 Task: Buy 5 Ice Cream Machines from Small Appliances section under best seller category for shipping address: Caleb Scott, 2431 August Lane, Shreveport, Louisiana 71101, Cell Number 3184332610. Pay from credit card ending with 7965, CVV 549
Action: Mouse moved to (106, 96)
Screenshot: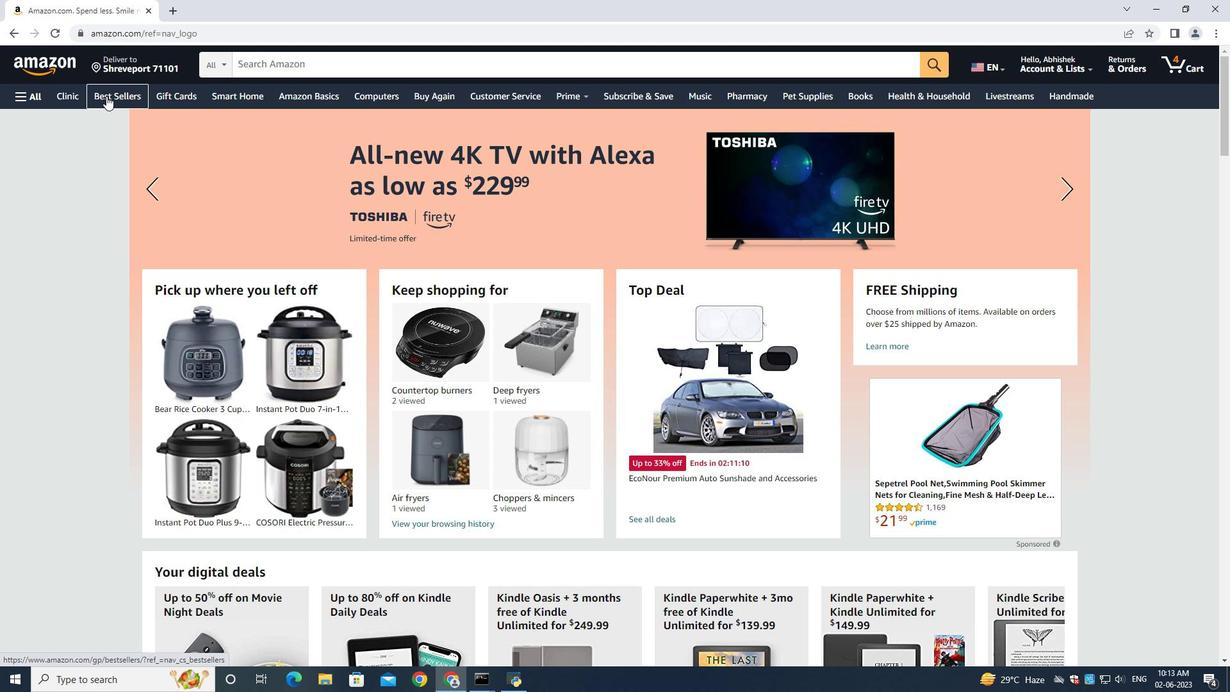 
Action: Mouse pressed left at (106, 96)
Screenshot: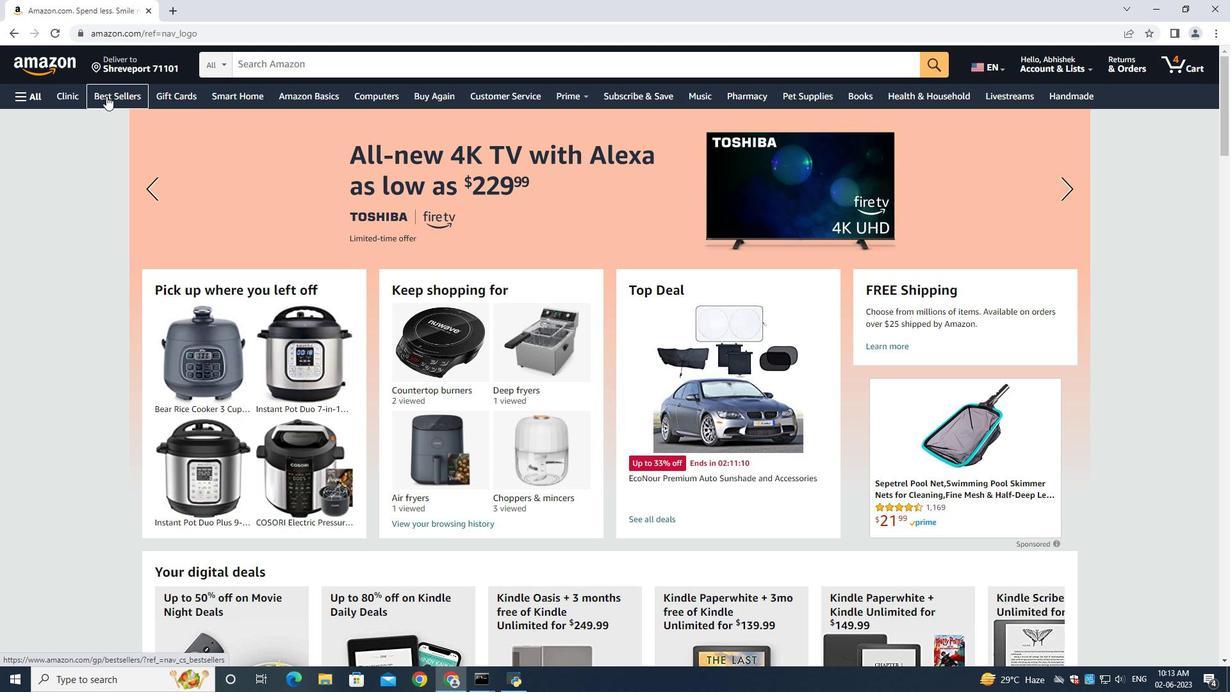 
Action: Mouse moved to (1206, 267)
Screenshot: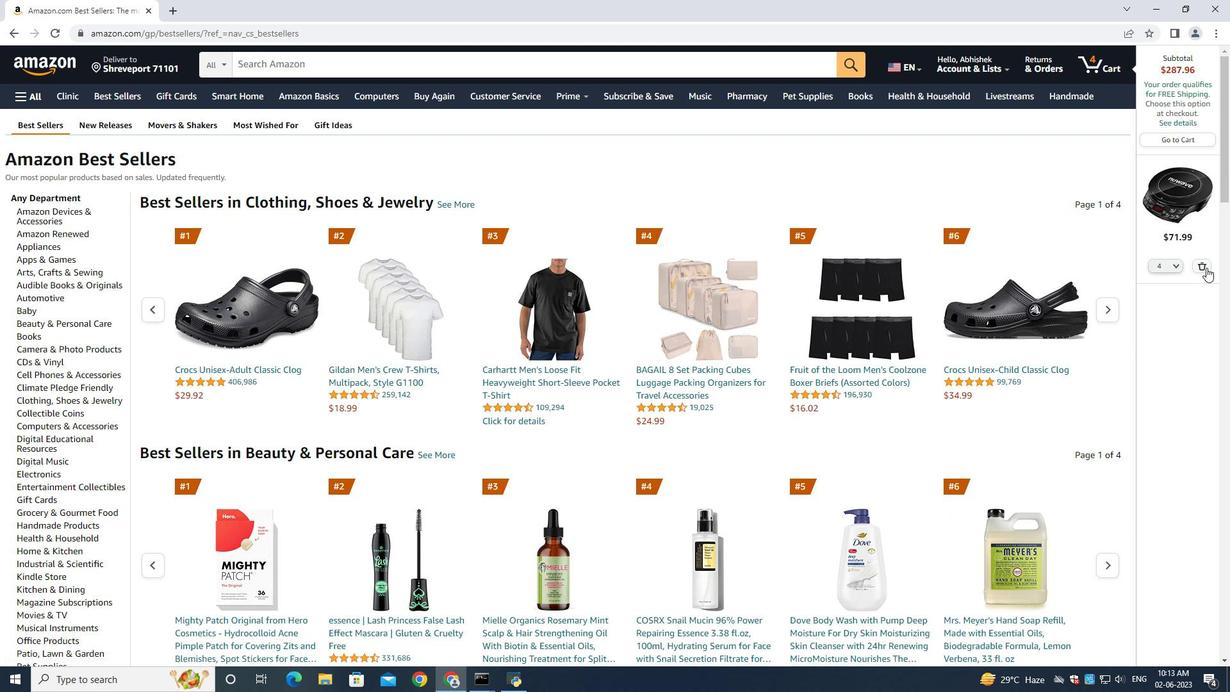 
Action: Mouse pressed left at (1206, 267)
Screenshot: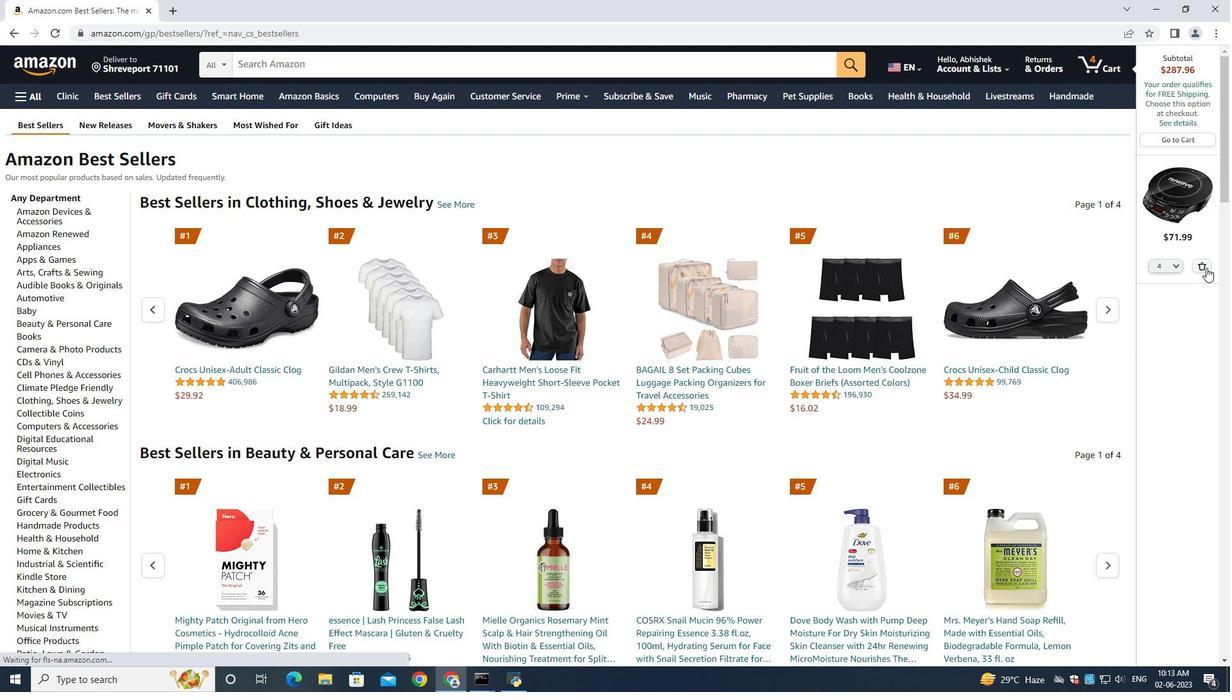 
Action: Mouse moved to (293, 62)
Screenshot: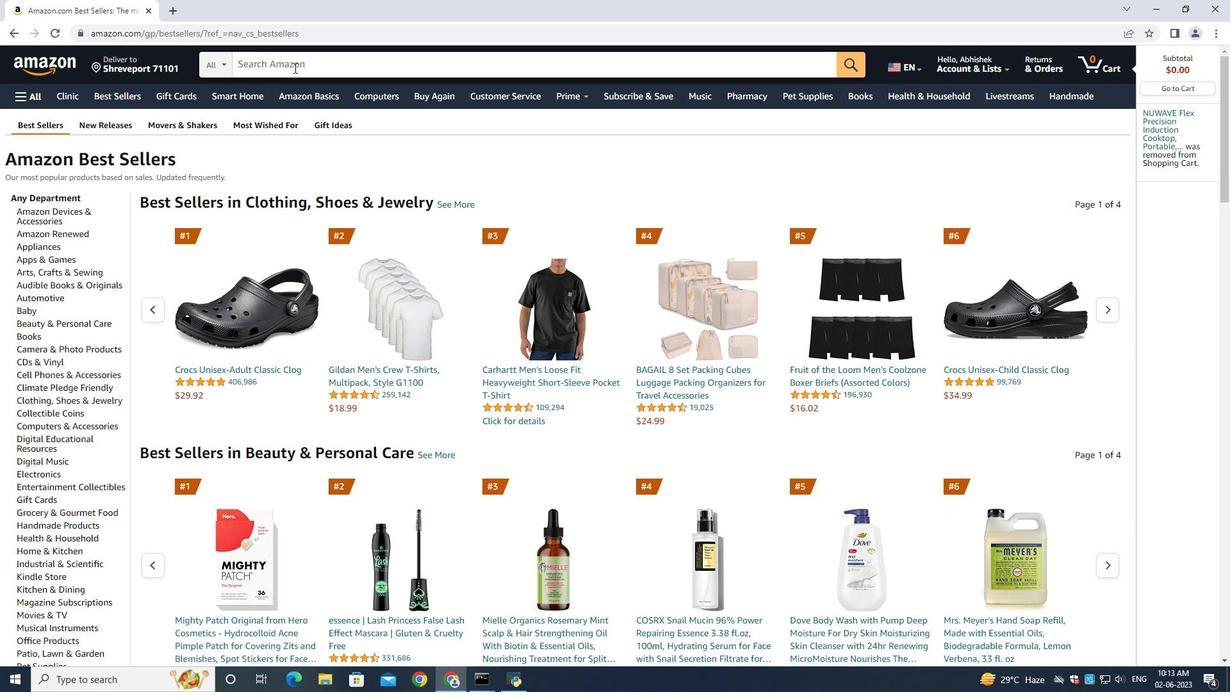 
Action: Mouse pressed left at (293, 62)
Screenshot: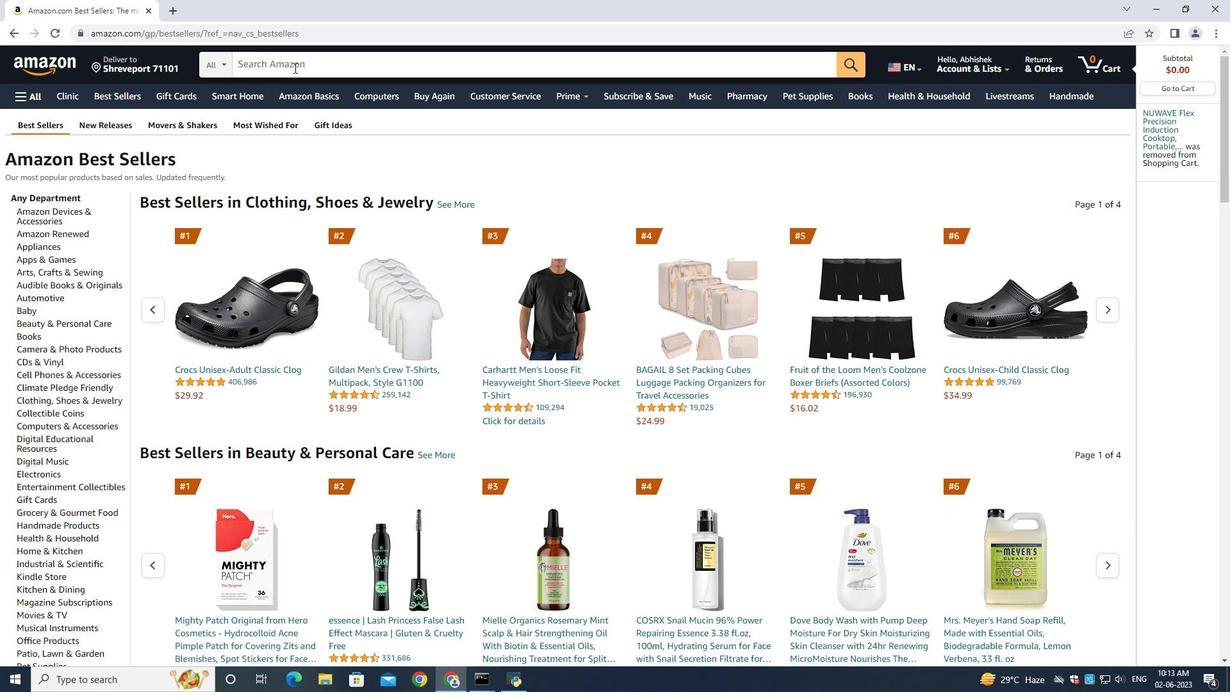 
Action: Mouse moved to (294, 63)
Screenshot: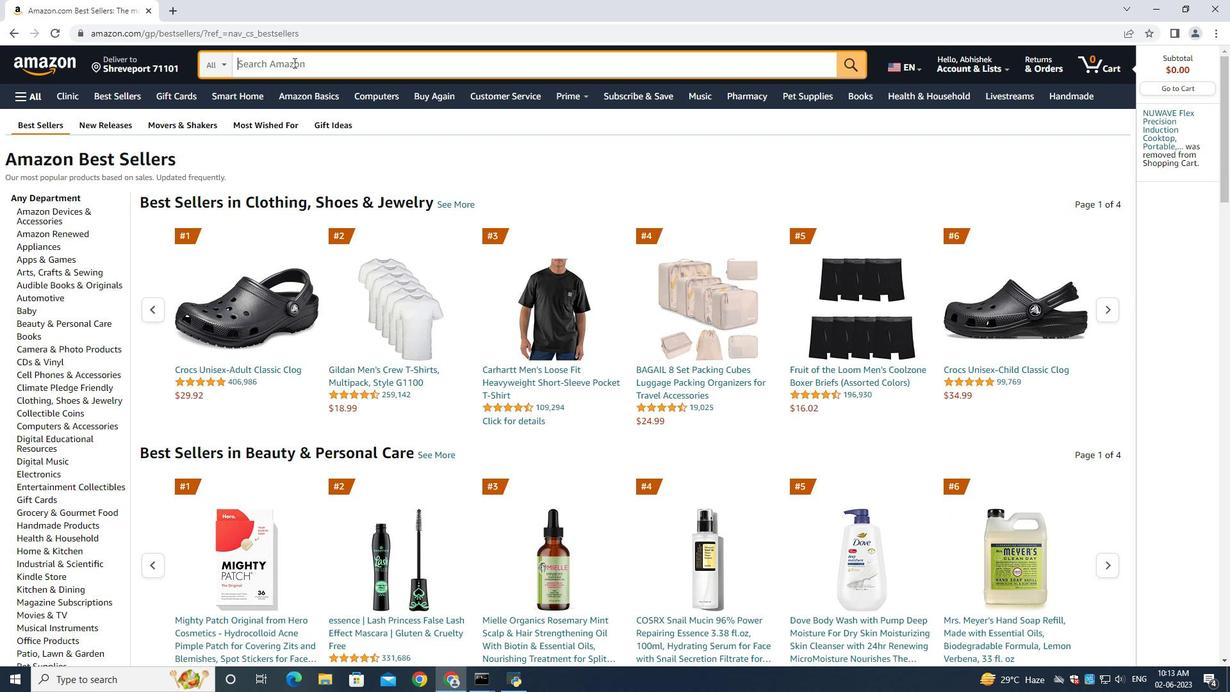 
Action: Key pressed <Key.shift>Ice<Key.space><Key.shift>P<Key.backspace><Key.shift>Cream<Key.enter>
Screenshot: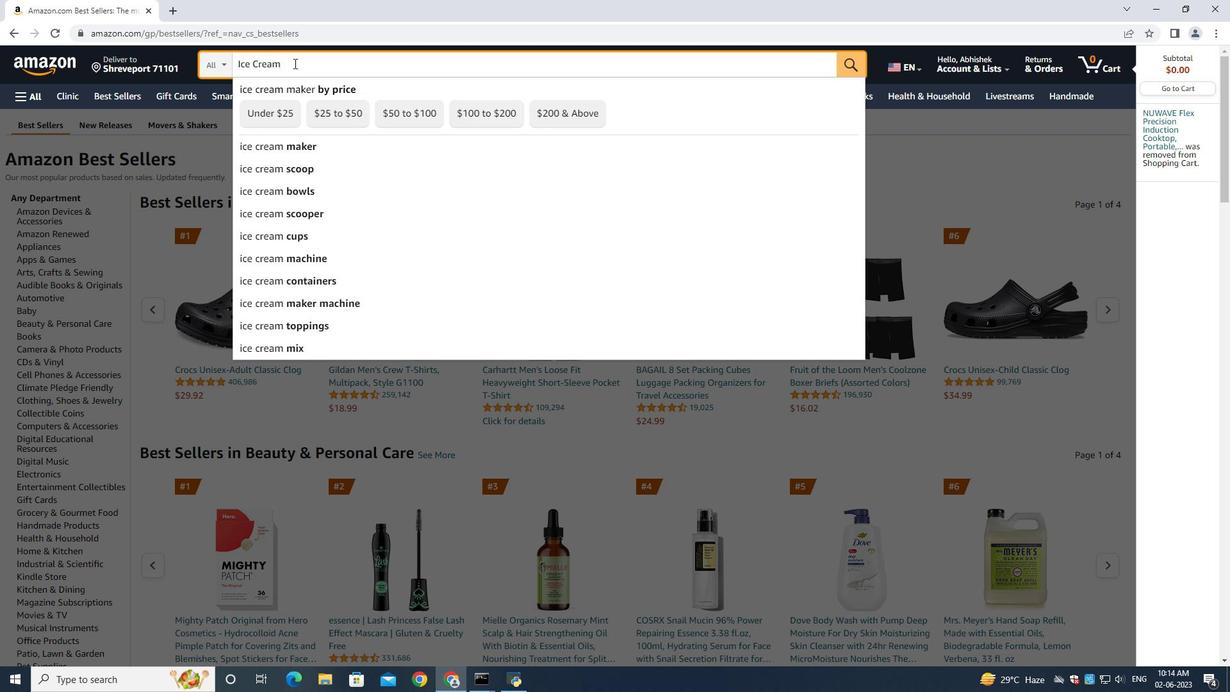 
Action: Mouse moved to (323, 64)
Screenshot: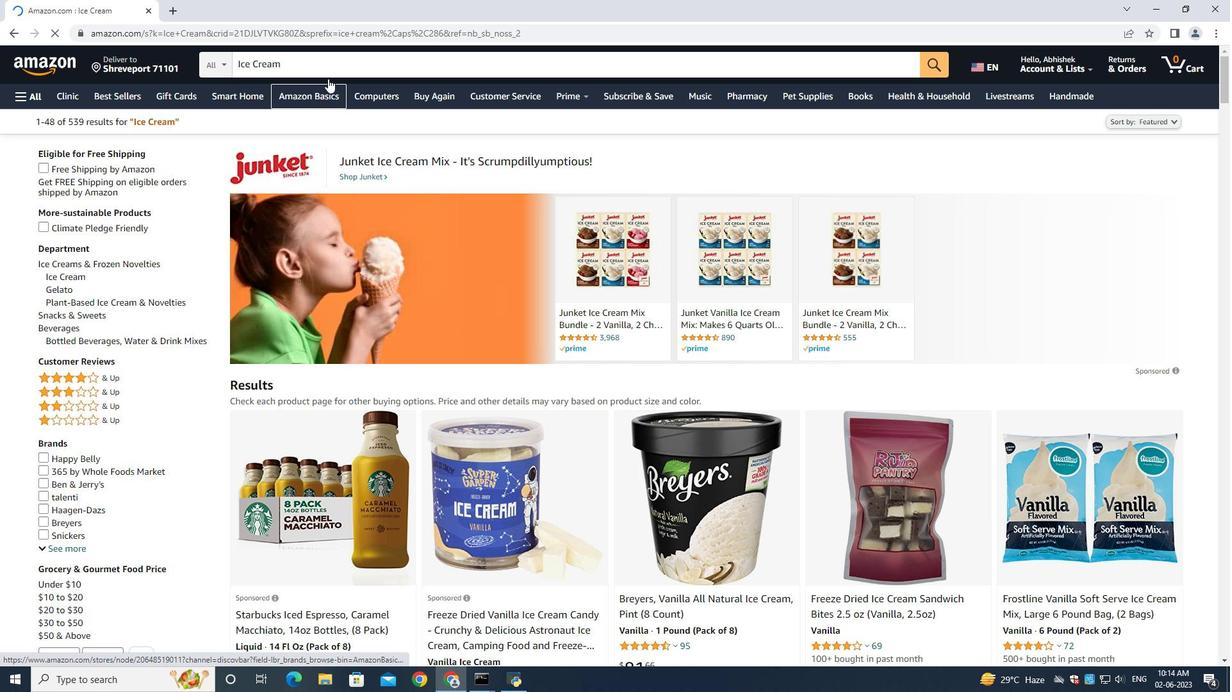 
Action: Mouse pressed left at (323, 64)
Screenshot: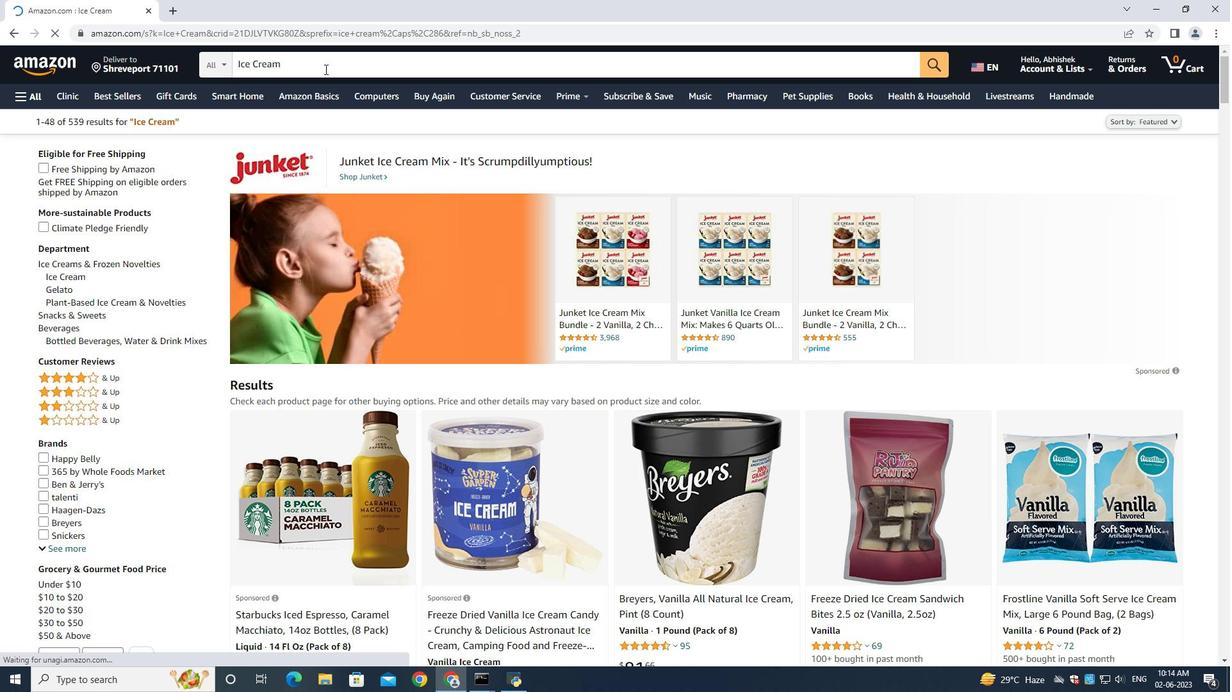 
Action: Mouse moved to (323, 64)
Screenshot: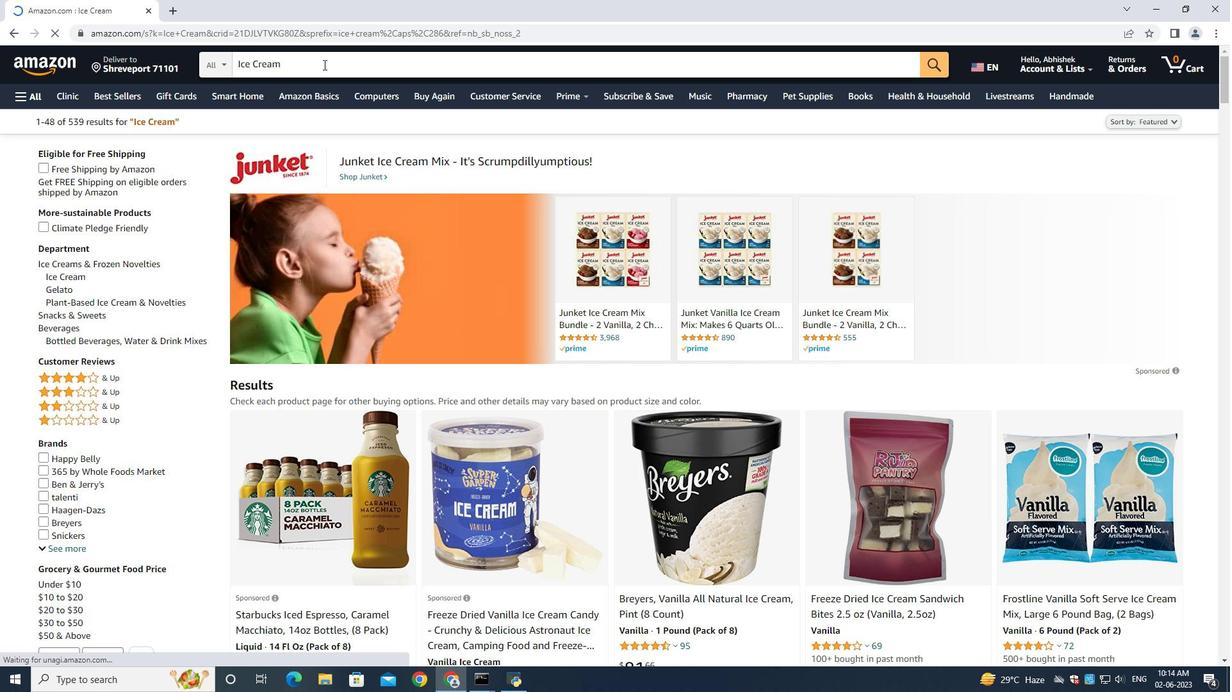
Action: Key pressed <Key.space><Key.shift>Machines<Key.enter>
Screenshot: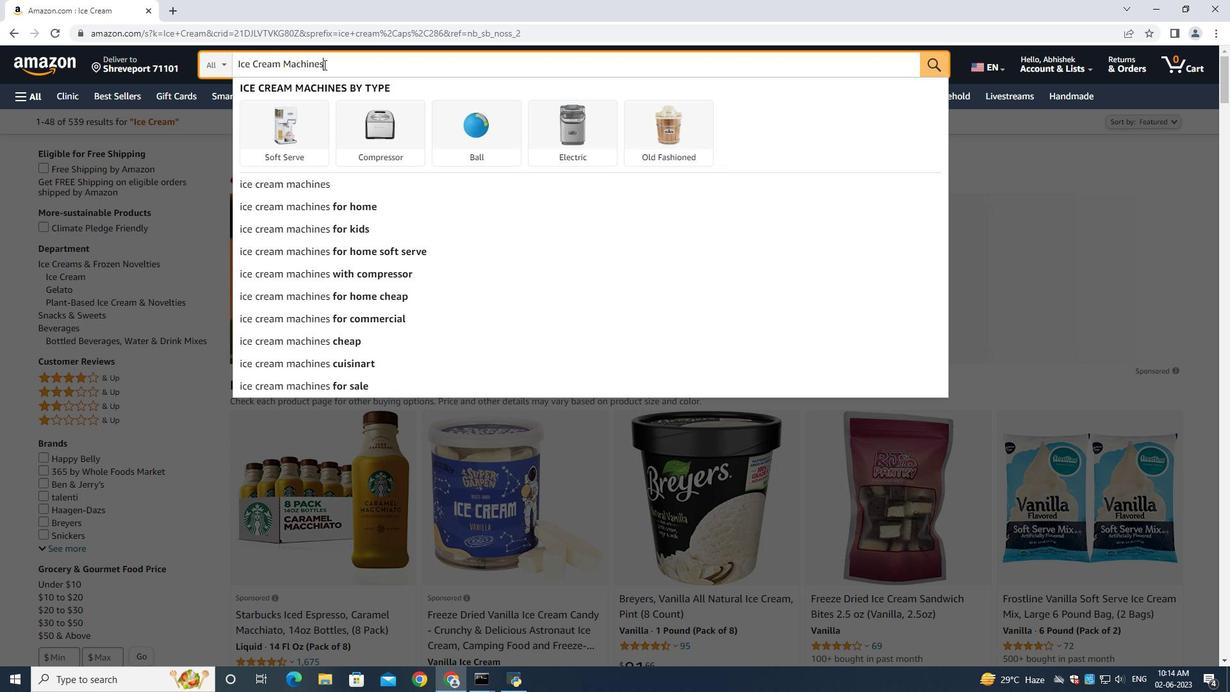 
Action: Mouse moved to (71, 226)
Screenshot: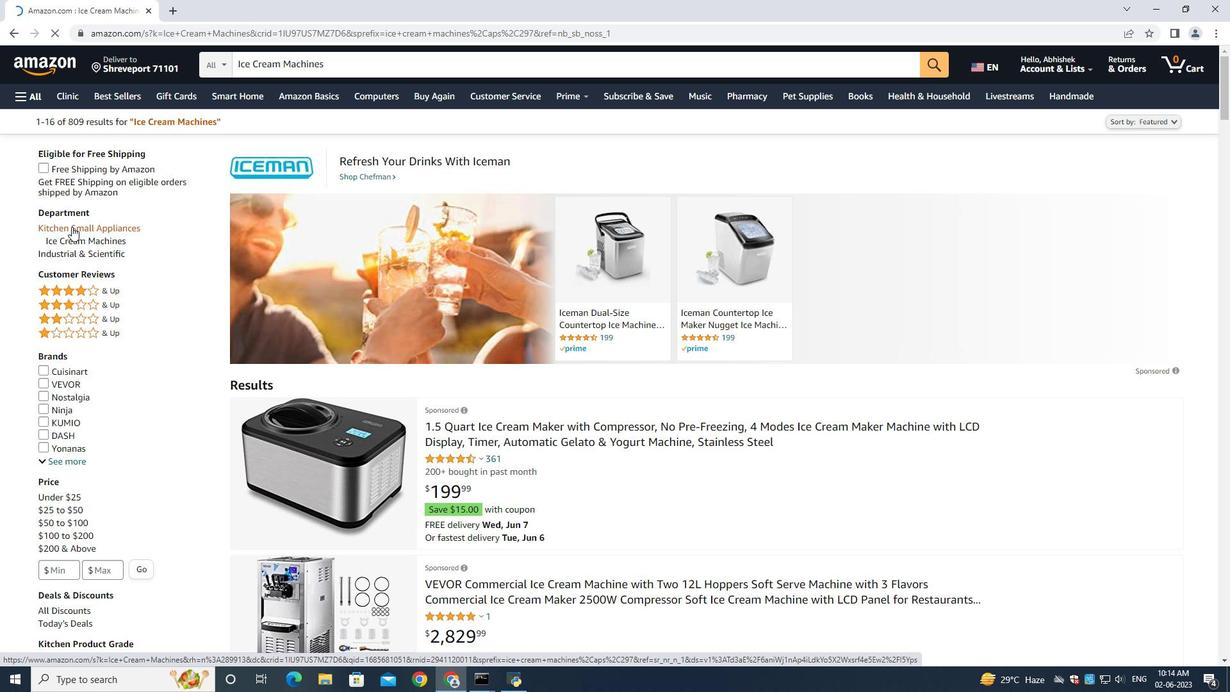 
Action: Mouse pressed left at (71, 226)
Screenshot: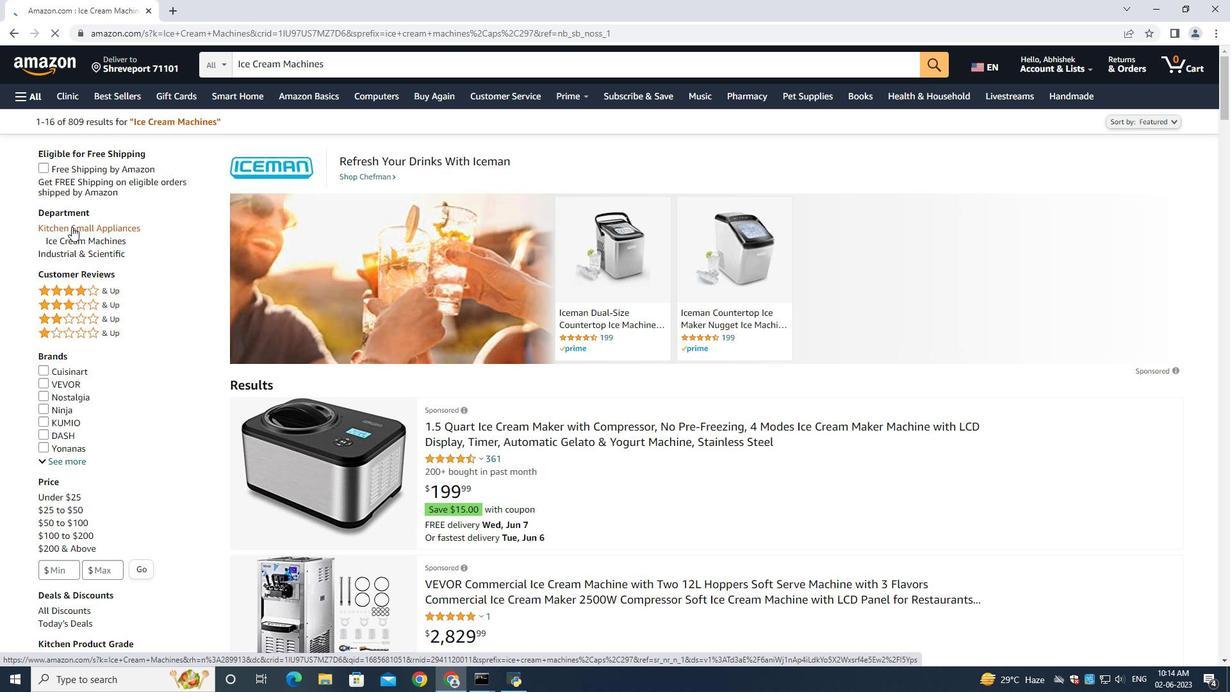 
Action: Mouse moved to (575, 356)
Screenshot: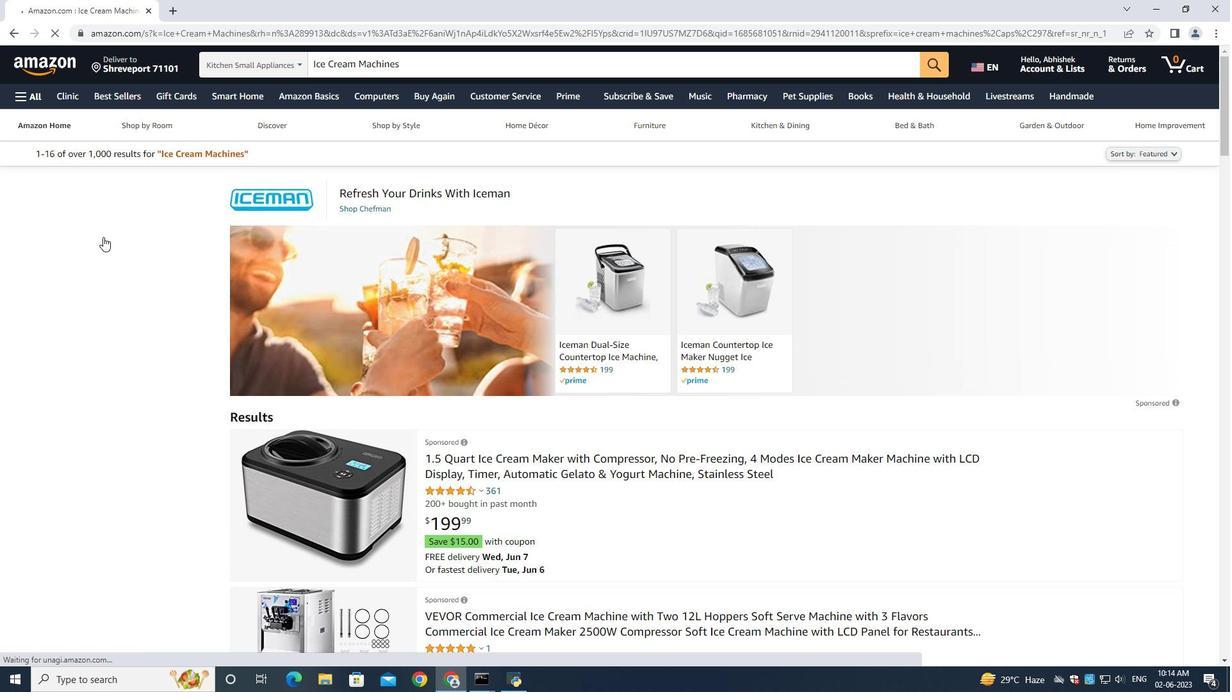 
Action: Mouse scrolled (575, 355) with delta (0, 0)
Screenshot: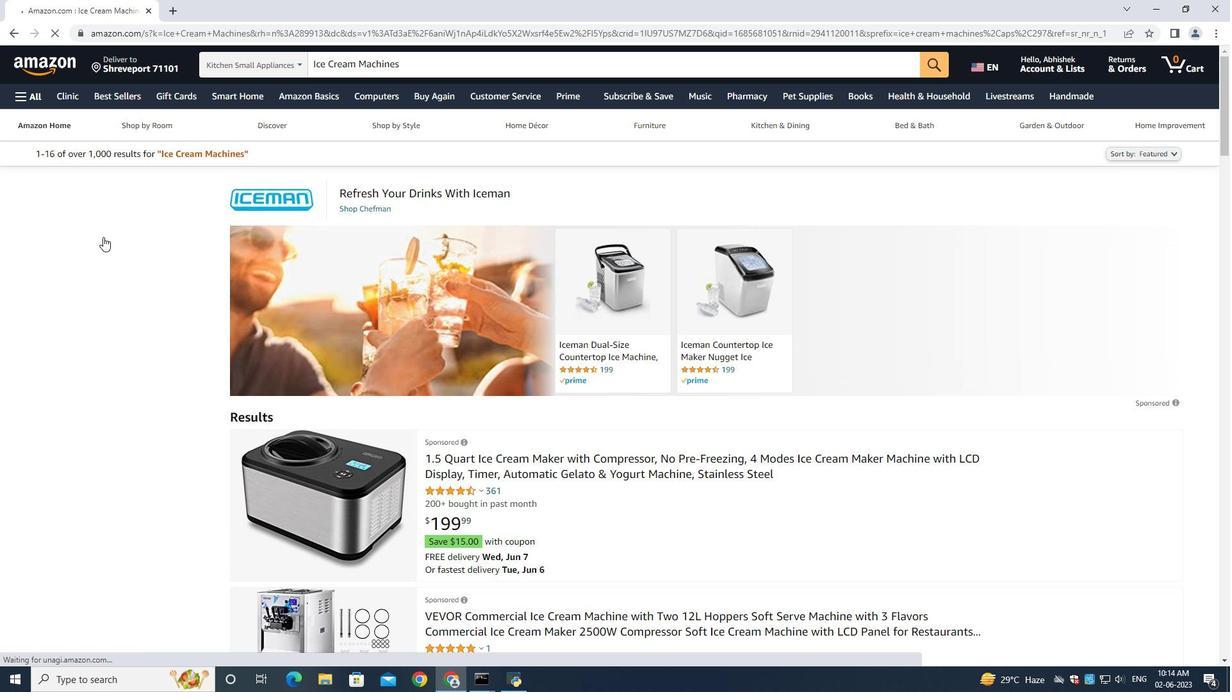 
Action: Mouse scrolled (575, 356) with delta (0, 0)
Screenshot: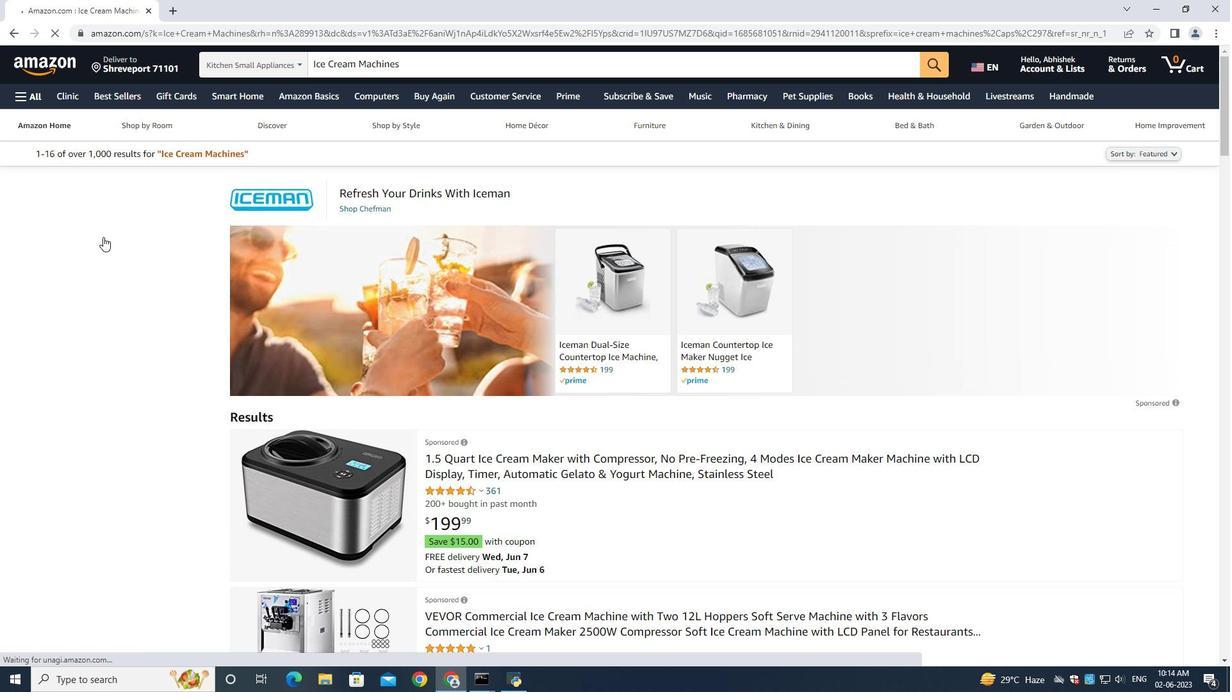 
Action: Mouse scrolled (575, 356) with delta (0, 0)
Screenshot: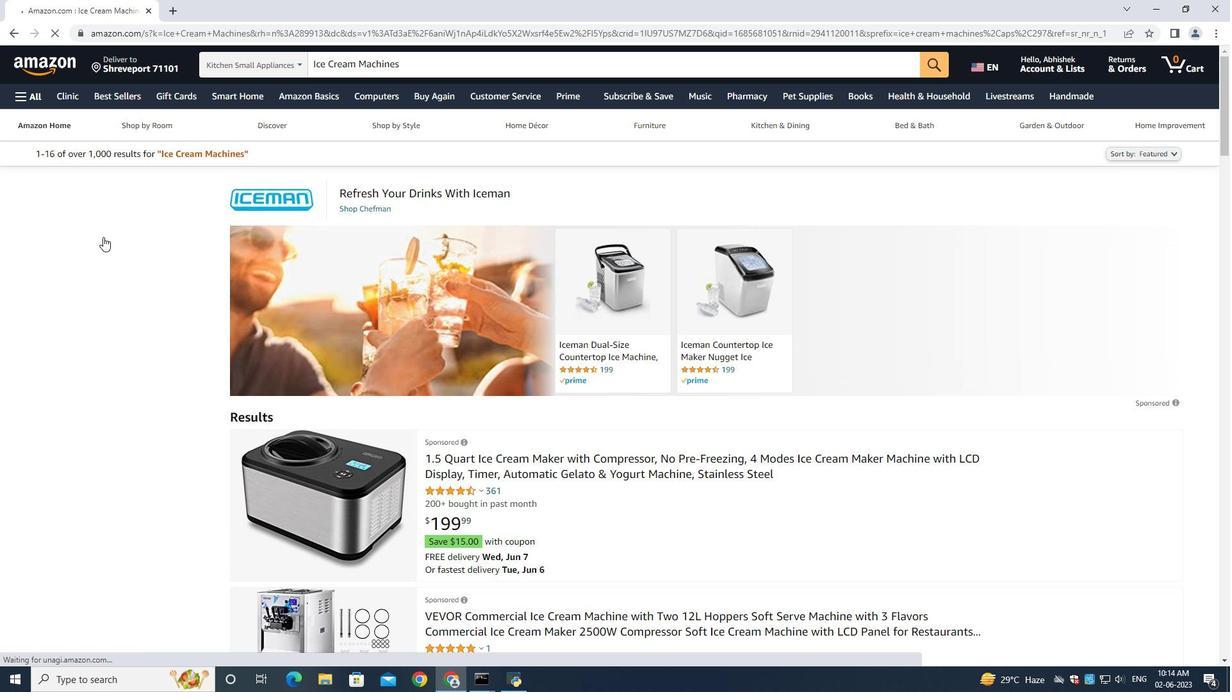 
Action: Mouse scrolled (575, 356) with delta (0, 0)
Screenshot: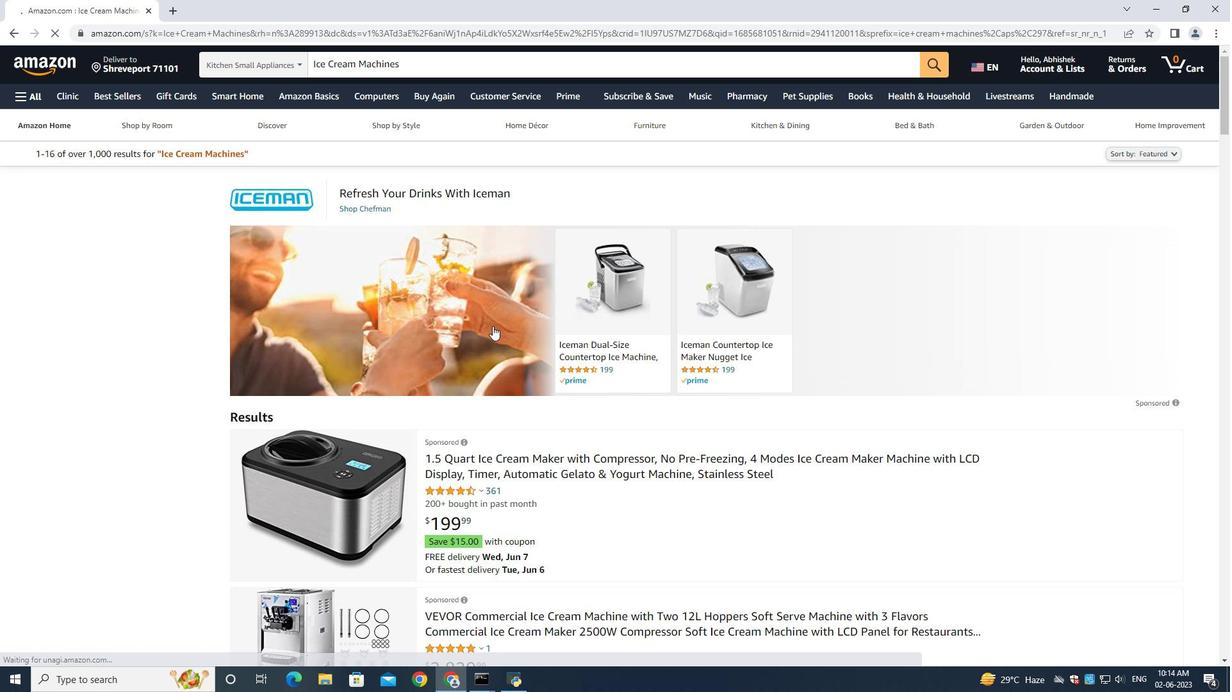 
Action: Mouse scrolled (575, 356) with delta (0, 0)
Screenshot: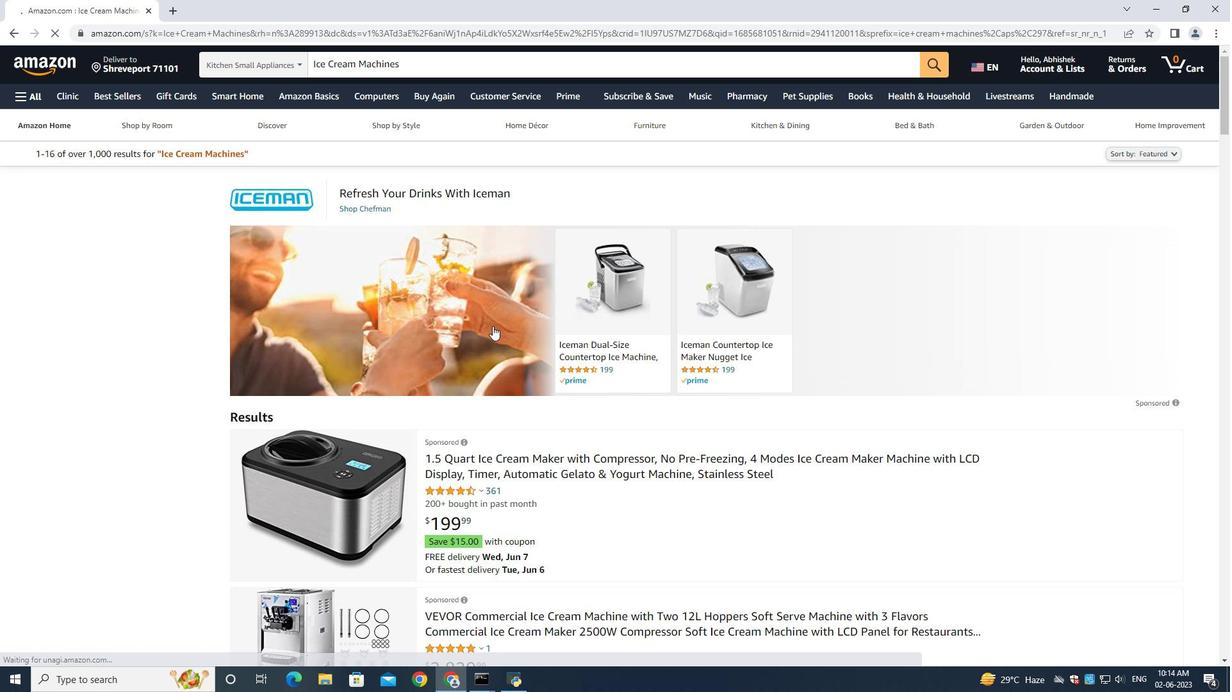 
Action: Mouse scrolled (575, 356) with delta (0, 0)
Screenshot: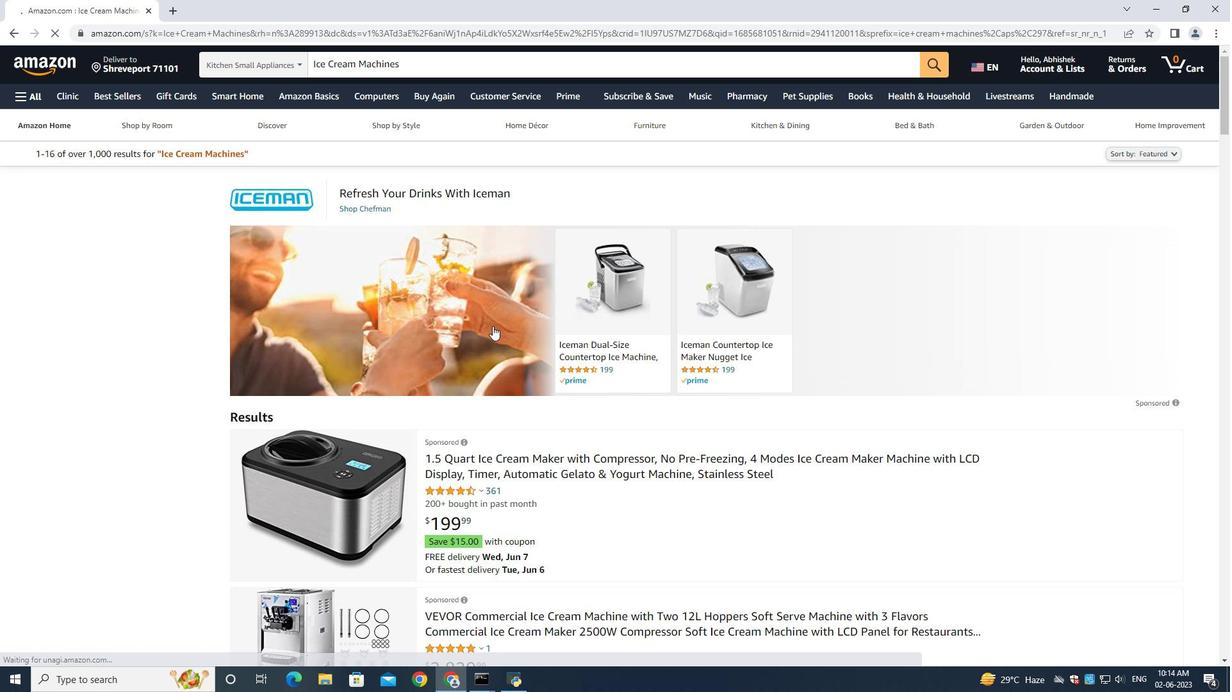 
Action: Mouse moved to (552, 256)
Screenshot: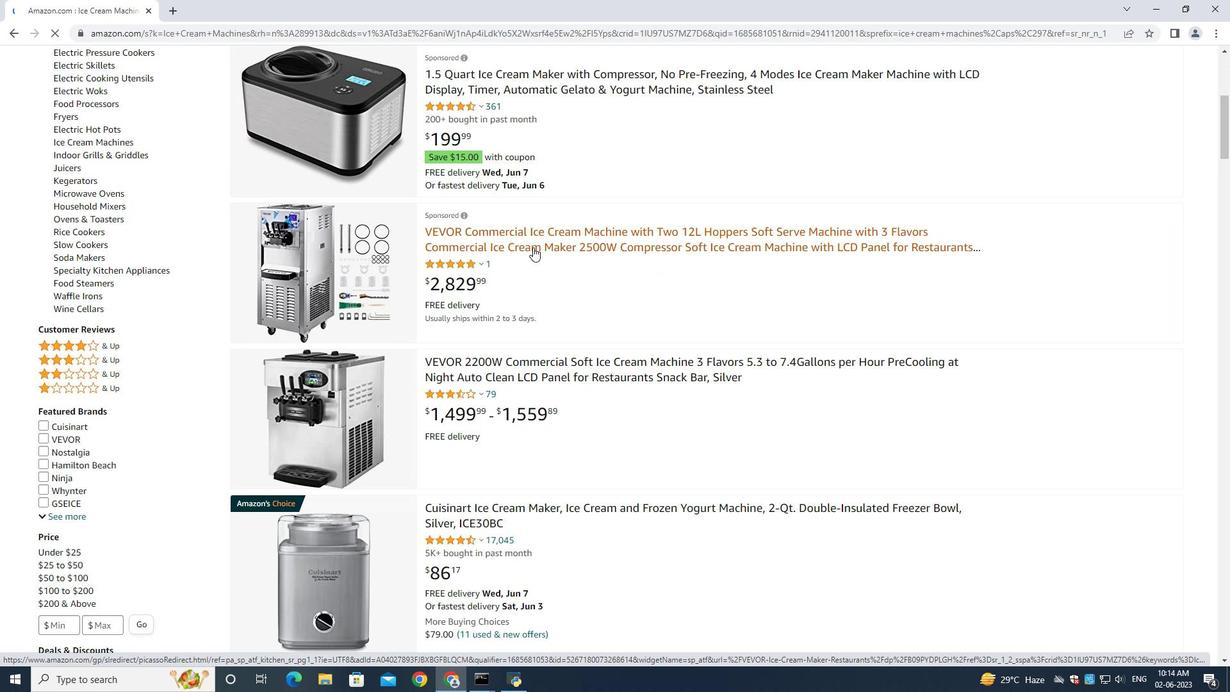 
Action: Mouse scrolled (552, 257) with delta (0, 0)
Screenshot: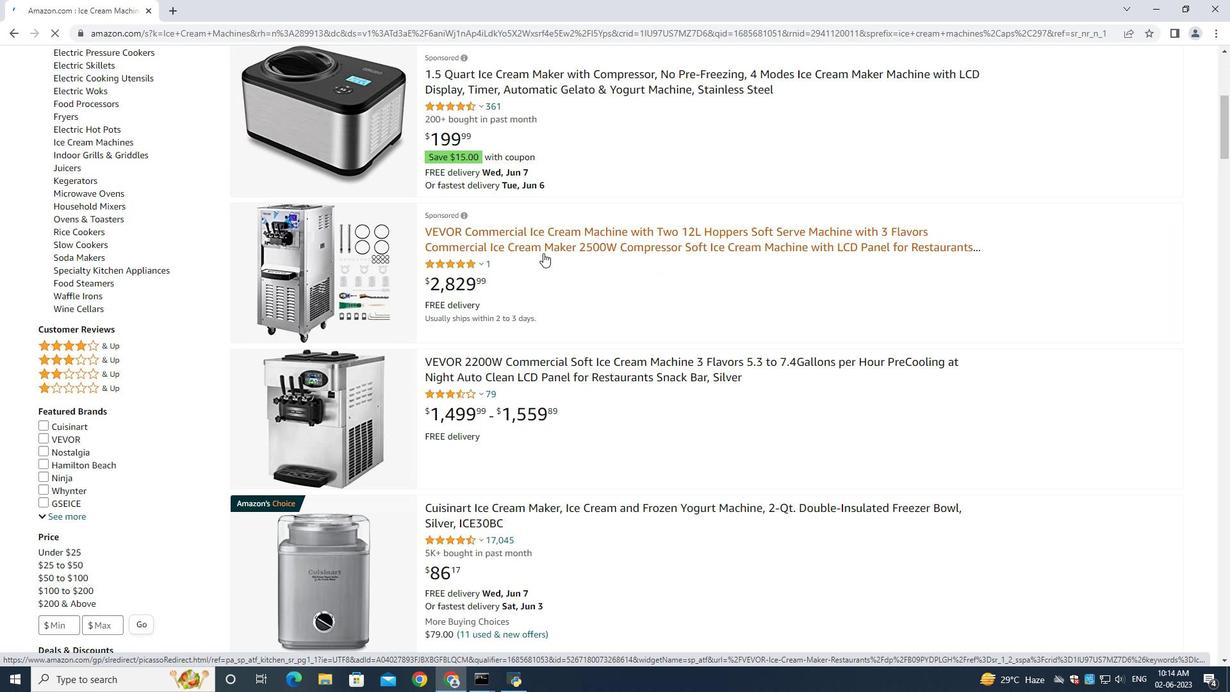 
Action: Mouse scrolled (552, 257) with delta (0, 0)
Screenshot: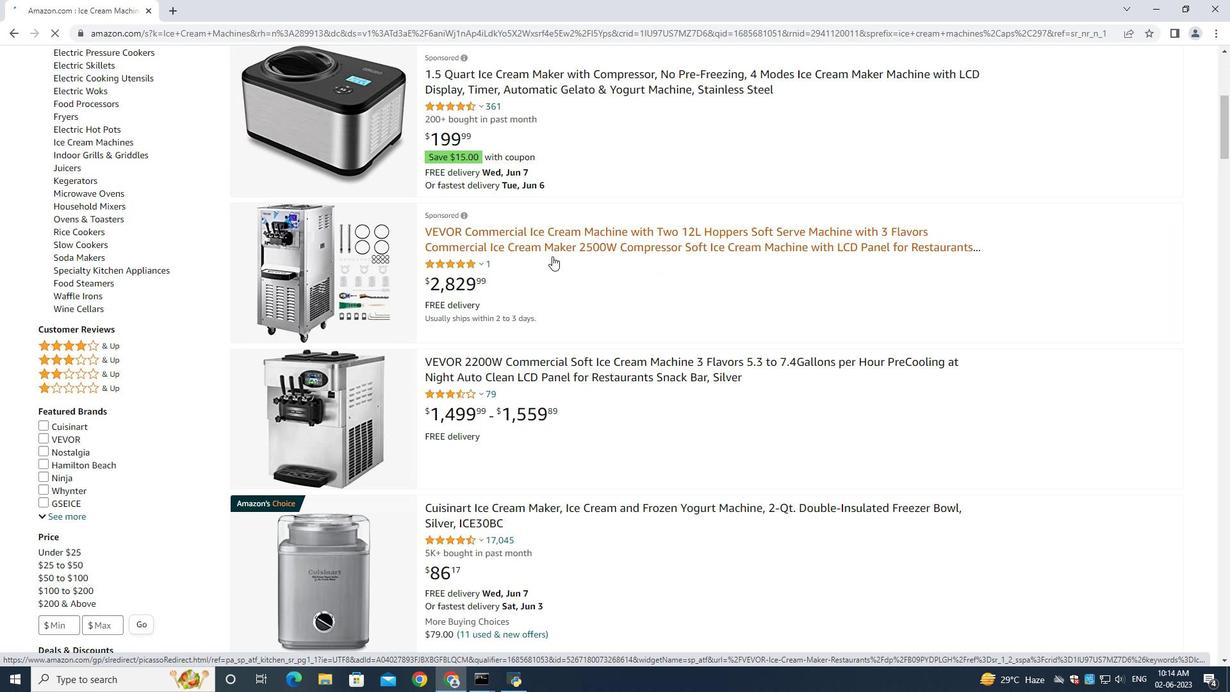 
Action: Mouse scrolled (552, 257) with delta (0, 0)
Screenshot: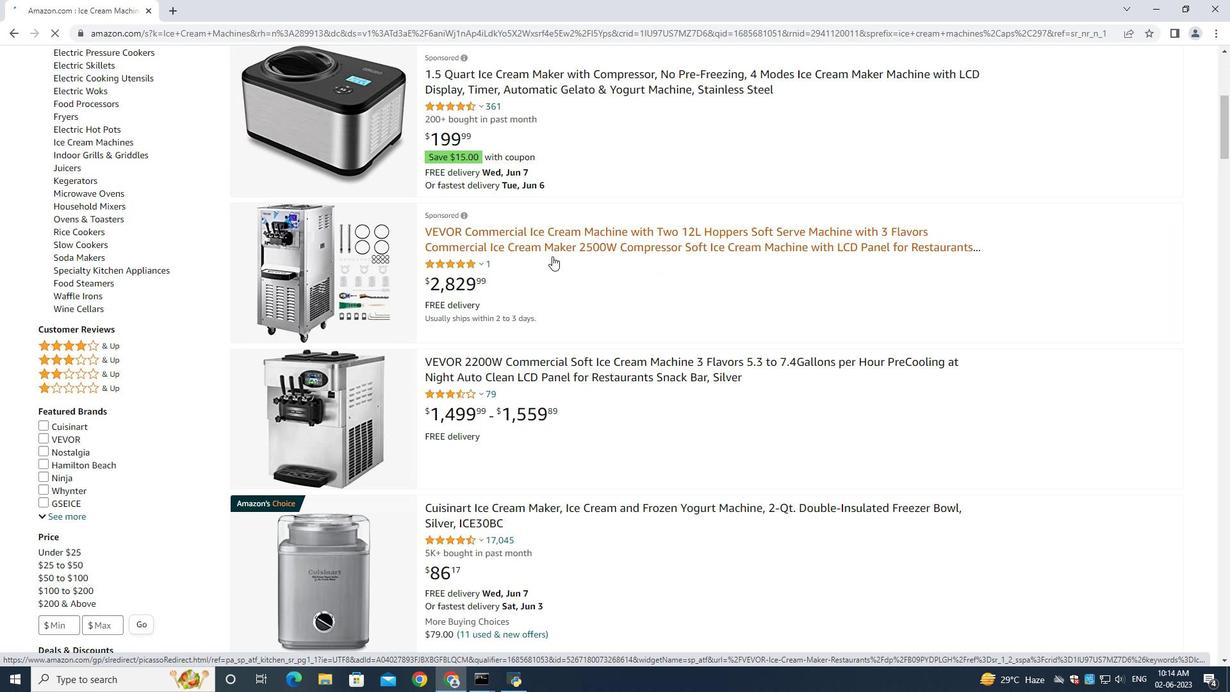 
Action: Mouse moved to (617, 424)
Screenshot: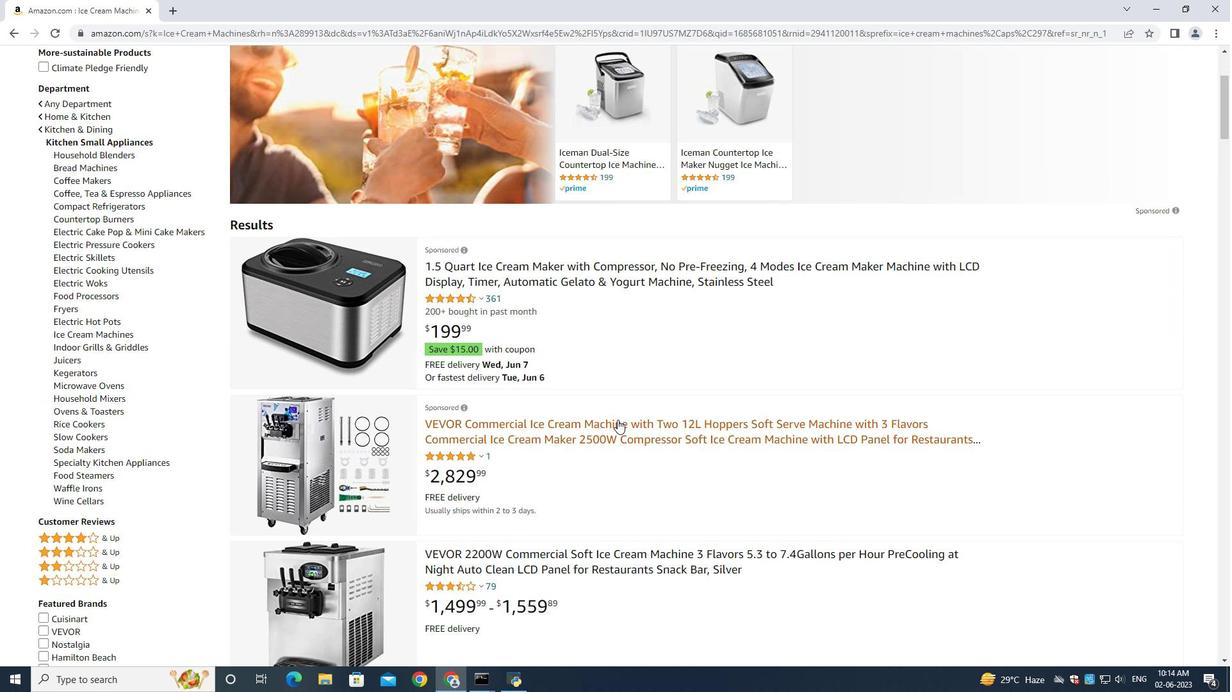 
Action: Mouse pressed left at (617, 424)
Screenshot: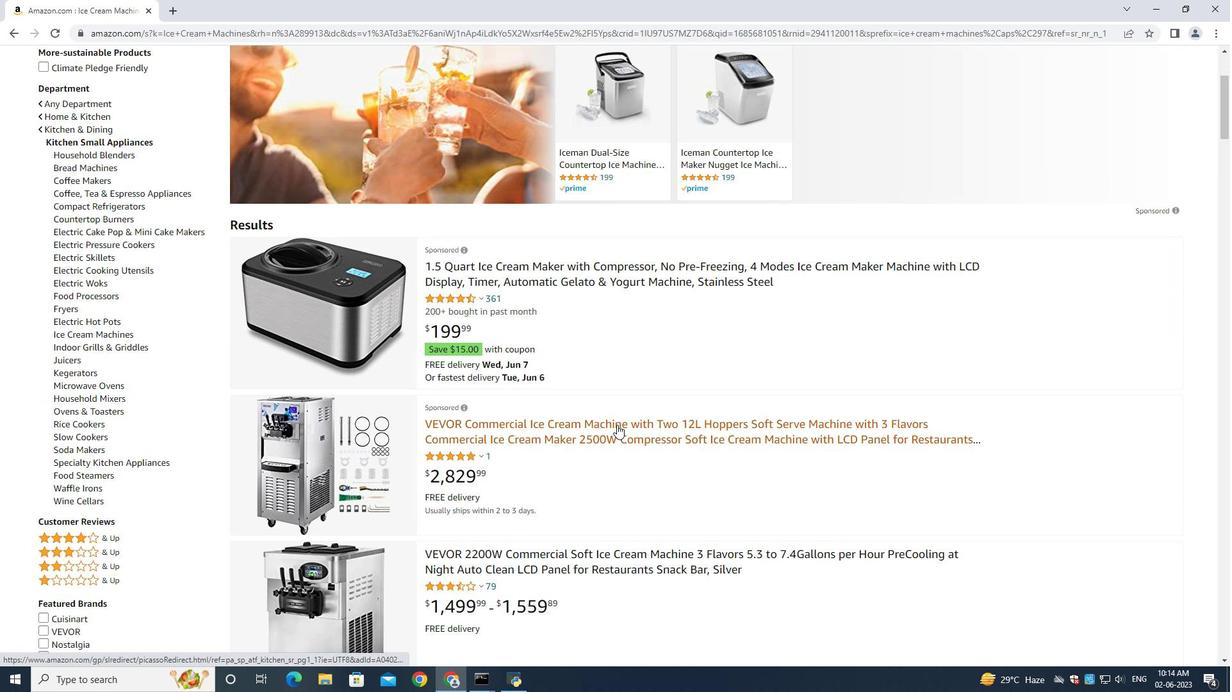 
Action: Mouse moved to (11, 35)
Screenshot: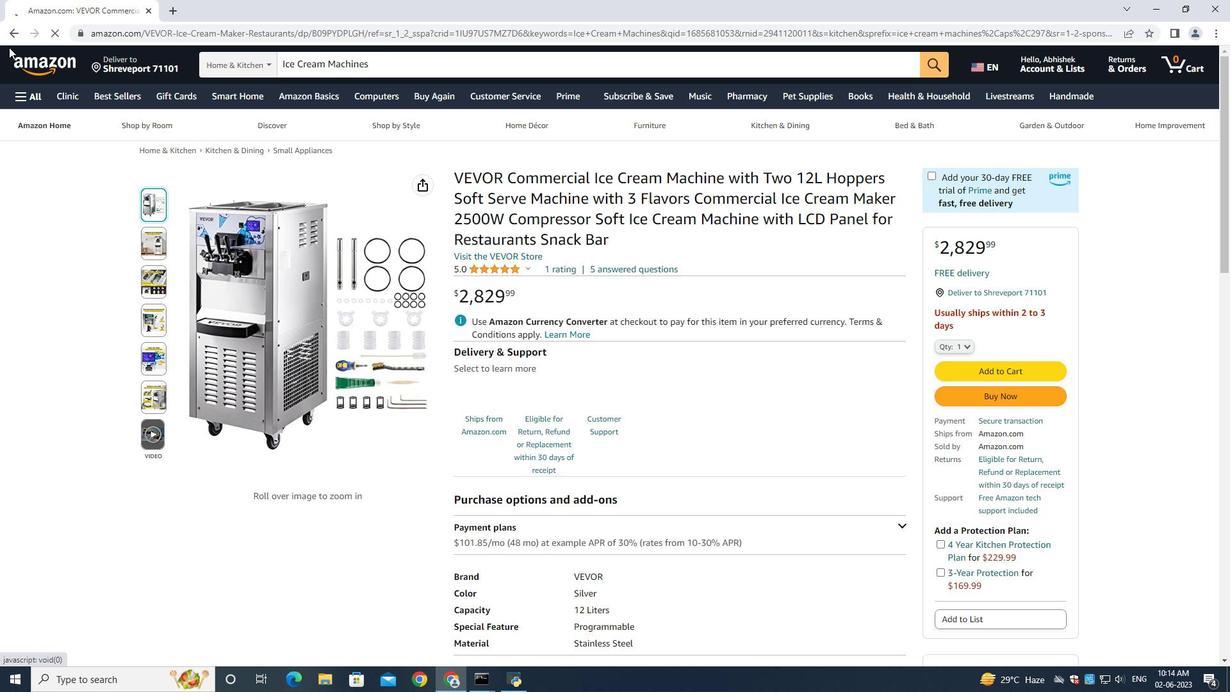 
Action: Mouse pressed left at (11, 35)
Screenshot: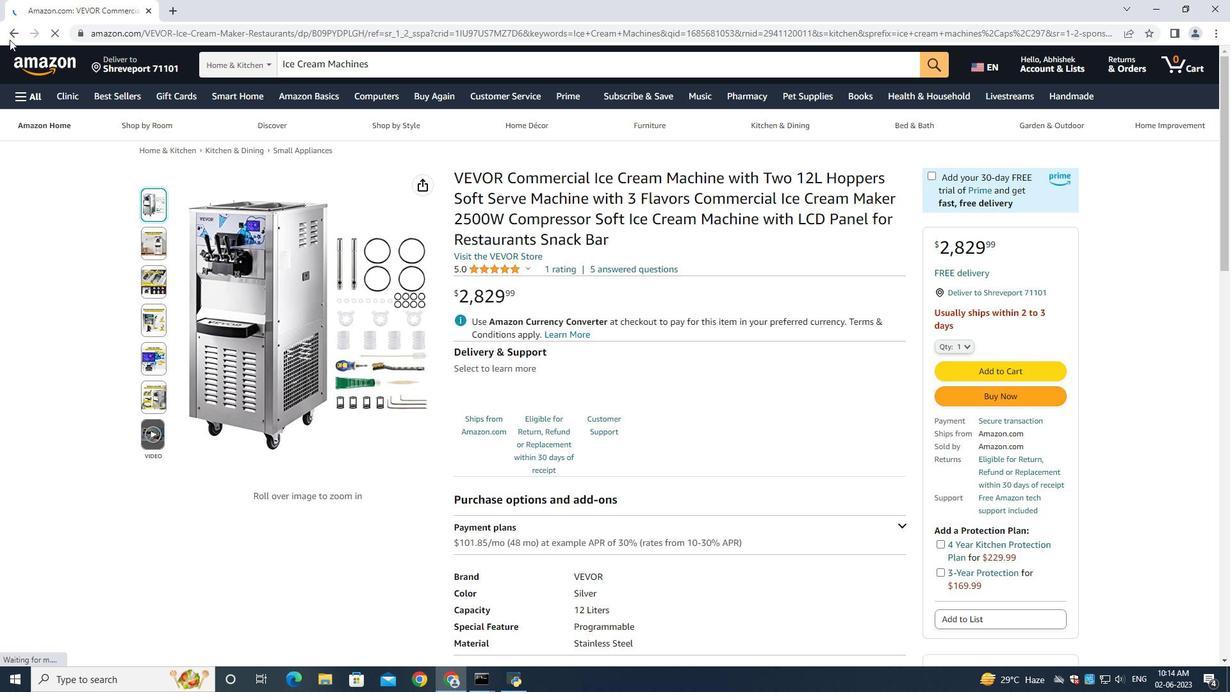 
Action: Mouse moved to (517, 417)
Screenshot: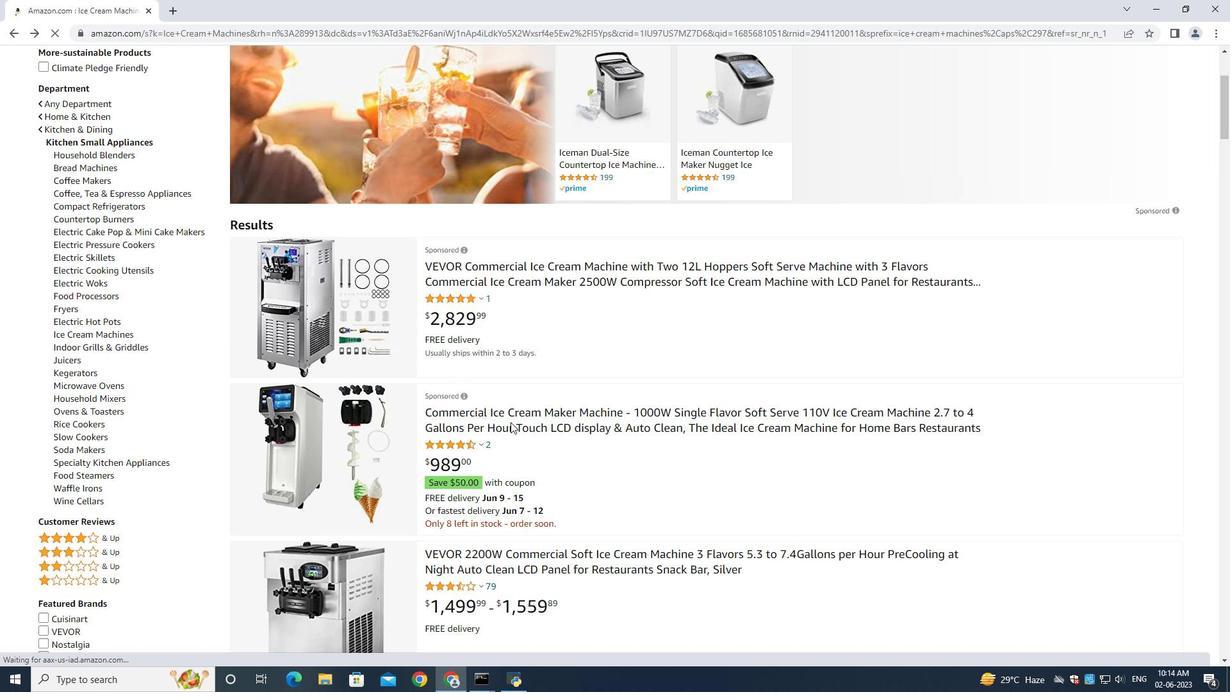 
Action: Mouse scrolled (517, 416) with delta (0, 0)
Screenshot: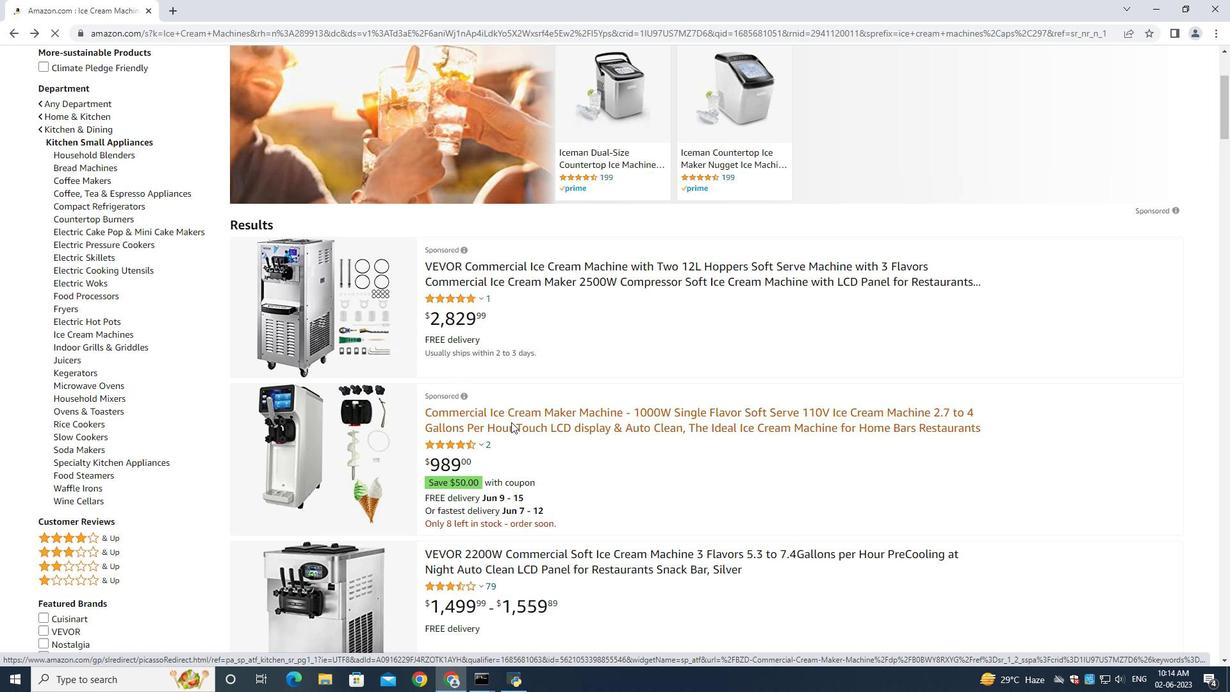 
Action: Mouse scrolled (517, 416) with delta (0, 0)
Screenshot: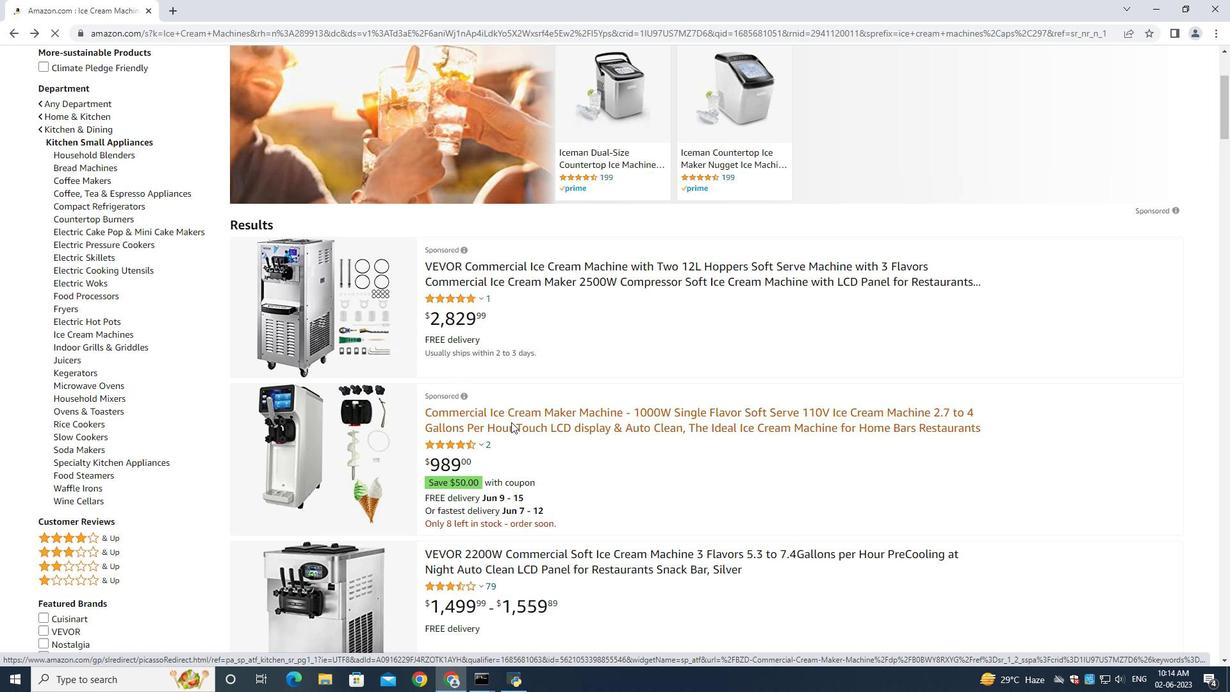 
Action: Mouse scrolled (517, 416) with delta (0, 0)
Screenshot: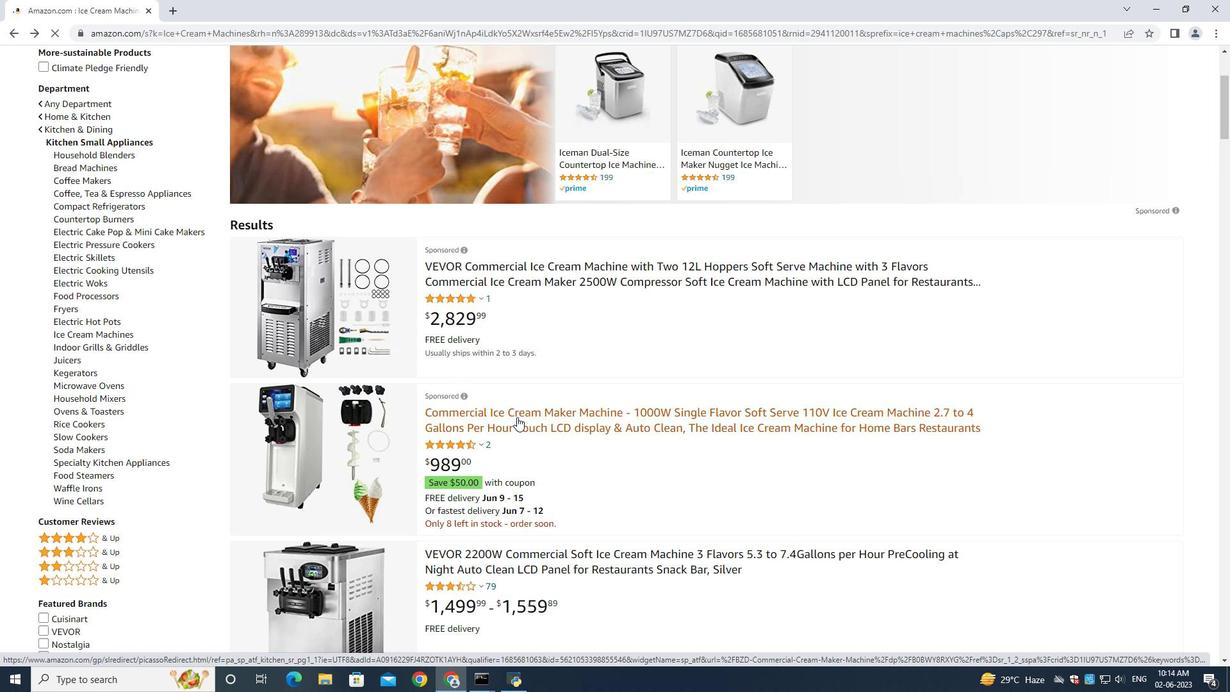 
Action: Mouse moved to (514, 412)
Screenshot: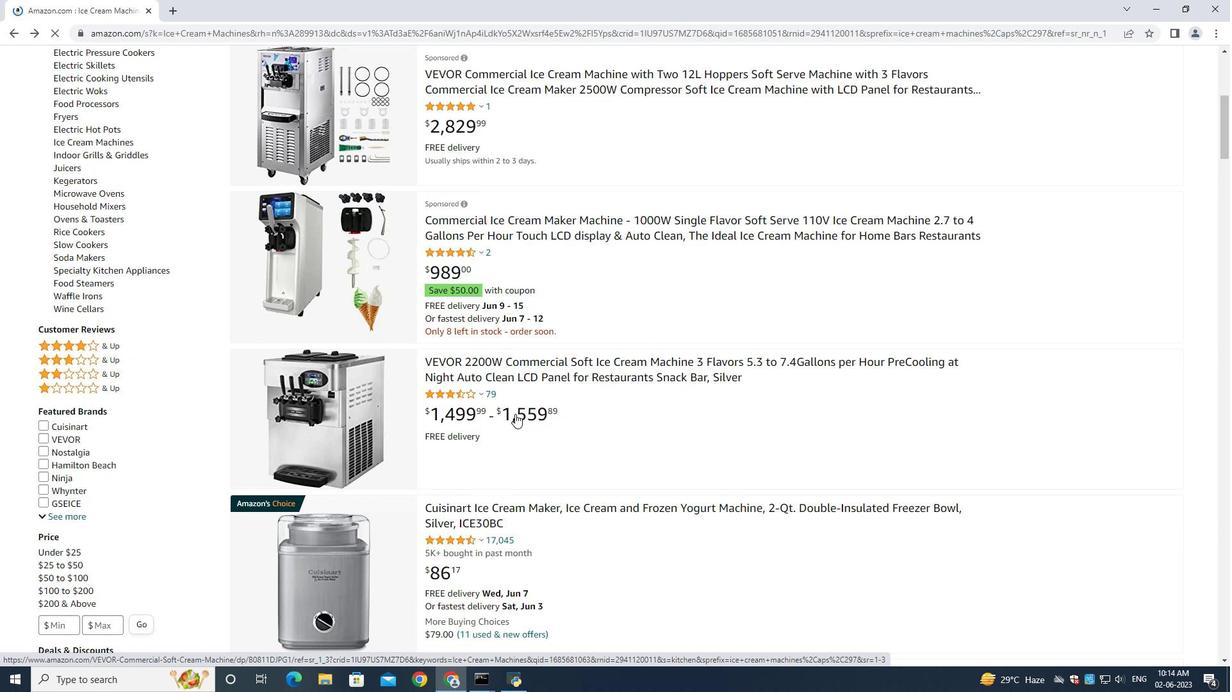 
Action: Mouse scrolled (514, 412) with delta (0, 0)
Screenshot: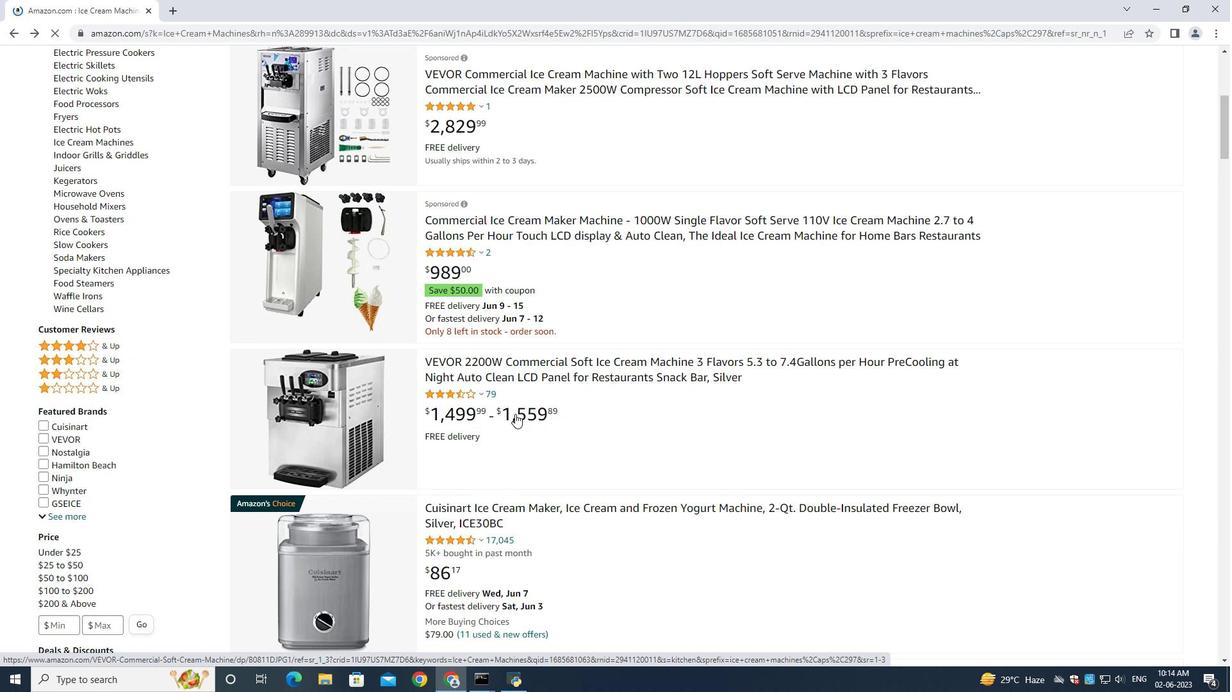
Action: Mouse scrolled (514, 412) with delta (0, 0)
Screenshot: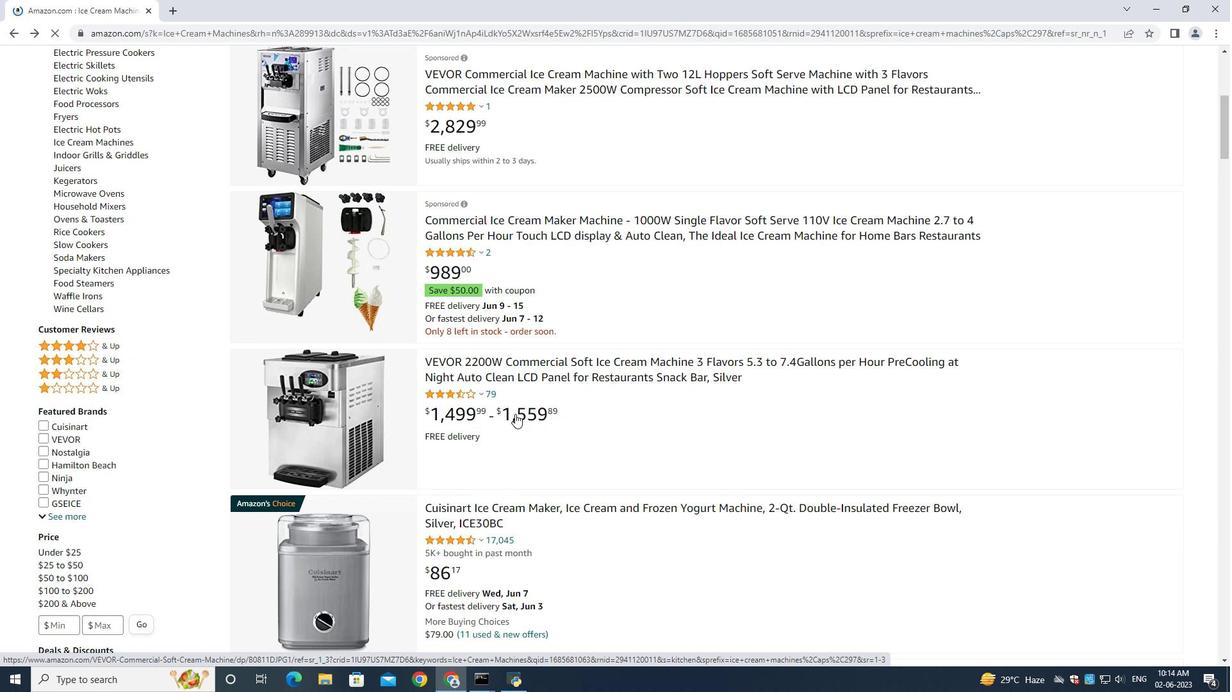 
Action: Mouse scrolled (514, 412) with delta (0, 0)
Screenshot: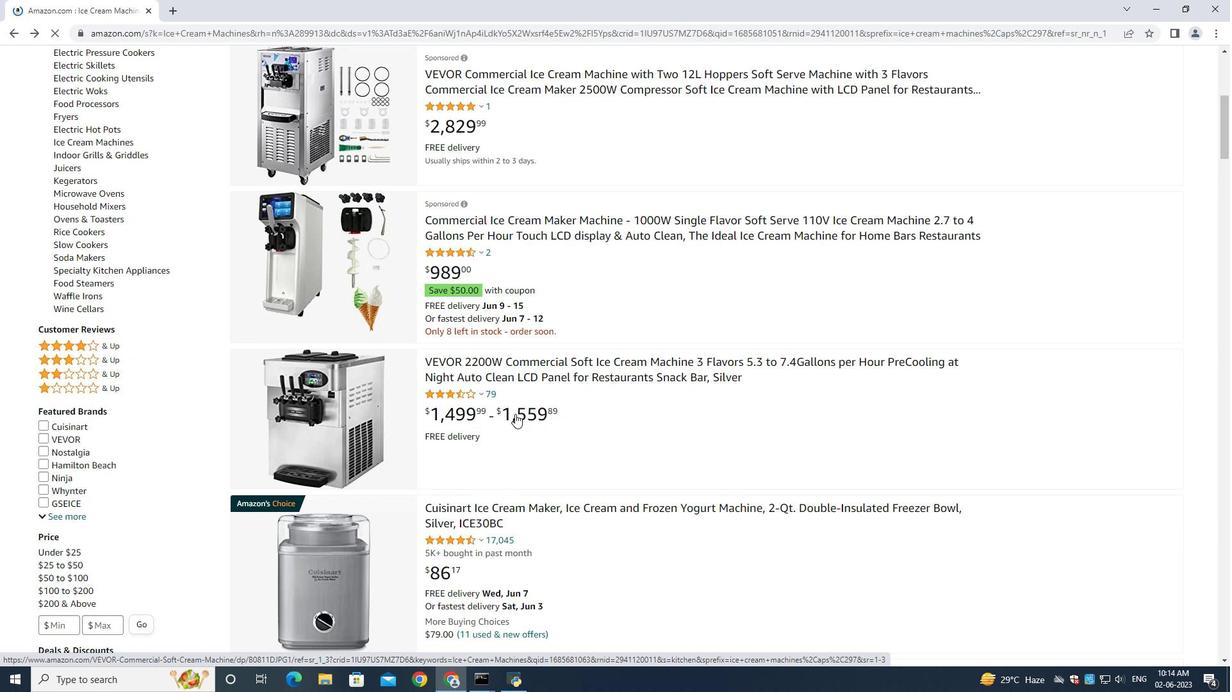 
Action: Mouse scrolled (514, 412) with delta (0, 0)
Screenshot: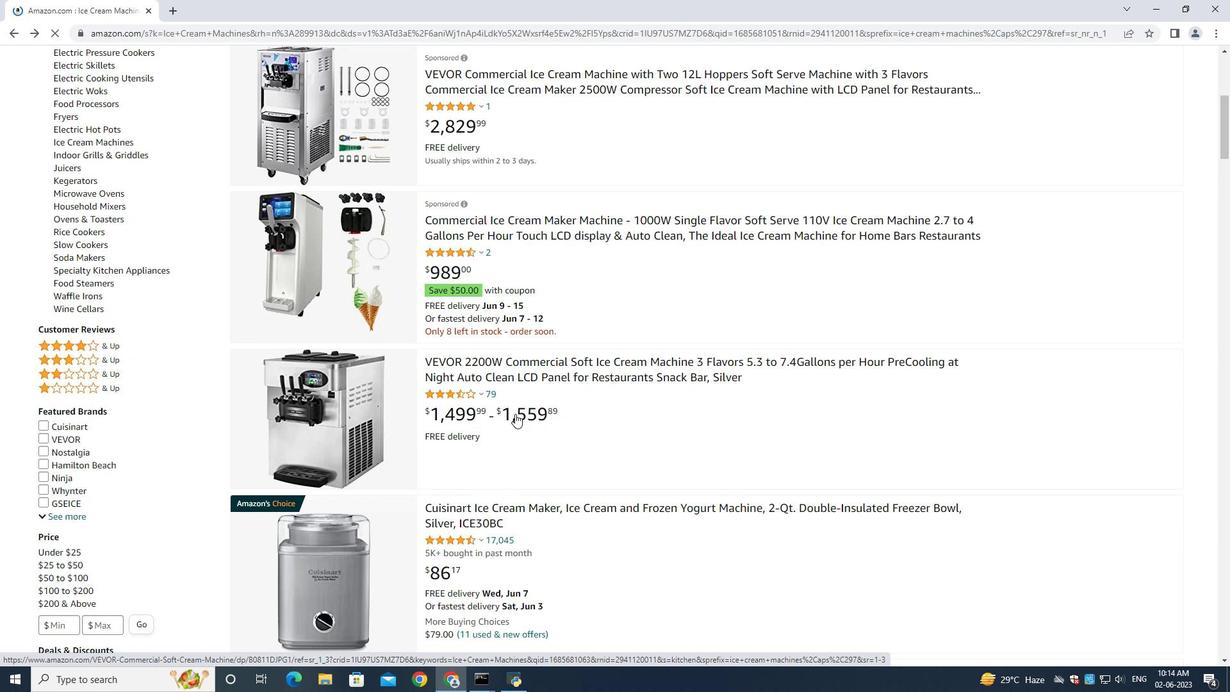 
Action: Mouse scrolled (514, 412) with delta (0, 0)
Screenshot: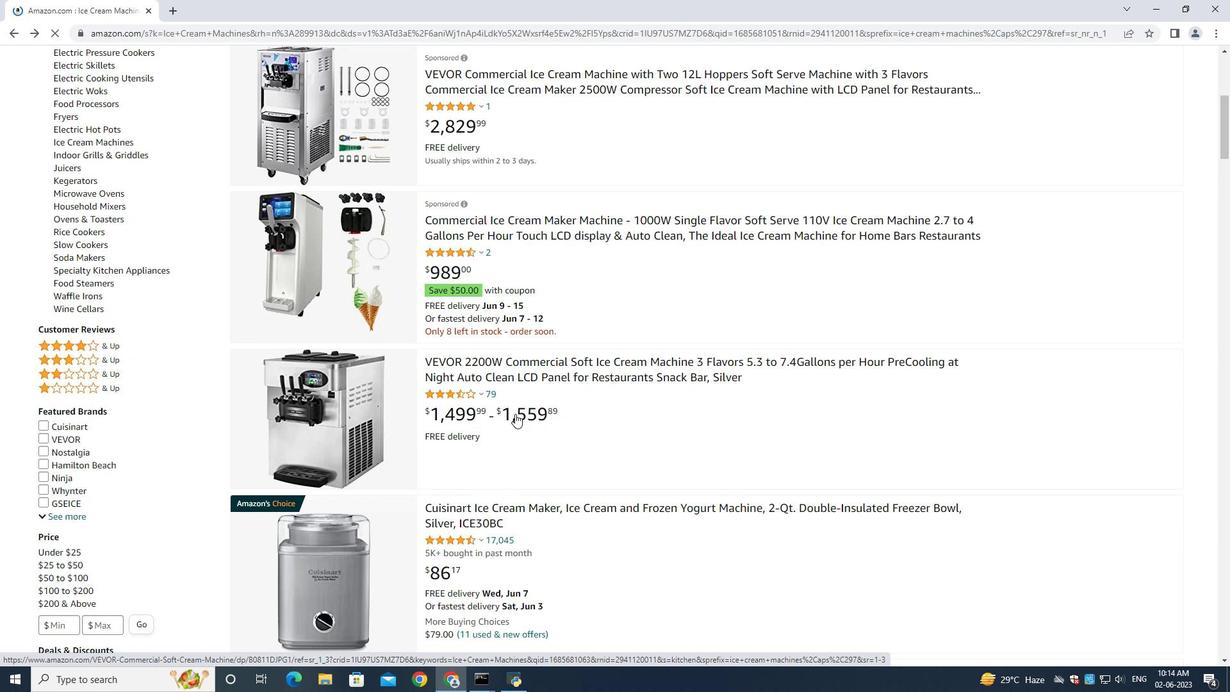 
Action: Mouse scrolled (514, 412) with delta (0, 0)
Screenshot: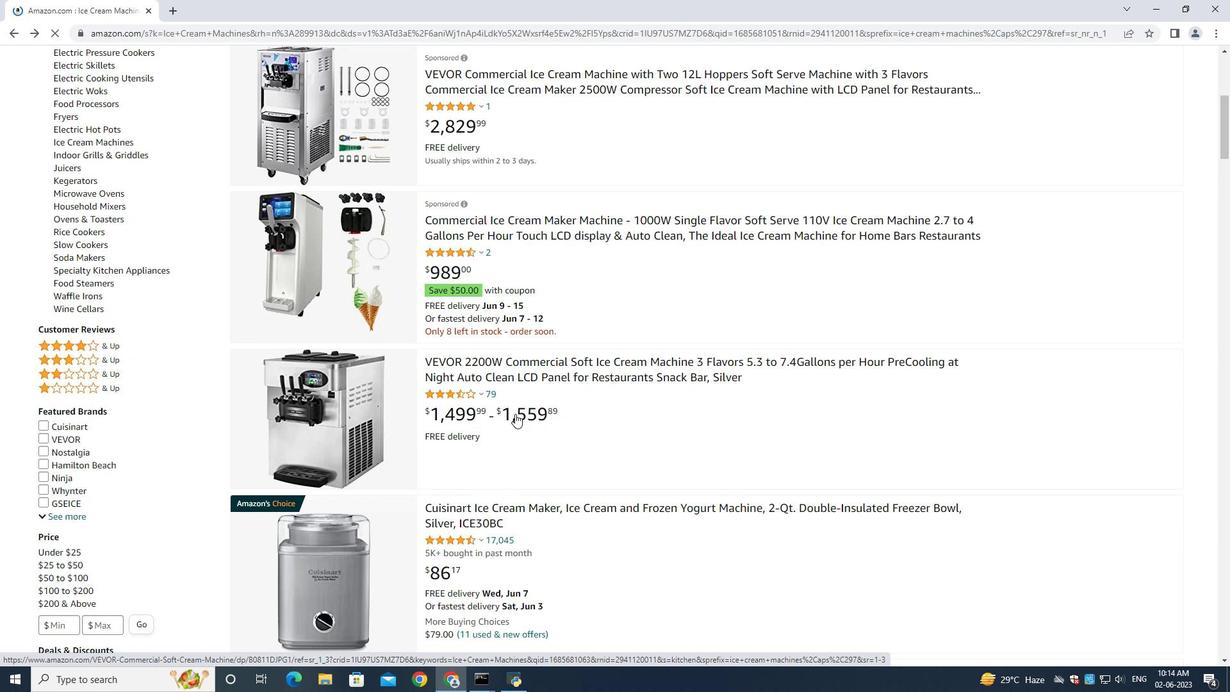 
Action: Mouse scrolled (514, 412) with delta (0, 0)
Screenshot: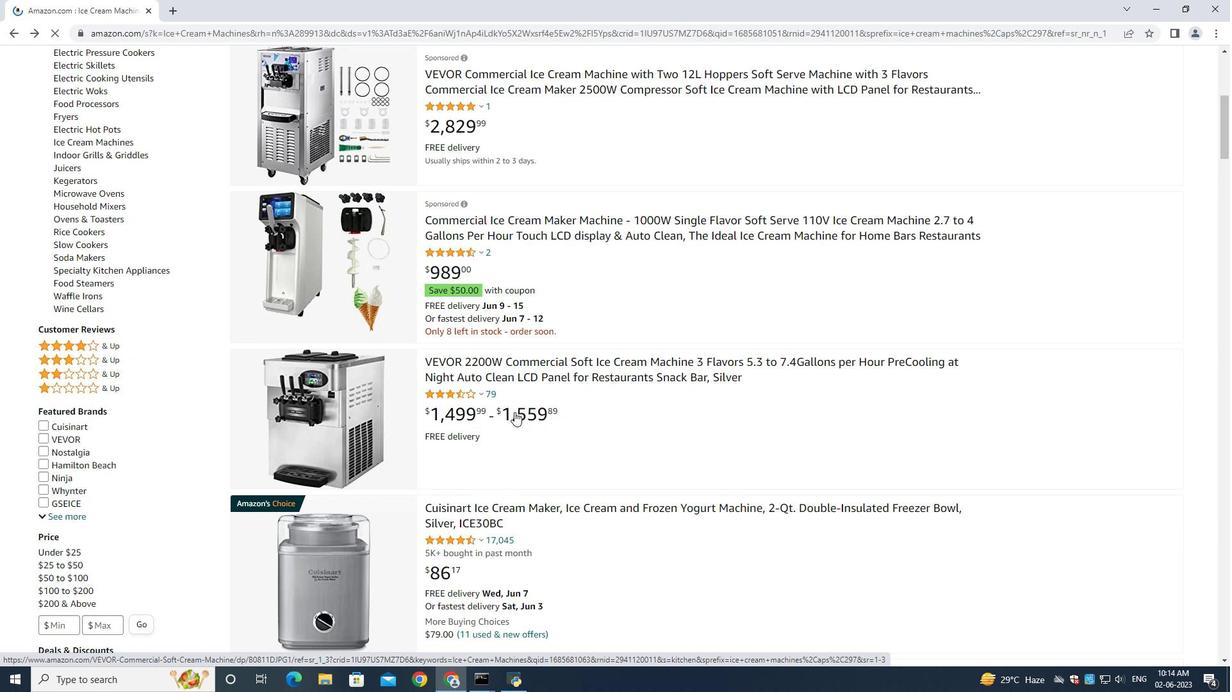 
Action: Mouse scrolled (514, 412) with delta (0, 0)
Screenshot: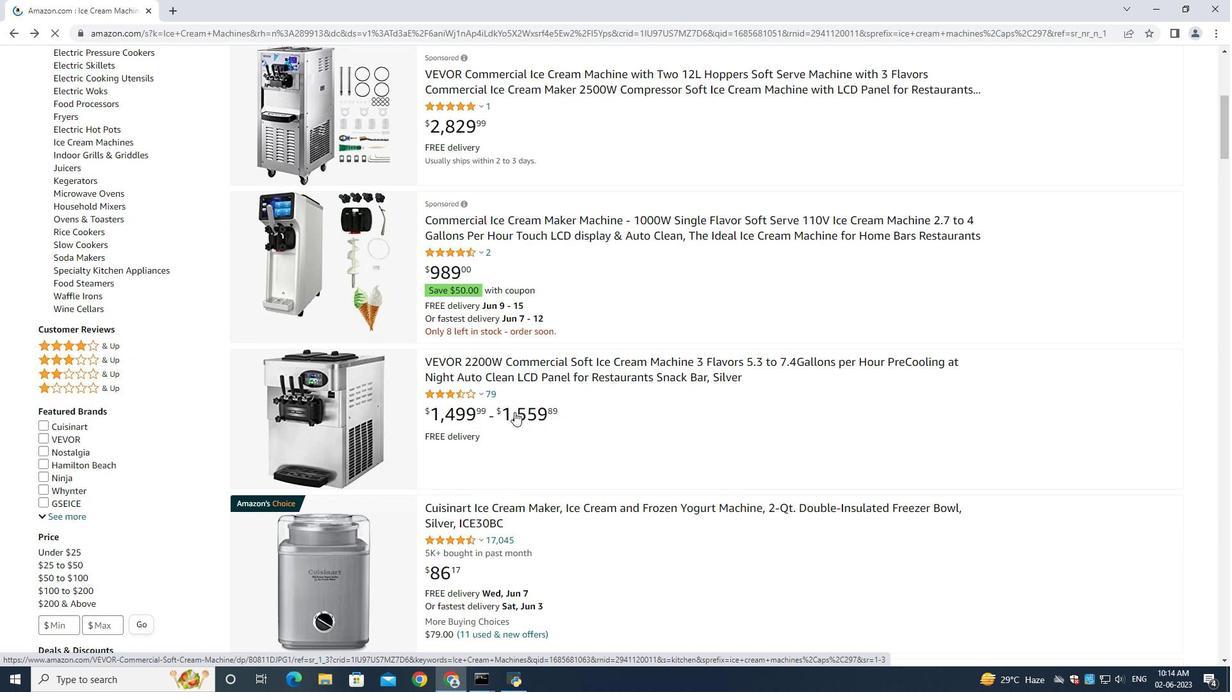 
Action: Mouse scrolled (514, 411) with delta (0, 0)
Screenshot: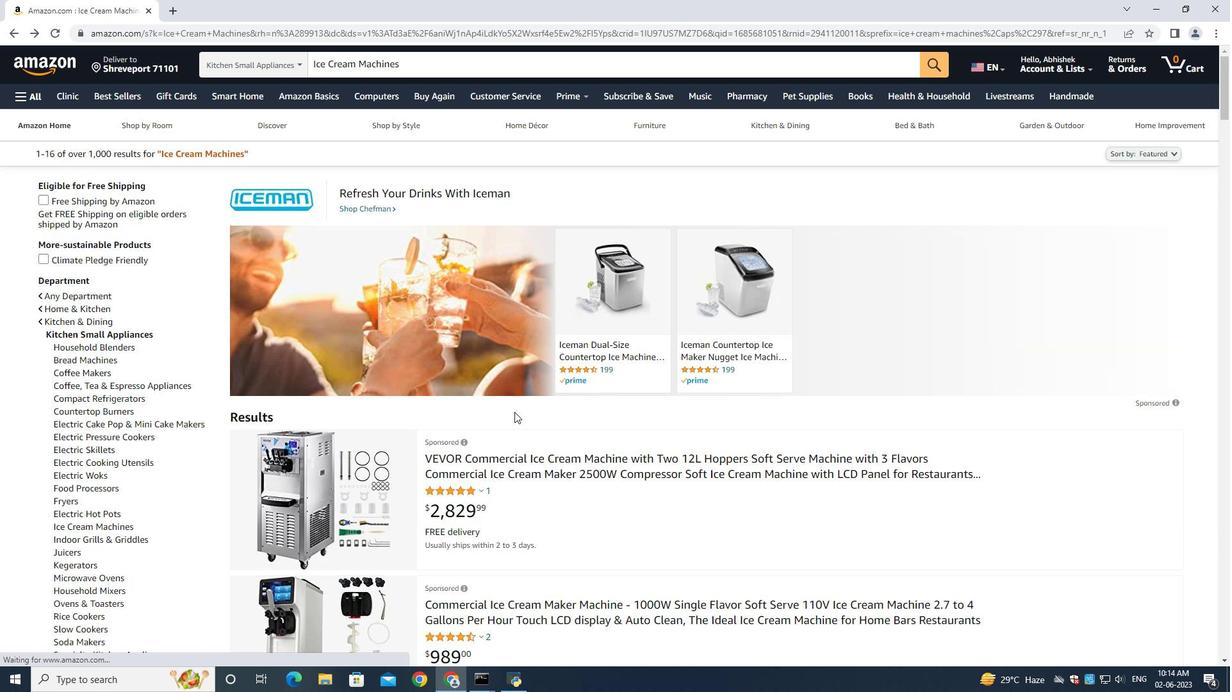 
Action: Mouse scrolled (514, 411) with delta (0, 0)
Screenshot: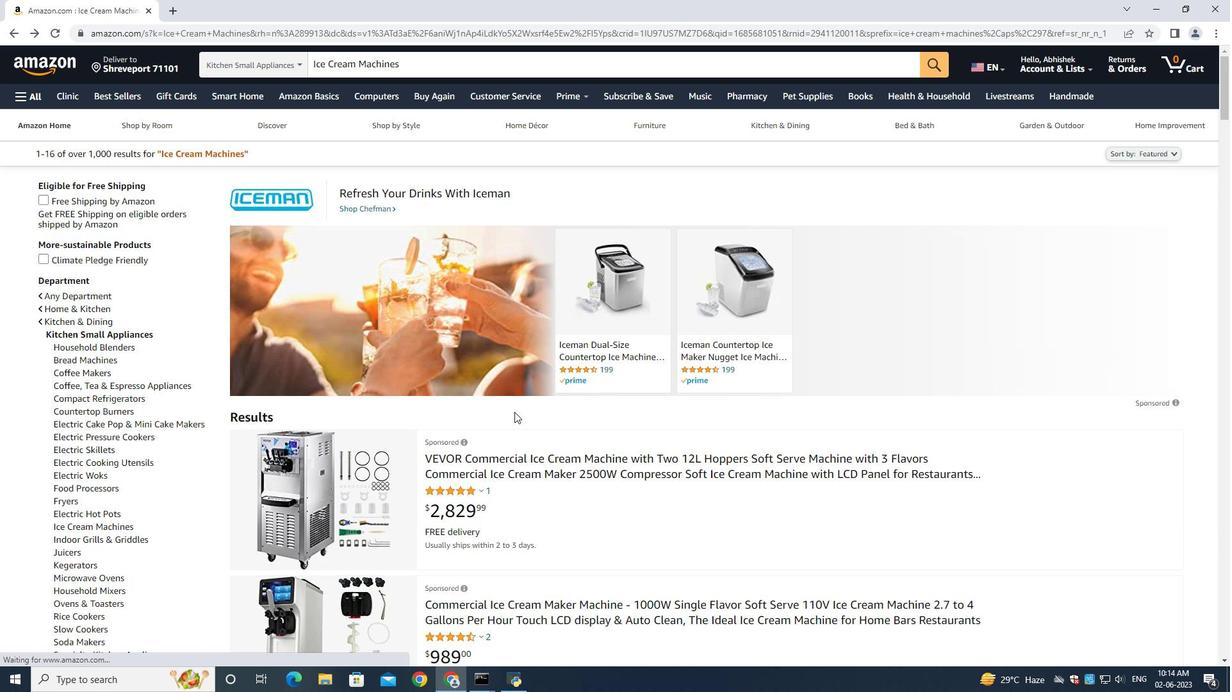 
Action: Mouse scrolled (514, 411) with delta (0, 0)
Screenshot: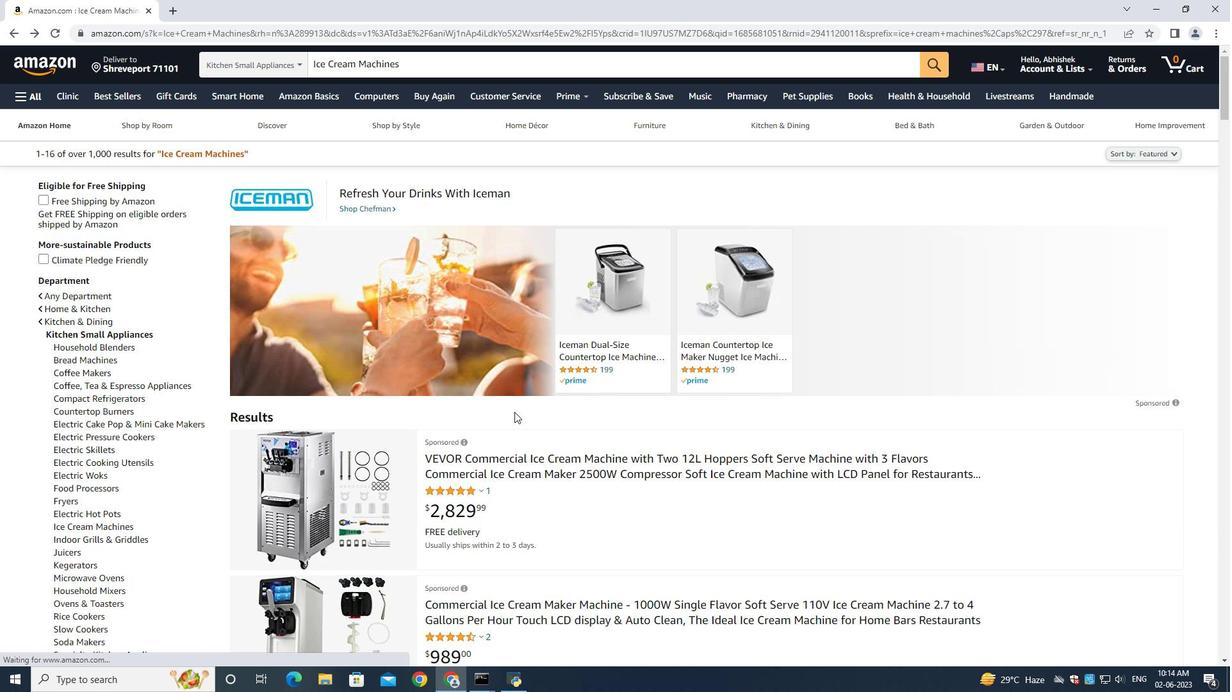 
Action: Mouse scrolled (514, 411) with delta (0, 0)
Screenshot: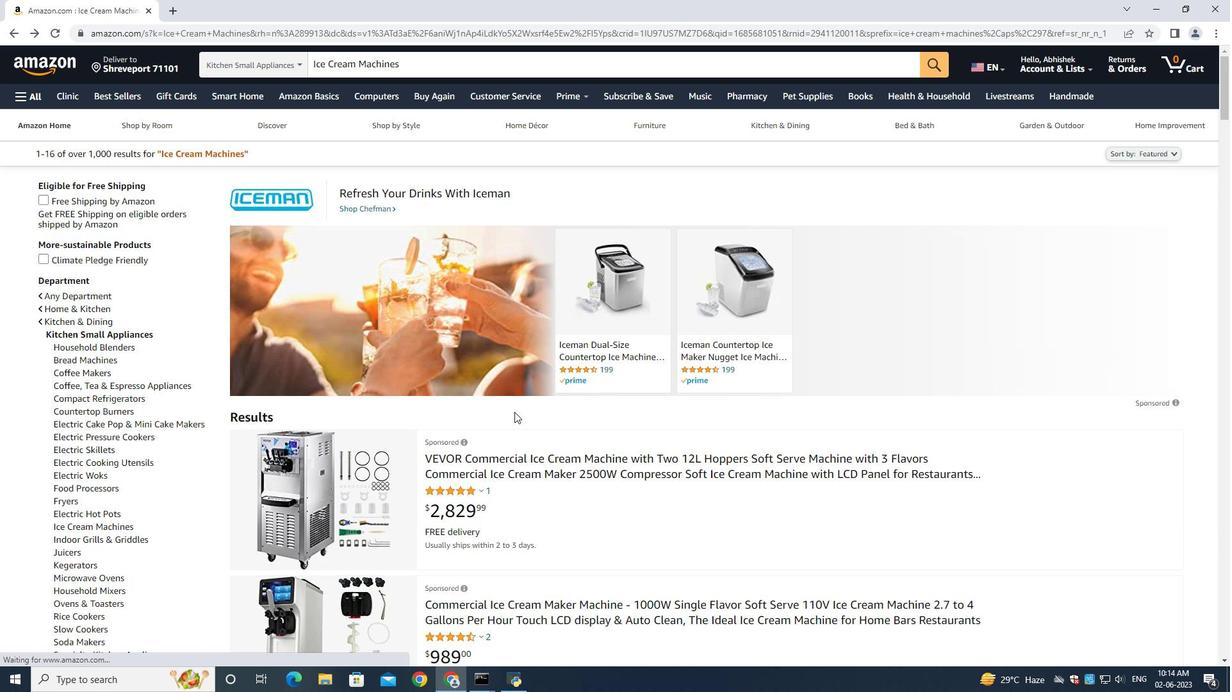 
Action: Mouse scrolled (514, 411) with delta (0, 0)
Screenshot: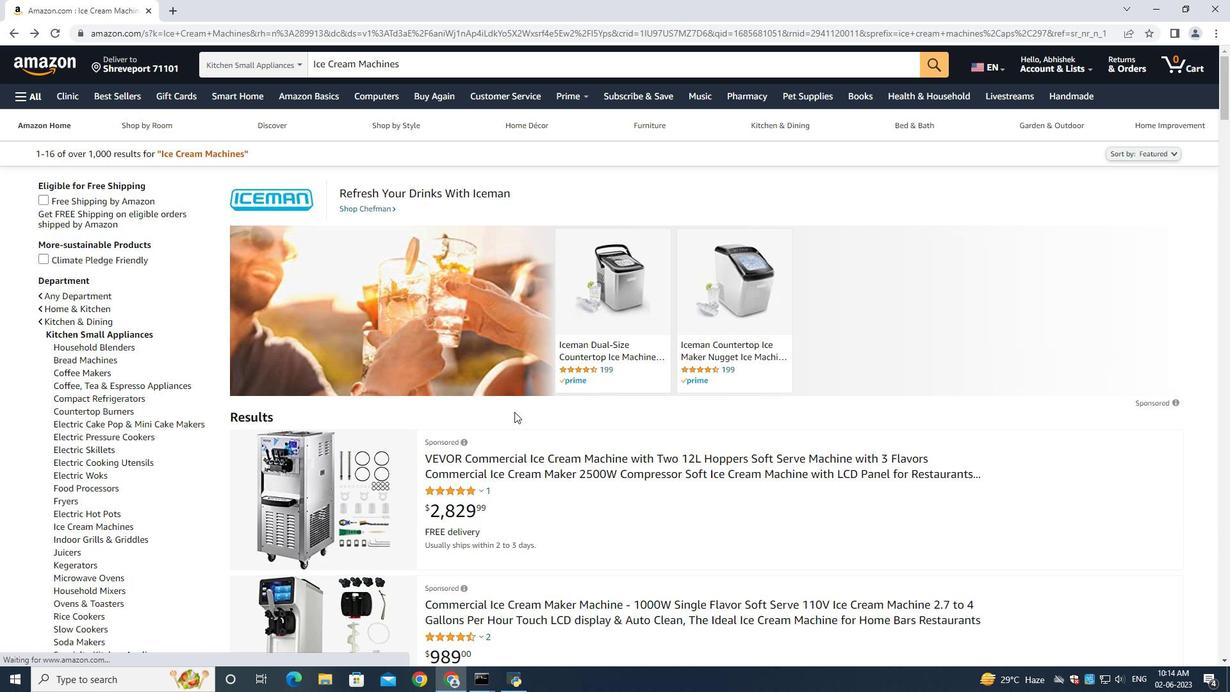 
Action: Mouse scrolled (514, 411) with delta (0, 0)
Screenshot: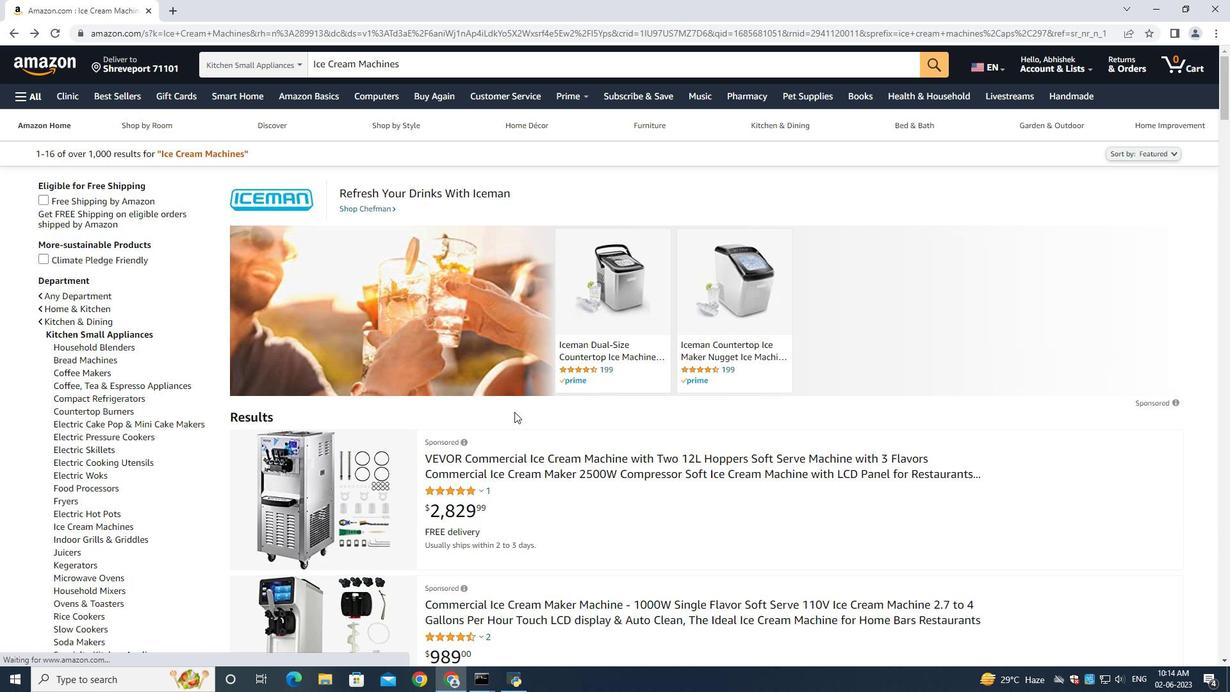 
Action: Mouse scrolled (514, 411) with delta (0, 0)
Screenshot: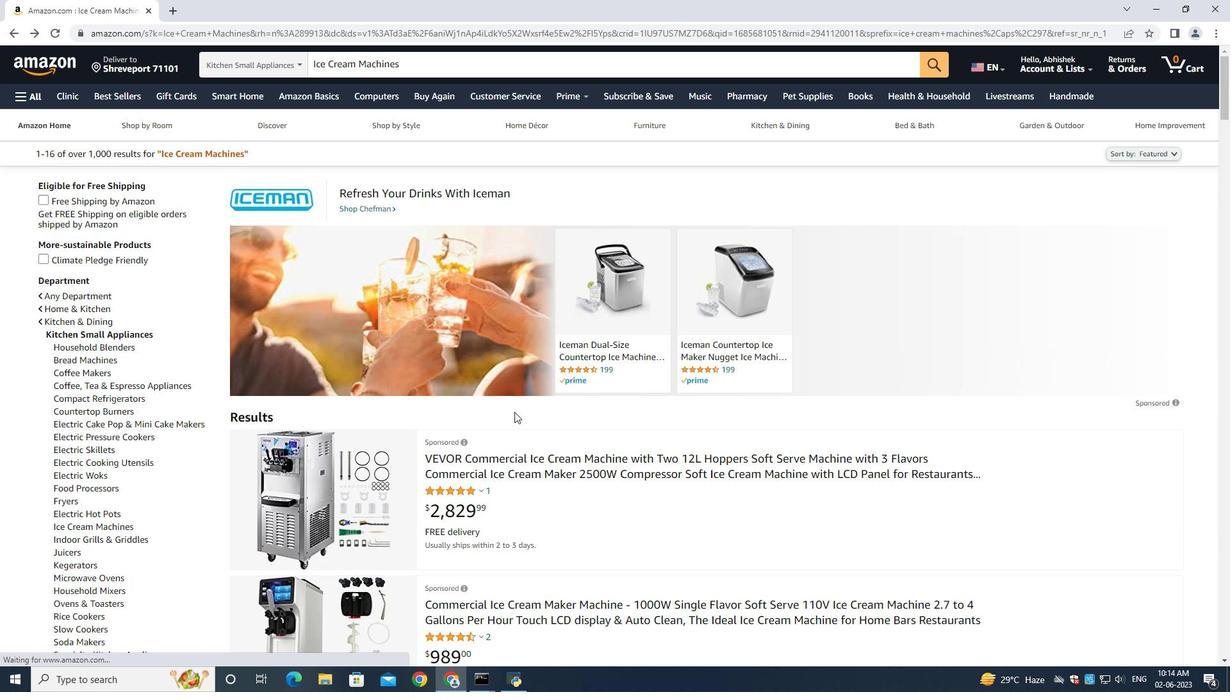 
Action: Mouse scrolled (514, 411) with delta (0, 0)
Screenshot: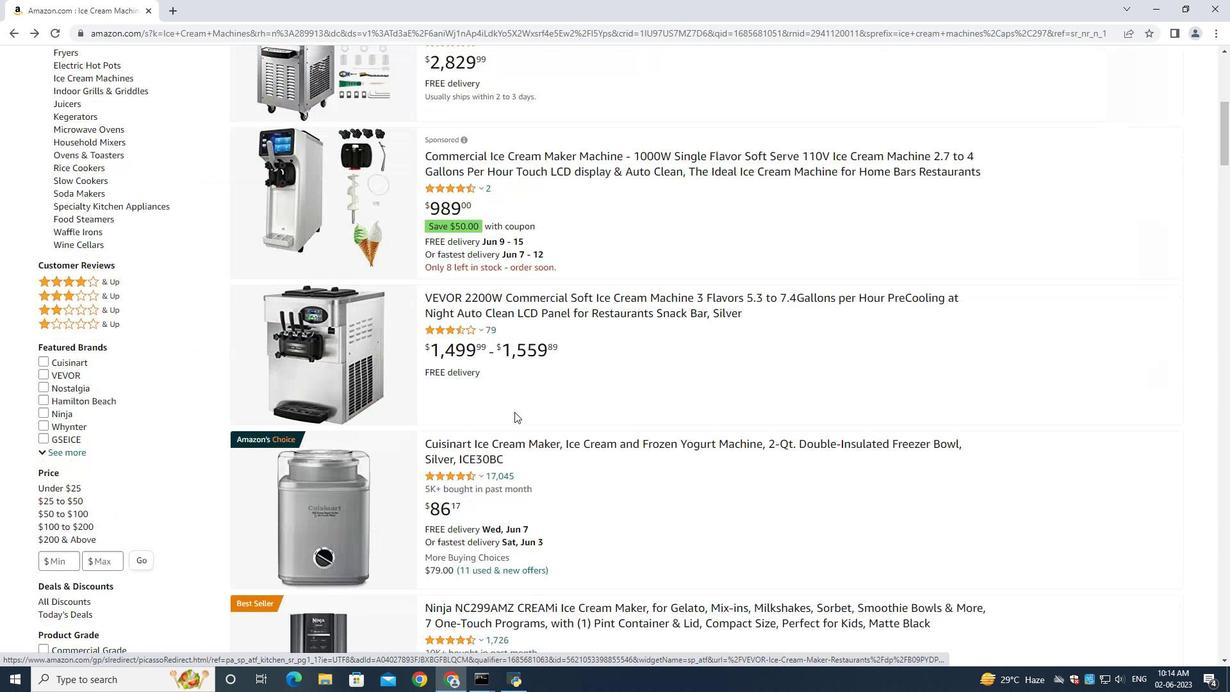 
Action: Mouse scrolled (514, 411) with delta (0, 0)
Screenshot: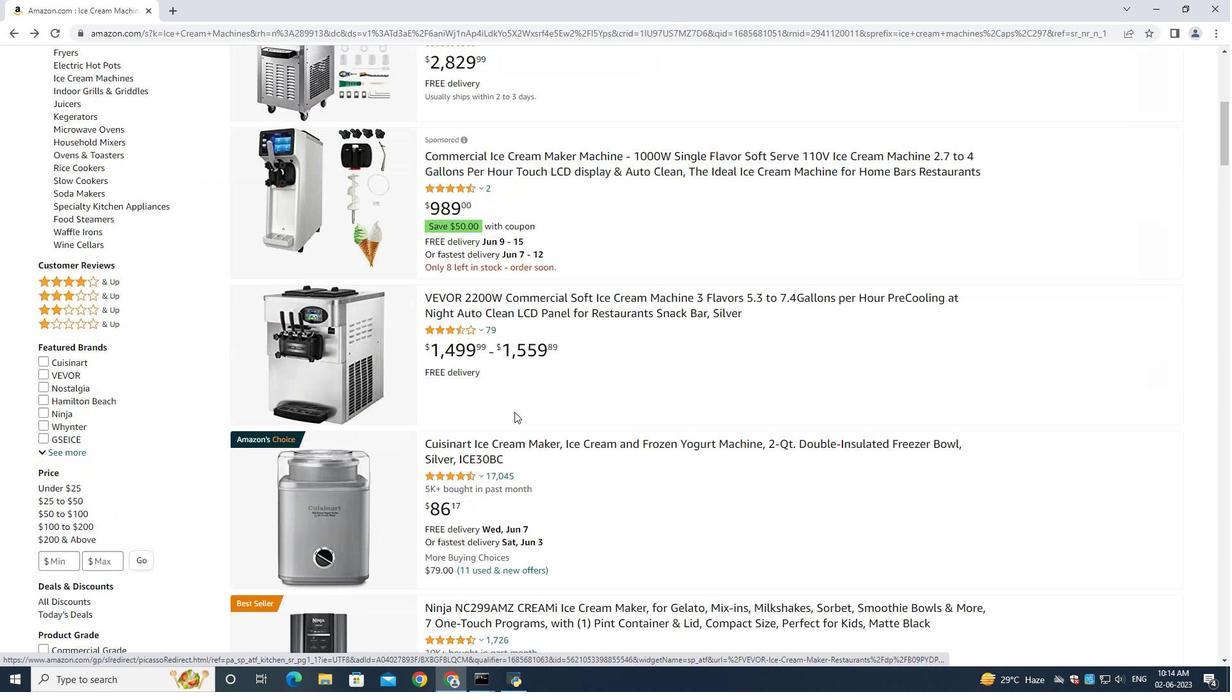 
Action: Mouse scrolled (514, 411) with delta (0, 0)
Screenshot: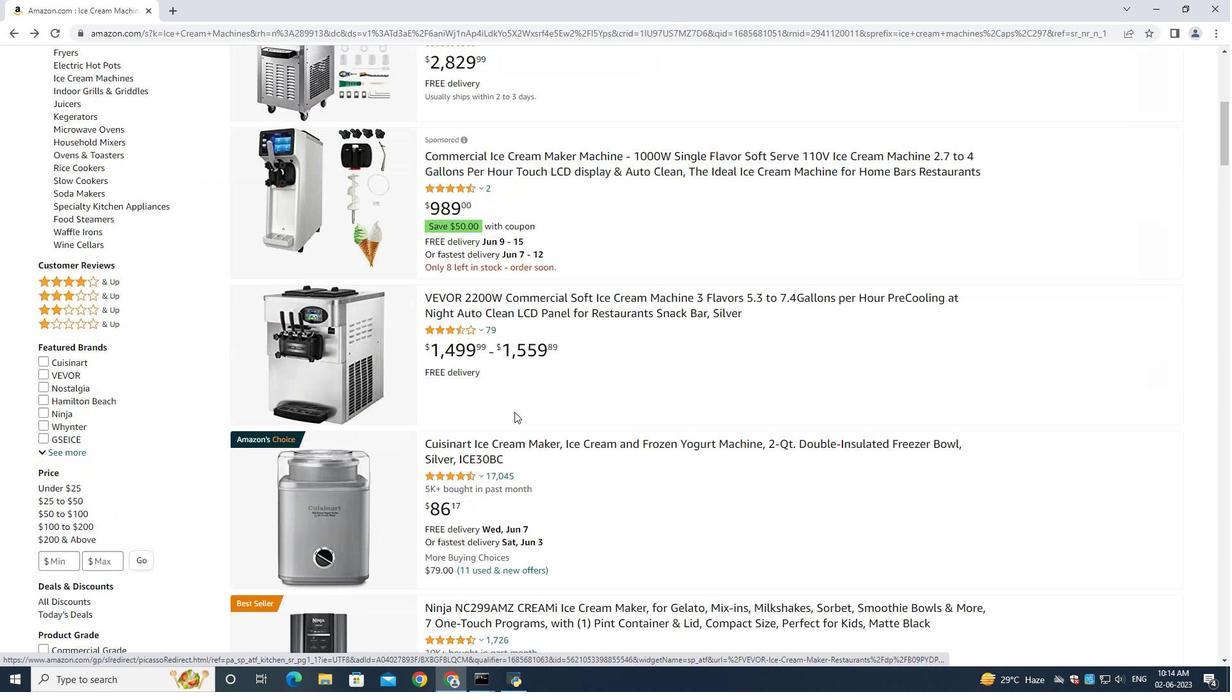 
Action: Mouse scrolled (514, 411) with delta (0, 0)
Screenshot: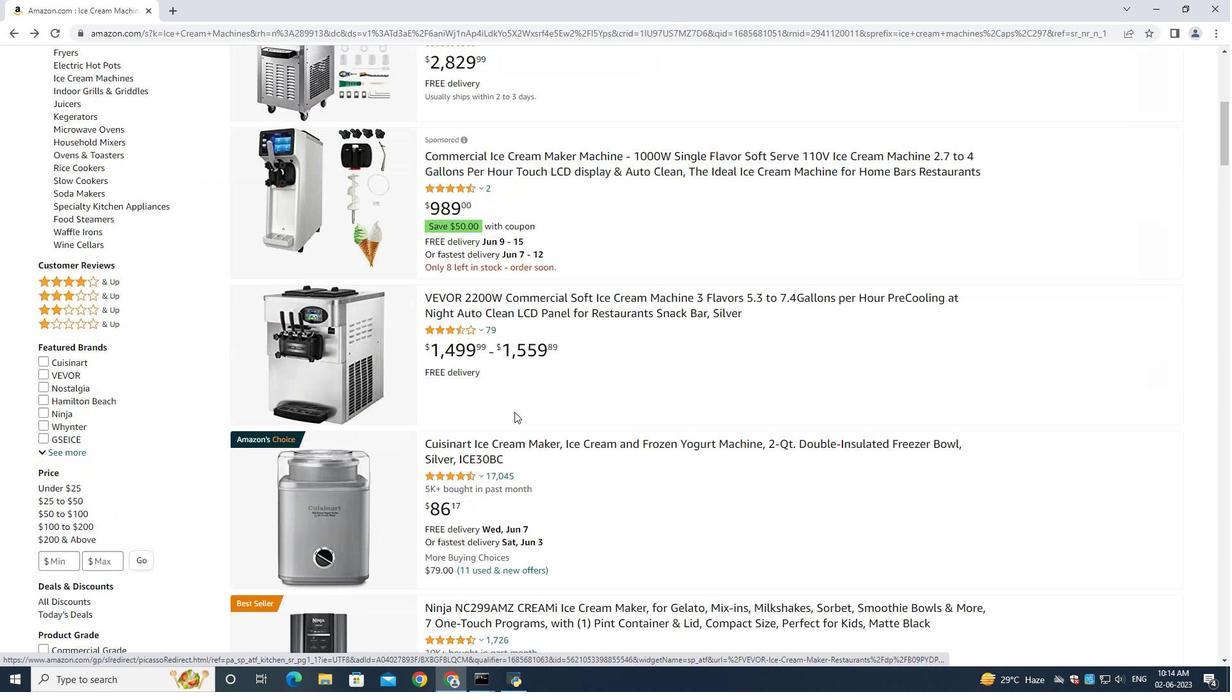 
Action: Mouse scrolled (514, 411) with delta (0, 0)
Screenshot: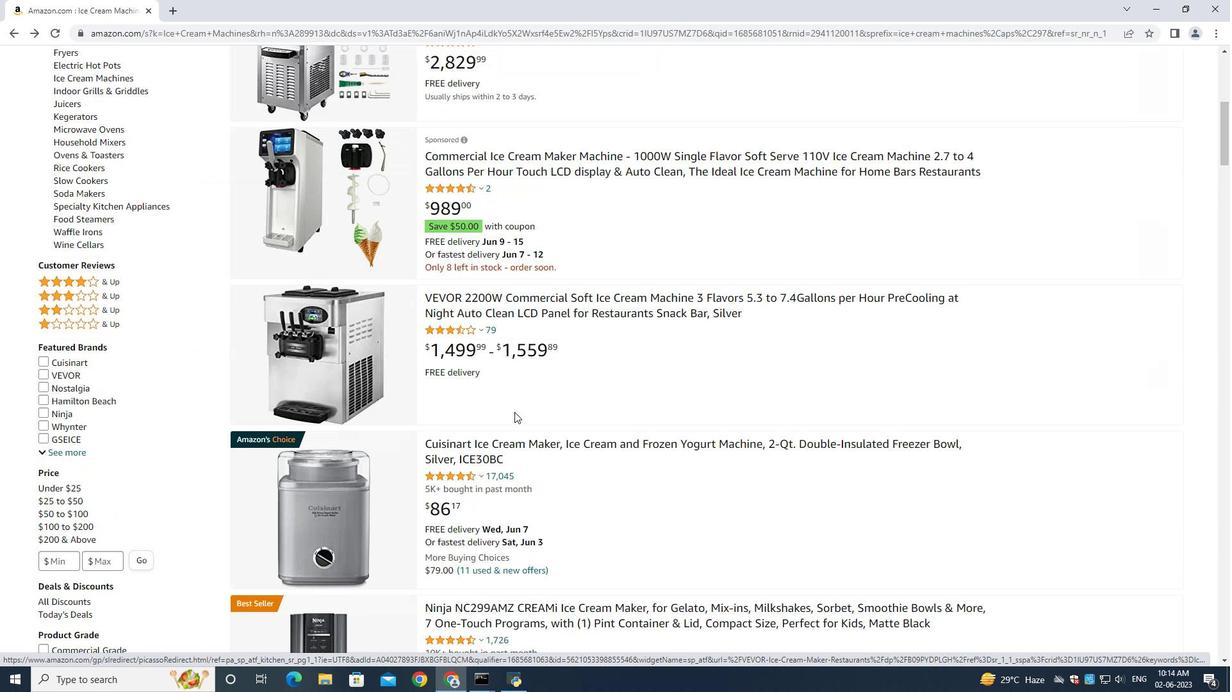 
Action: Mouse moved to (542, 298)
Screenshot: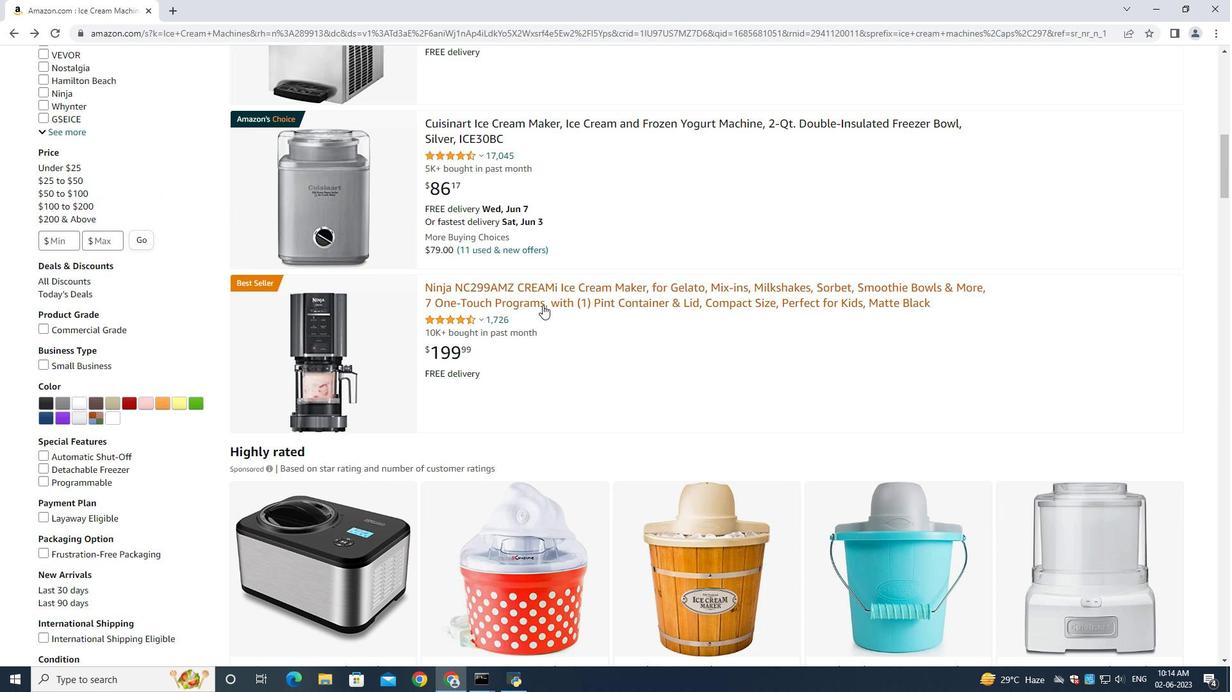 
Action: Mouse pressed left at (542, 298)
Screenshot: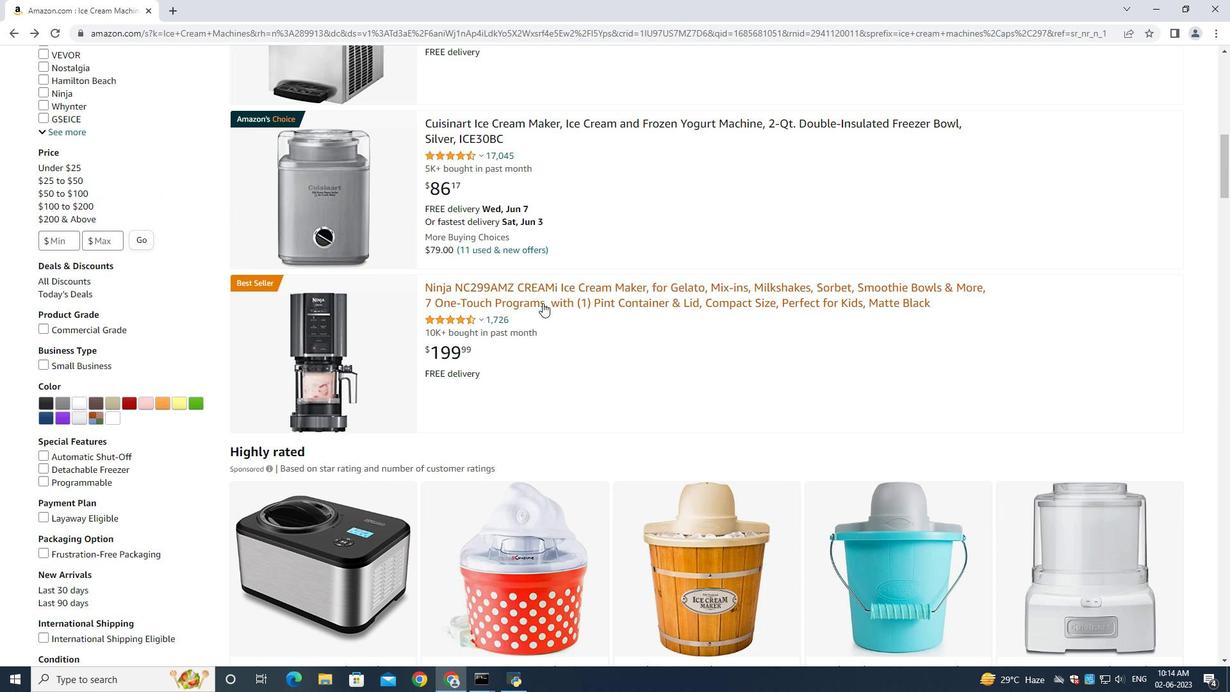 
Action: Mouse moved to (948, 447)
Screenshot: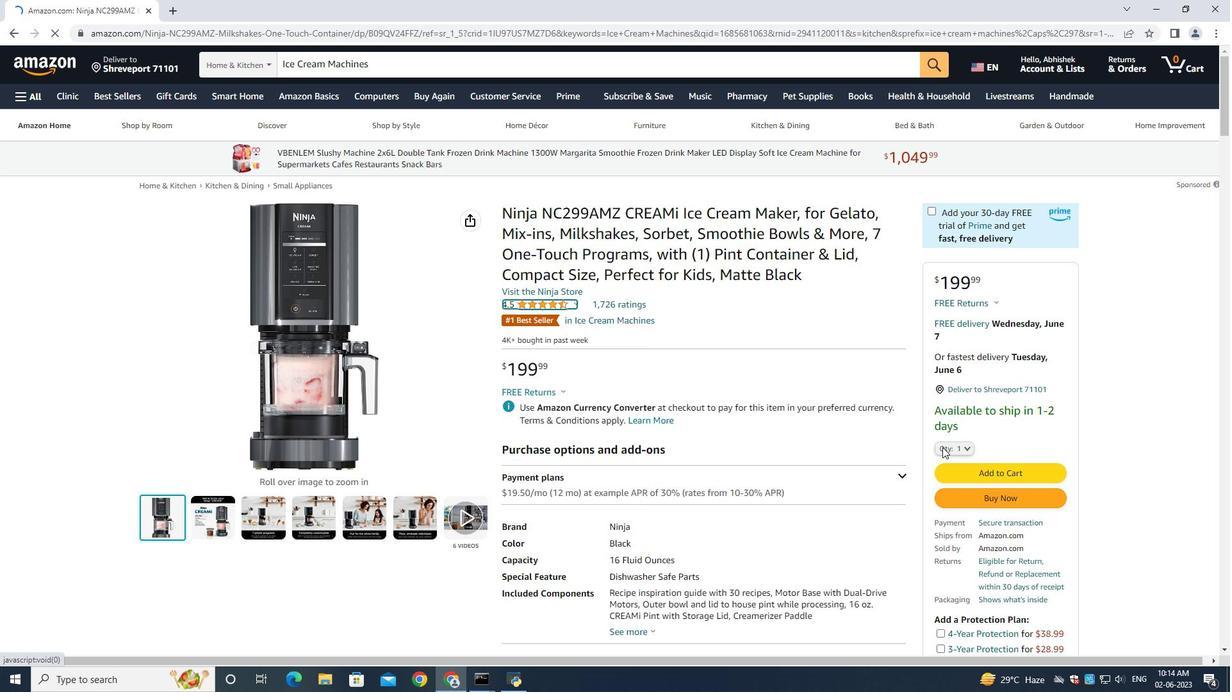 
Action: Mouse pressed left at (948, 447)
Screenshot: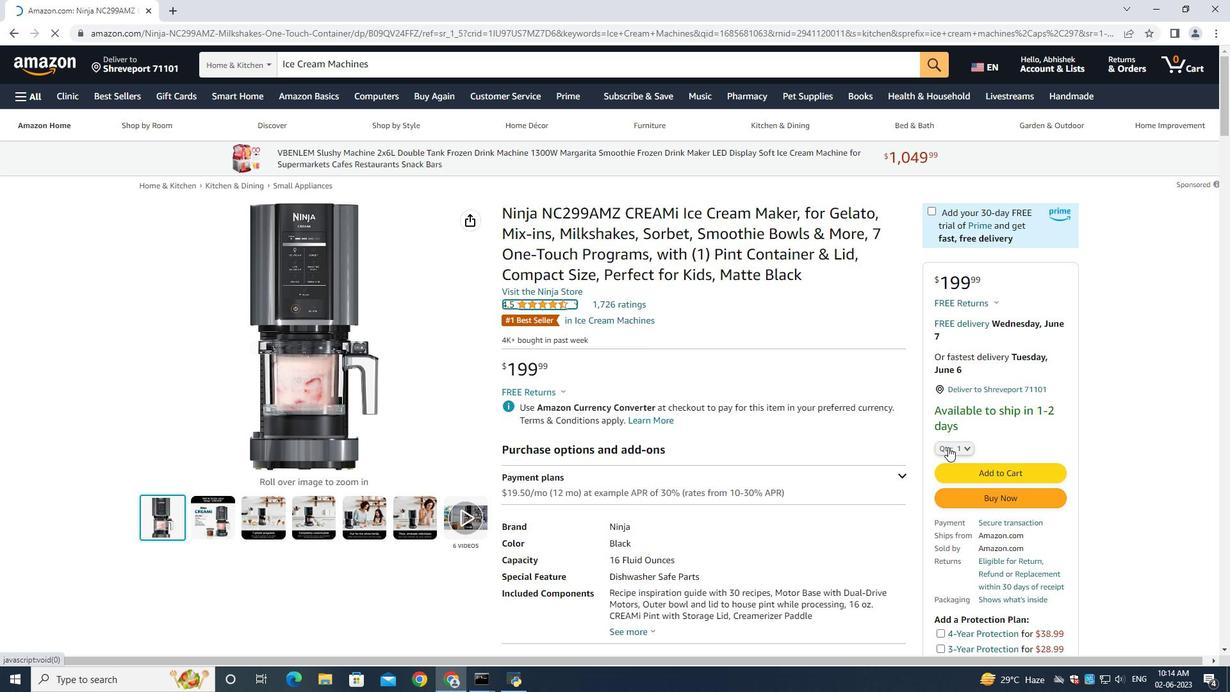 
Action: Mouse moved to (949, 520)
Screenshot: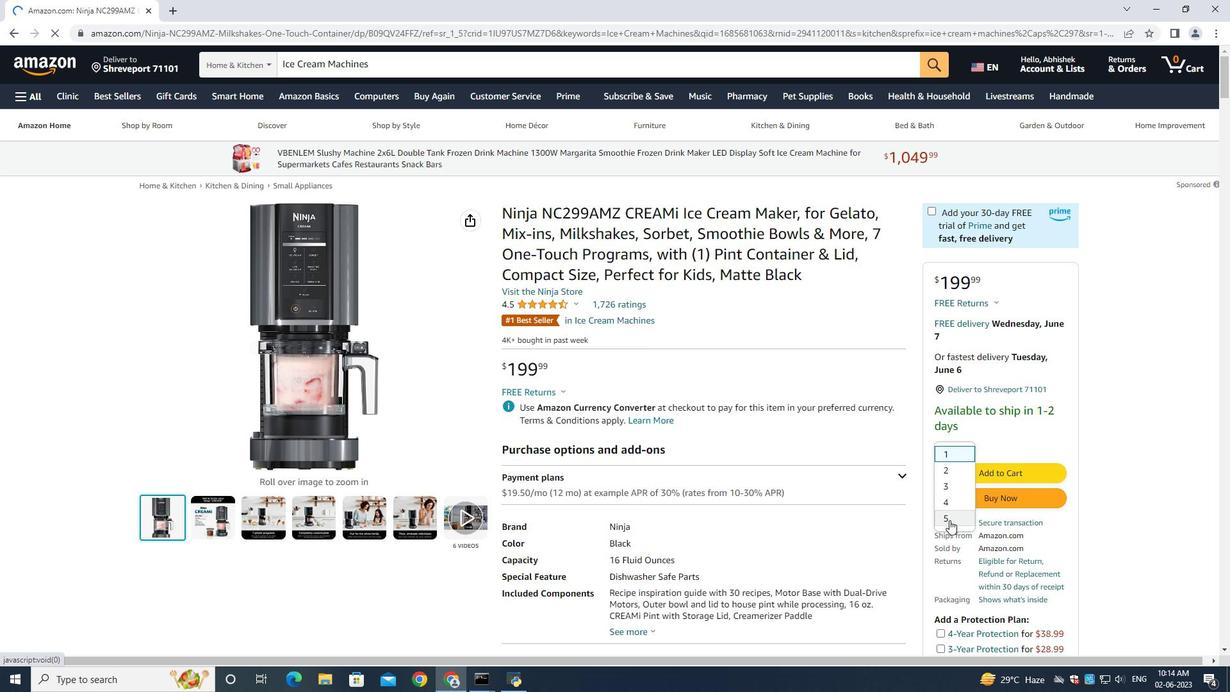 
Action: Mouse pressed left at (949, 520)
Screenshot: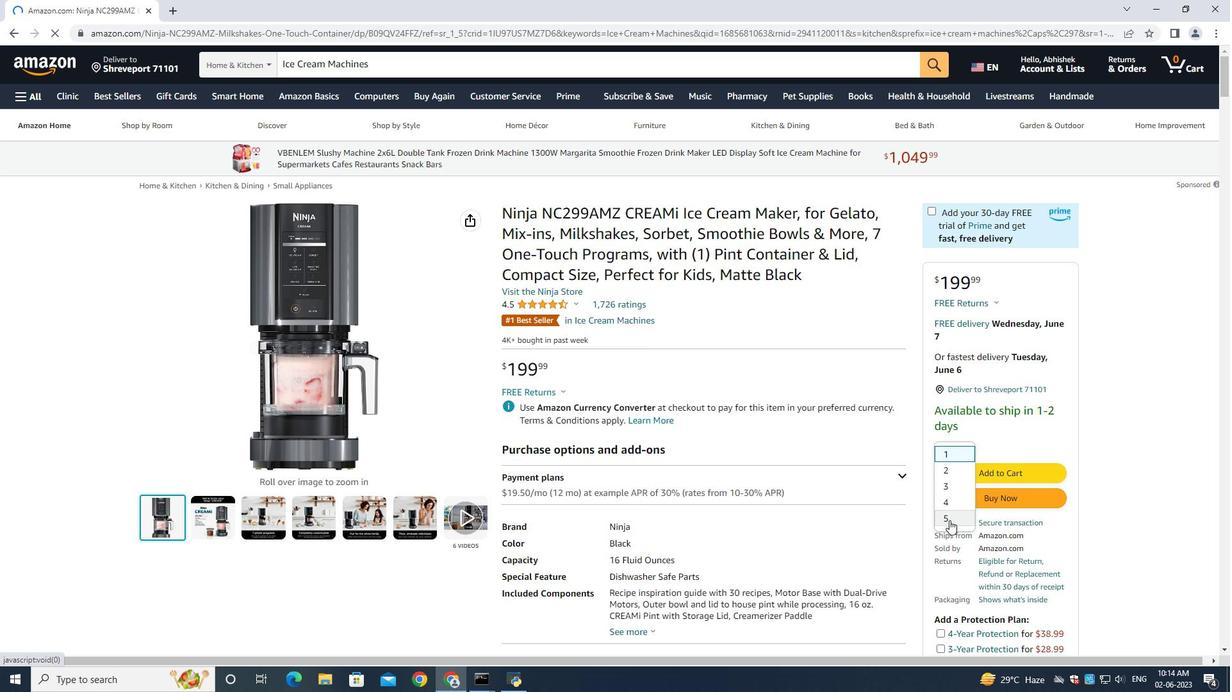 
Action: Mouse moved to (999, 501)
Screenshot: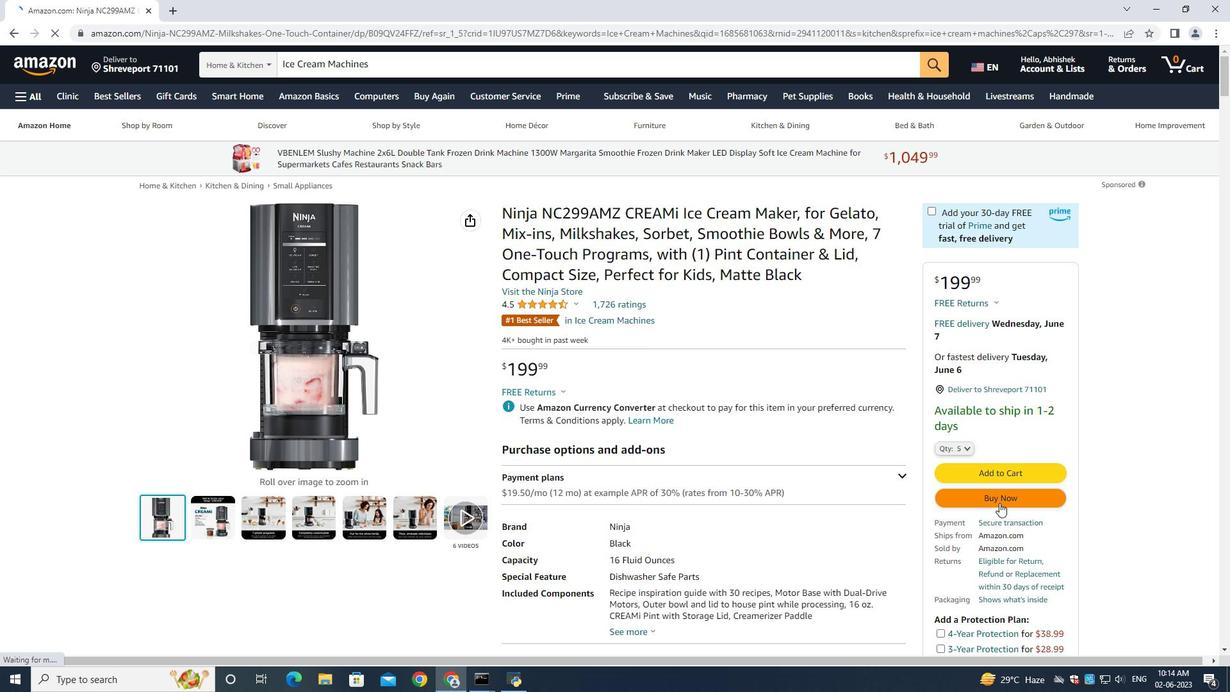 
Action: Mouse pressed left at (999, 501)
Screenshot: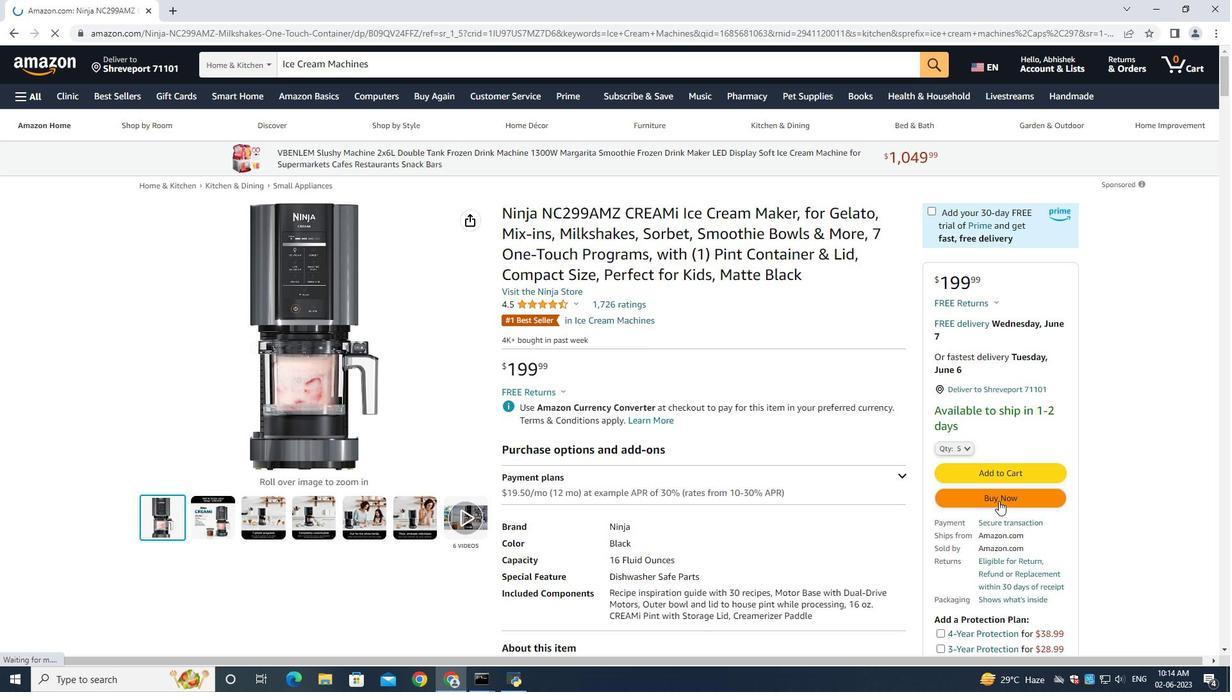 
Action: Mouse moved to (738, 404)
Screenshot: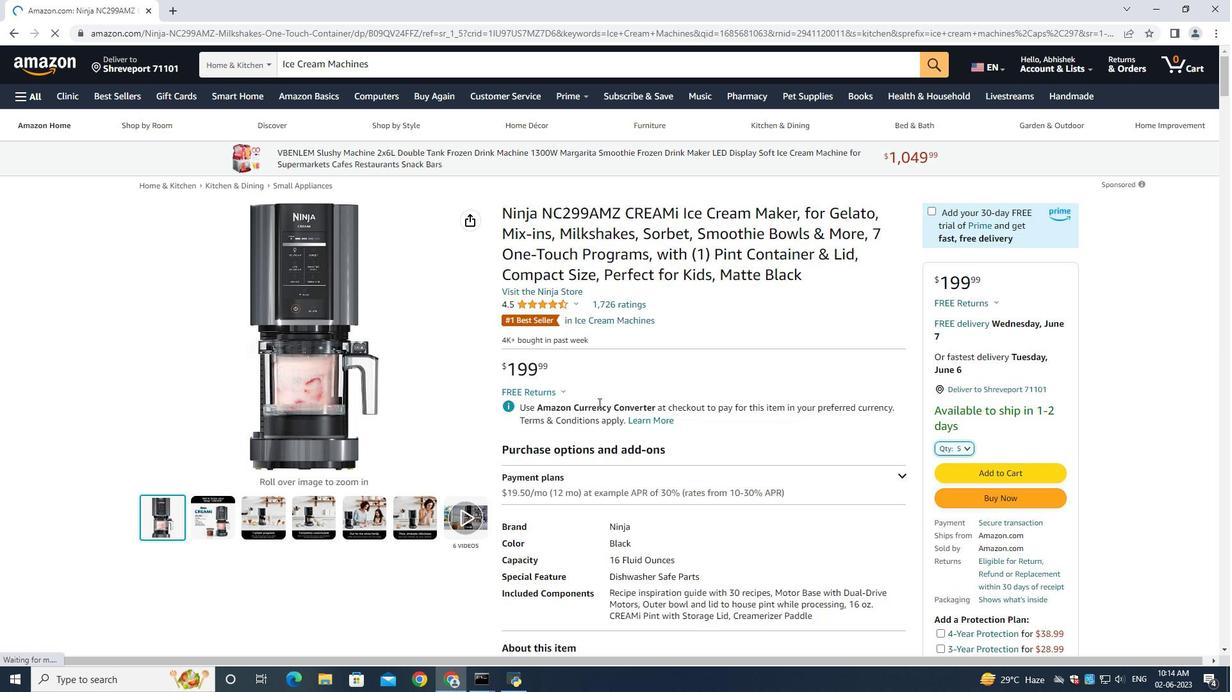 
Action: Mouse scrolled (738, 403) with delta (0, 0)
Screenshot: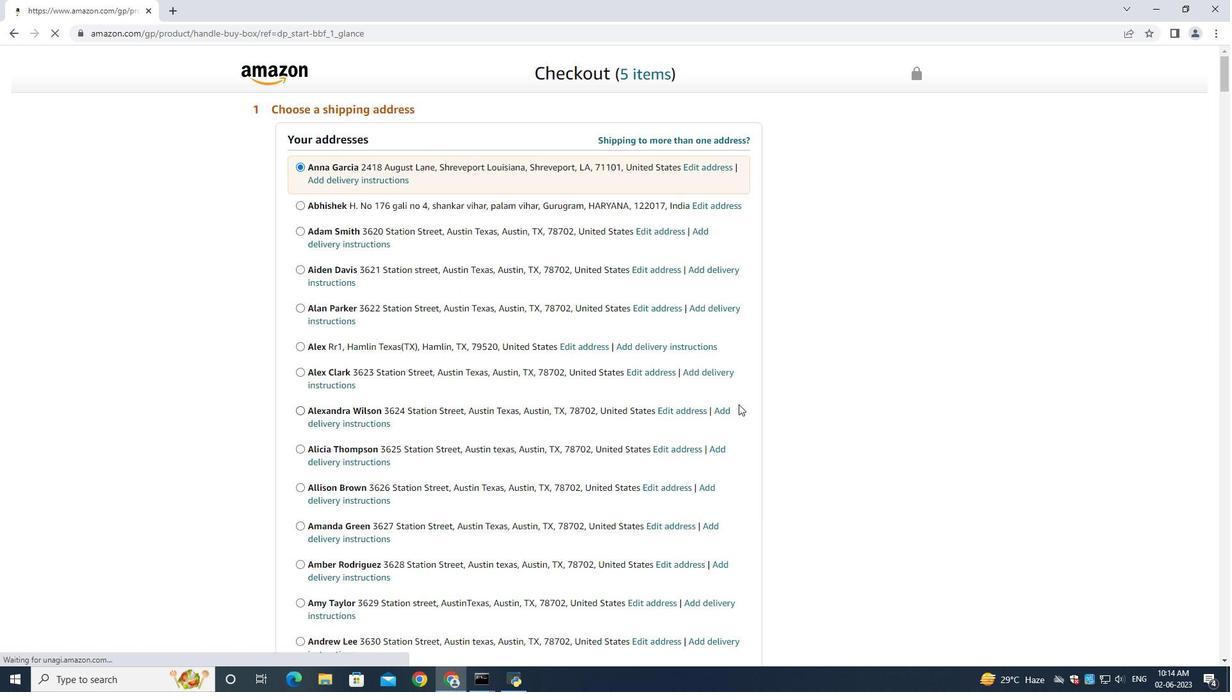 
Action: Mouse scrolled (738, 403) with delta (0, 0)
Screenshot: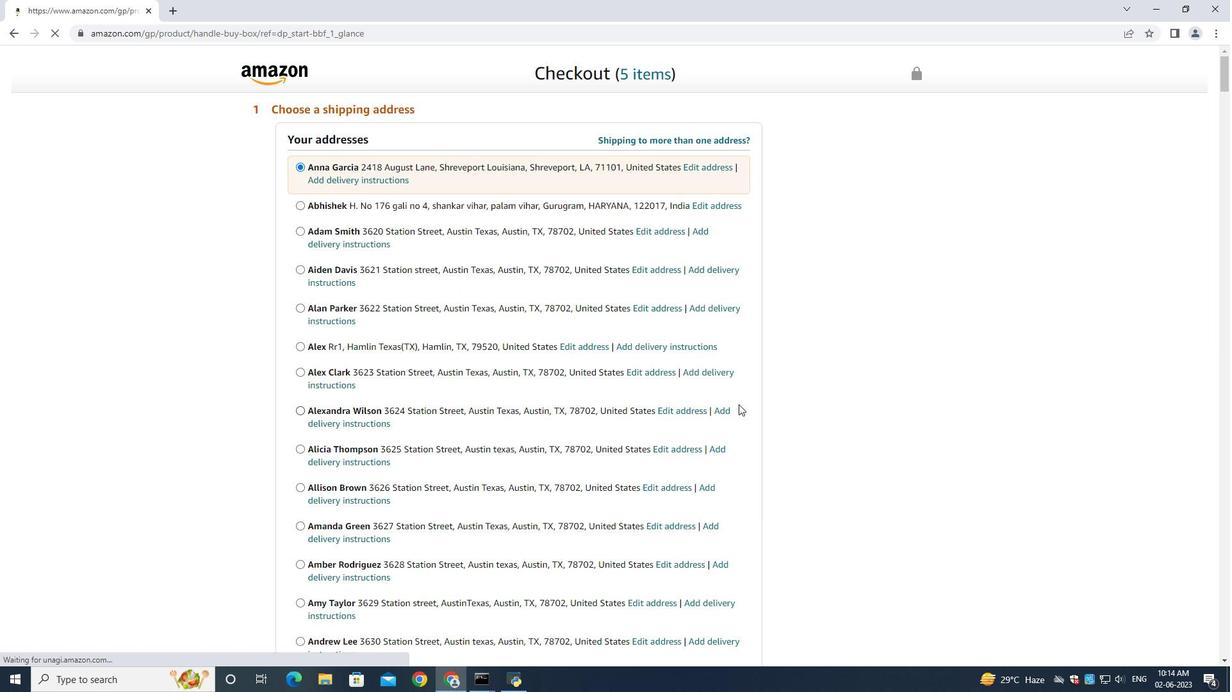 
Action: Mouse moved to (738, 404)
Screenshot: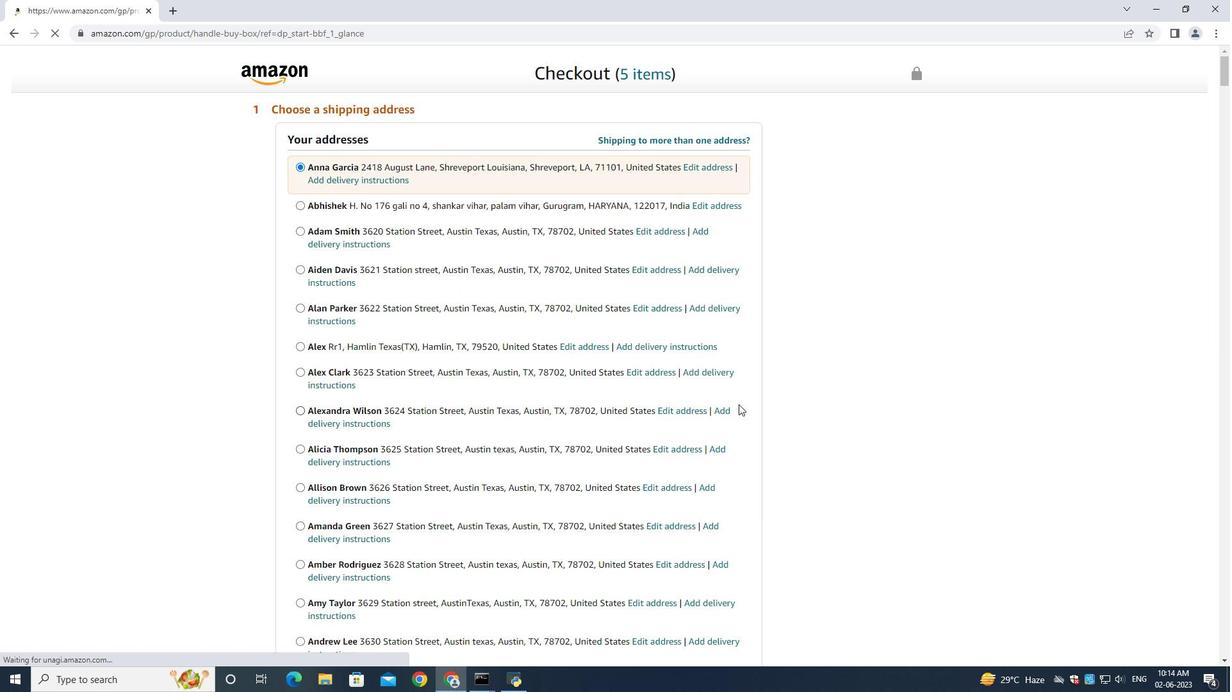
Action: Mouse scrolled (738, 403) with delta (0, 0)
Screenshot: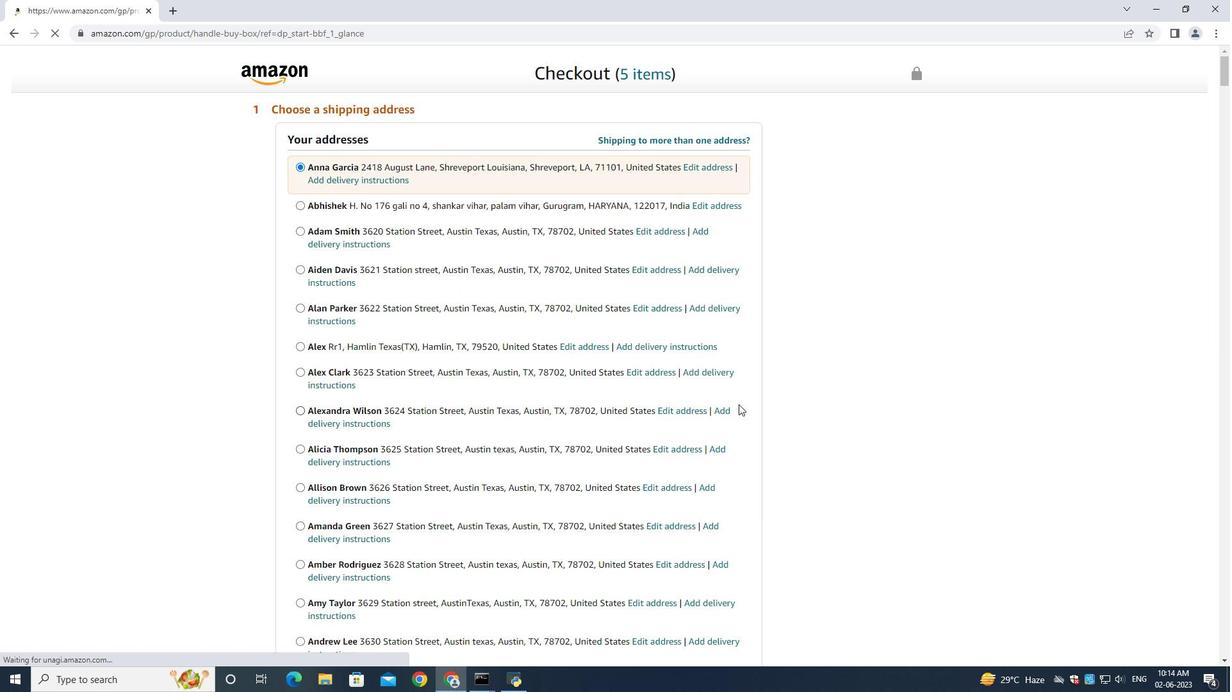 
Action: Mouse moved to (733, 404)
Screenshot: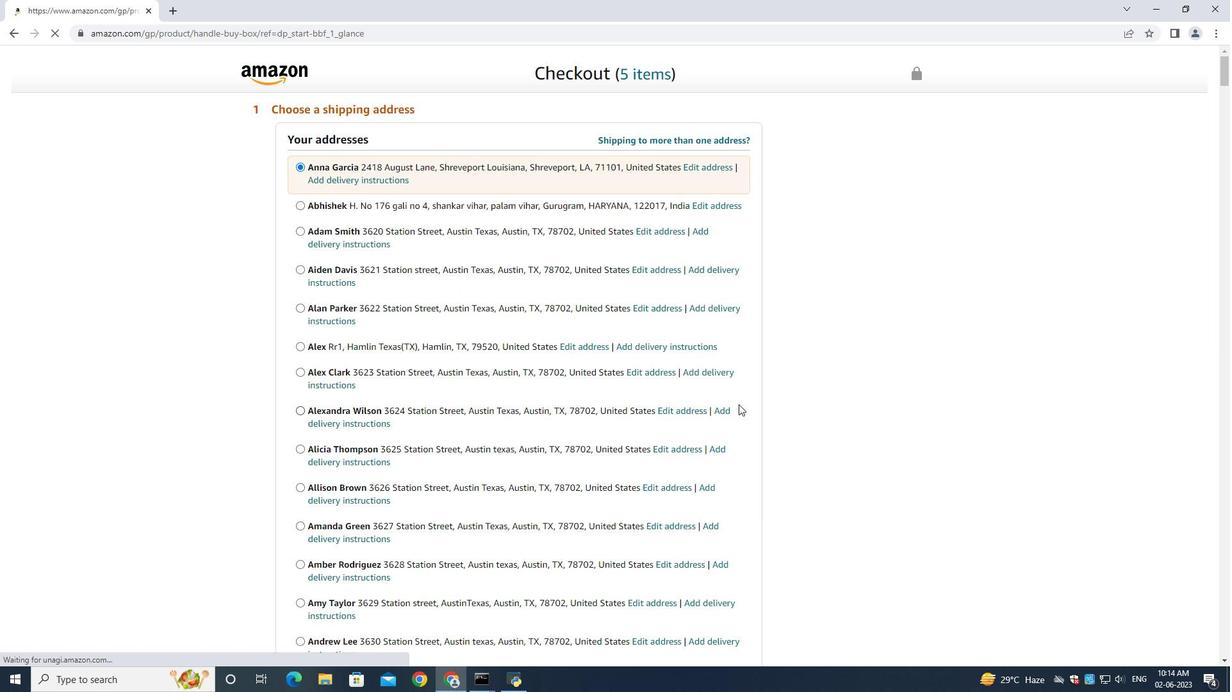 
Action: Mouse scrolled (738, 403) with delta (0, 0)
Screenshot: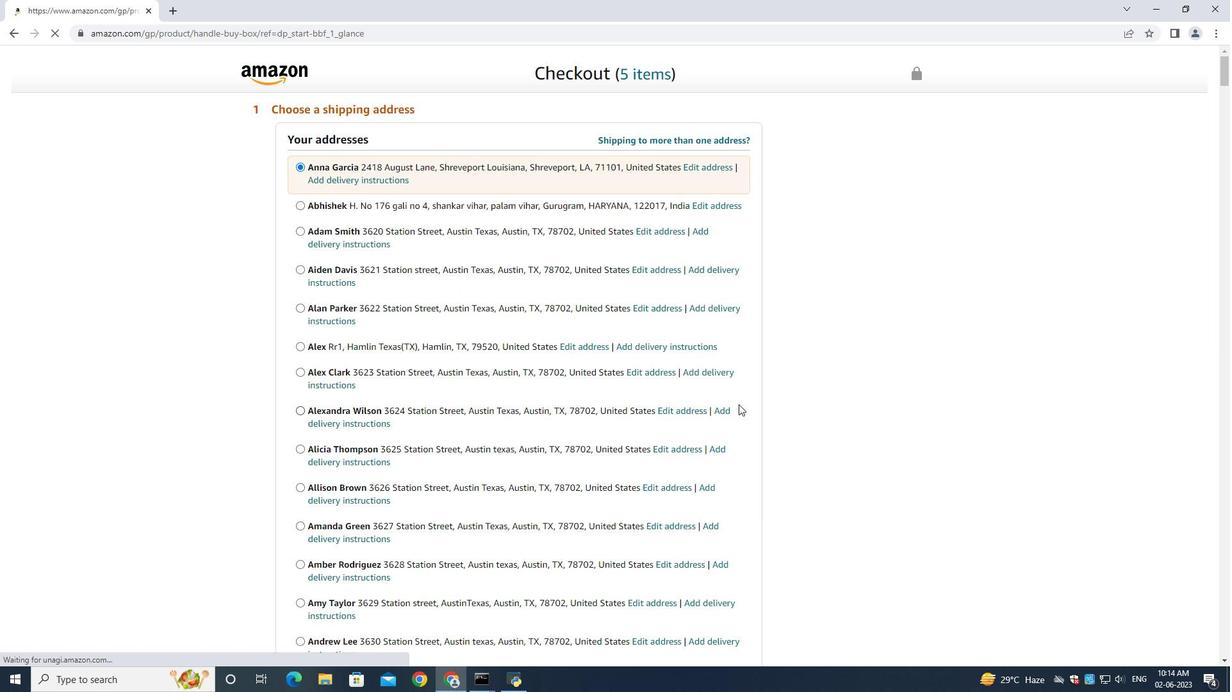 
Action: Mouse moved to (733, 404)
Screenshot: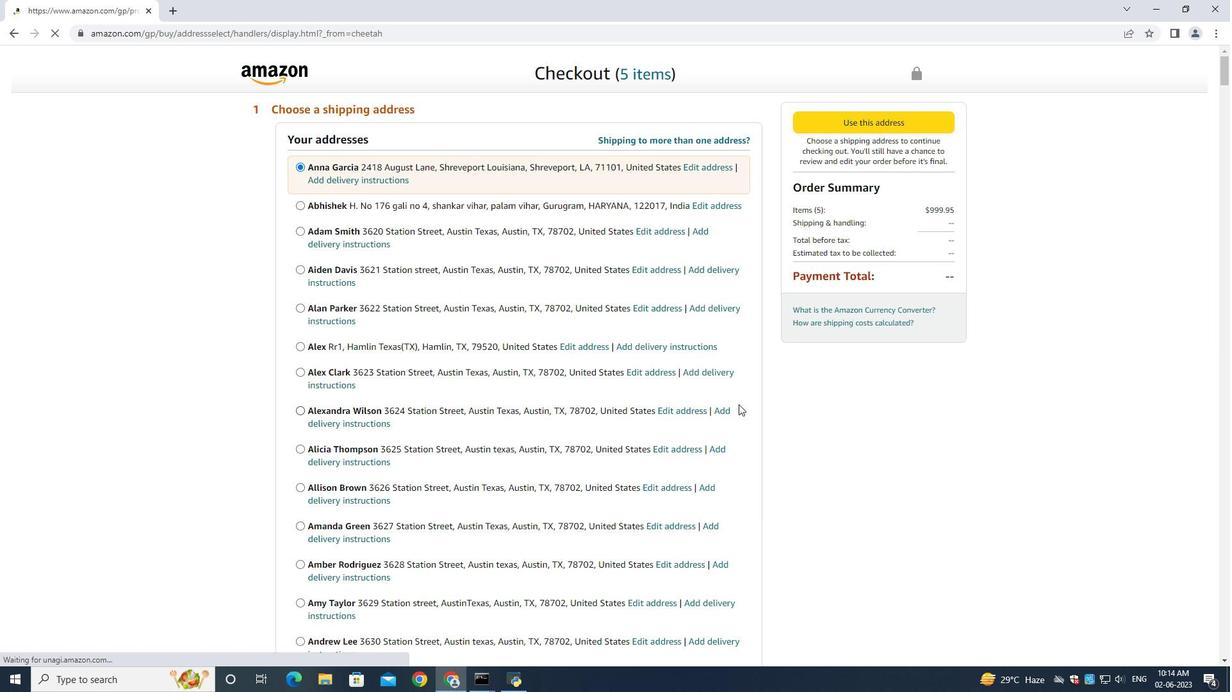 
Action: Mouse scrolled (738, 403) with delta (0, 0)
Screenshot: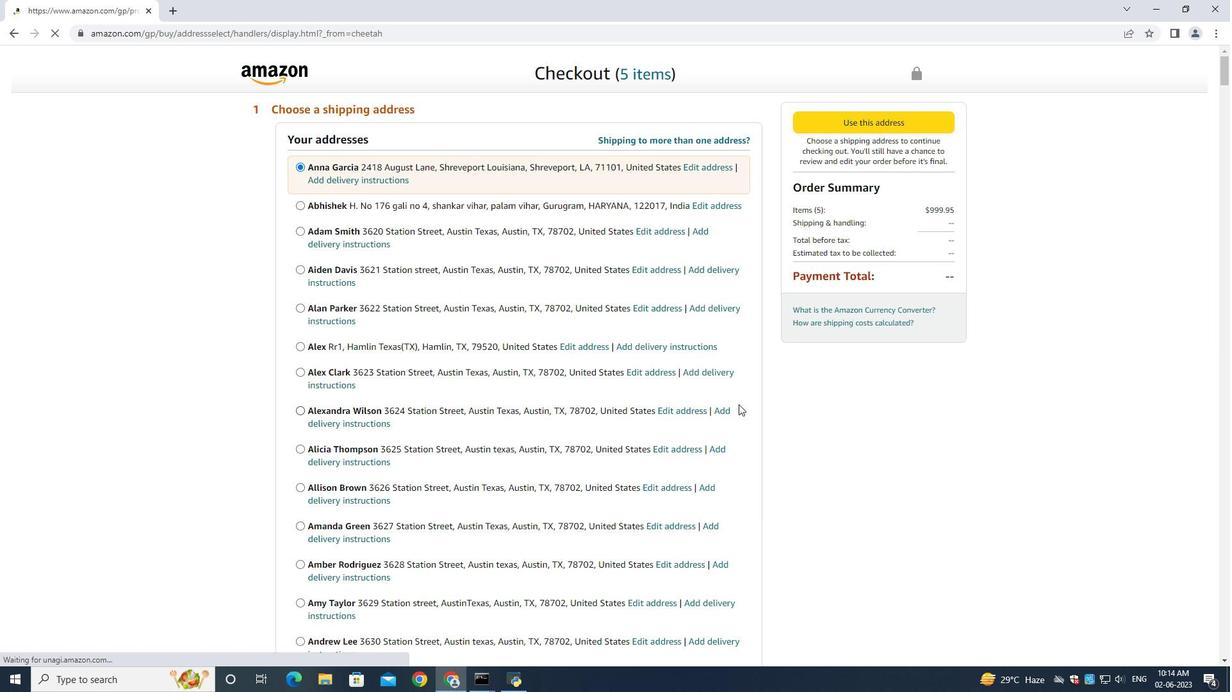 
Action: Mouse moved to (732, 404)
Screenshot: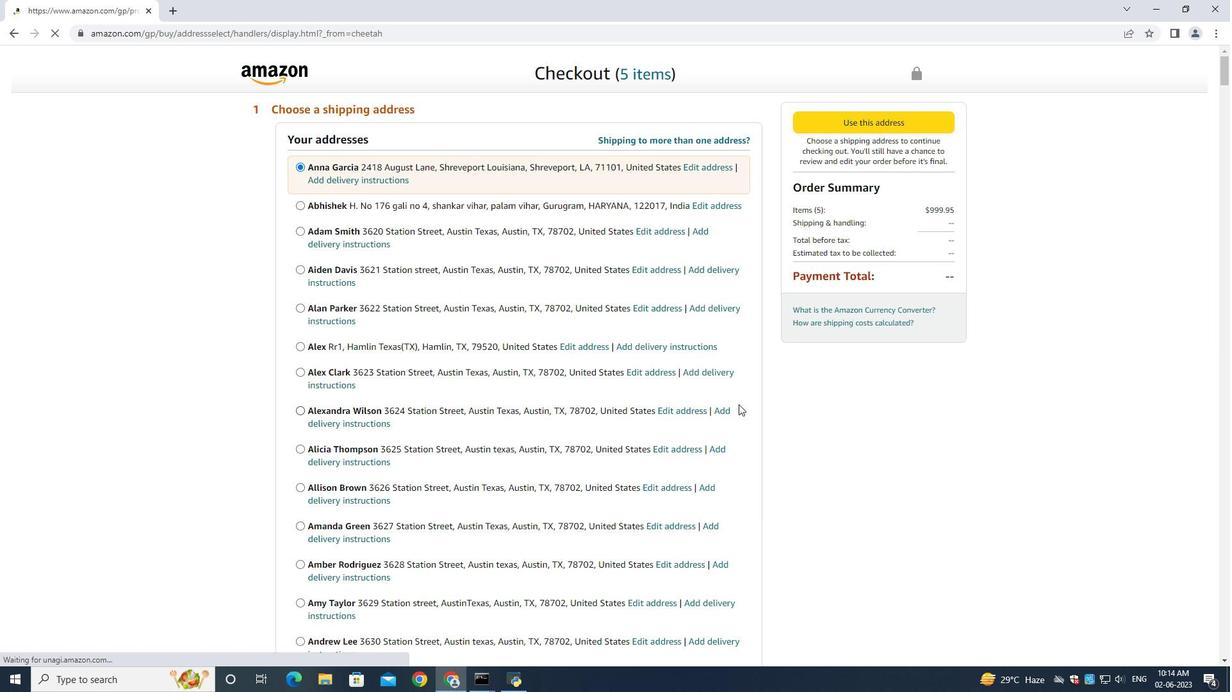 
Action: Mouse scrolled (738, 403) with delta (0, 0)
Screenshot: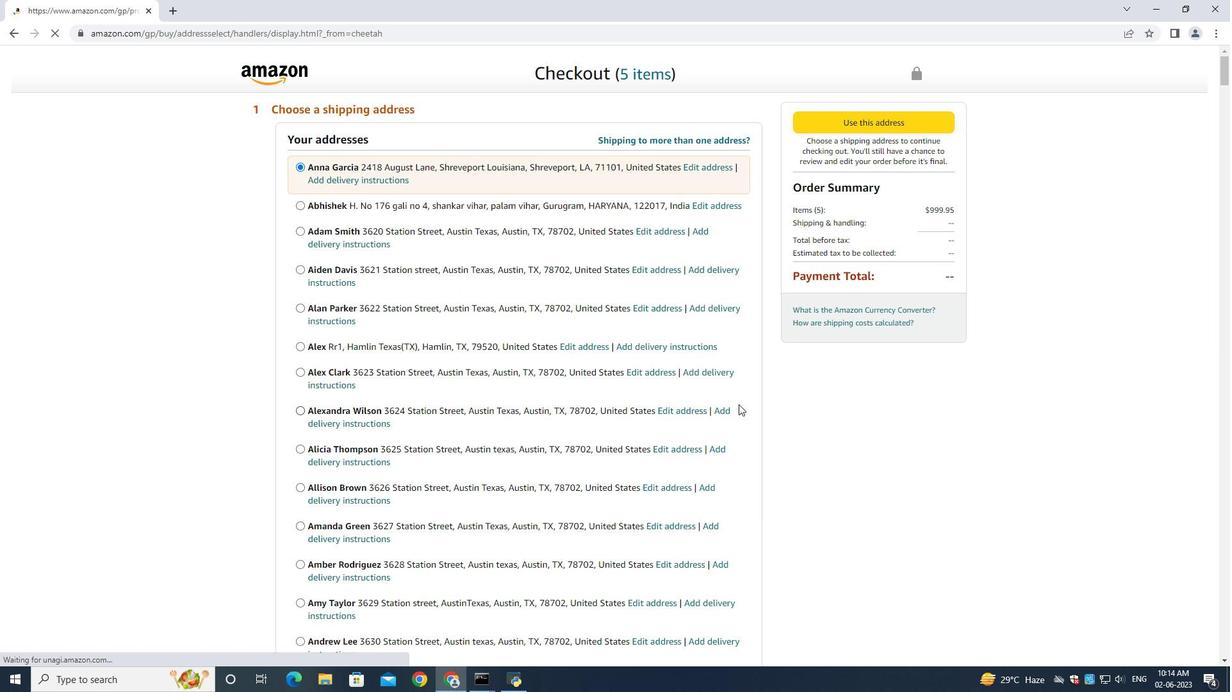 
Action: Mouse scrolled (738, 403) with delta (0, 0)
Screenshot: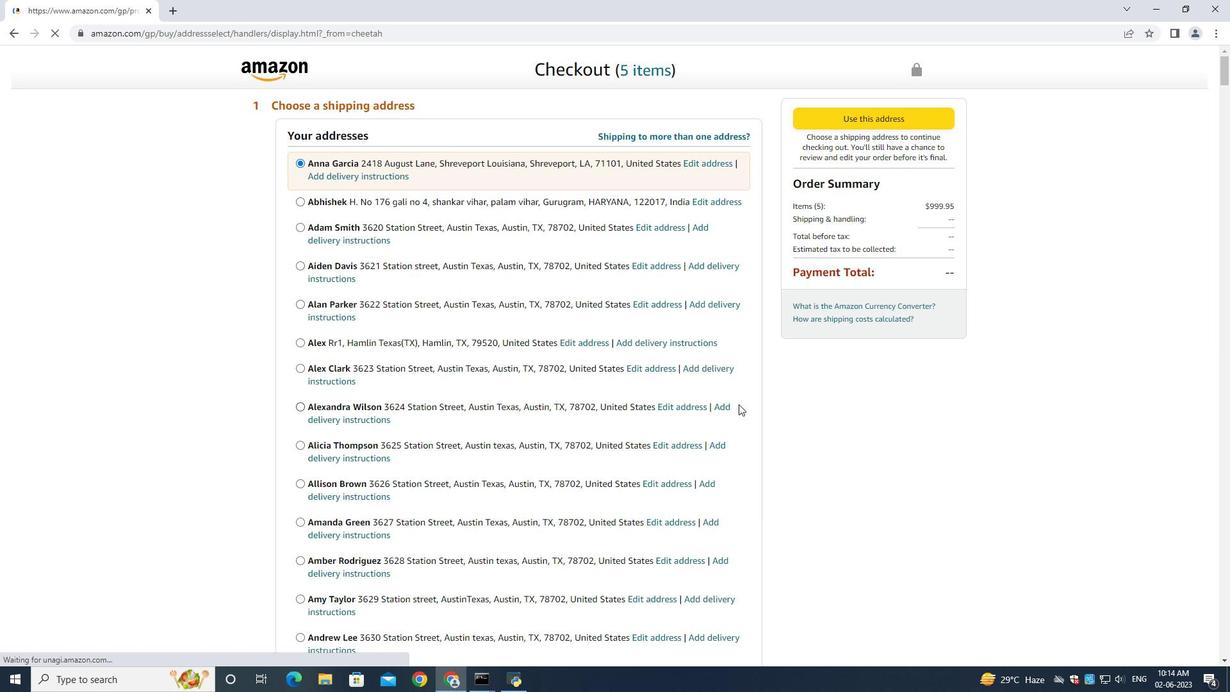 
Action: Mouse moved to (724, 410)
Screenshot: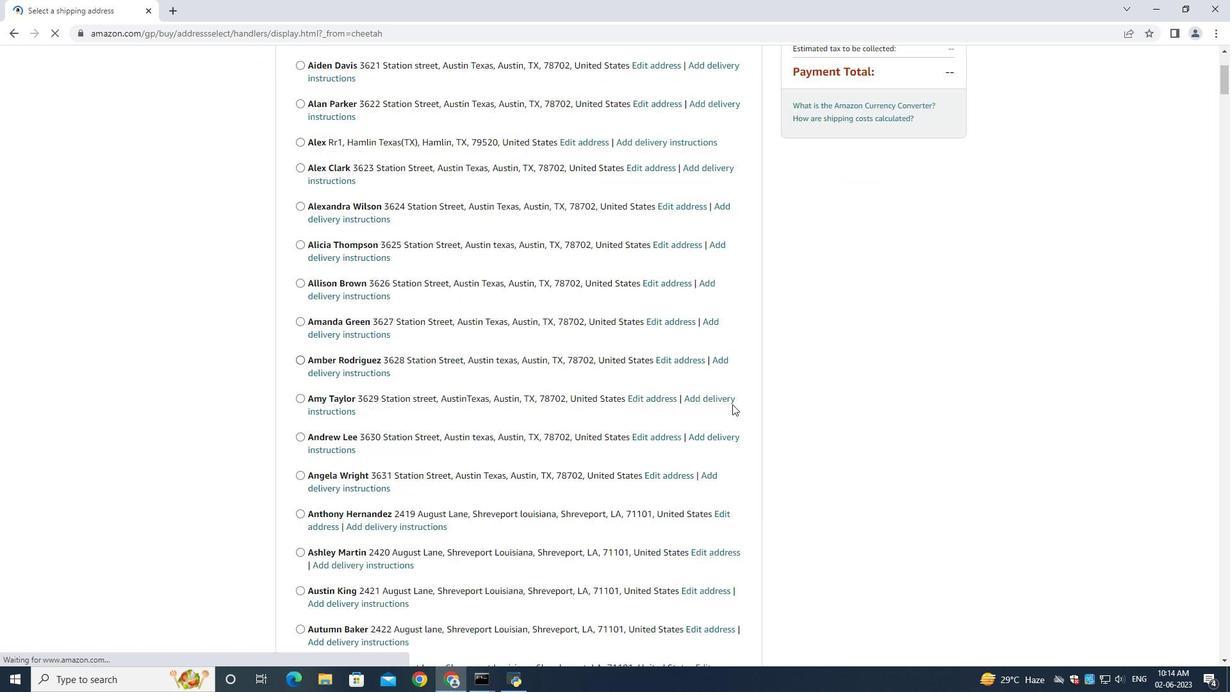 
Action: Mouse scrolled (727, 407) with delta (0, 0)
Screenshot: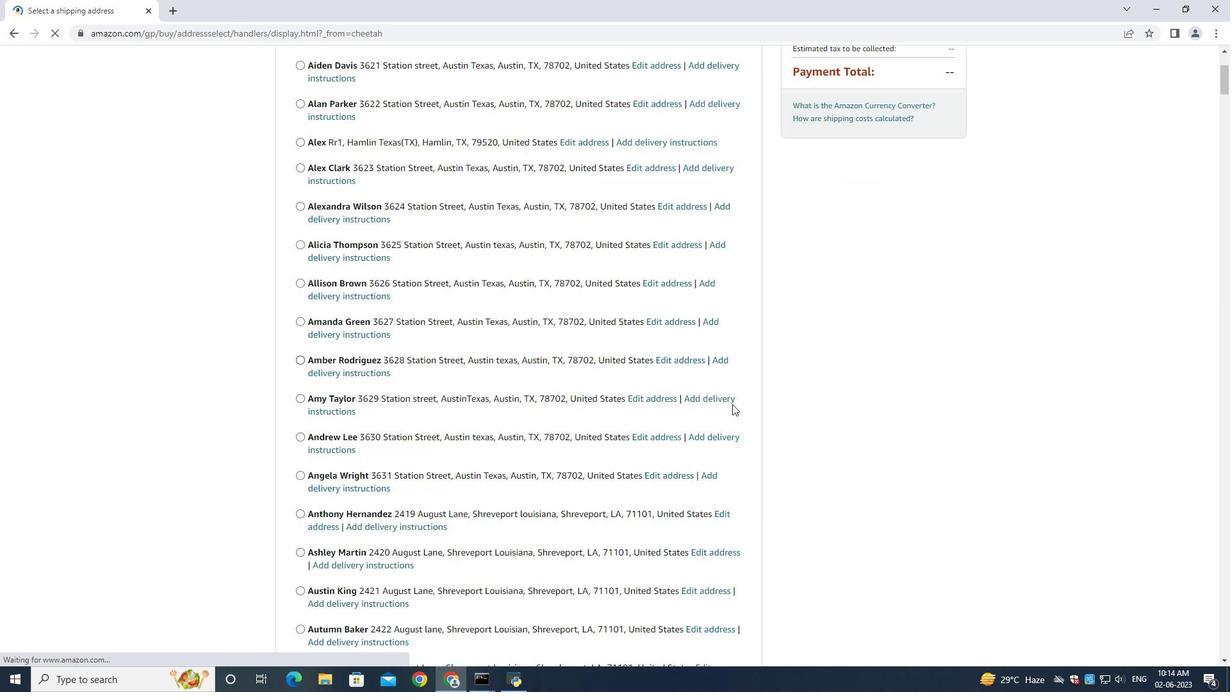 
Action: Mouse moved to (723, 410)
Screenshot: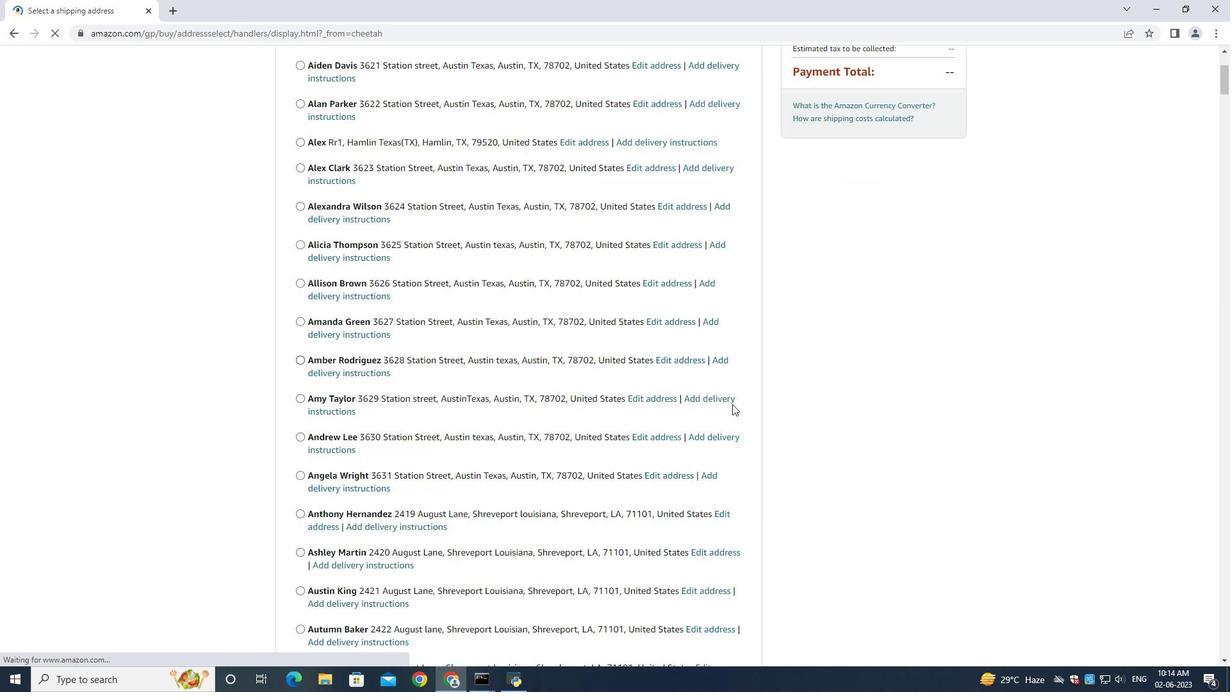 
Action: Mouse scrolled (726, 408) with delta (0, 0)
Screenshot: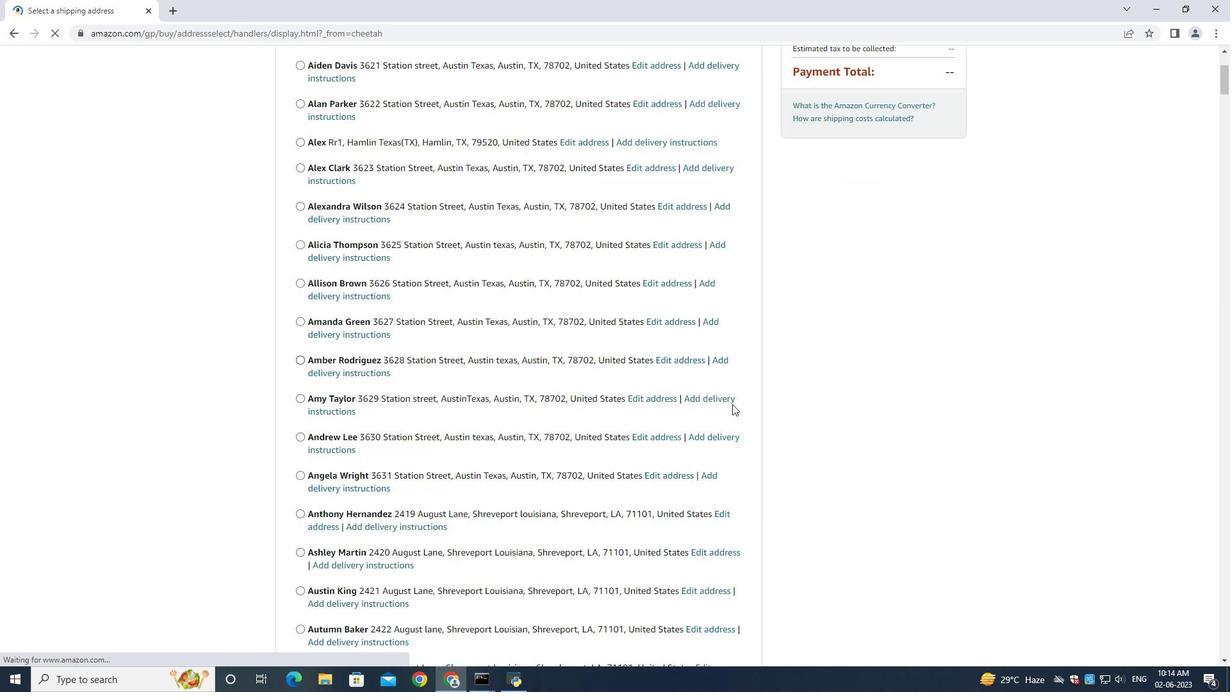 
Action: Mouse moved to (722, 411)
Screenshot: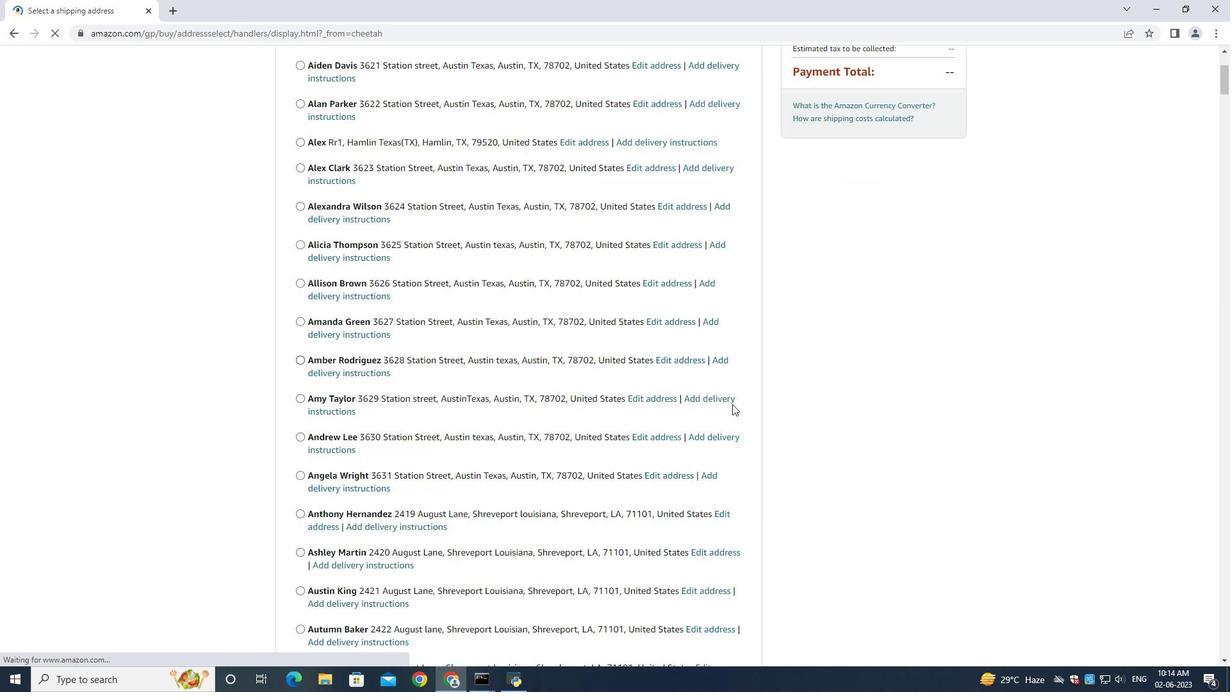 
Action: Mouse scrolled (723, 410) with delta (0, 0)
Screenshot: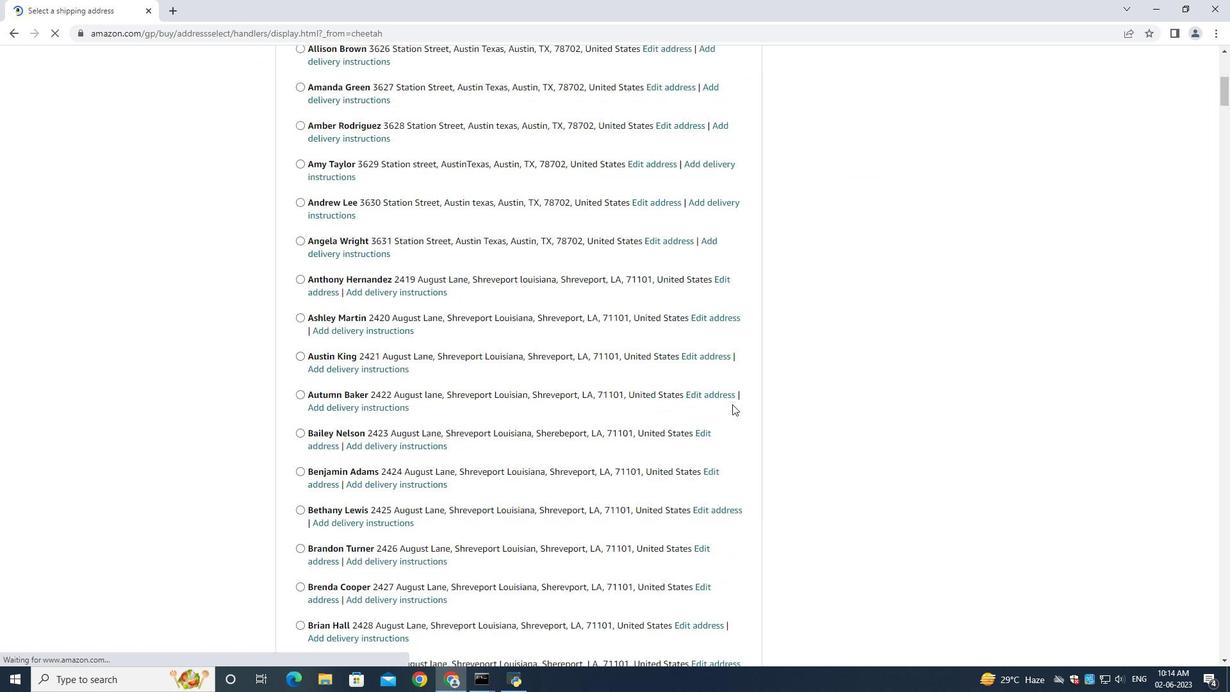 
Action: Mouse moved to (722, 411)
Screenshot: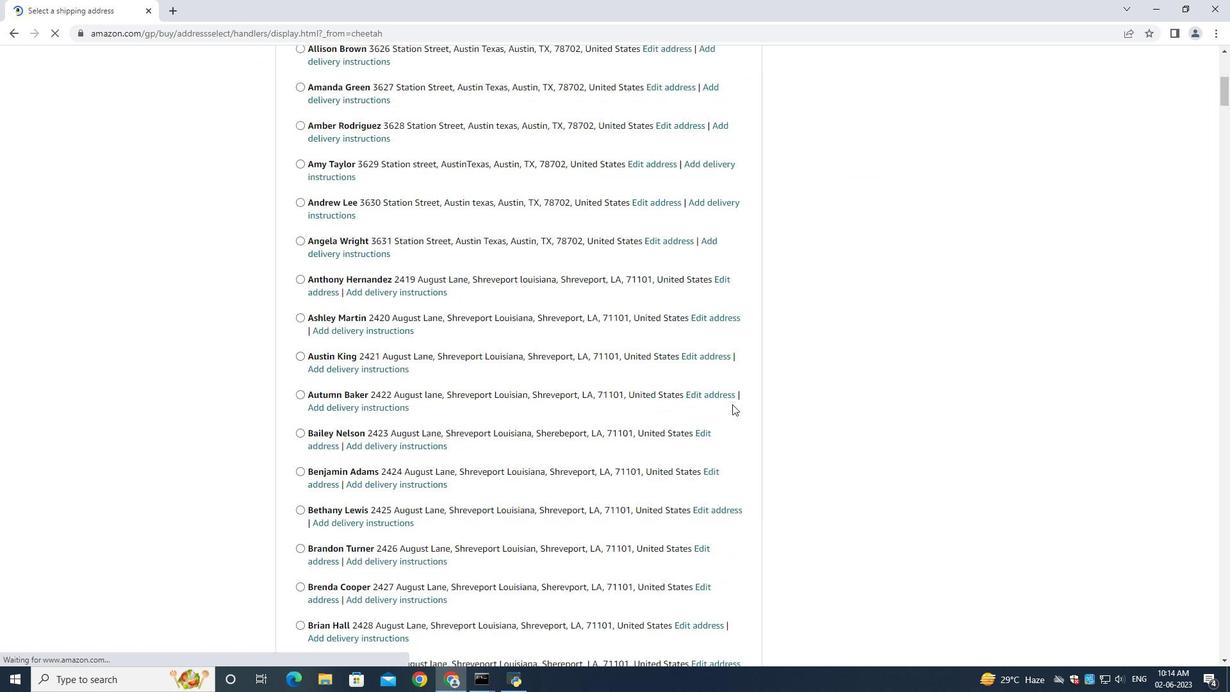 
Action: Mouse scrolled (722, 410) with delta (0, 0)
Screenshot: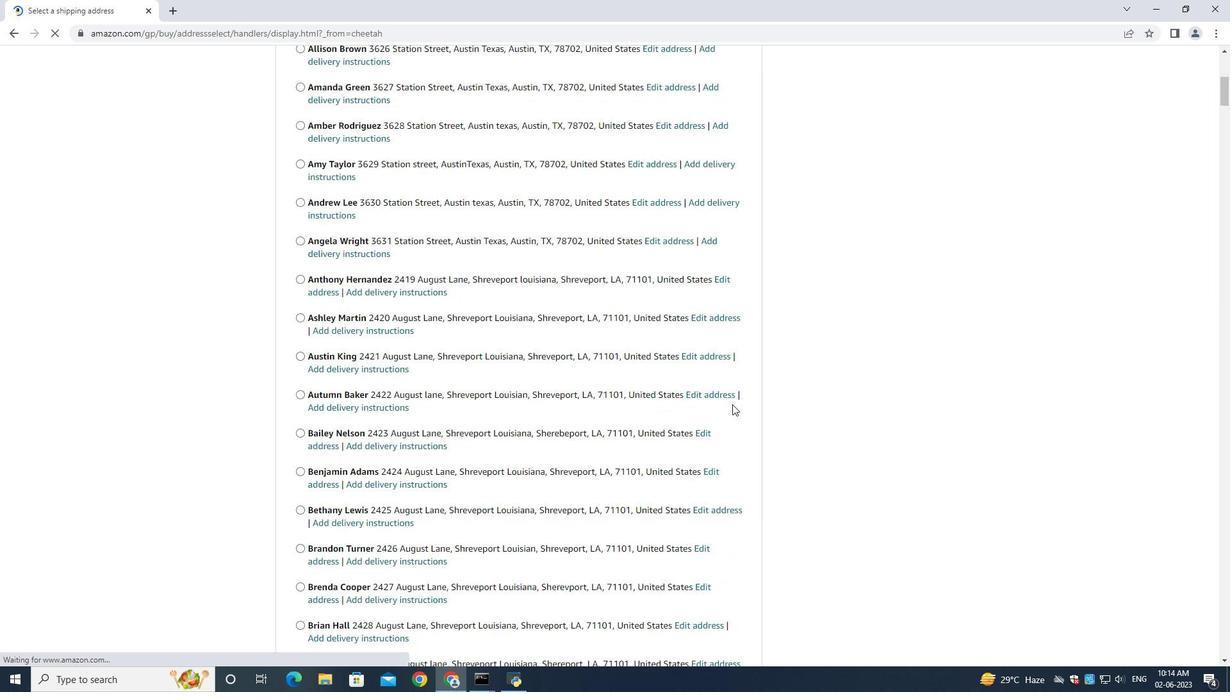 
Action: Mouse moved to (721, 411)
Screenshot: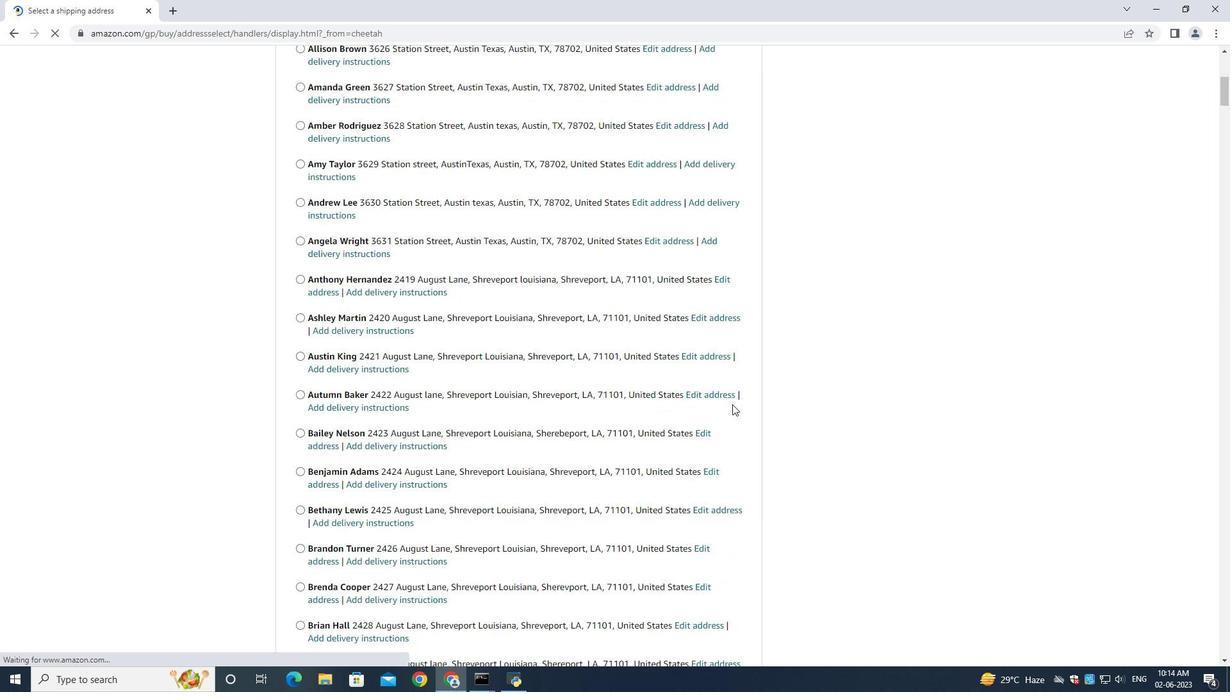 
Action: Mouse scrolled (722, 410) with delta (0, 0)
Screenshot: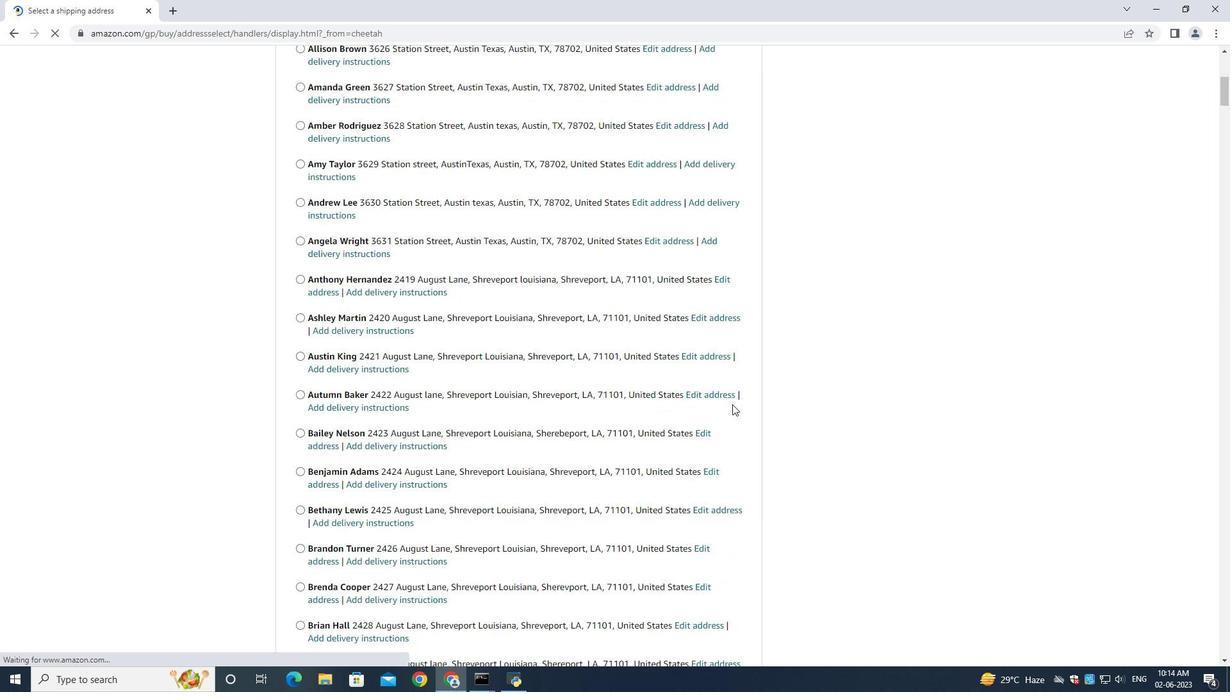 
Action: Mouse moved to (707, 410)
Screenshot: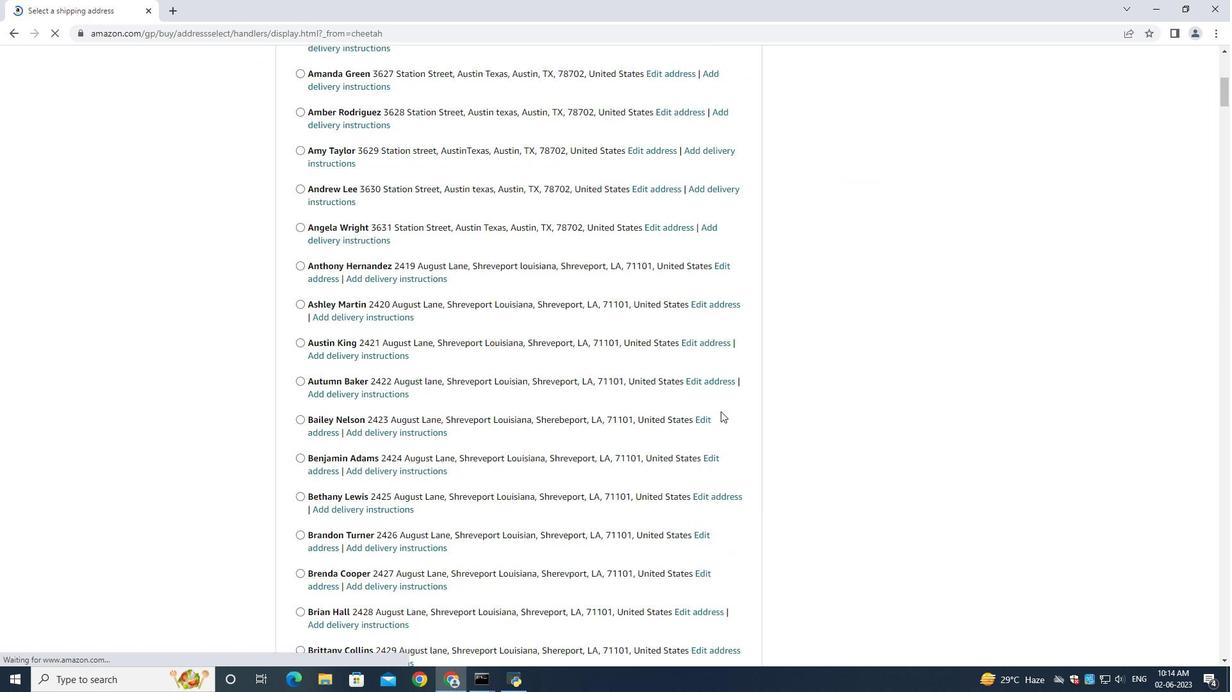 
Action: Mouse scrolled (719, 410) with delta (0, 0)
Screenshot: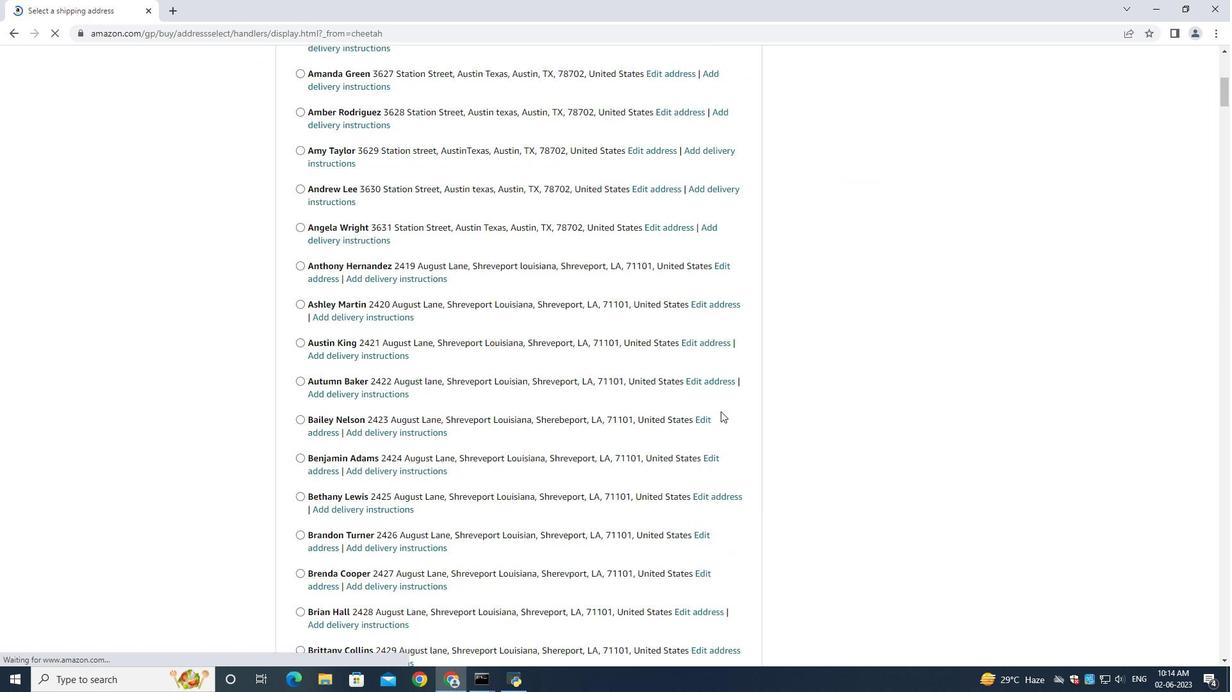 
Action: Mouse moved to (706, 410)
Screenshot: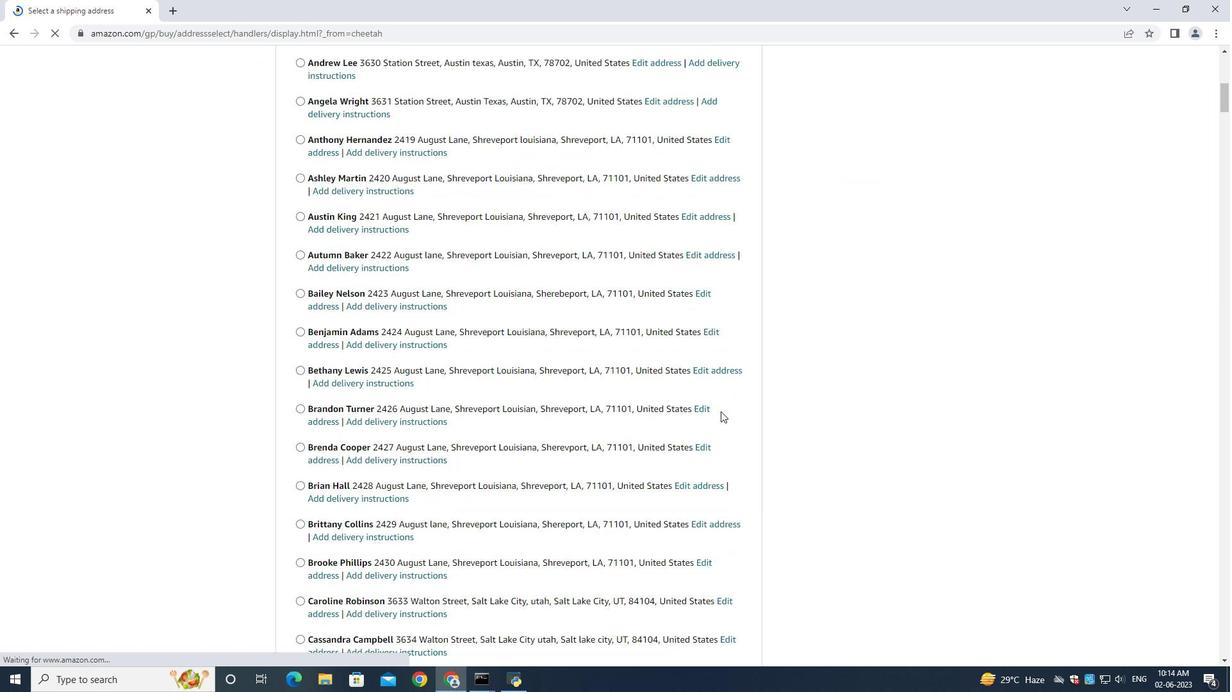 
Action: Mouse scrolled (716, 410) with delta (0, 0)
Screenshot: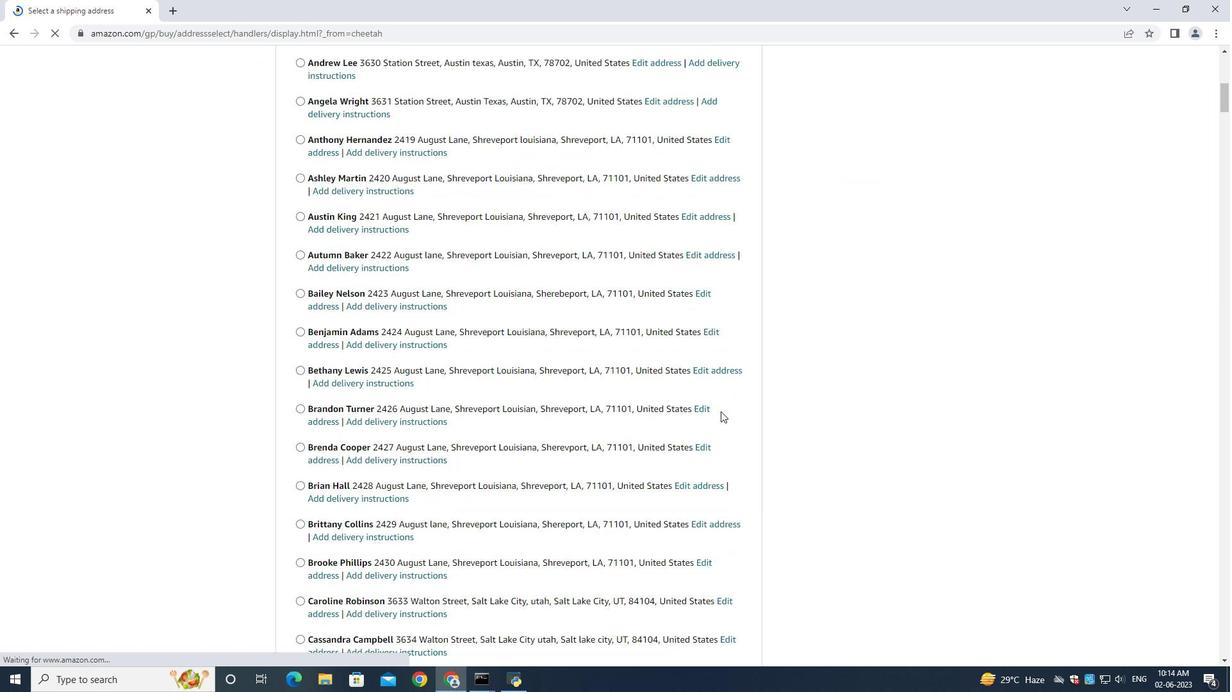 
Action: Mouse scrolled (707, 409) with delta (0, 0)
Screenshot: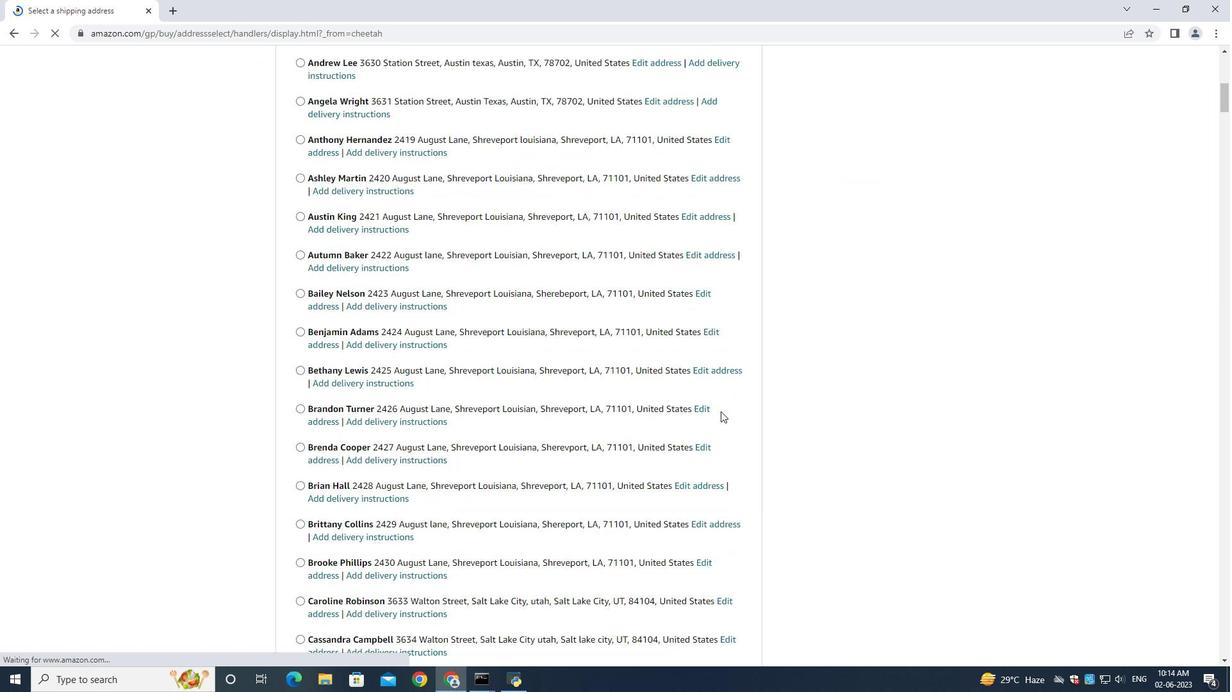 
Action: Mouse scrolled (707, 409) with delta (0, 0)
Screenshot: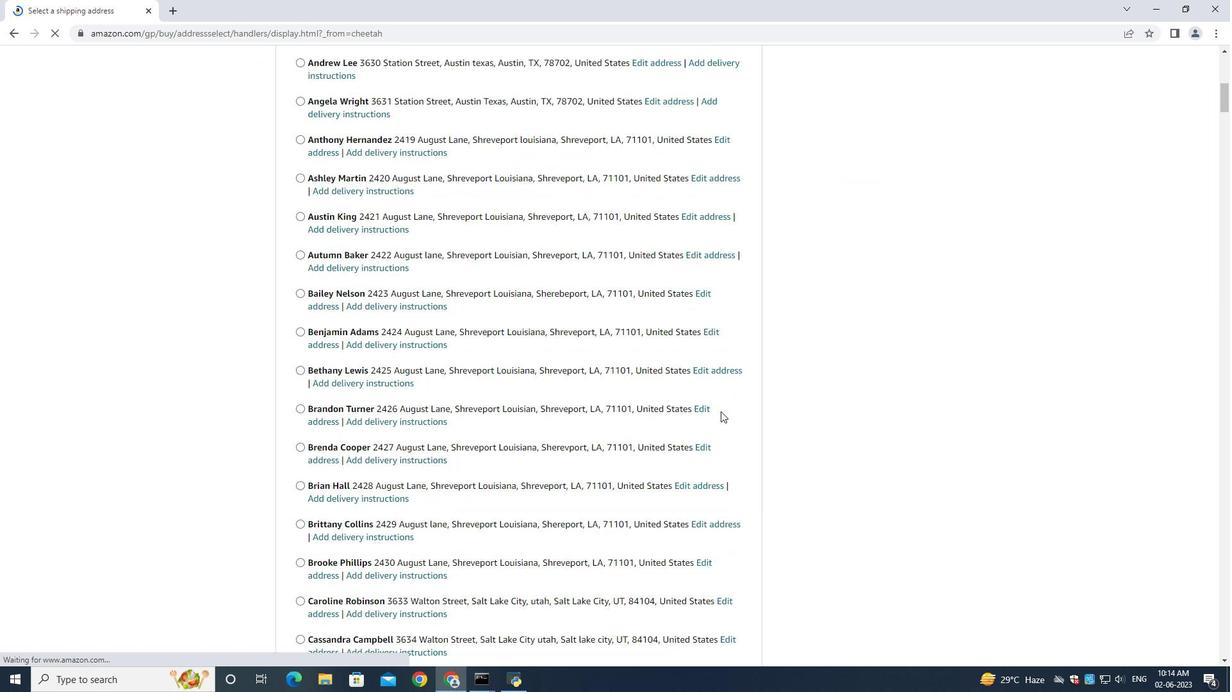 
Action: Mouse scrolled (706, 409) with delta (0, 0)
Screenshot: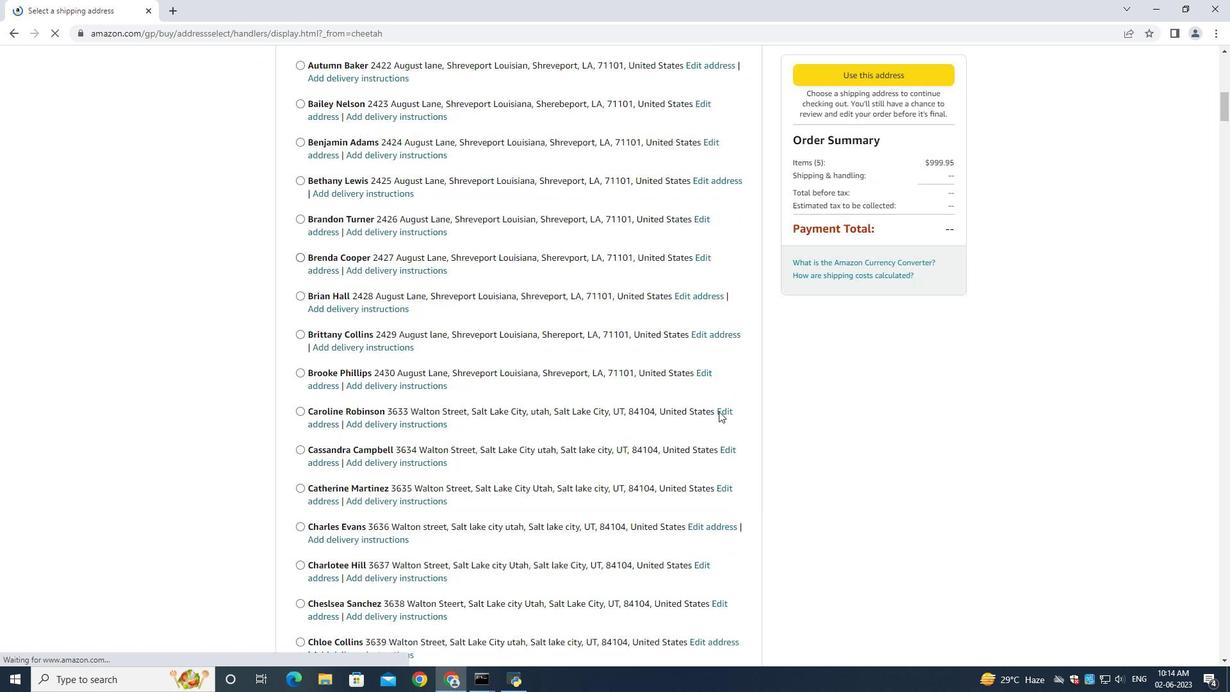 
Action: Mouse scrolled (706, 409) with delta (0, 0)
Screenshot: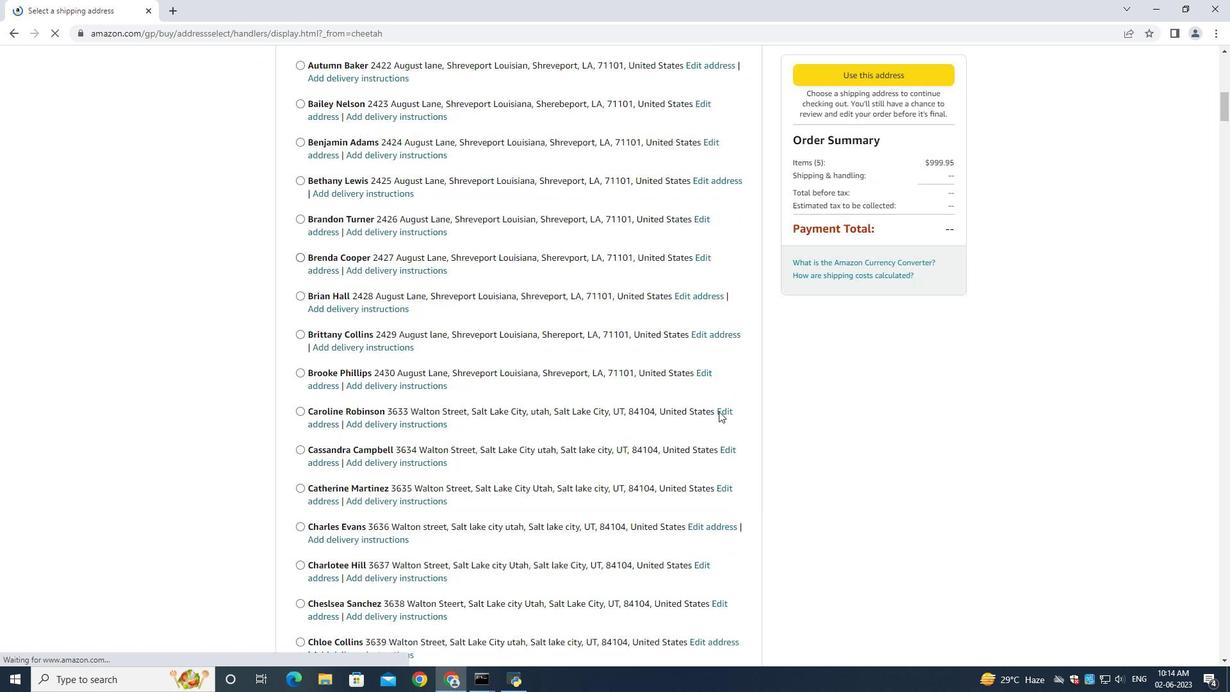 
Action: Mouse scrolled (706, 409) with delta (0, 0)
Screenshot: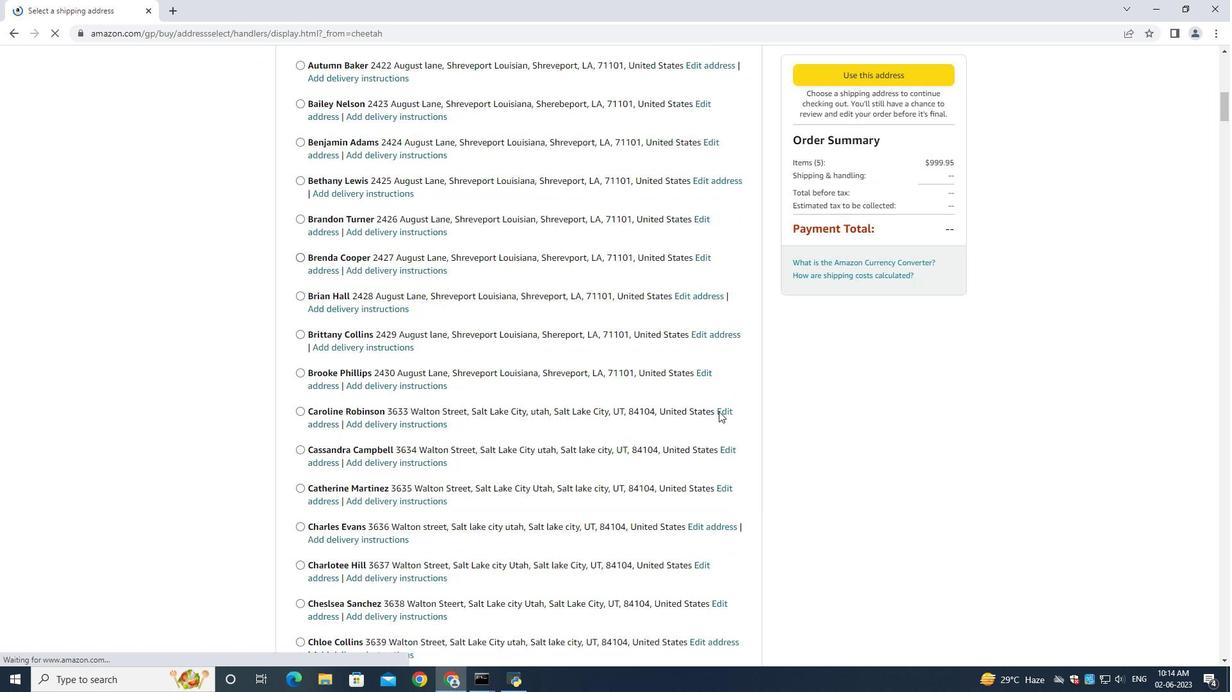 
Action: Mouse scrolled (706, 409) with delta (0, 0)
Screenshot: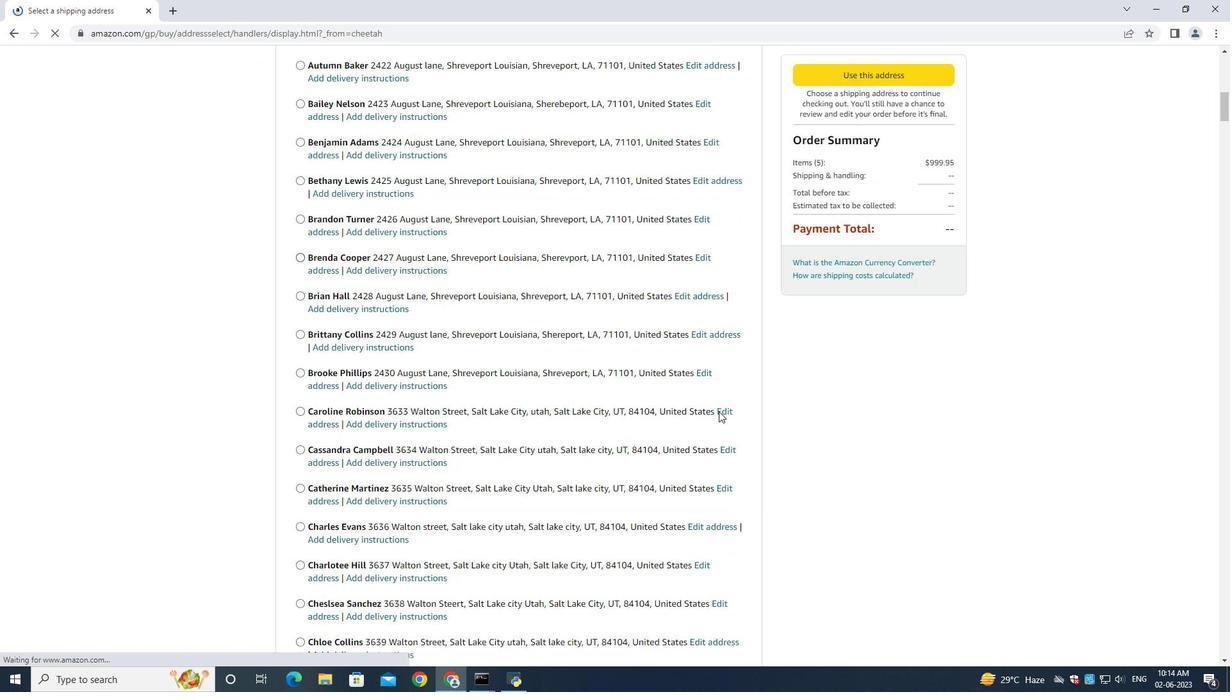 
Action: Mouse scrolled (706, 409) with delta (0, 0)
Screenshot: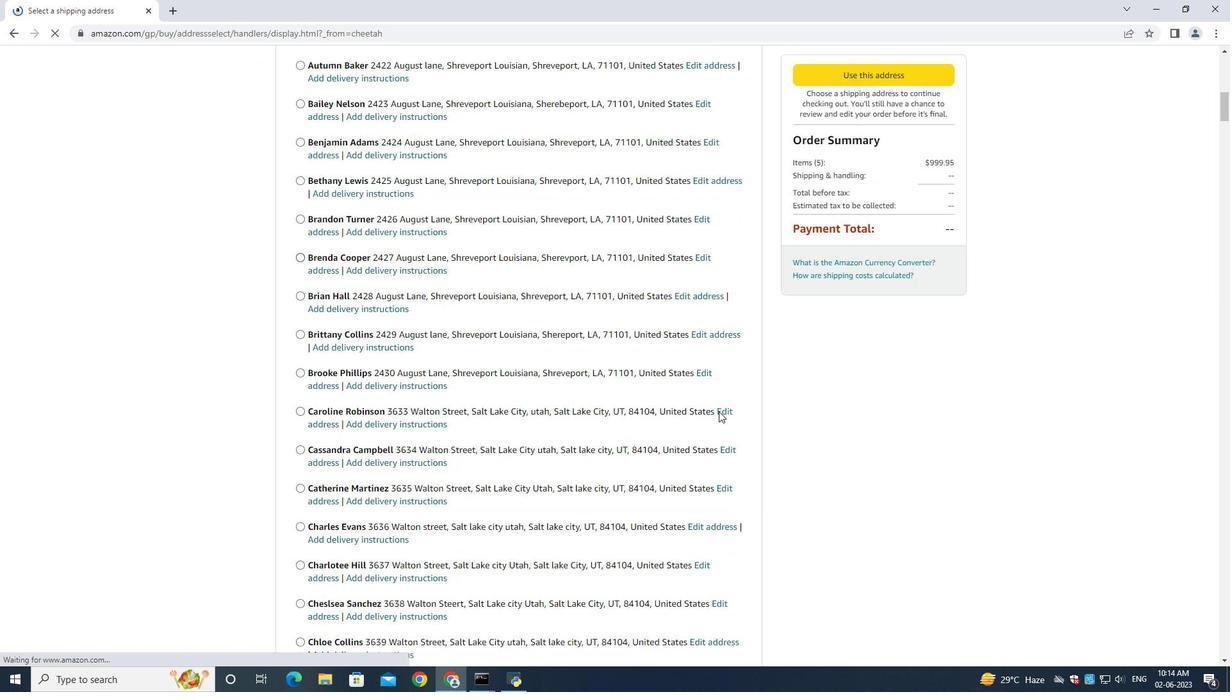 
Action: Mouse scrolled (706, 409) with delta (0, 0)
Screenshot: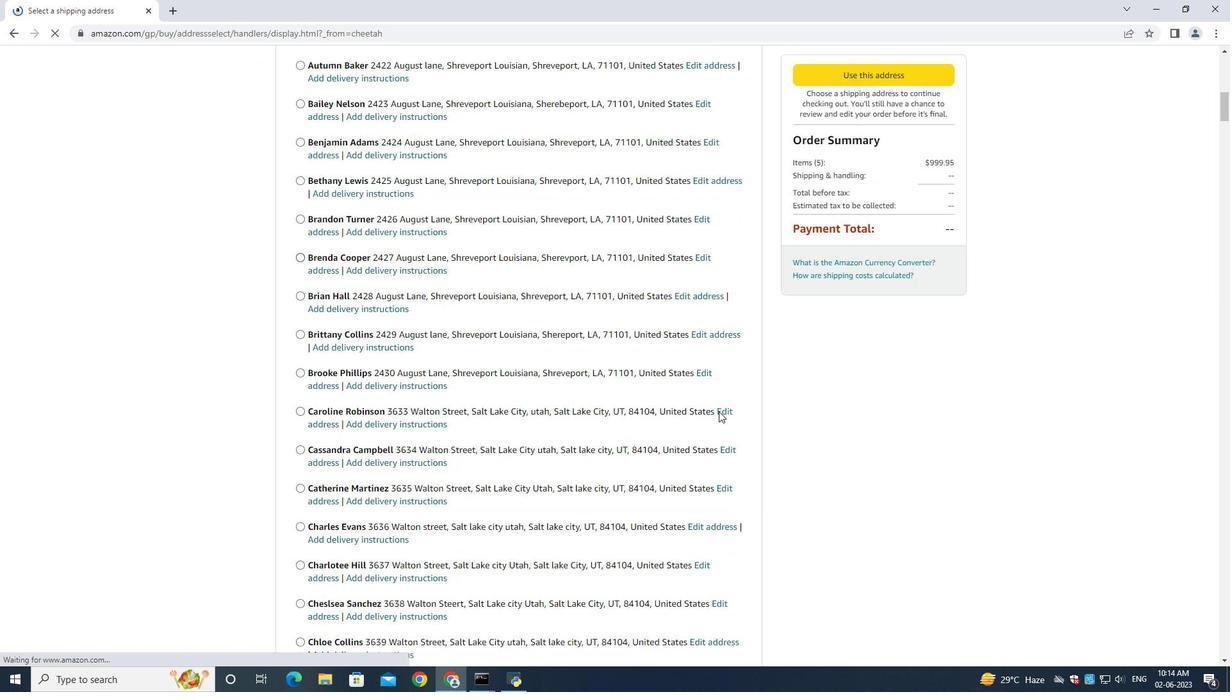 
Action: Mouse moved to (699, 408)
Screenshot: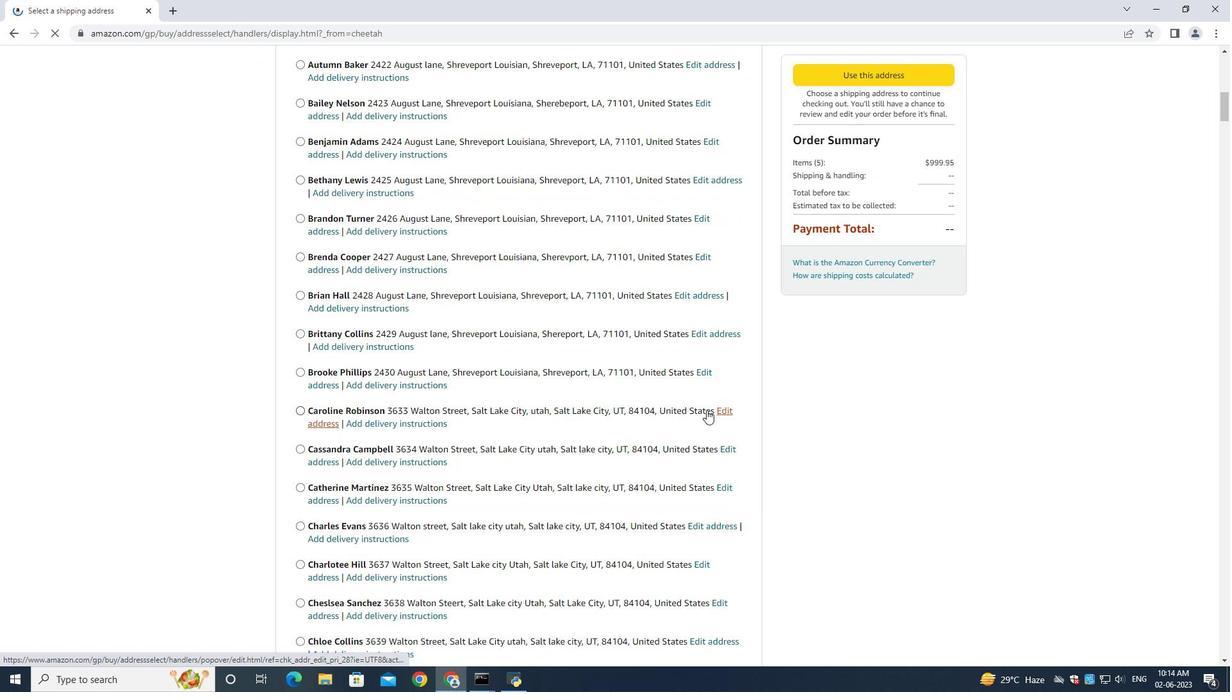 
Action: Mouse scrolled (699, 407) with delta (0, 0)
Screenshot: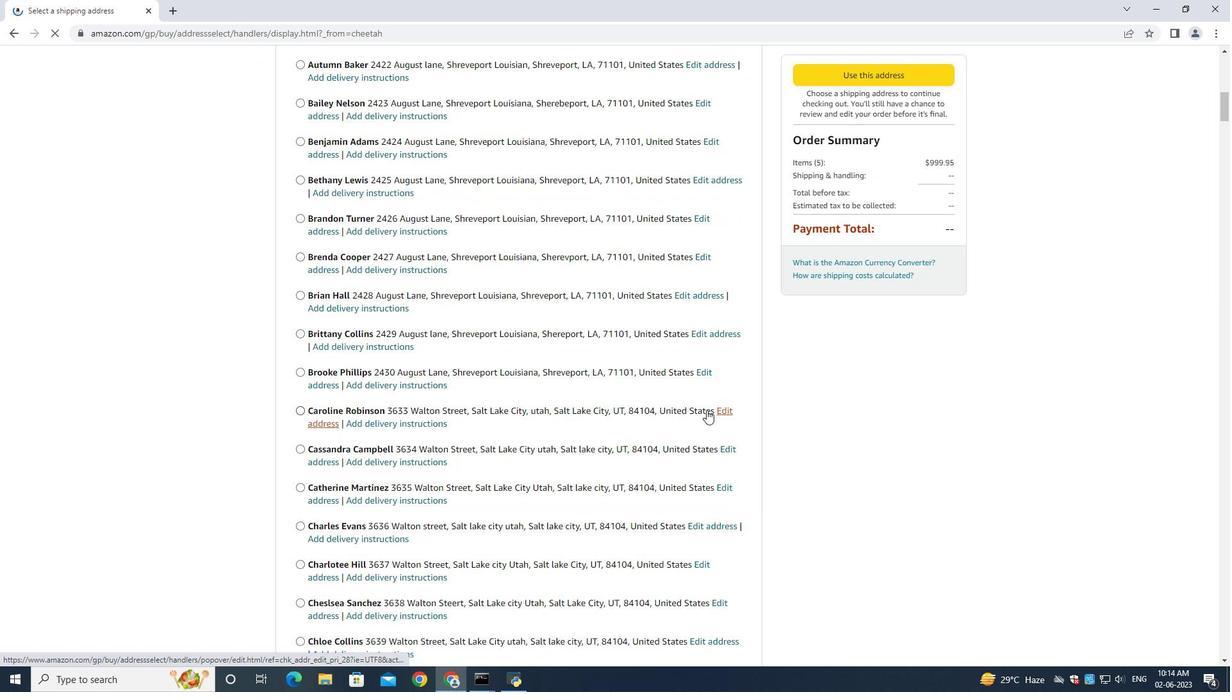 
Action: Mouse scrolled (699, 407) with delta (0, 0)
Screenshot: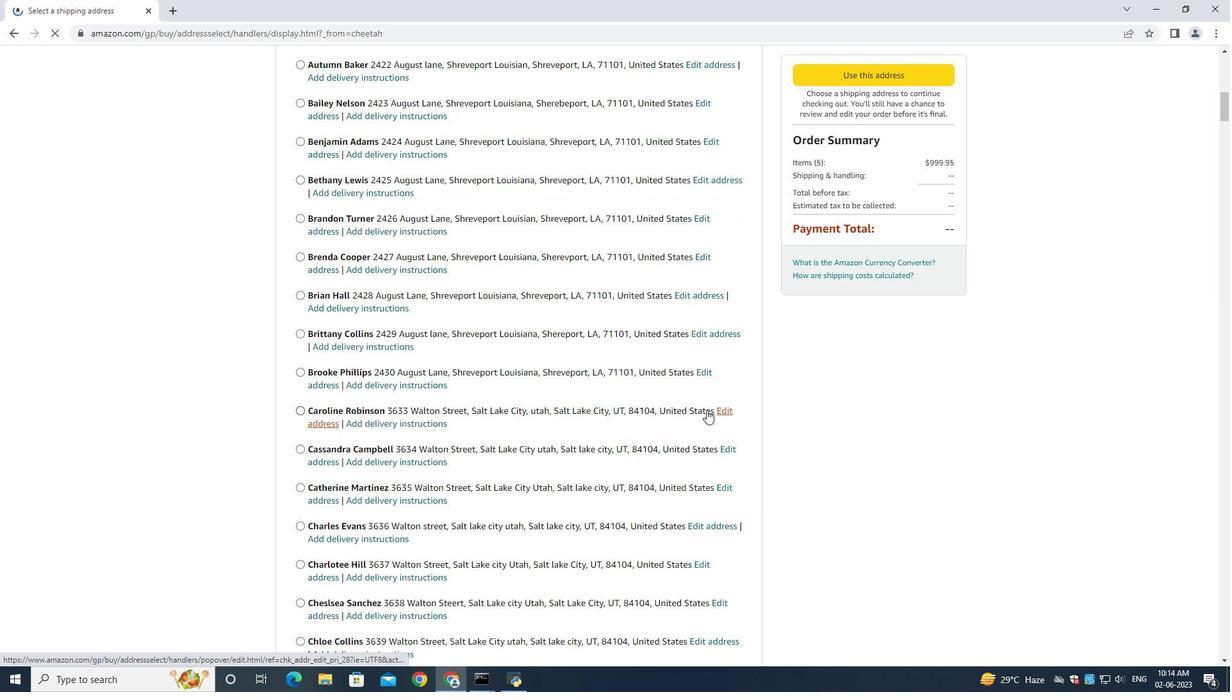 
Action: Mouse scrolled (699, 406) with delta (0, -1)
Screenshot: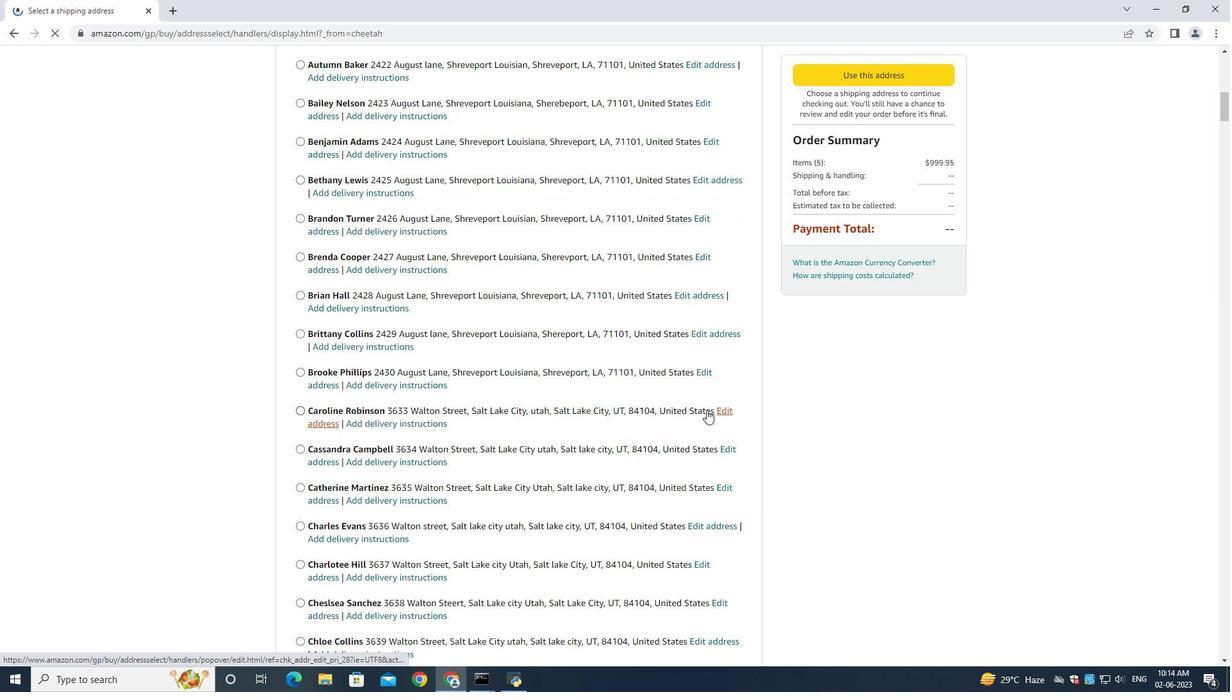 
Action: Mouse moved to (696, 407)
Screenshot: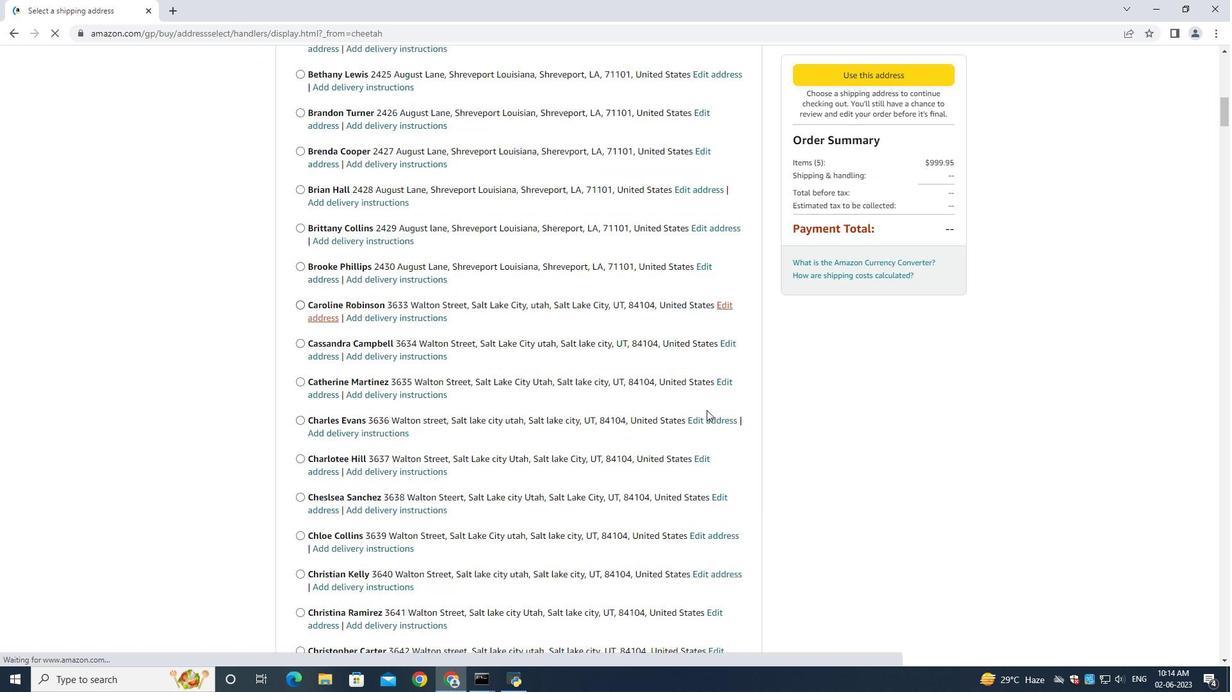 
Action: Mouse scrolled (696, 406) with delta (0, -1)
Screenshot: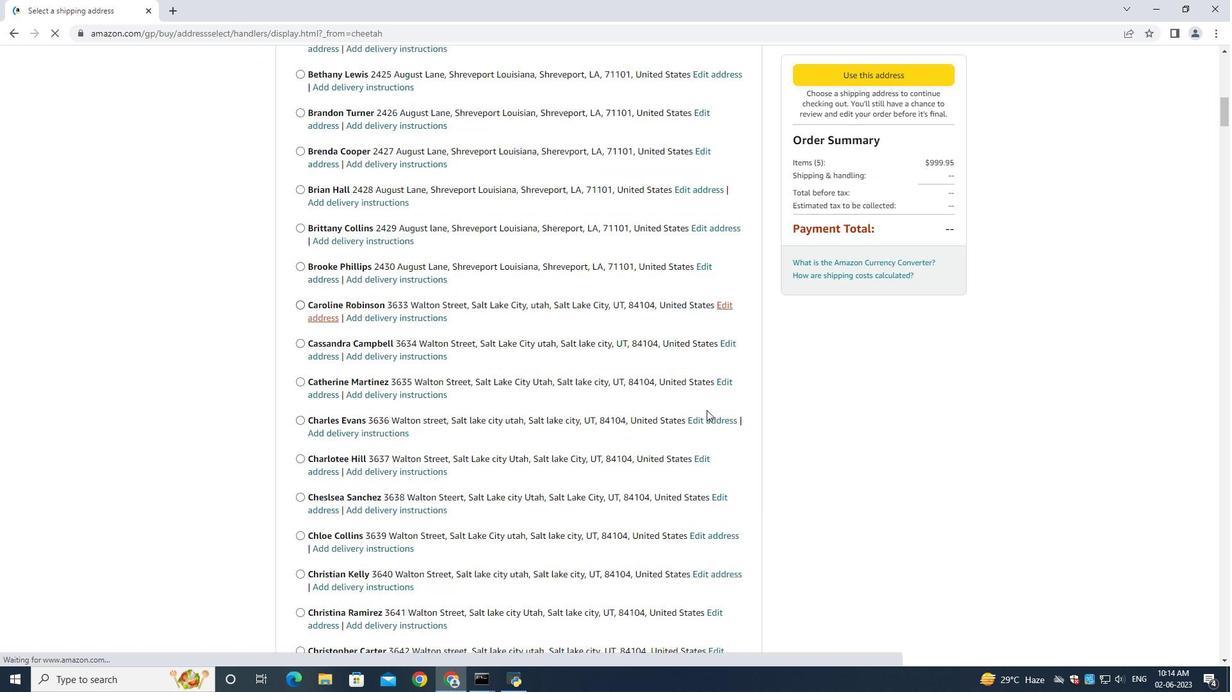 
Action: Mouse moved to (615, 392)
Screenshot: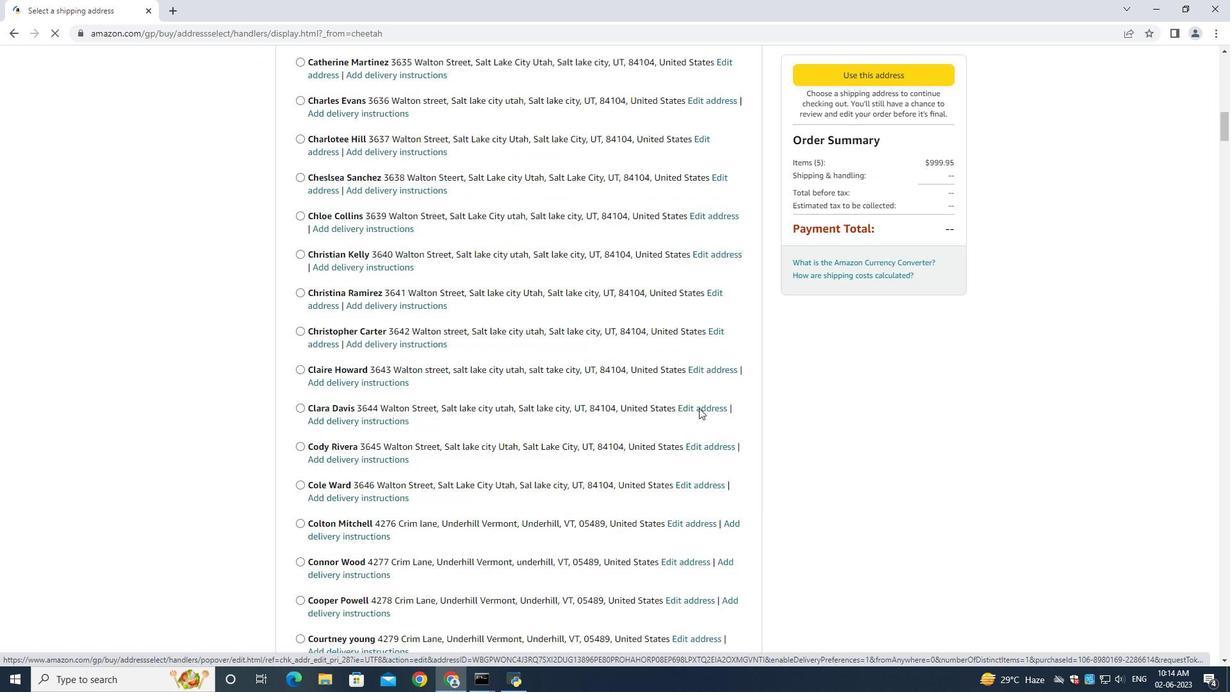 
Action: Mouse scrolled (674, 398) with delta (0, 0)
Screenshot: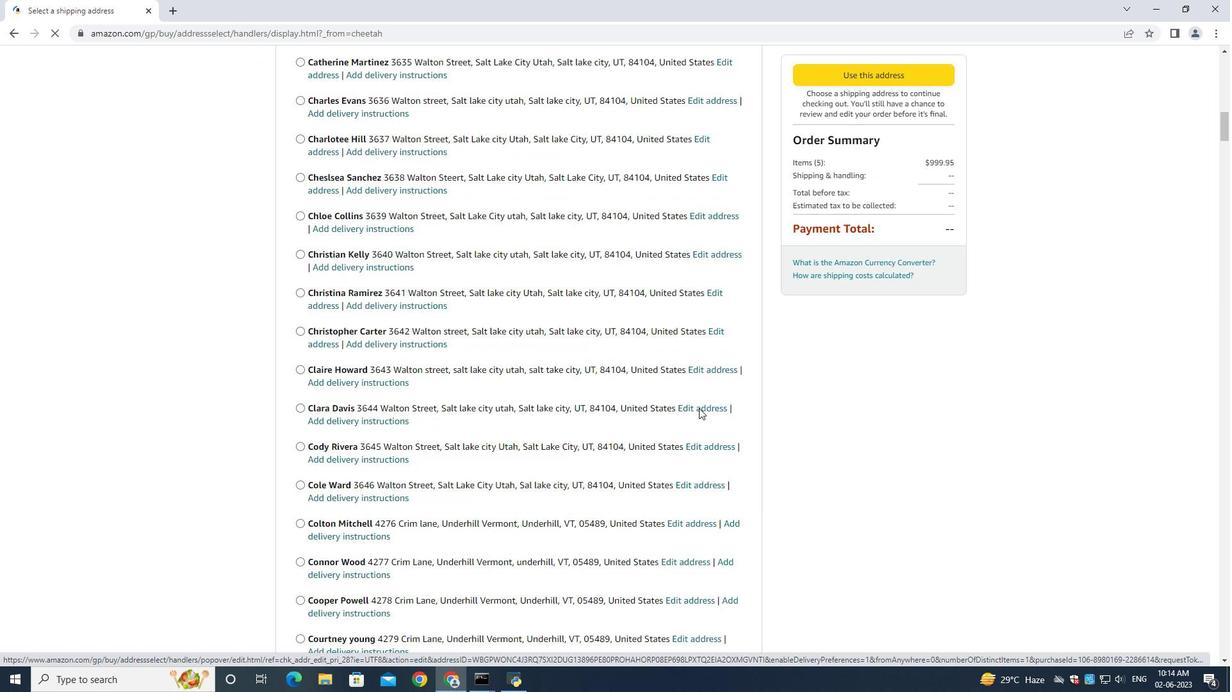 
Action: Mouse moved to (608, 390)
Screenshot: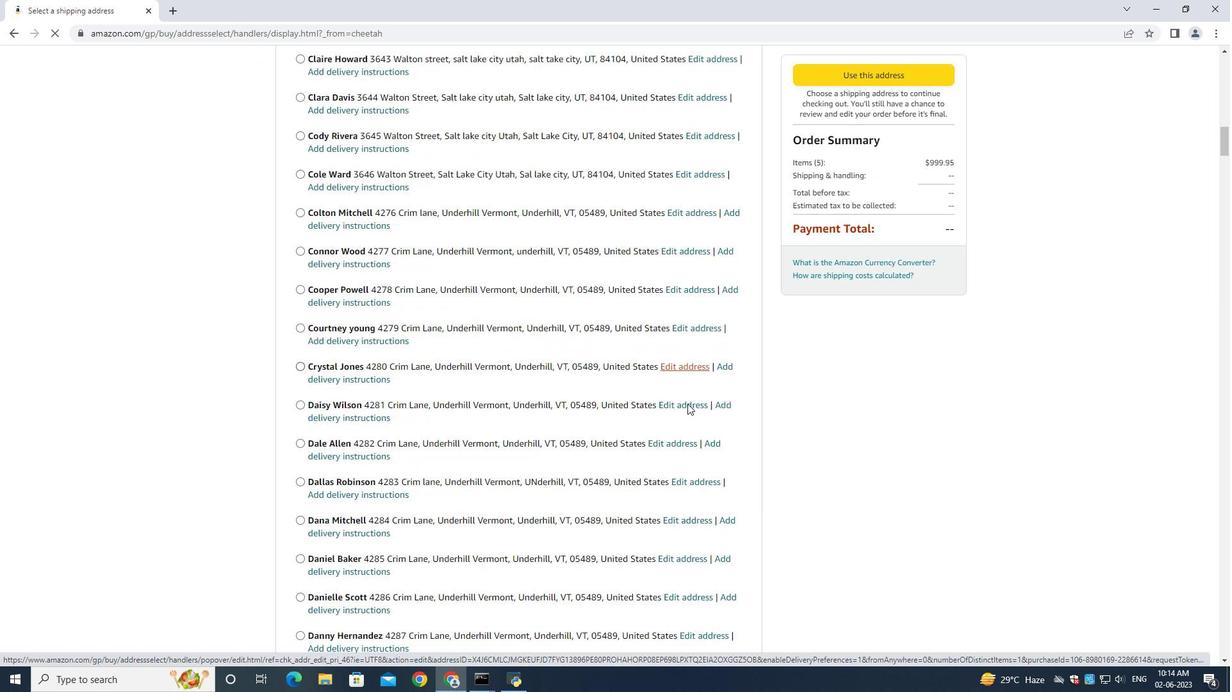 
Action: Mouse scrolled (638, 395) with delta (0, 0)
Screenshot: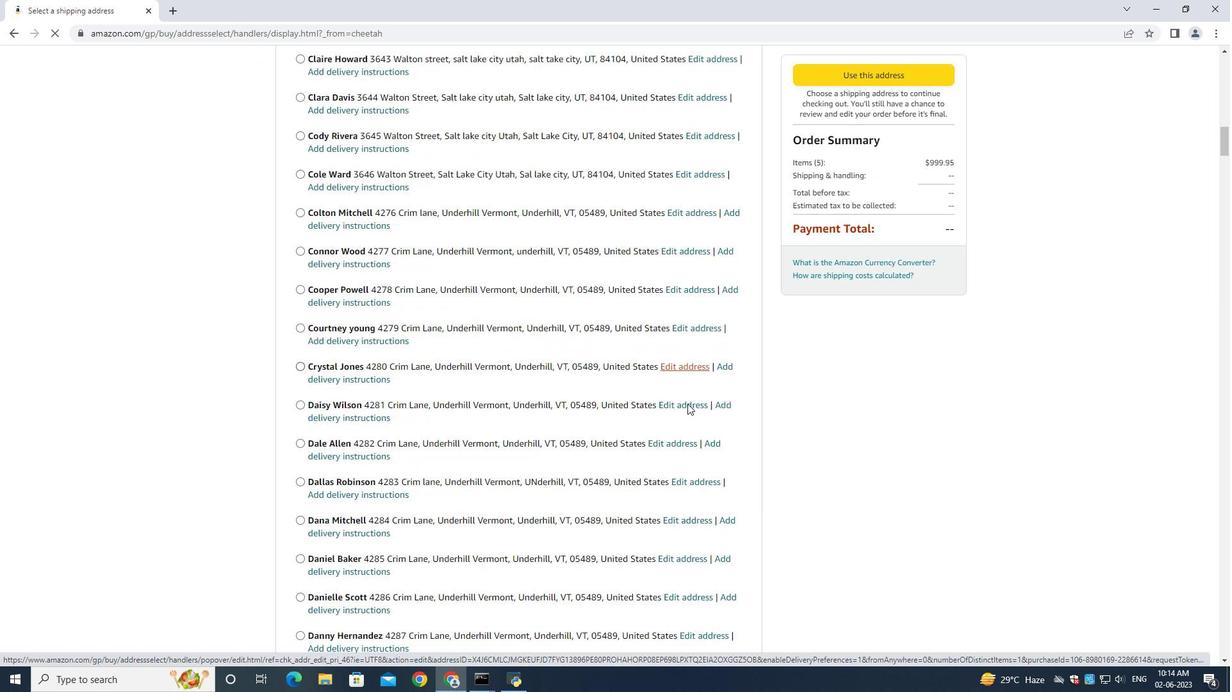 
Action: Mouse moved to (591, 388)
Screenshot: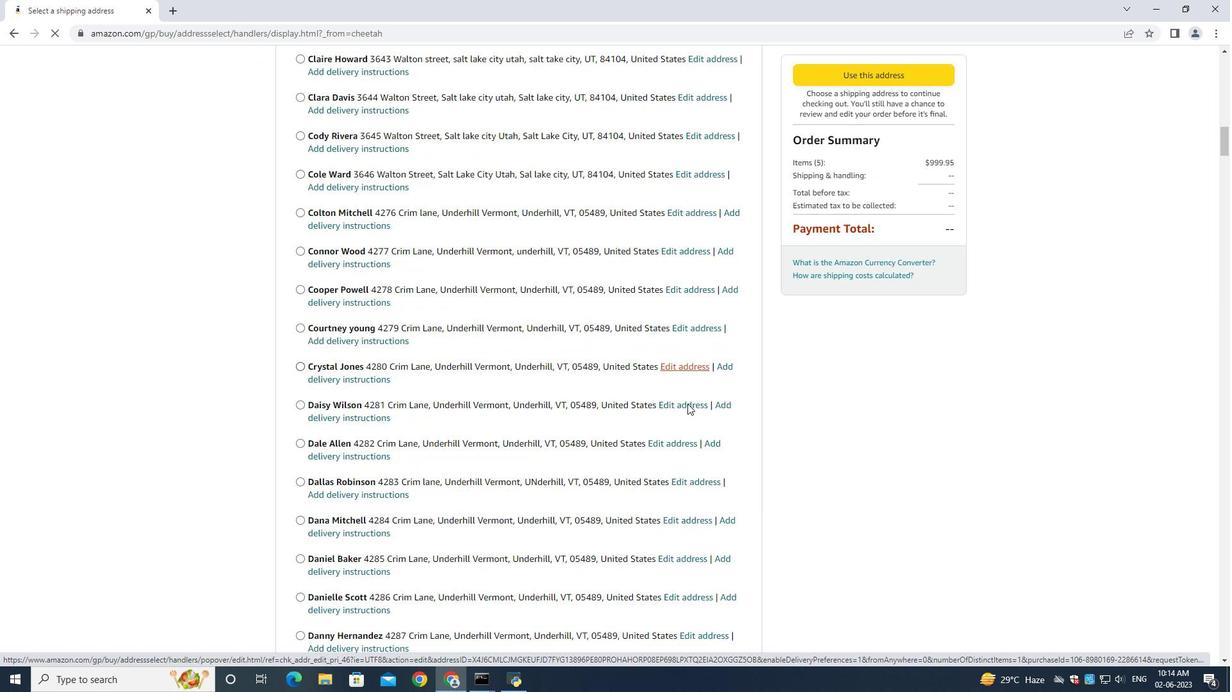 
Action: Mouse scrolled (591, 387) with delta (0, 0)
Screenshot: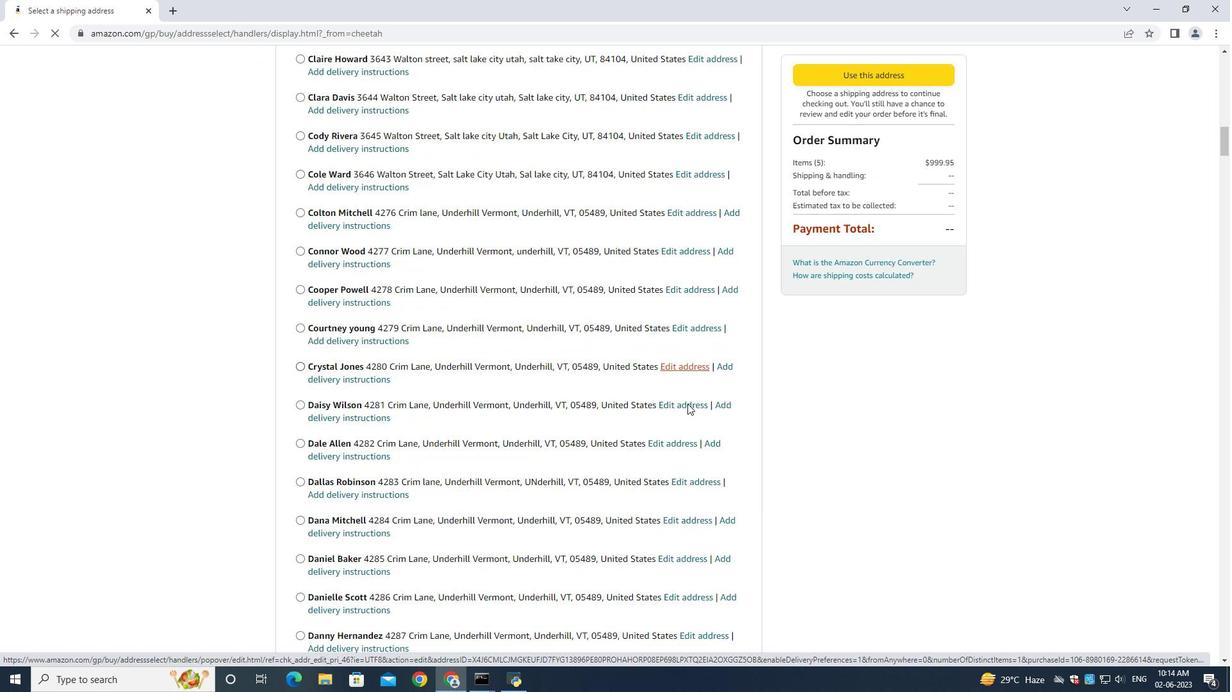 
Action: Mouse moved to (590, 388)
Screenshot: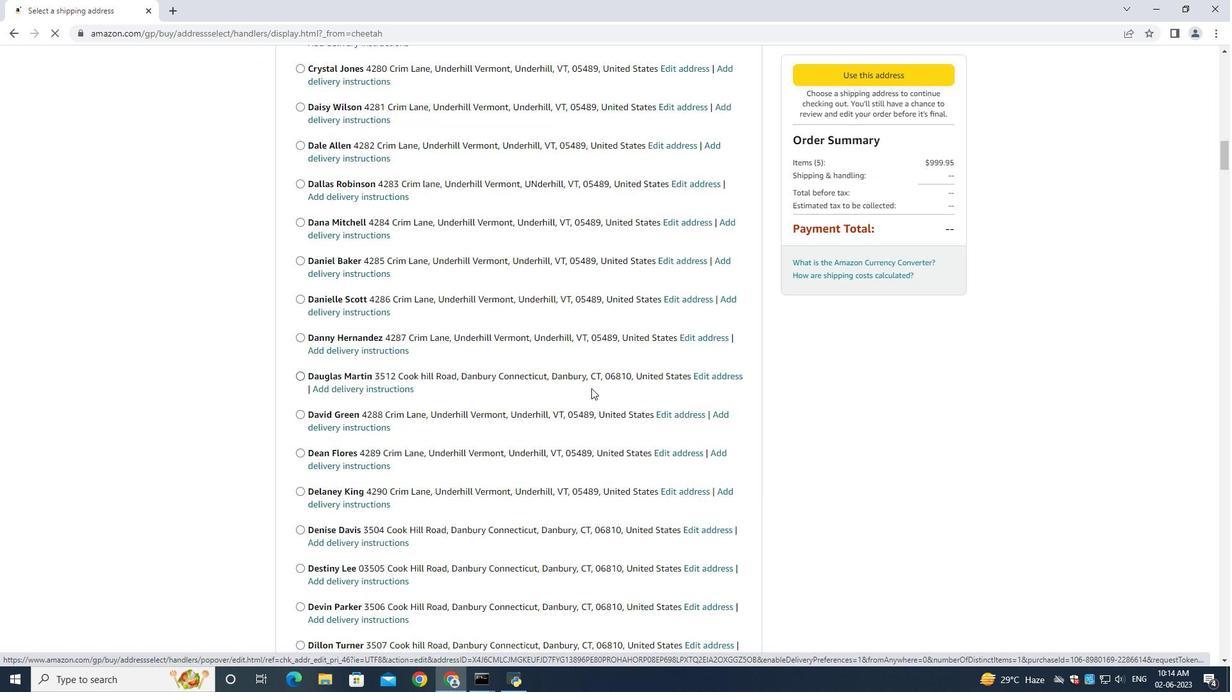 
Action: Mouse scrolled (591, 387) with delta (0, 0)
Screenshot: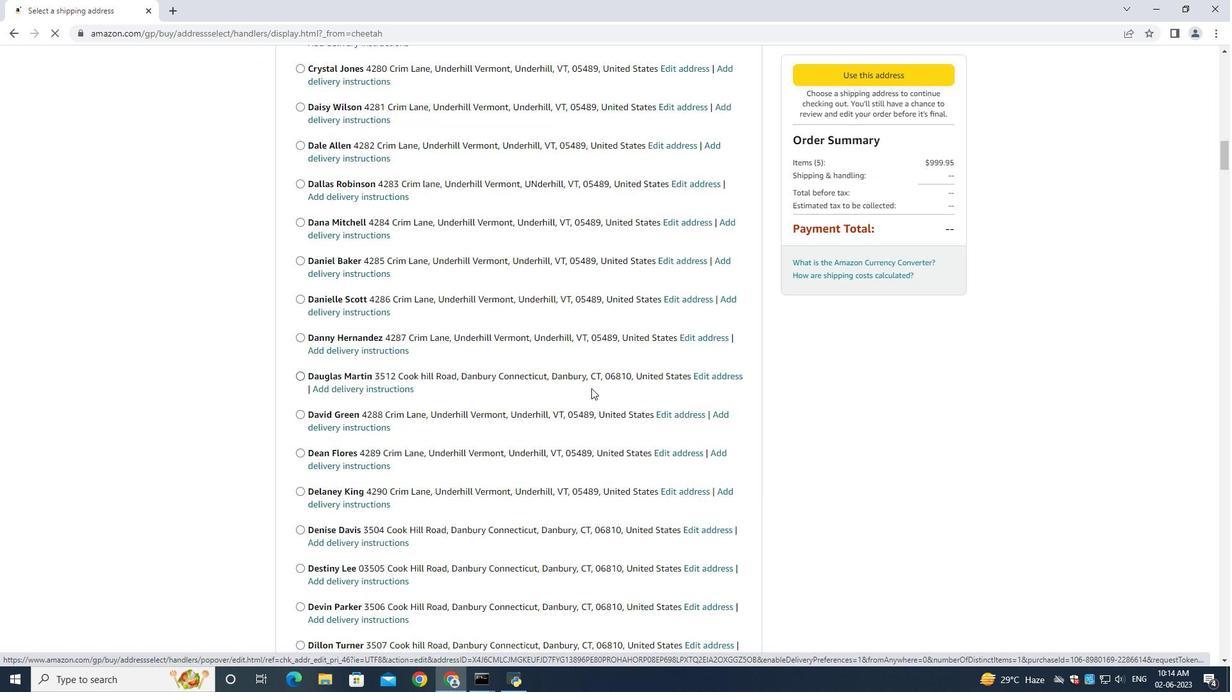 
Action: Mouse moved to (590, 389)
Screenshot: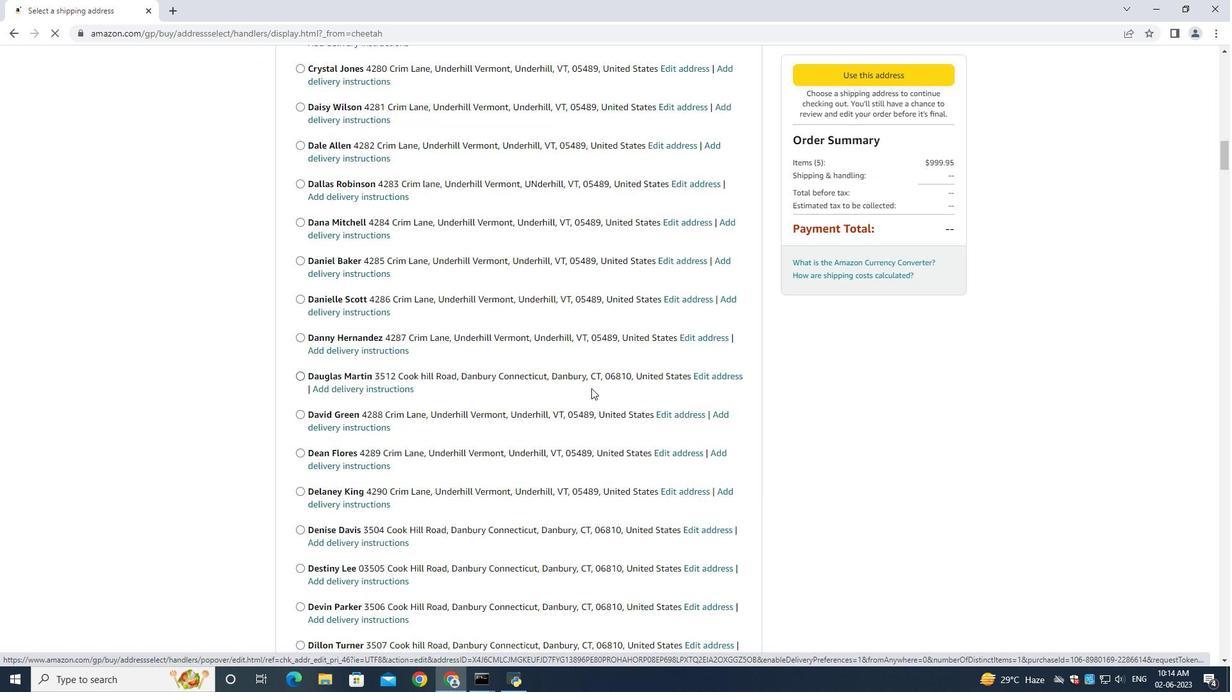 
Action: Mouse scrolled (590, 387) with delta (0, 0)
Screenshot: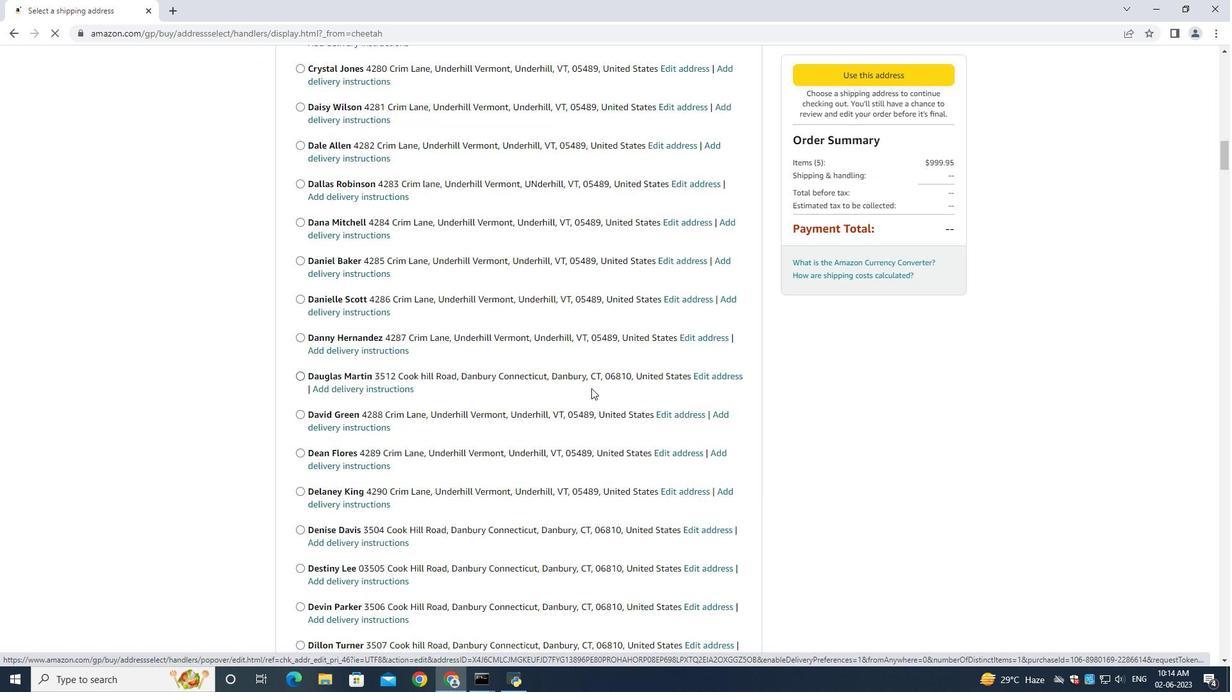 
Action: Mouse scrolled (590, 387) with delta (0, -1)
Screenshot: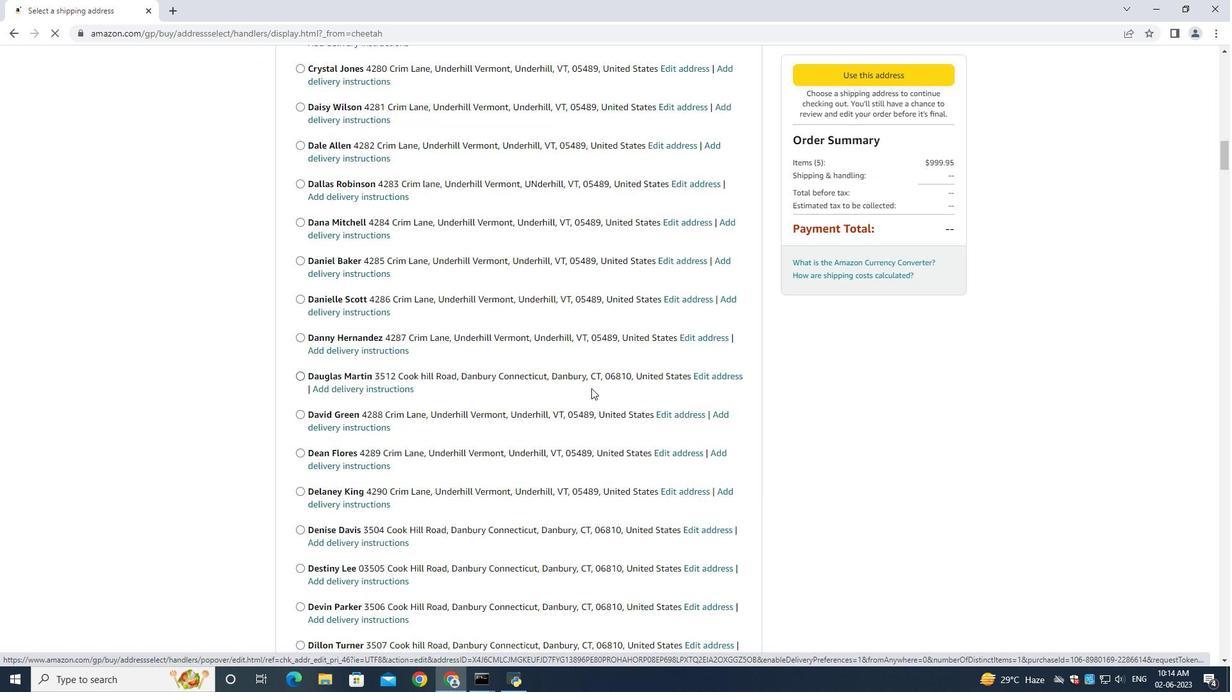 
Action: Mouse scrolled (590, 388) with delta (0, 0)
Screenshot: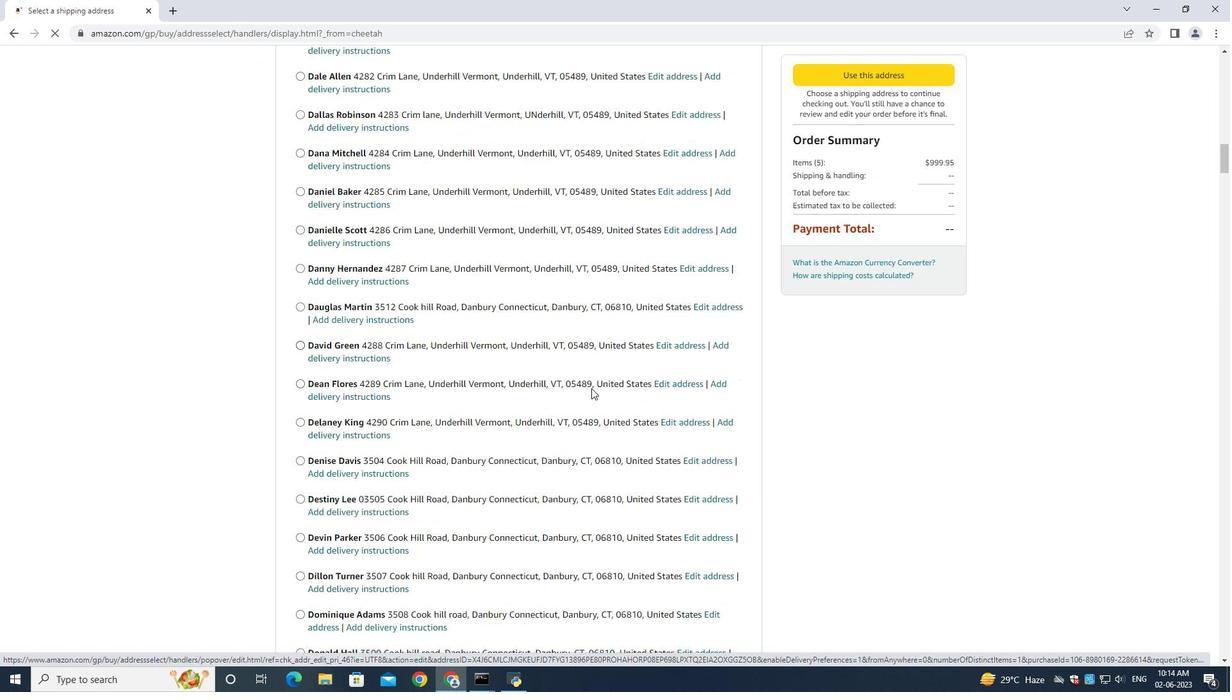 
Action: Mouse scrolled (590, 388) with delta (0, 0)
Screenshot: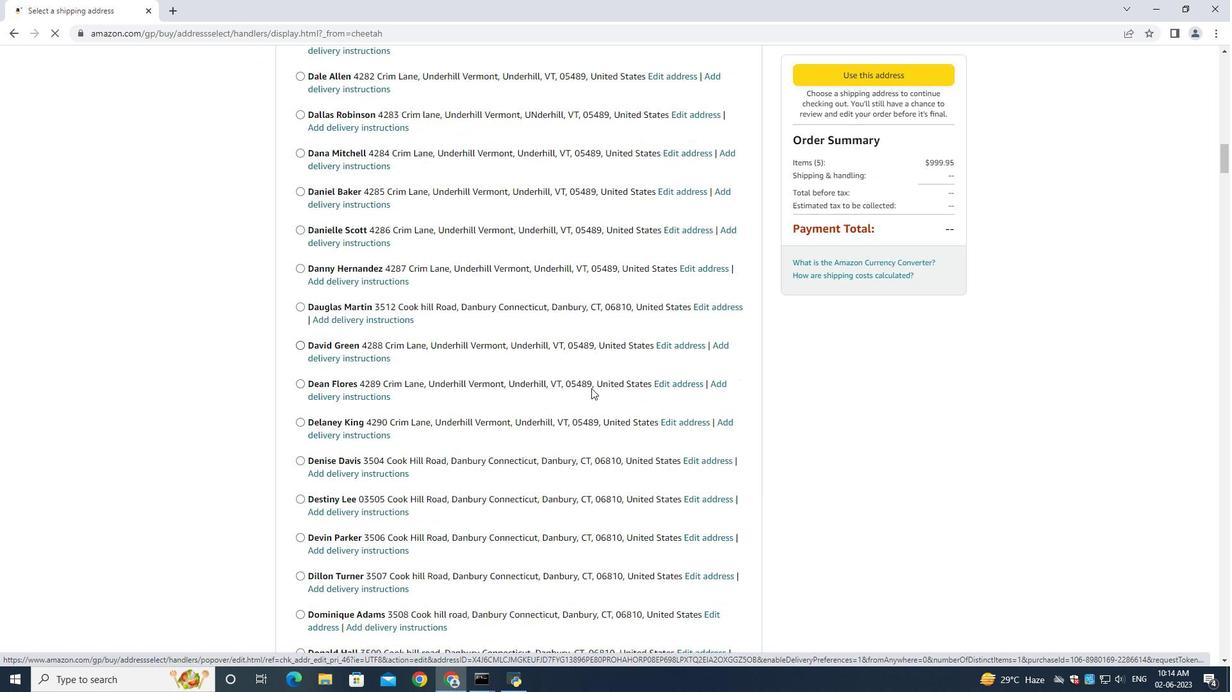 
Action: Mouse scrolled (590, 388) with delta (0, 0)
Screenshot: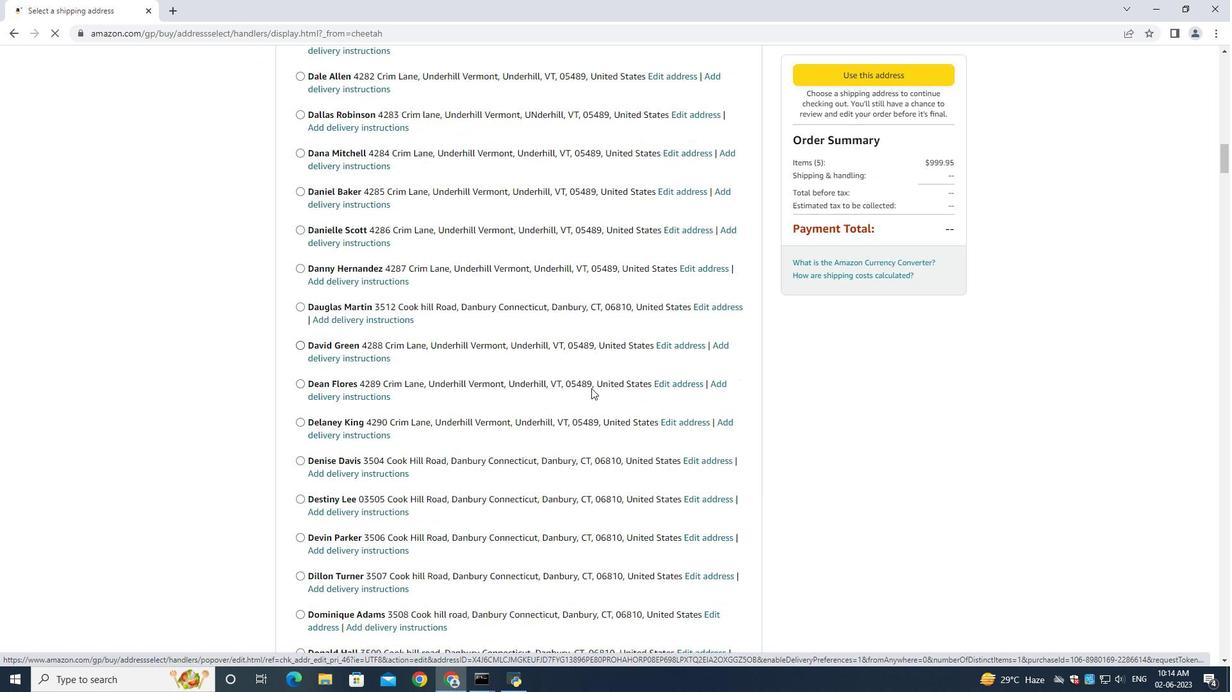 
Action: Mouse scrolled (590, 388) with delta (0, 0)
Screenshot: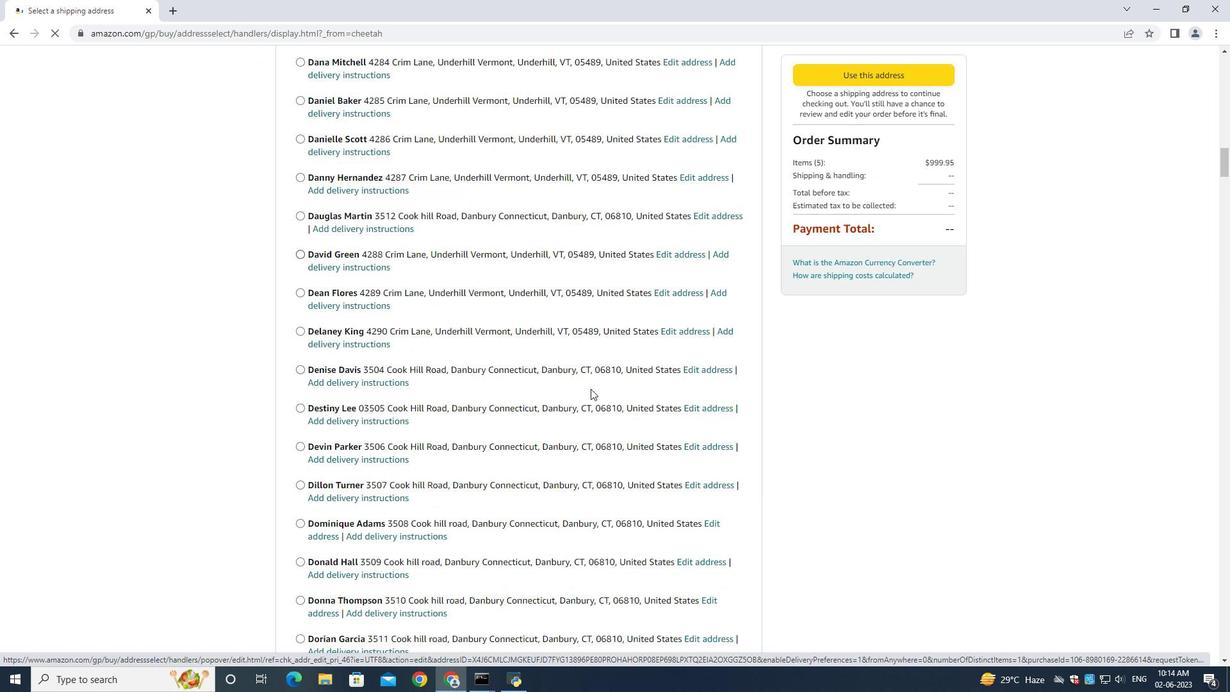 
Action: Mouse scrolled (590, 388) with delta (0, 0)
Screenshot: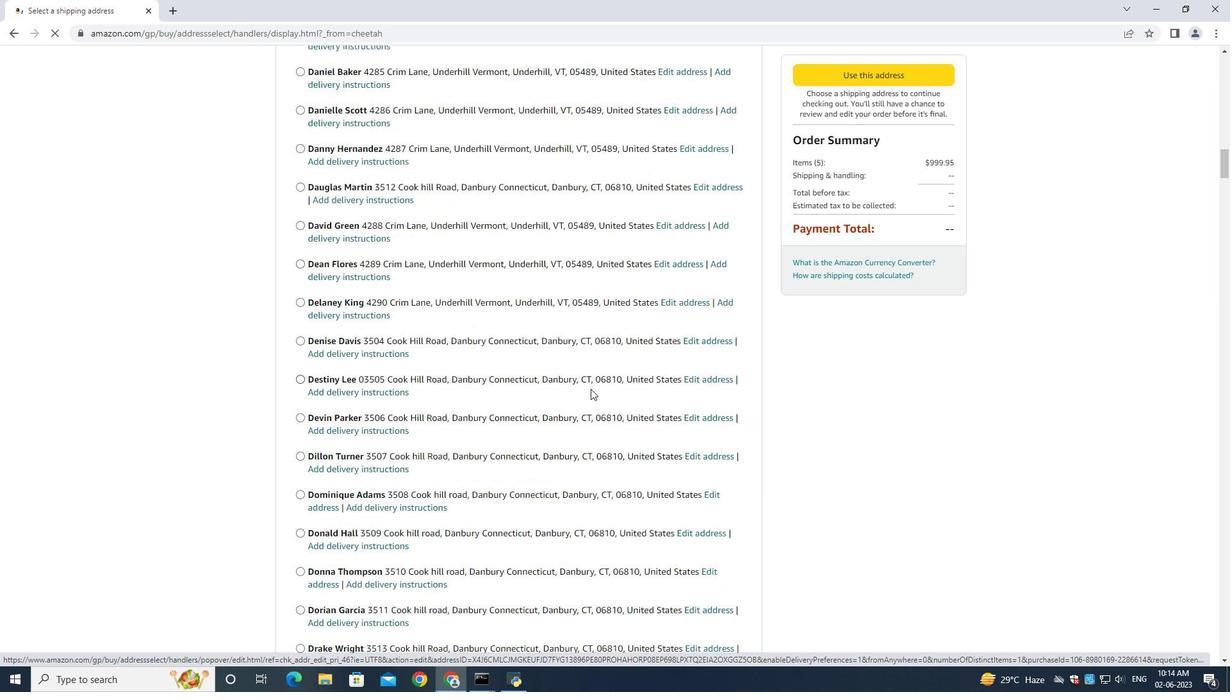 
Action: Mouse scrolled (590, 388) with delta (0, 0)
Screenshot: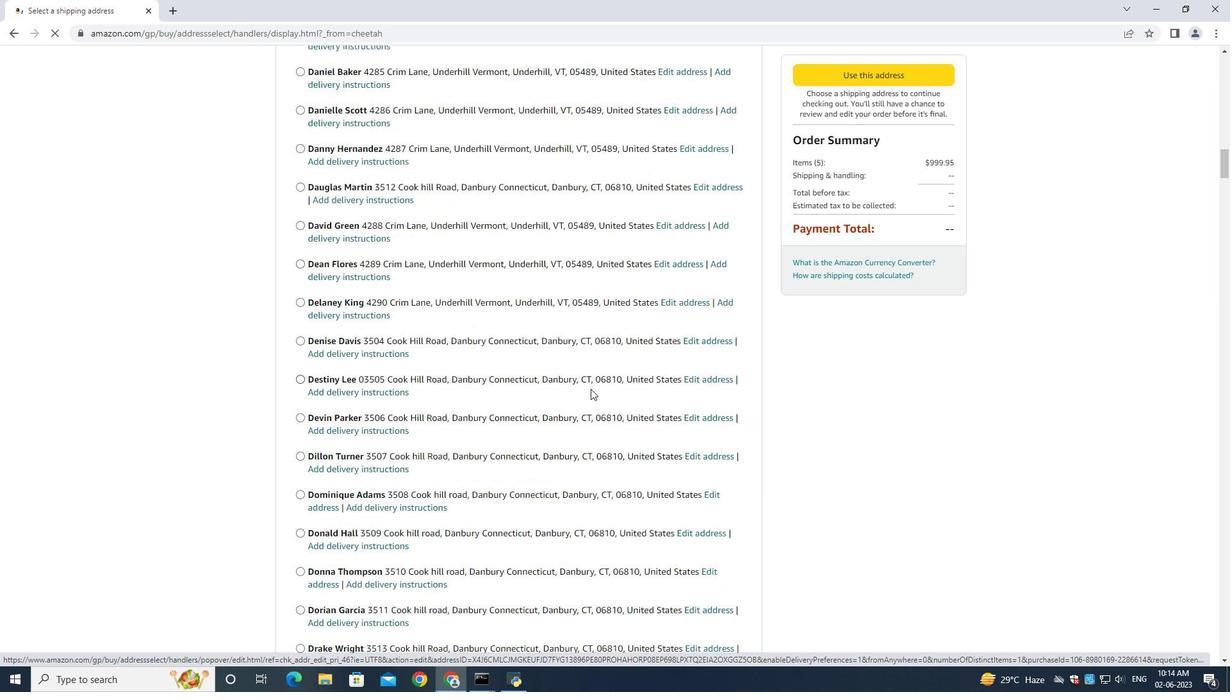 
Action: Mouse scrolled (590, 388) with delta (0, 0)
Screenshot: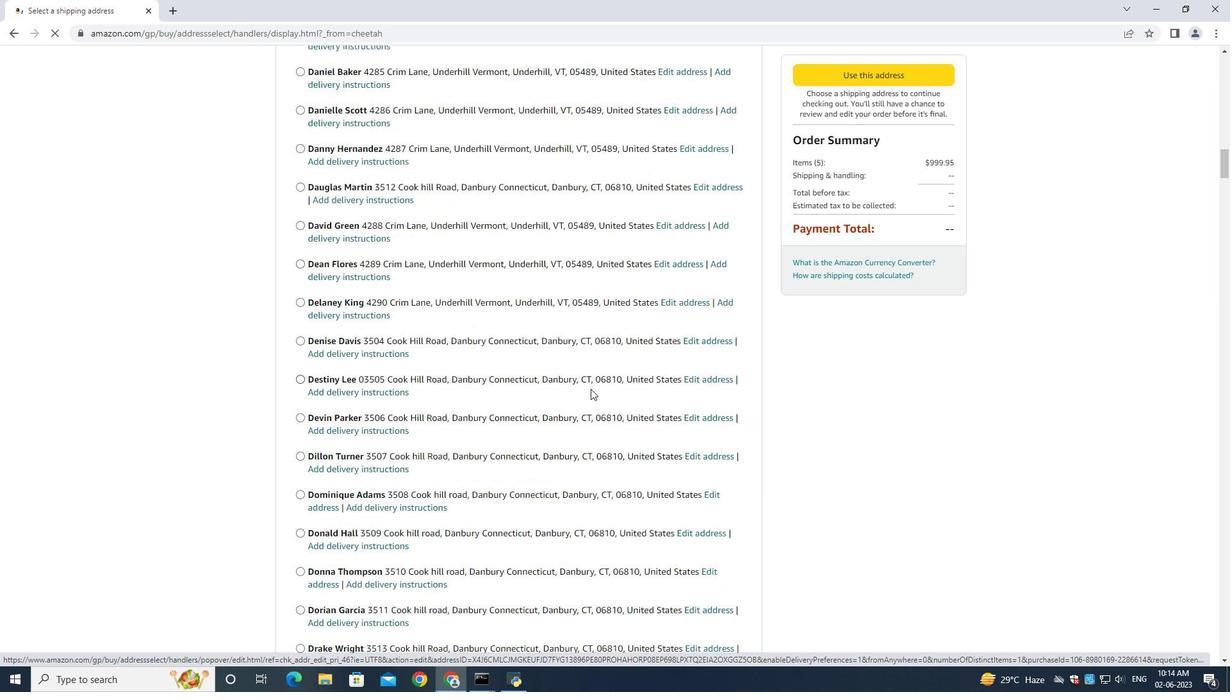 
Action: Mouse scrolled (590, 388) with delta (0, 0)
Screenshot: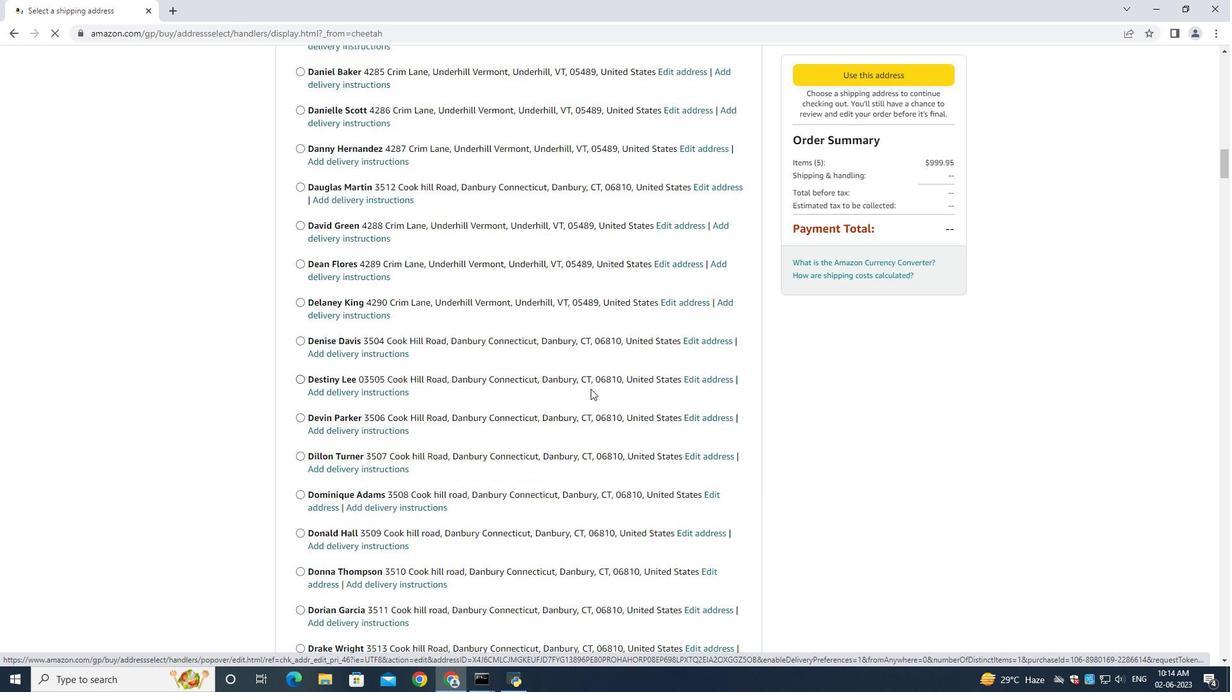 
Action: Mouse scrolled (590, 388) with delta (0, 0)
Screenshot: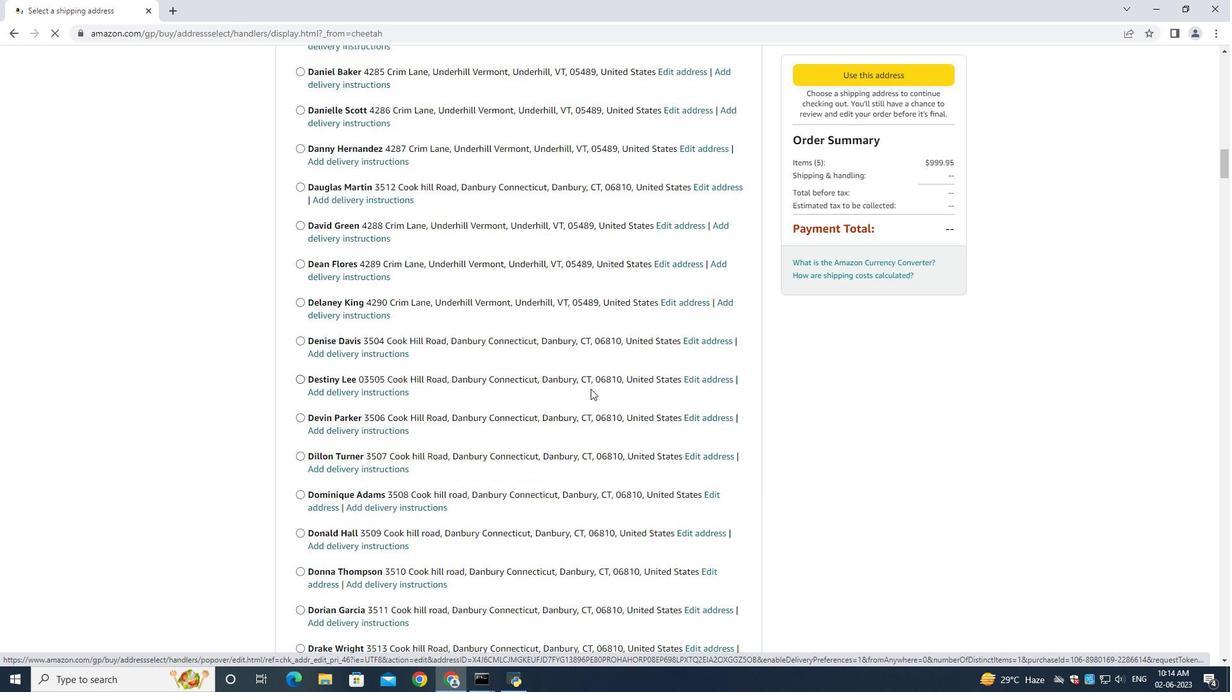 
Action: Mouse scrolled (590, 388) with delta (0, 0)
Screenshot: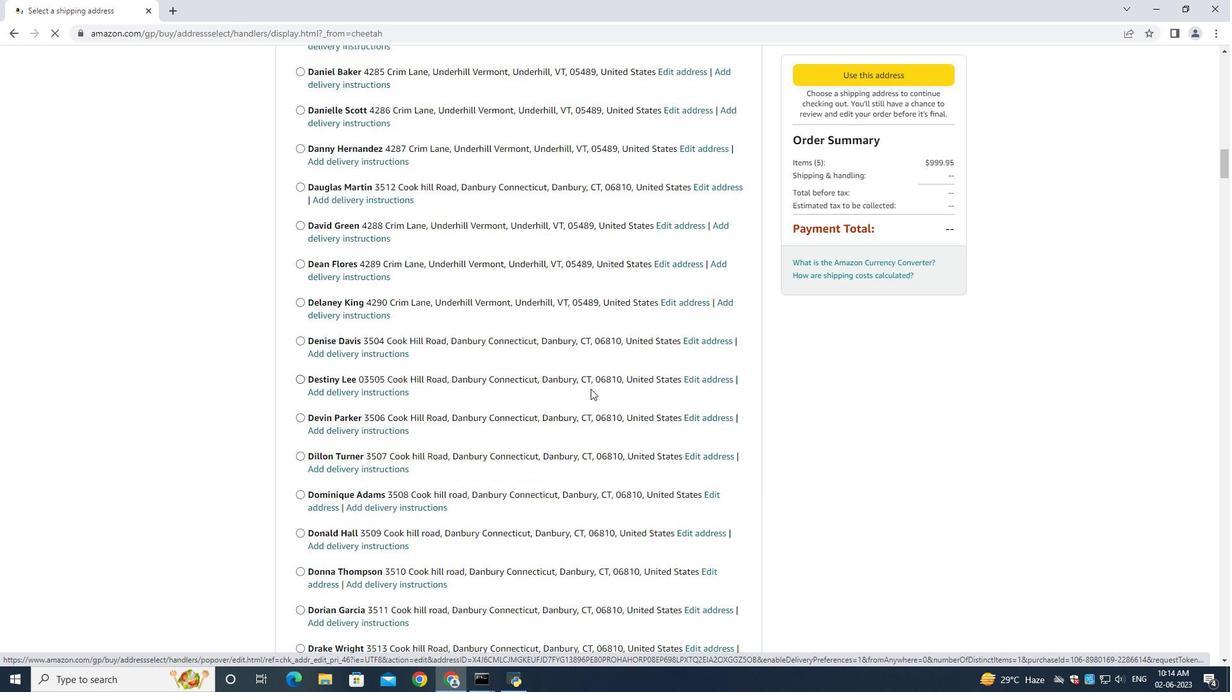 
Action: Mouse scrolled (590, 388) with delta (0, 0)
Screenshot: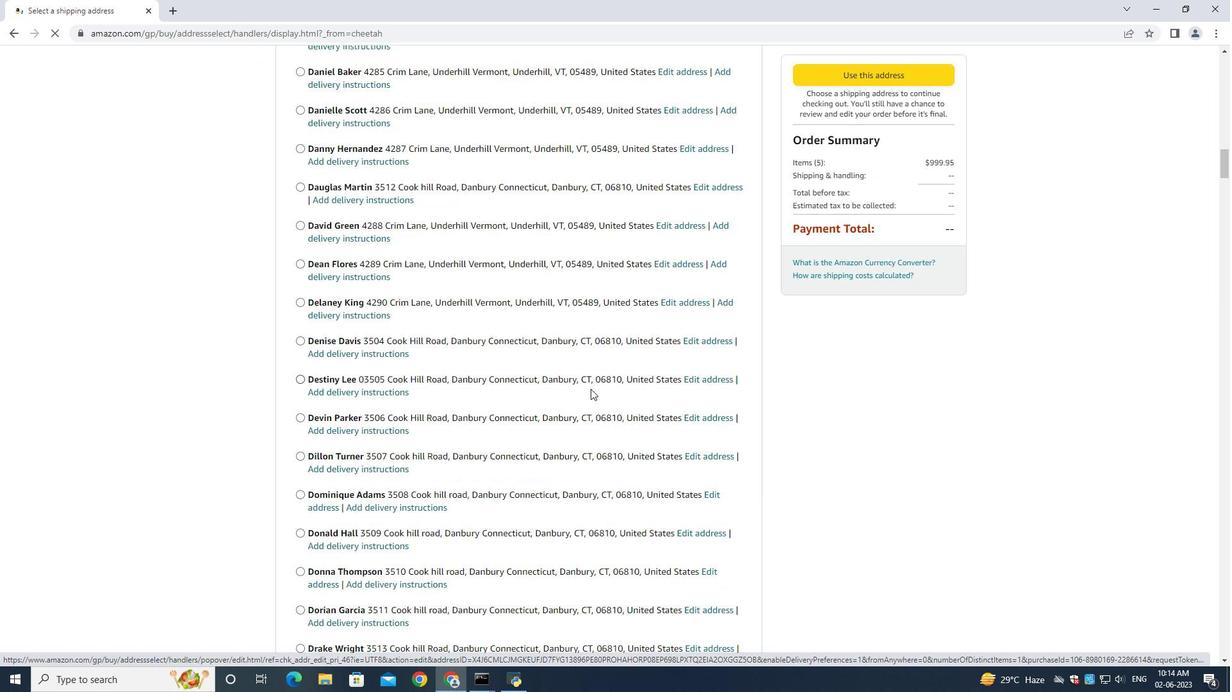 
Action: Mouse scrolled (590, 388) with delta (0, 0)
Screenshot: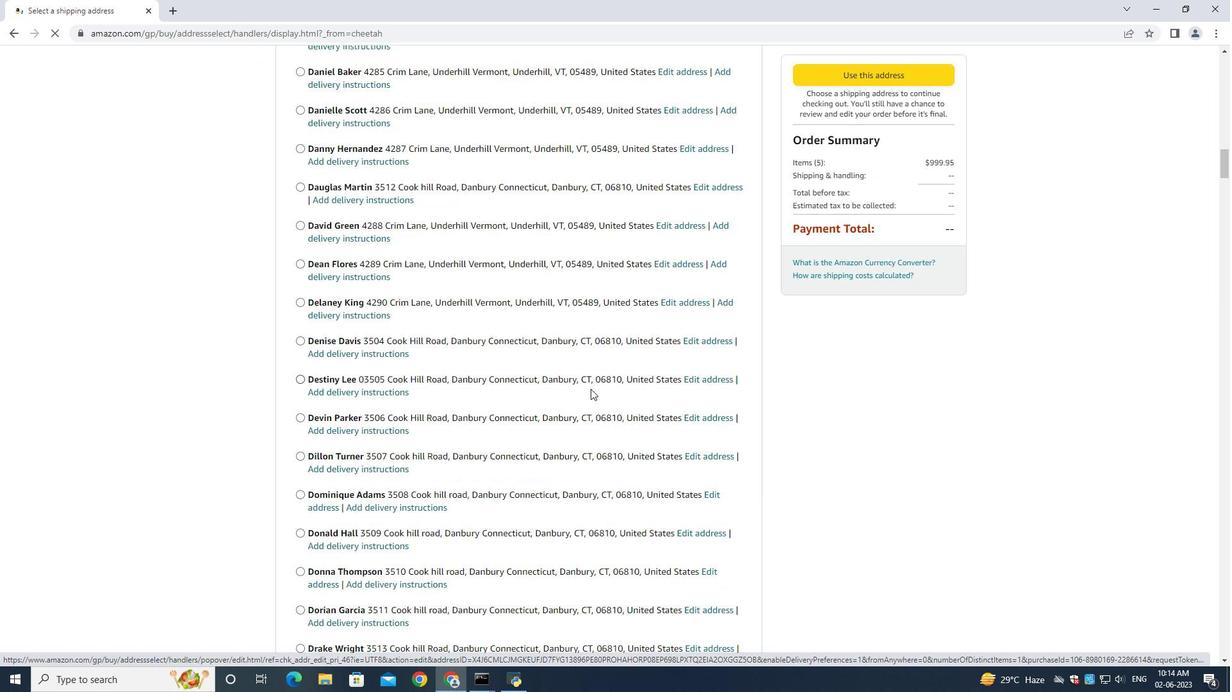 
Action: Mouse scrolled (590, 388) with delta (0, 0)
Screenshot: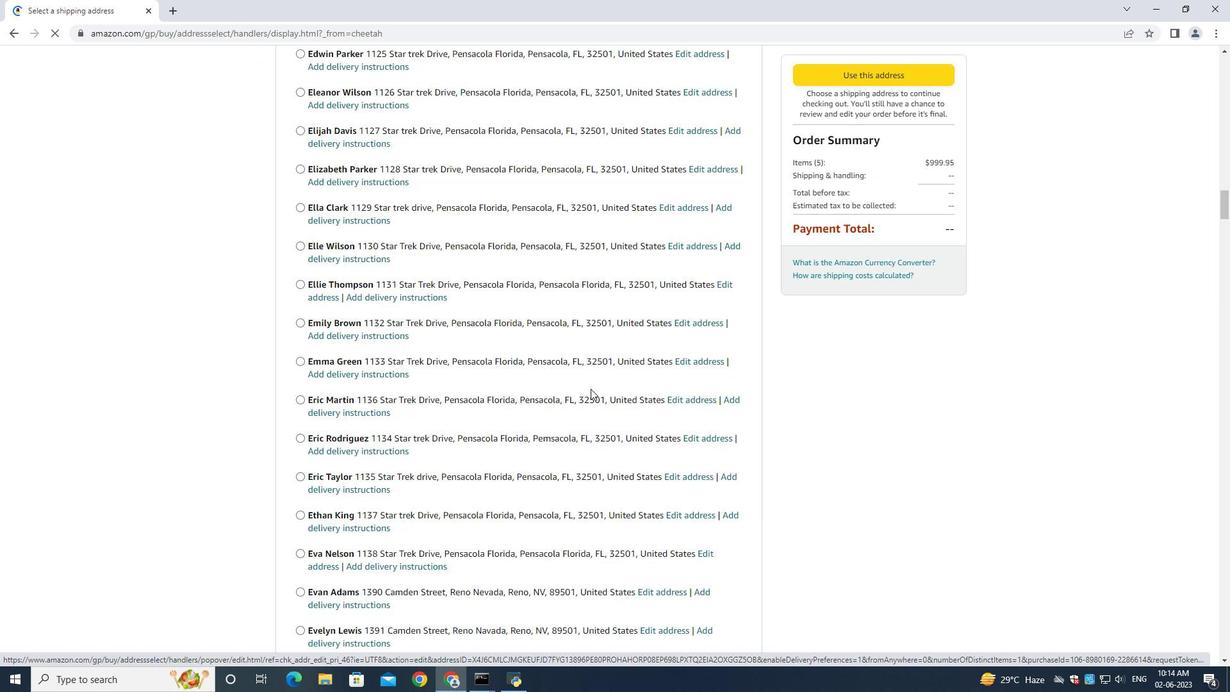
Action: Mouse scrolled (590, 388) with delta (0, 0)
Screenshot: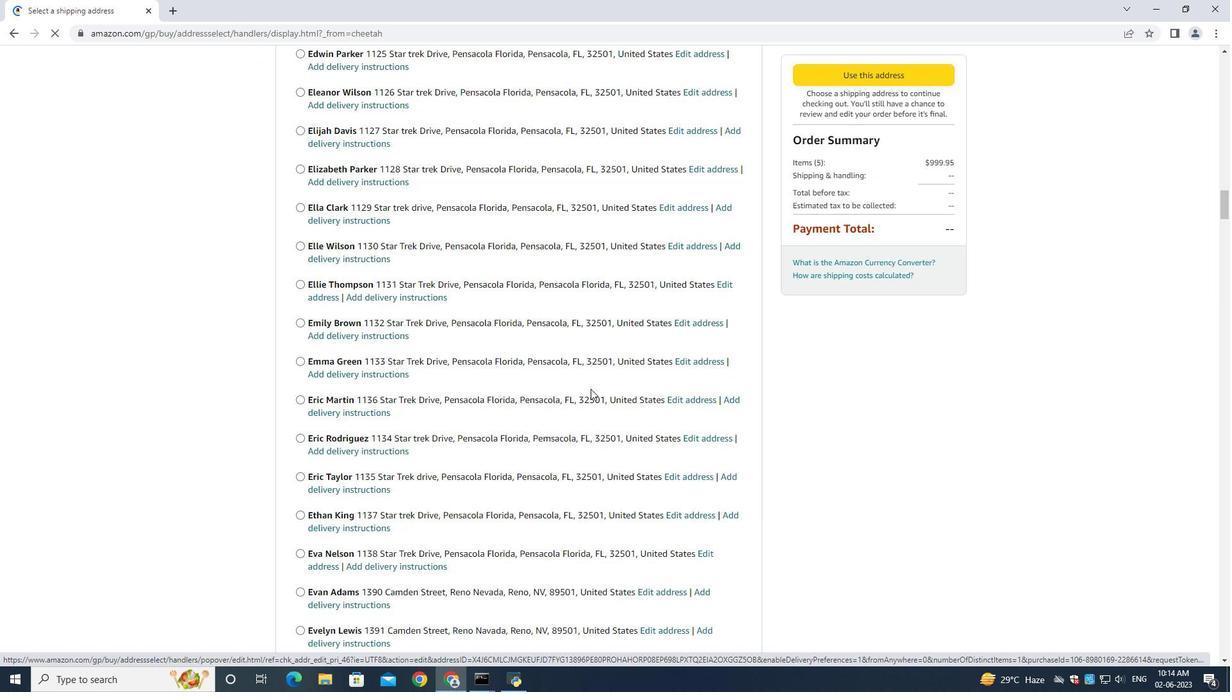
Action: Mouse scrolled (590, 388) with delta (0, 0)
Screenshot: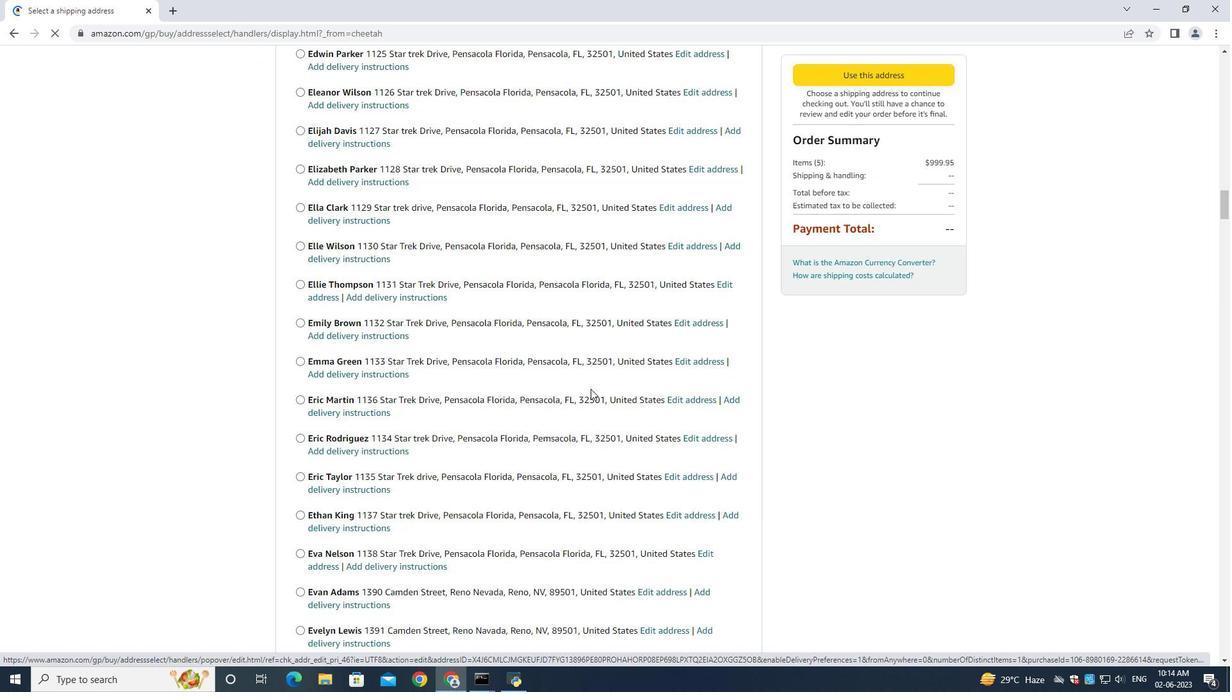 
Action: Mouse scrolled (590, 387) with delta (0, -1)
Screenshot: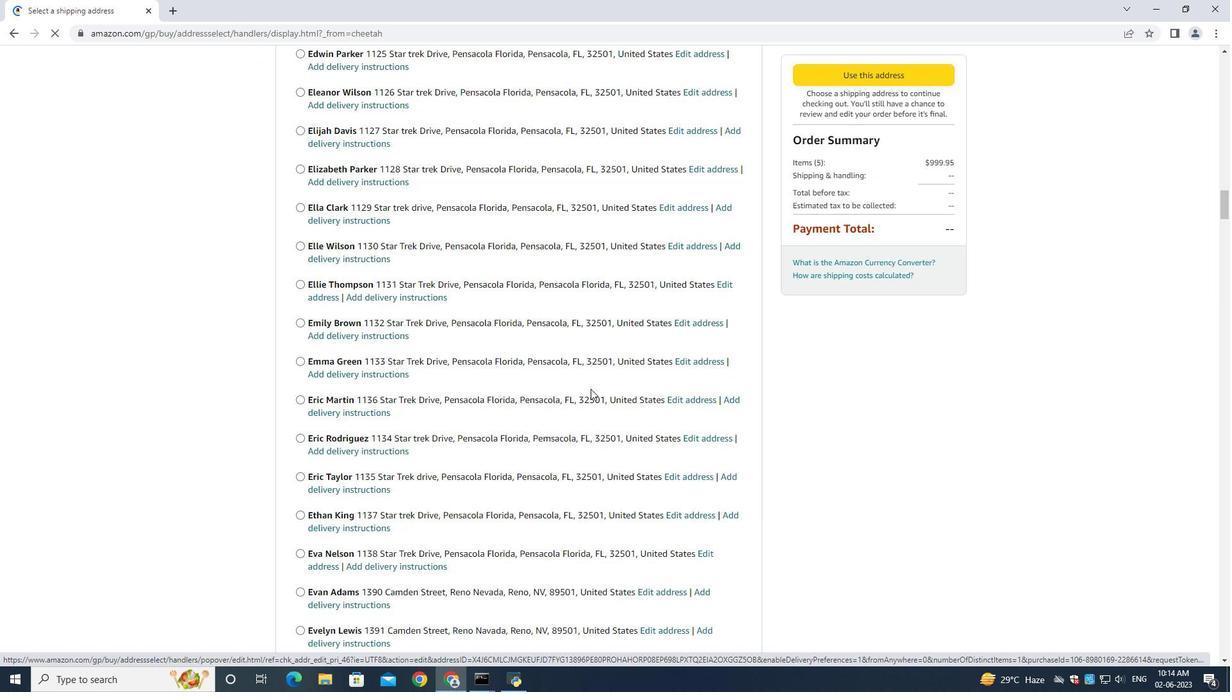 
Action: Mouse scrolled (590, 388) with delta (0, 0)
Screenshot: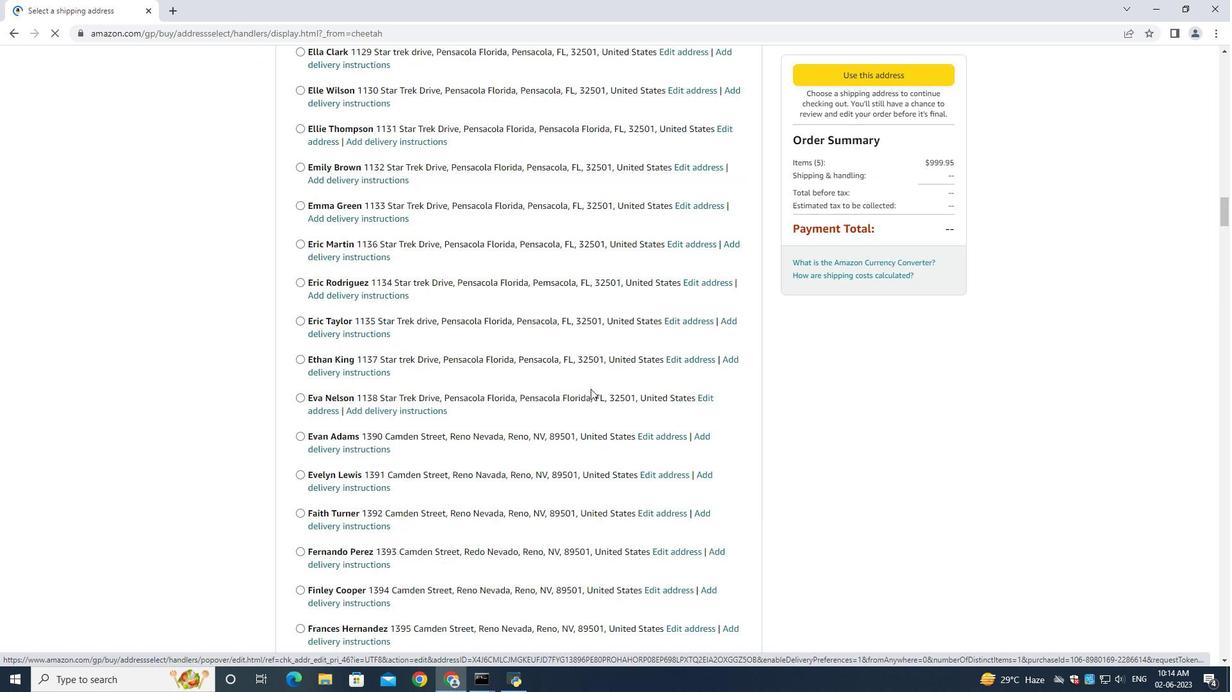 
Action: Mouse scrolled (590, 388) with delta (0, 0)
Screenshot: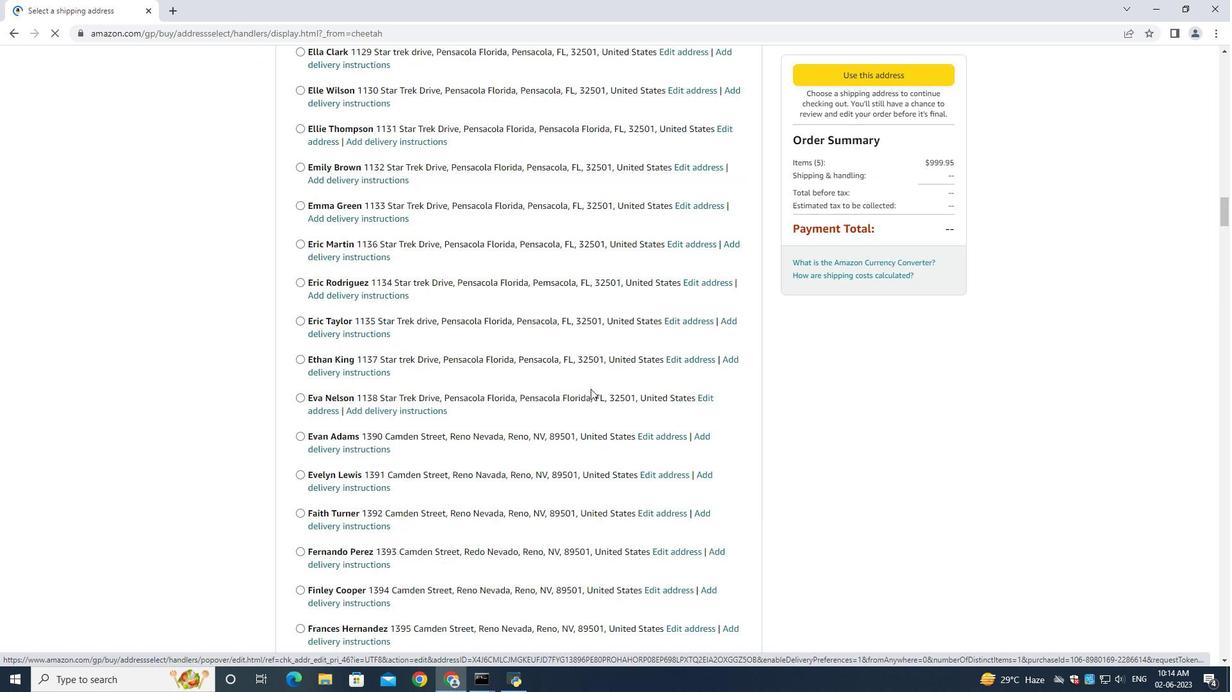
Action: Mouse scrolled (590, 388) with delta (0, 0)
Screenshot: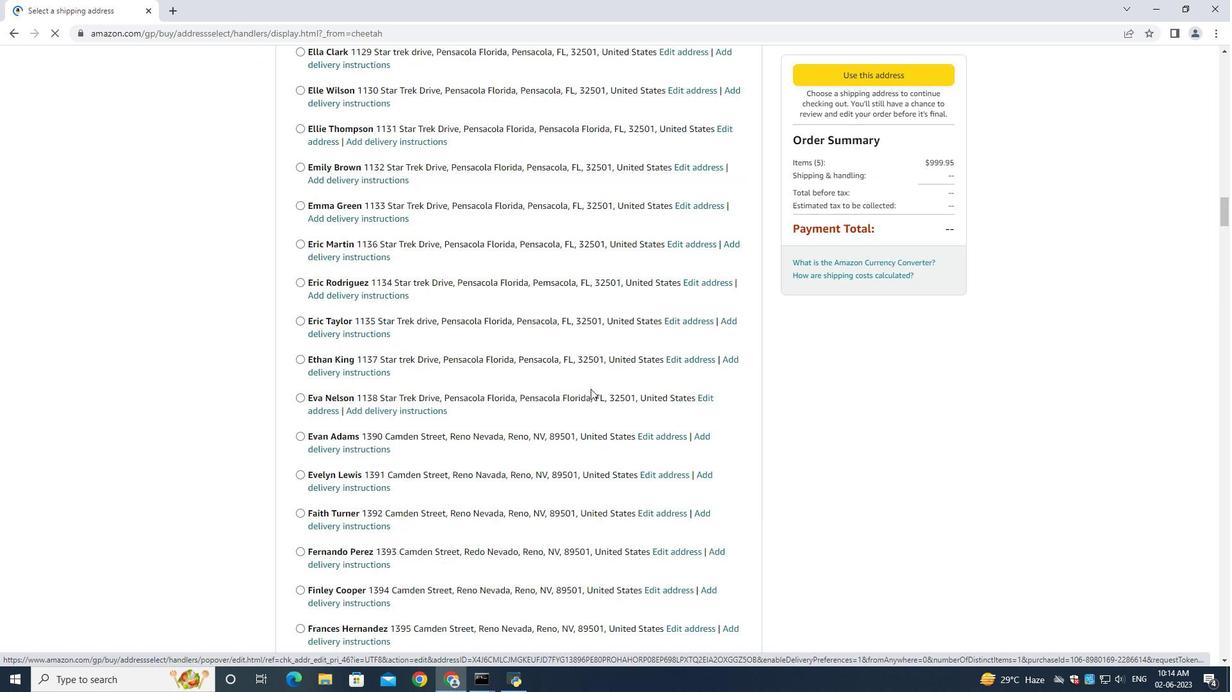 
Action: Mouse scrolled (590, 388) with delta (0, 0)
Screenshot: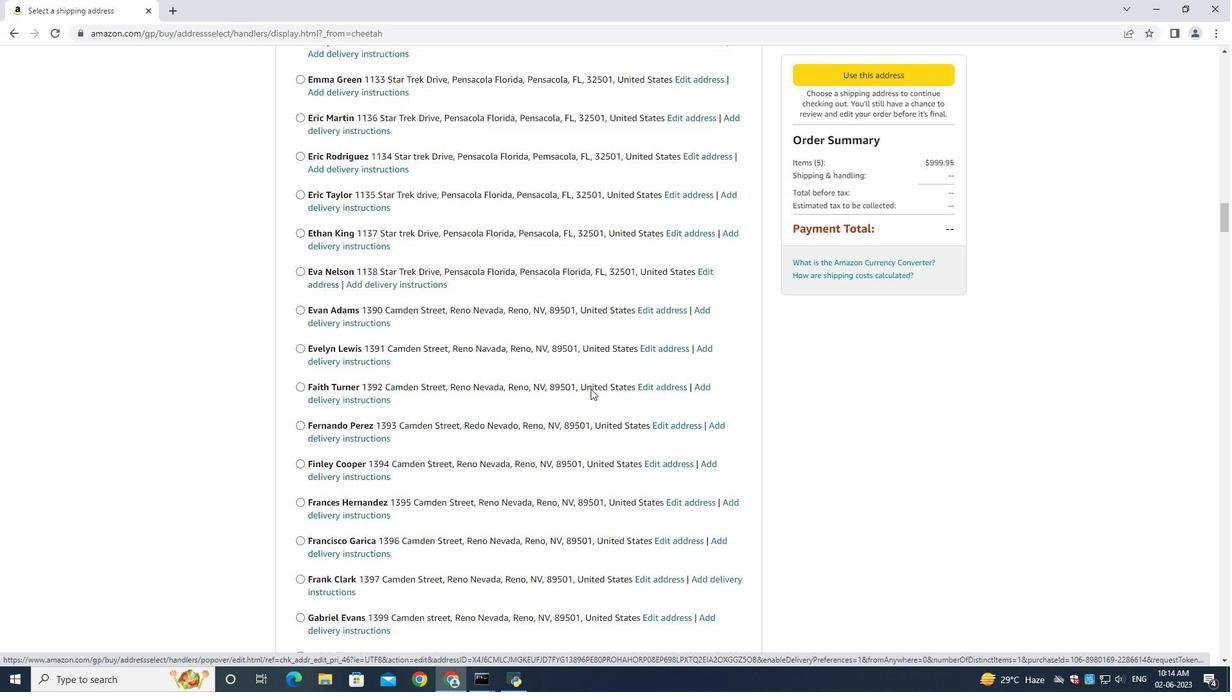 
Action: Mouse scrolled (590, 388) with delta (0, 0)
Screenshot: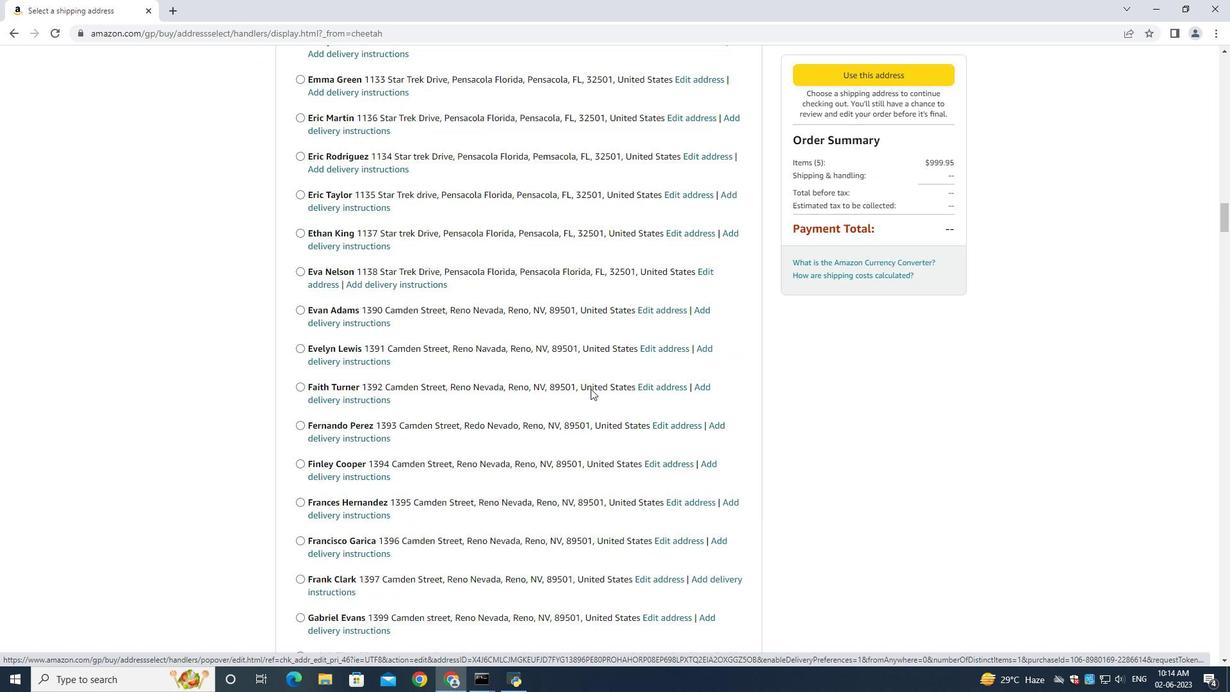 
Action: Mouse scrolled (590, 388) with delta (0, 0)
Screenshot: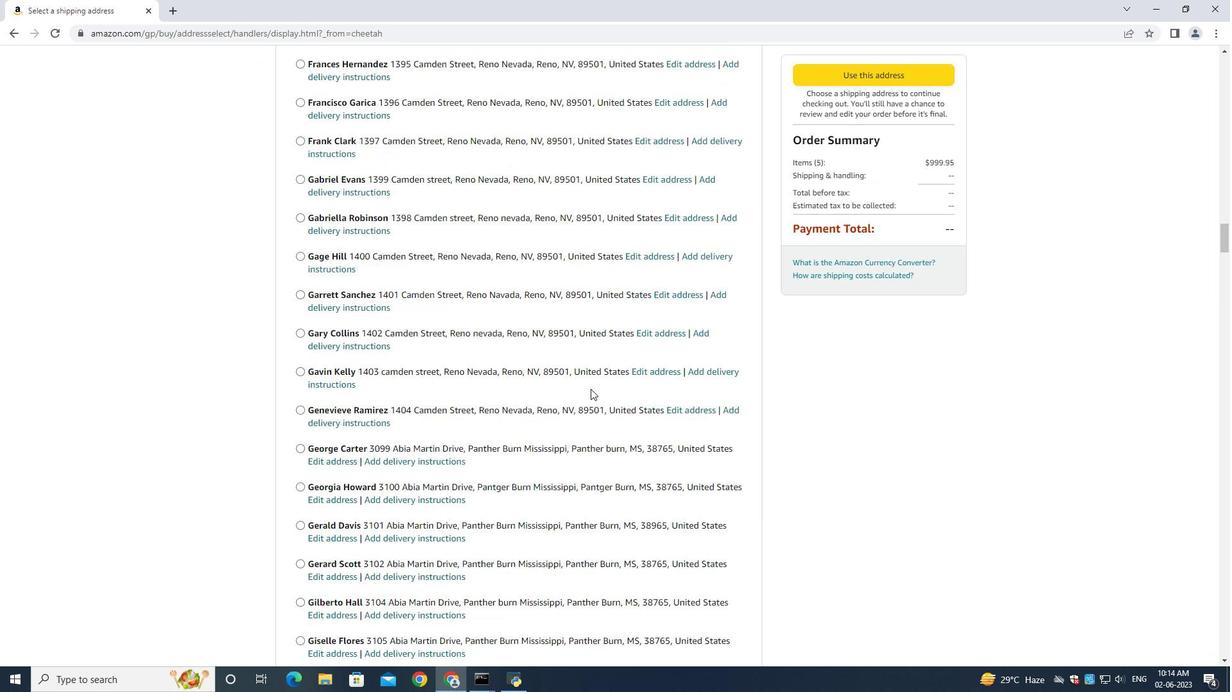 
Action: Mouse scrolled (590, 387) with delta (0, -1)
Screenshot: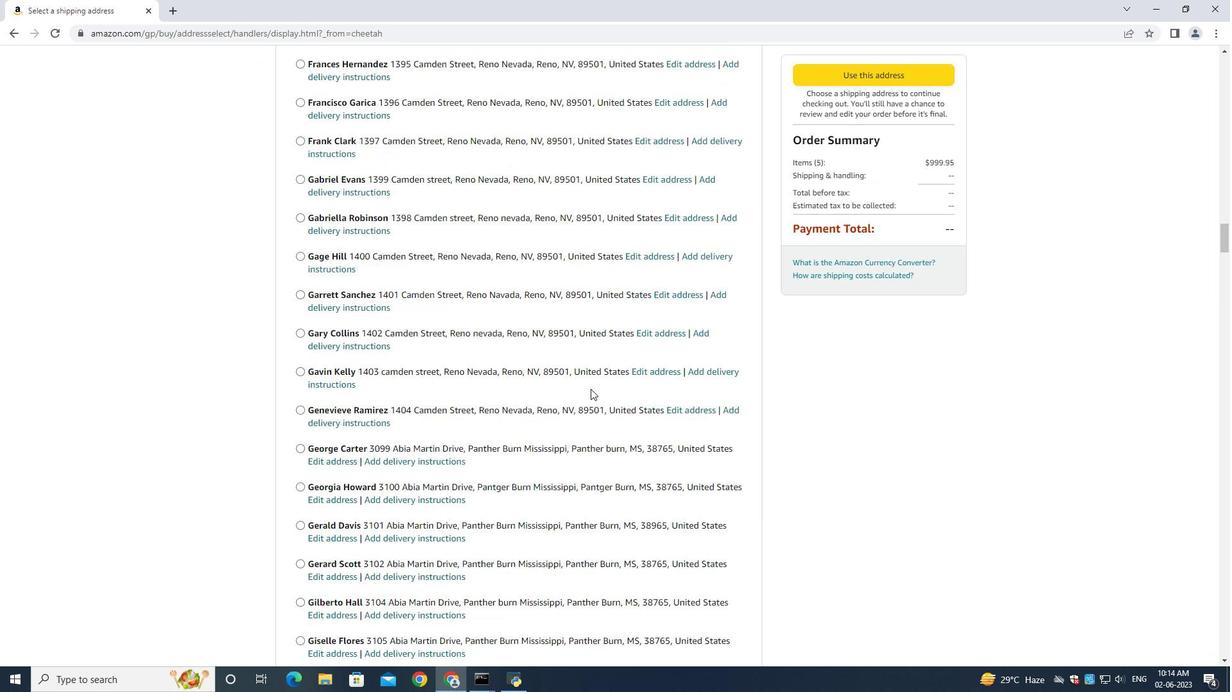 
Action: Mouse scrolled (590, 388) with delta (0, 0)
Screenshot: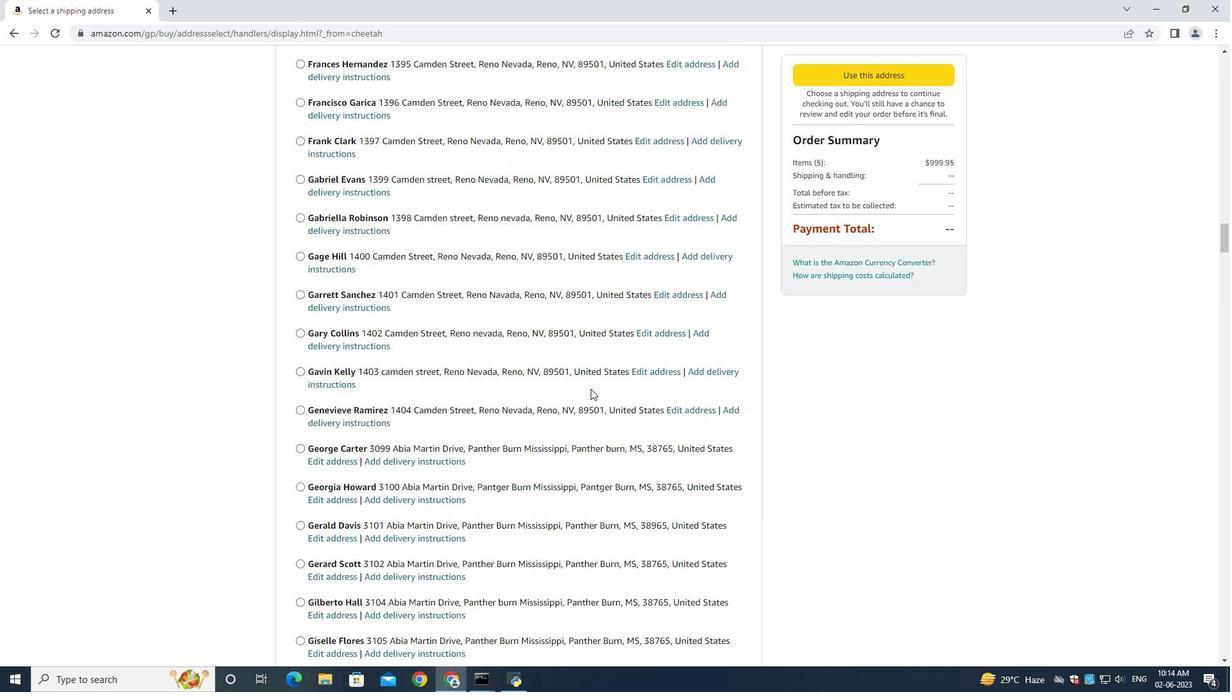 
Action: Mouse scrolled (590, 388) with delta (0, 0)
Screenshot: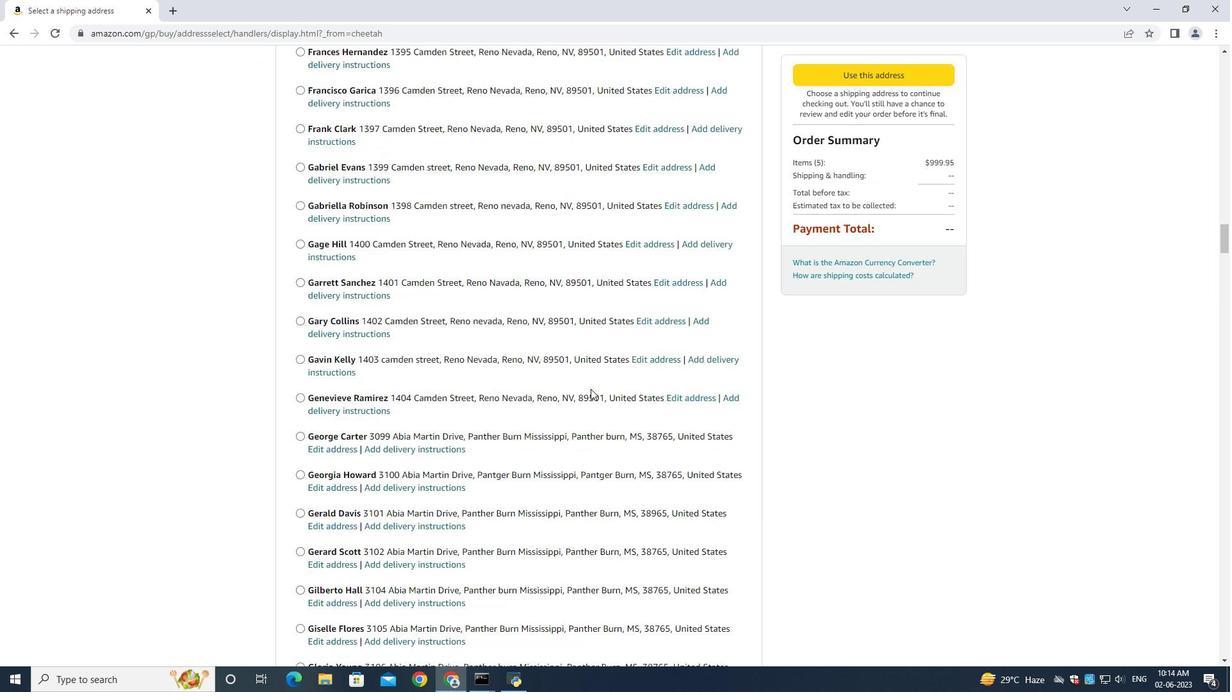 
Action: Mouse scrolled (590, 388) with delta (0, 0)
Screenshot: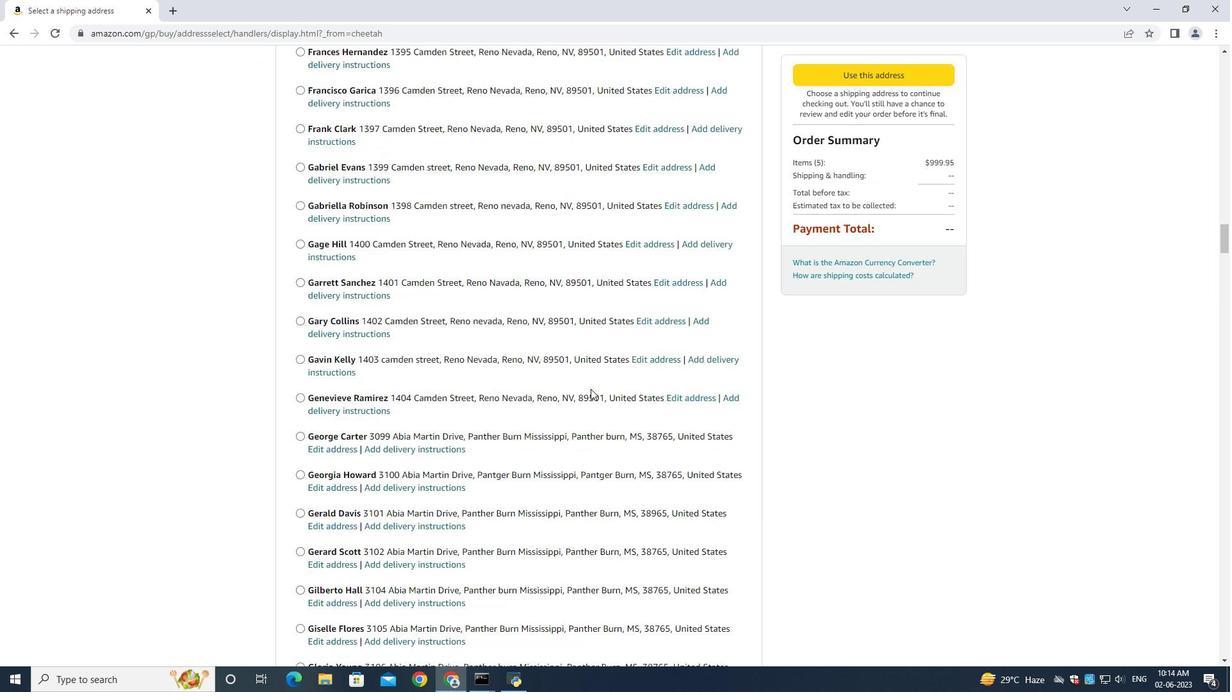 
Action: Mouse scrolled (590, 388) with delta (0, 0)
Screenshot: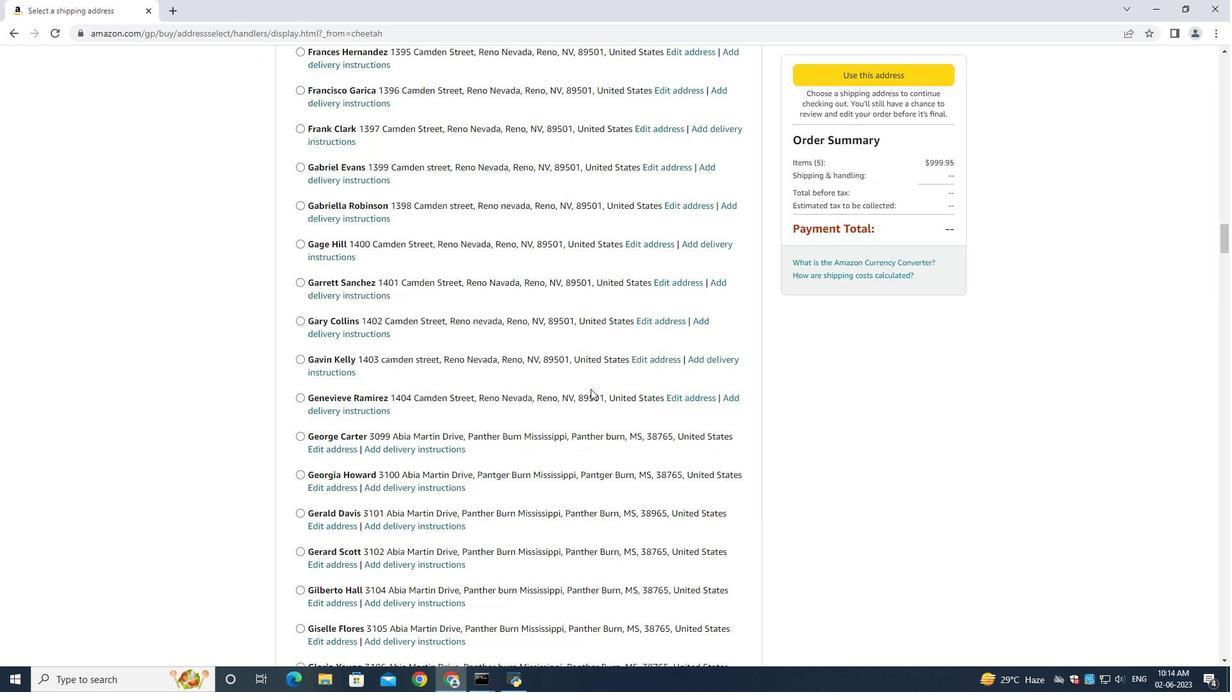 
Action: Mouse scrolled (590, 388) with delta (0, 0)
Screenshot: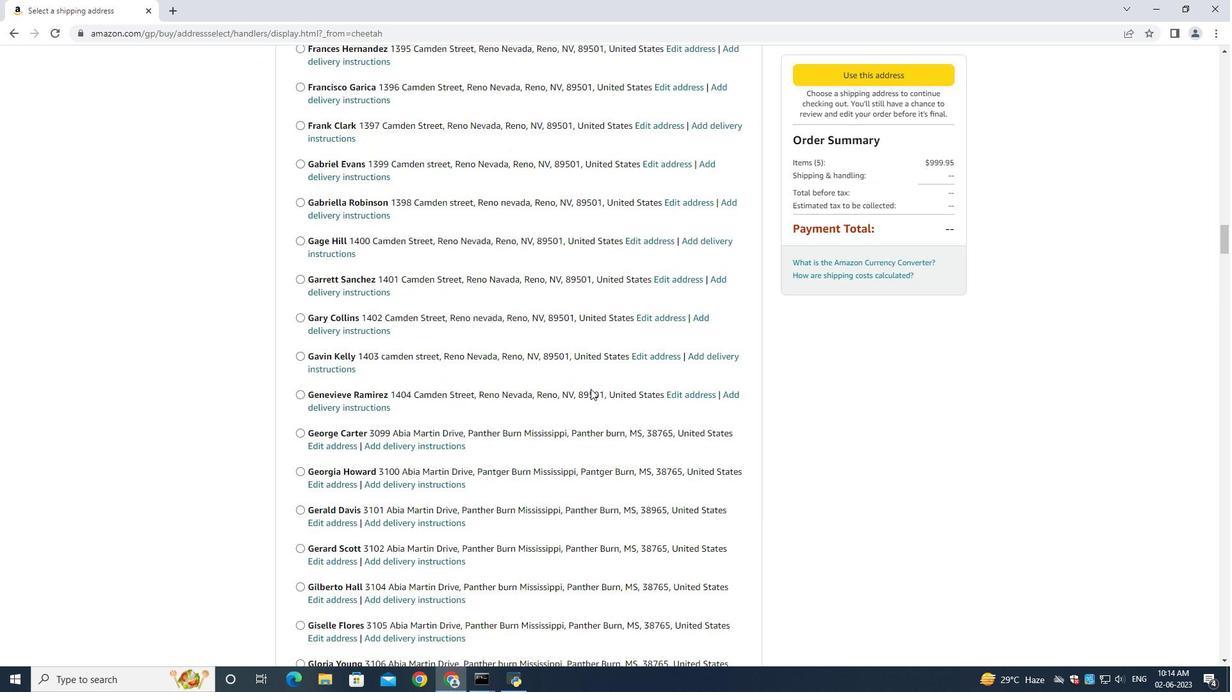 
Action: Mouse scrolled (590, 388) with delta (0, 0)
Screenshot: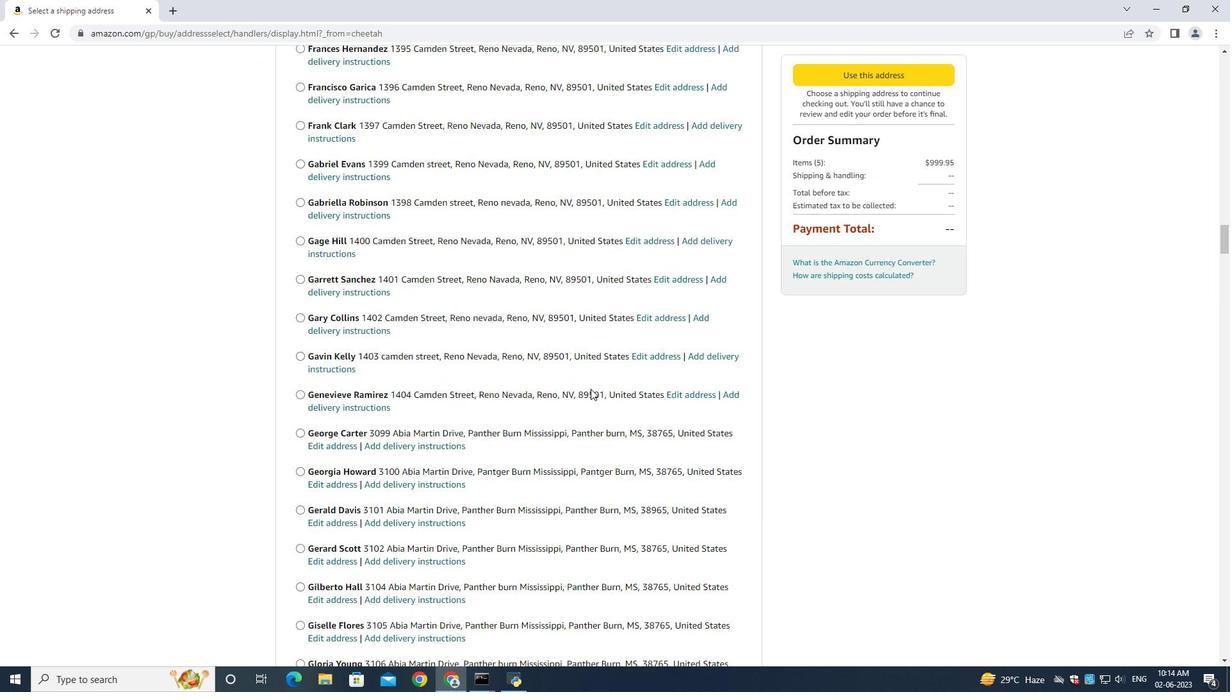 
Action: Mouse scrolled (590, 387) with delta (0, -1)
Screenshot: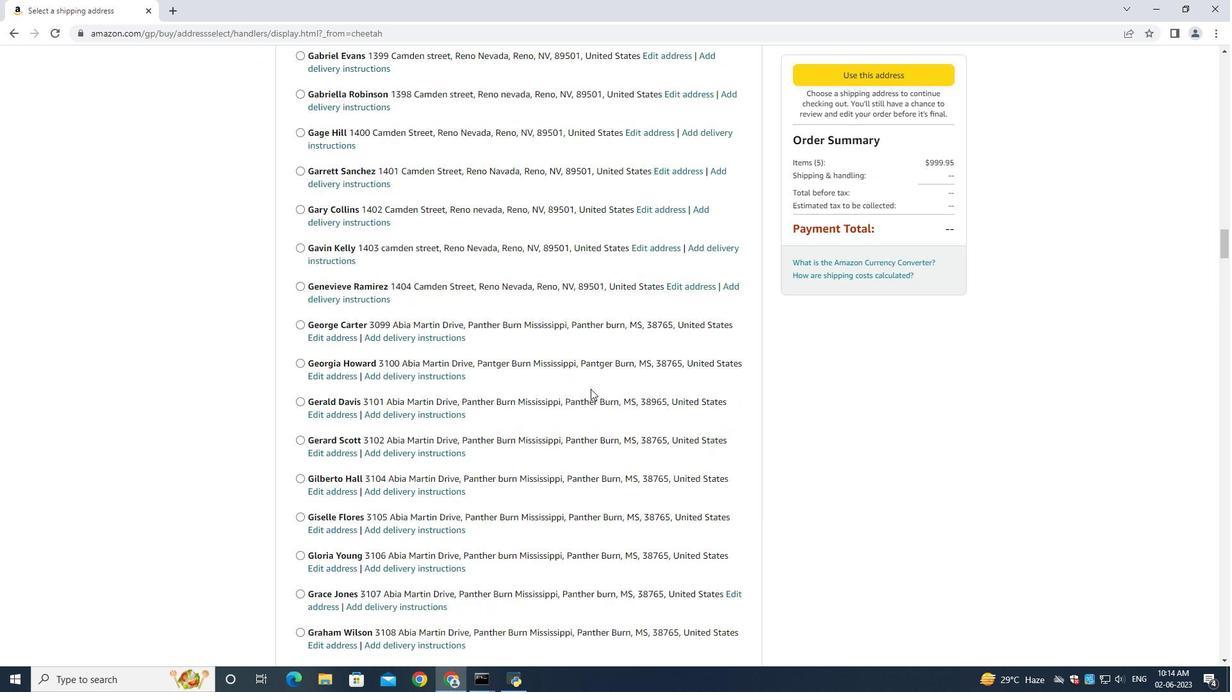
Action: Mouse scrolled (590, 388) with delta (0, 0)
Screenshot: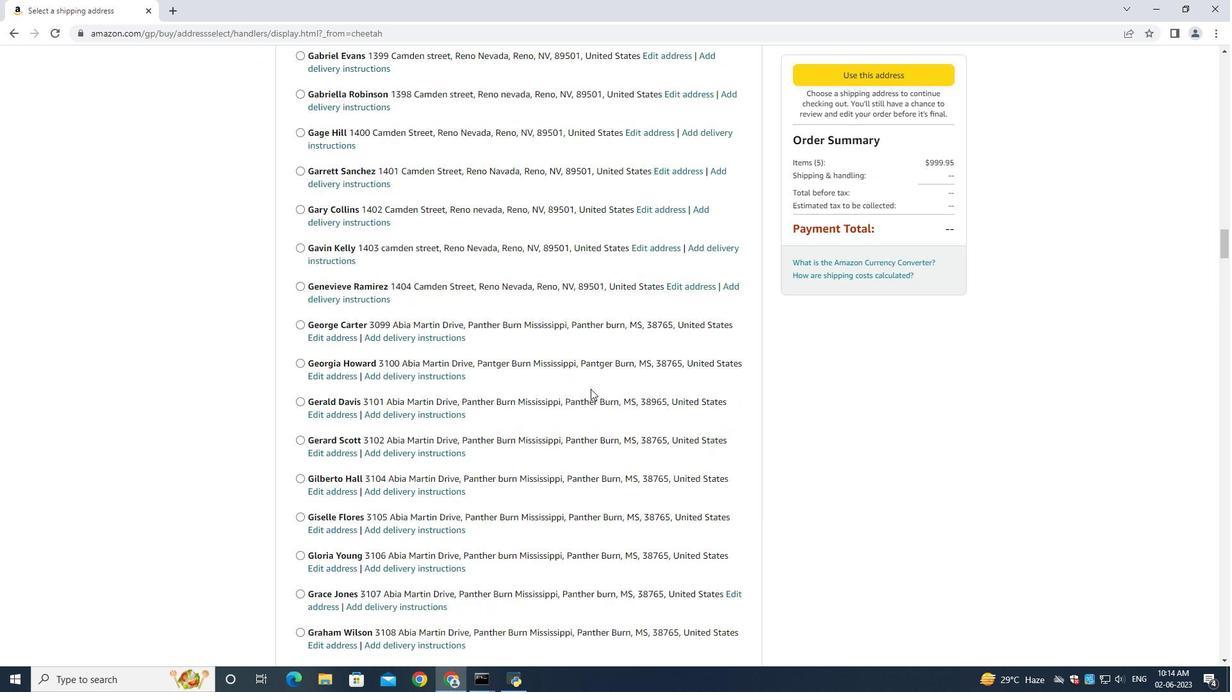 
Action: Mouse scrolled (590, 388) with delta (0, 0)
Screenshot: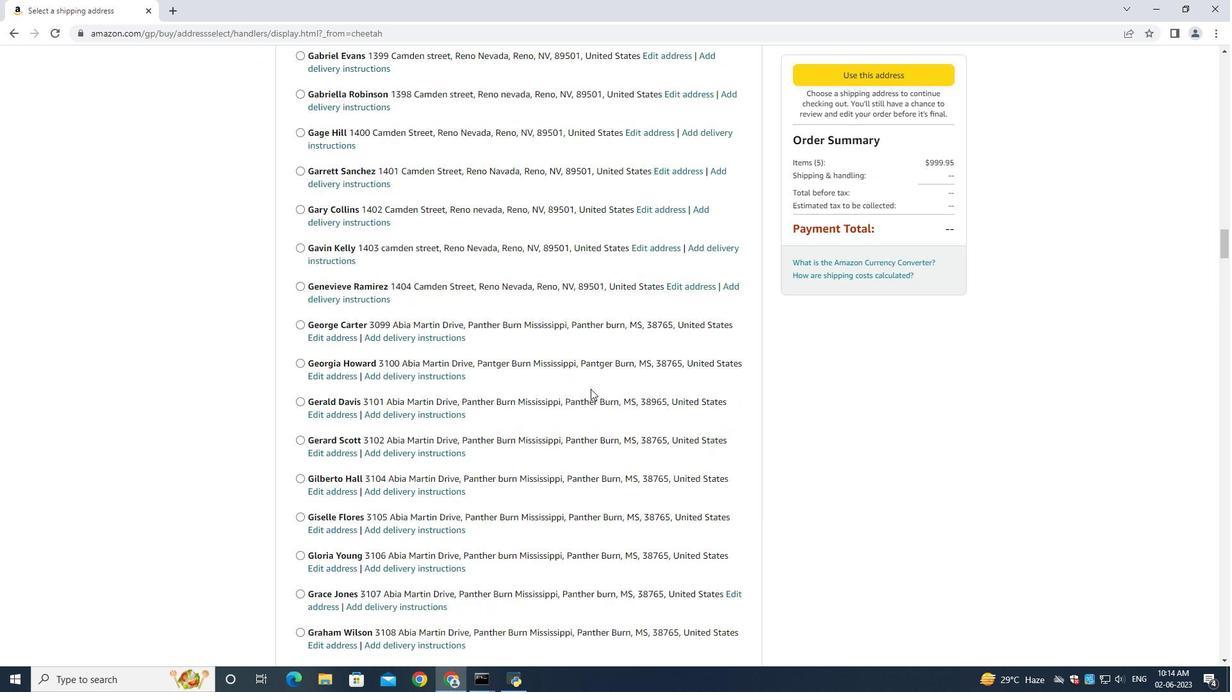 
Action: Mouse scrolled (590, 388) with delta (0, 0)
Screenshot: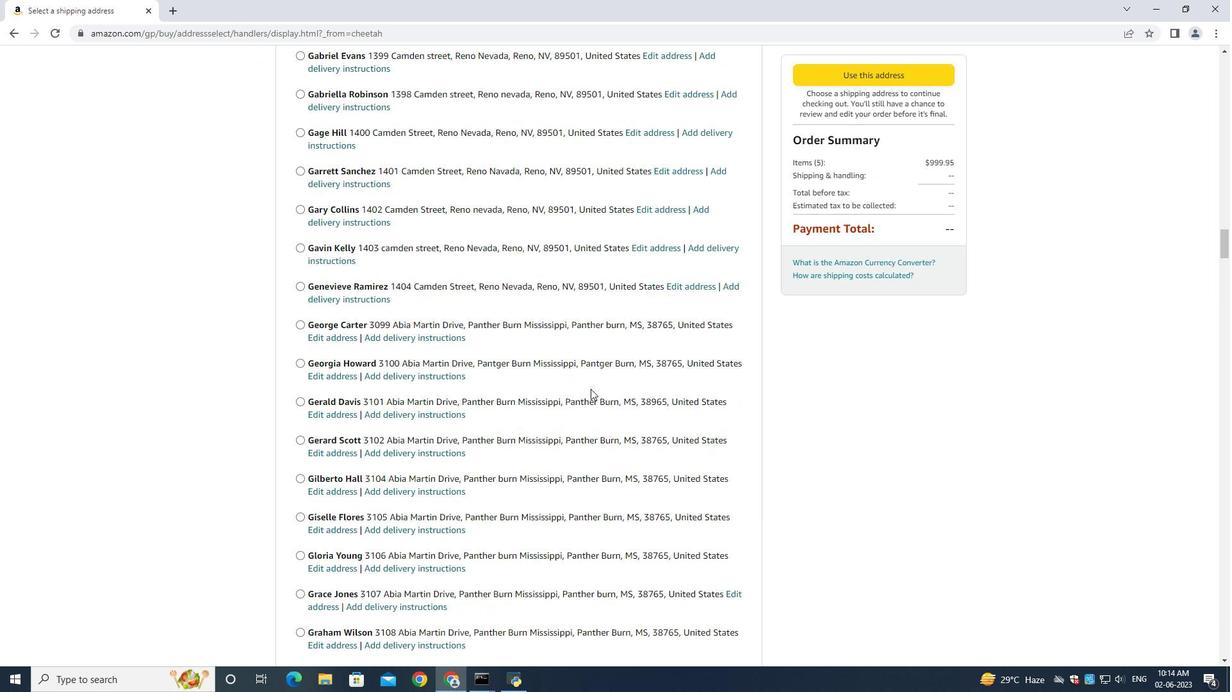 
Action: Mouse scrolled (590, 388) with delta (0, 0)
Screenshot: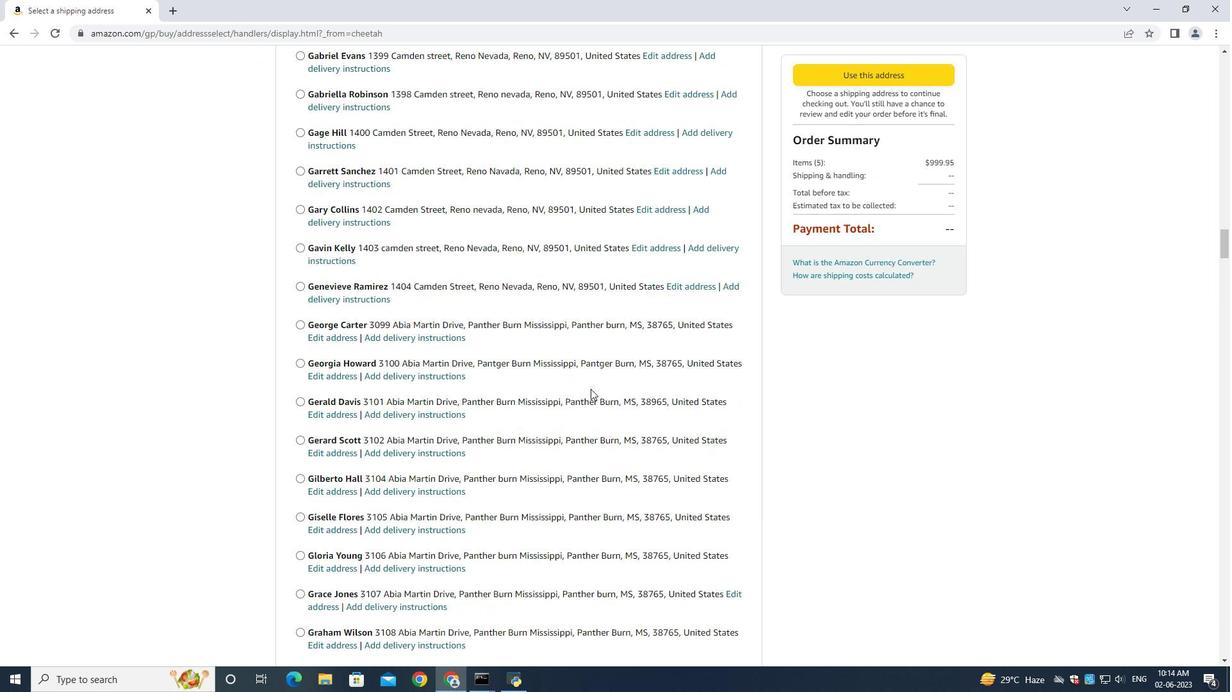 
Action: Mouse scrolled (590, 388) with delta (0, 0)
Screenshot: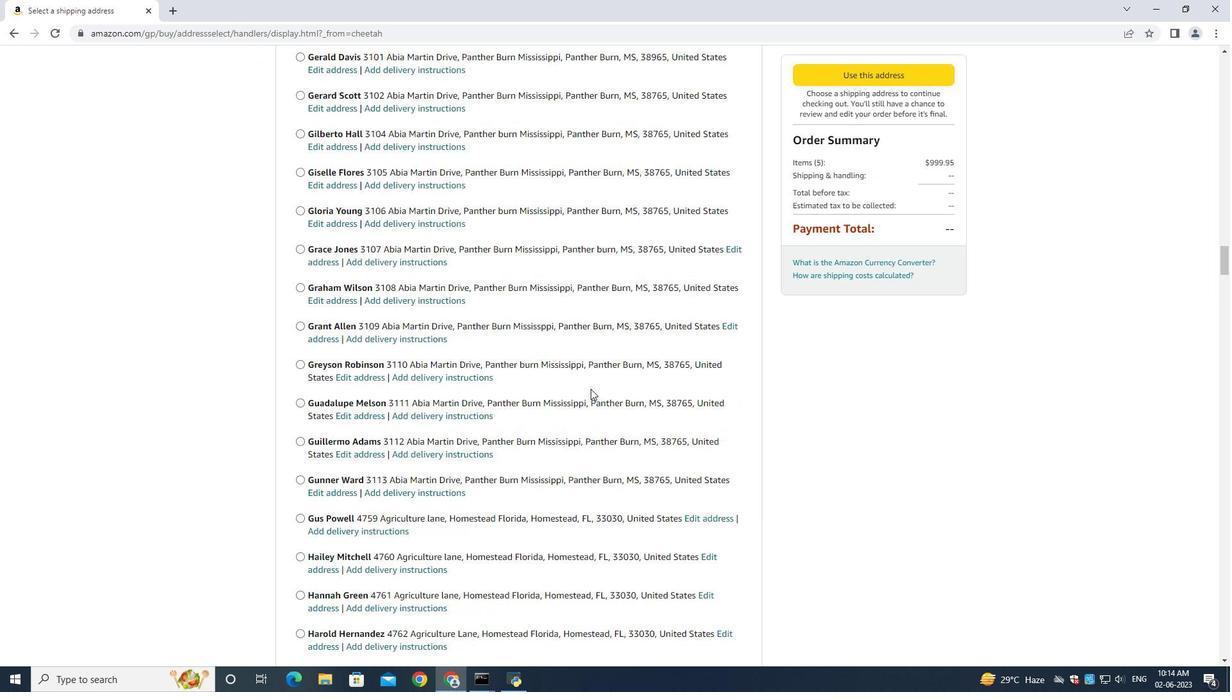 
Action: Mouse scrolled (590, 388) with delta (0, 0)
Screenshot: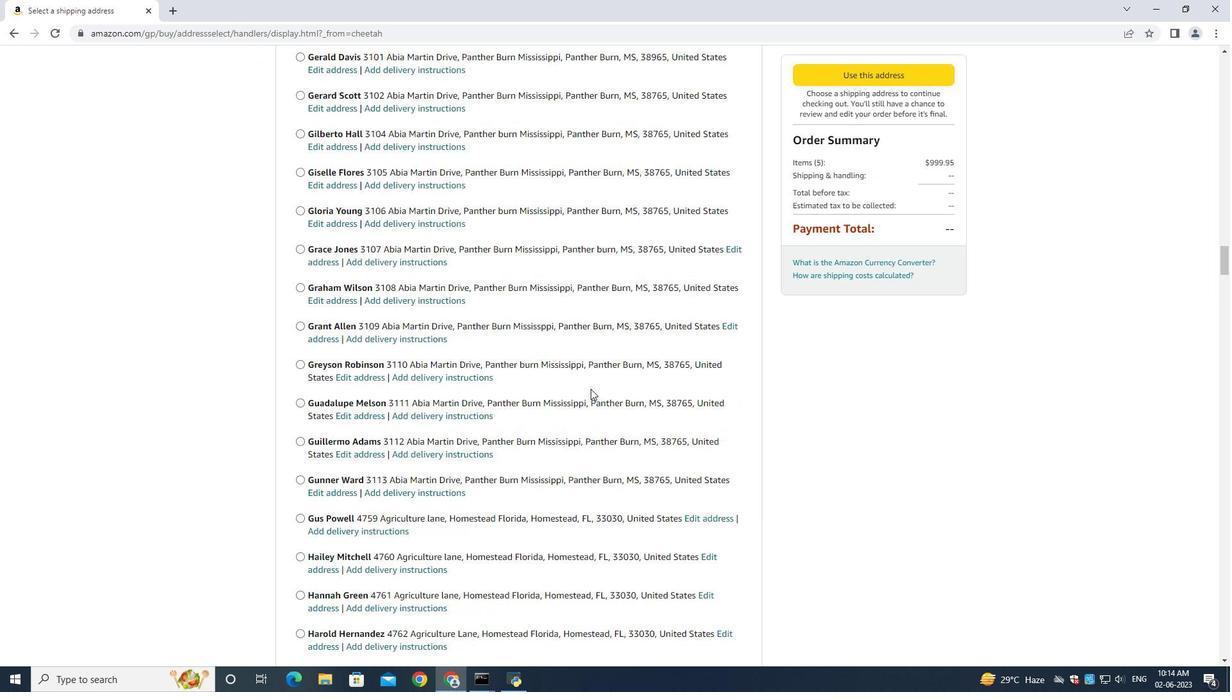 
Action: Mouse scrolled (590, 388) with delta (0, 0)
Screenshot: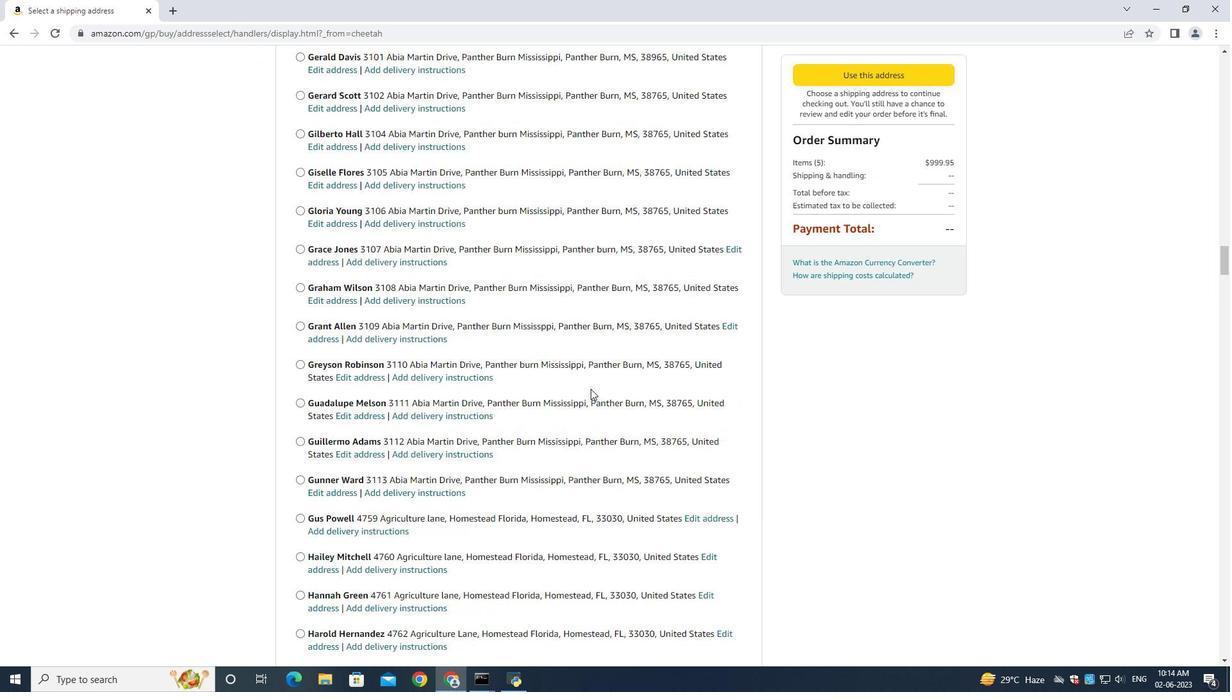 
Action: Mouse scrolled (590, 388) with delta (0, 0)
Screenshot: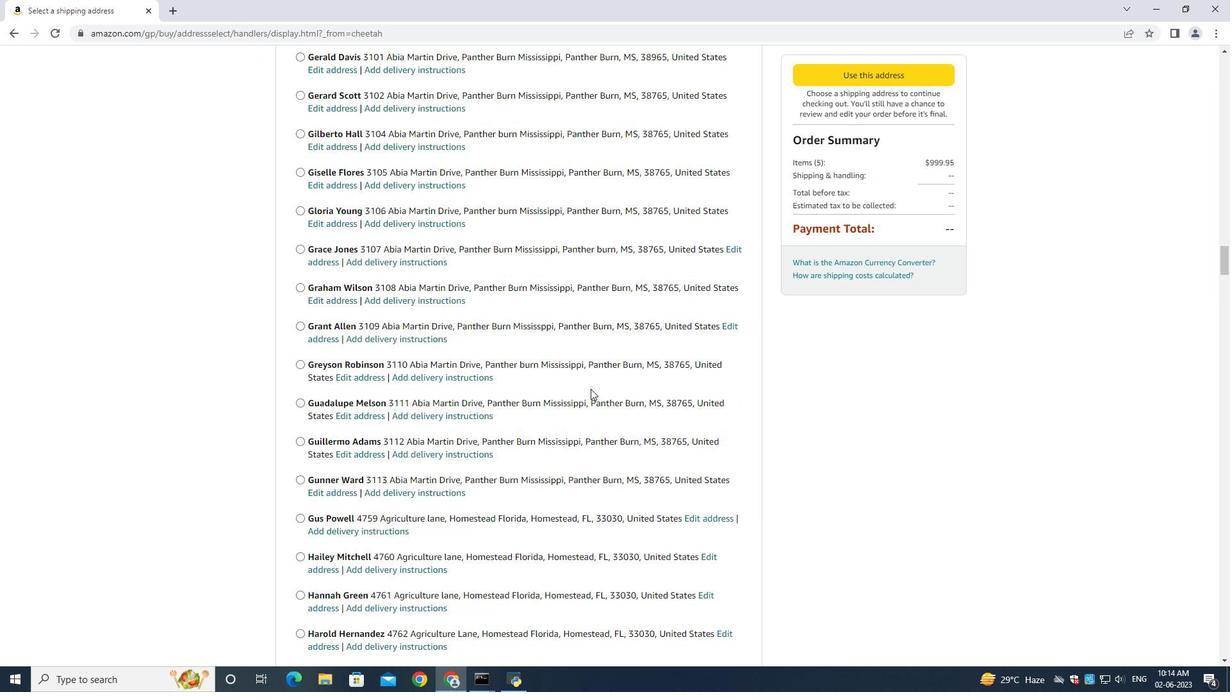 
Action: Mouse scrolled (590, 388) with delta (0, 0)
Screenshot: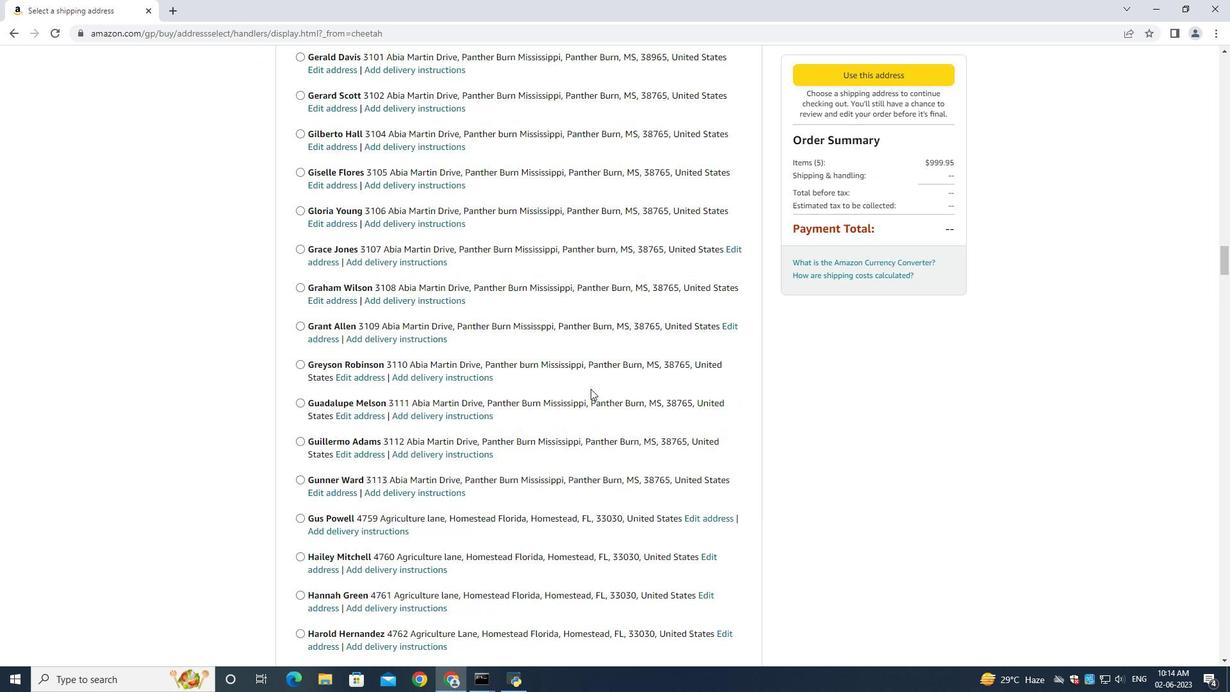 
Action: Mouse scrolled (590, 388) with delta (0, 0)
Screenshot: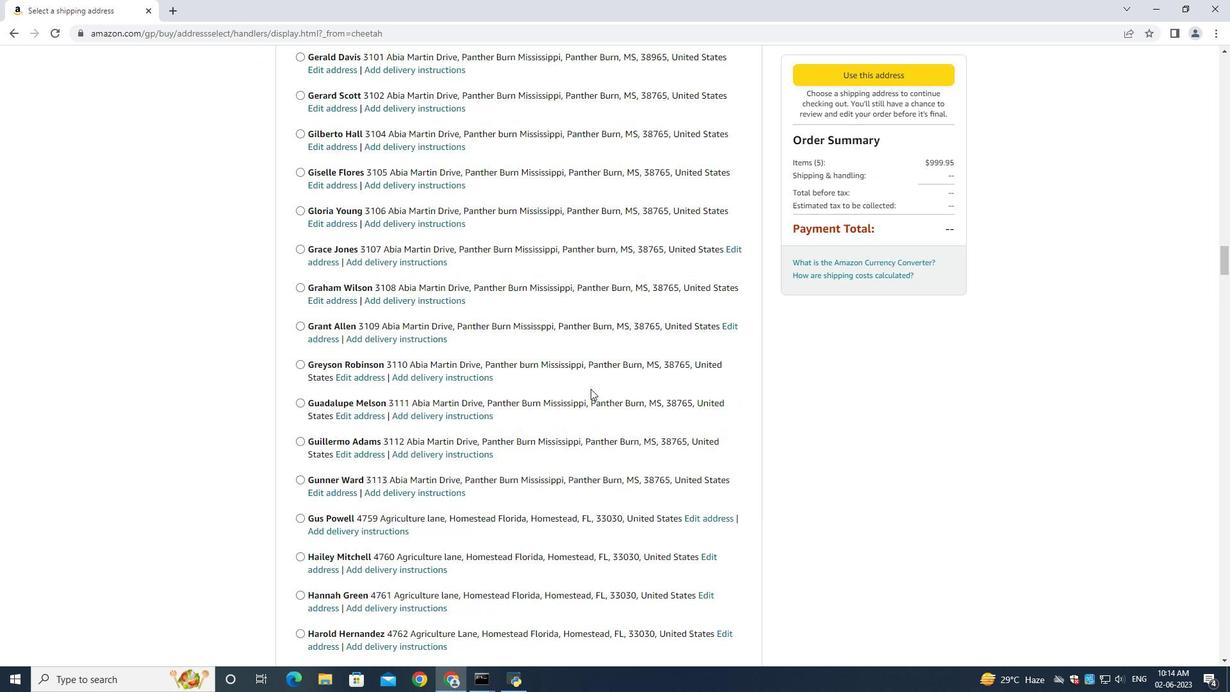 
Action: Mouse scrolled (590, 388) with delta (0, 0)
Screenshot: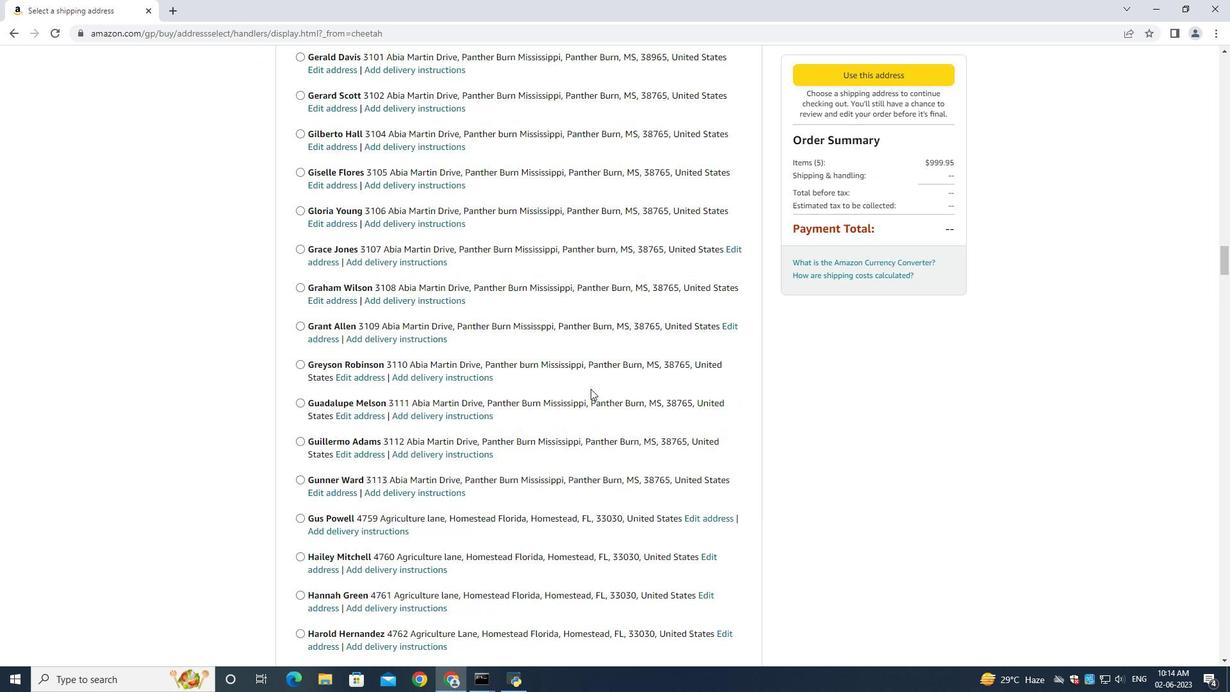 
Action: Mouse scrolled (590, 388) with delta (0, 0)
Screenshot: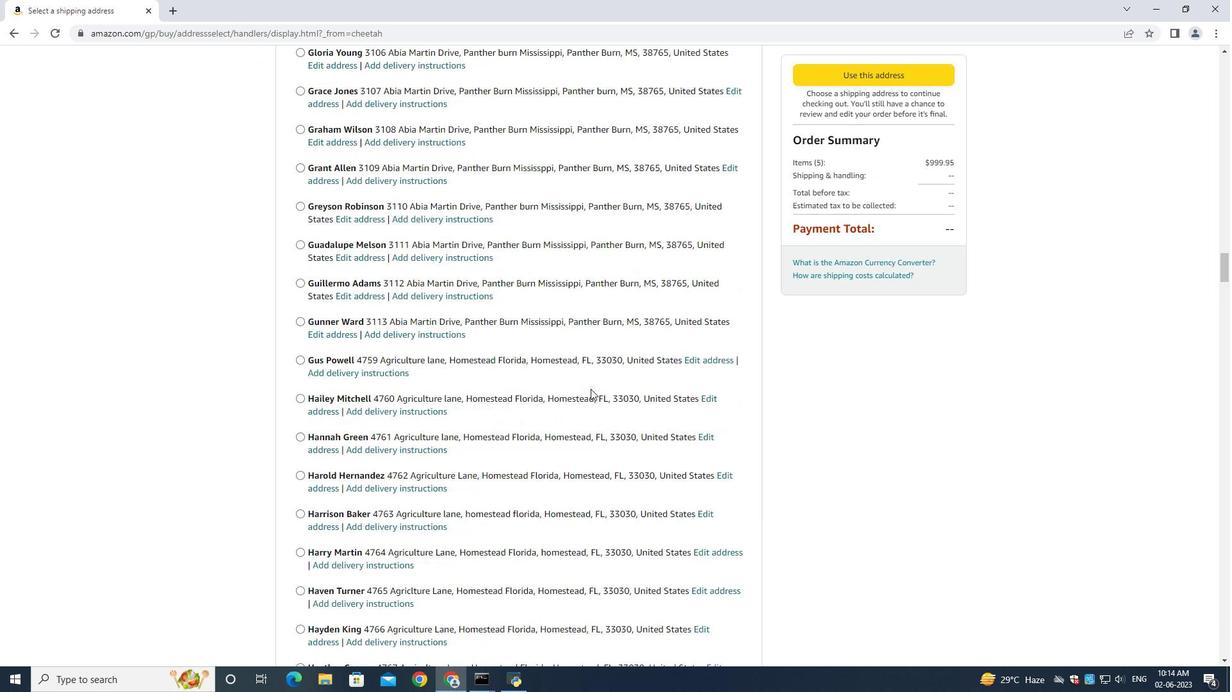 
Action: Mouse scrolled (590, 388) with delta (0, 0)
Screenshot: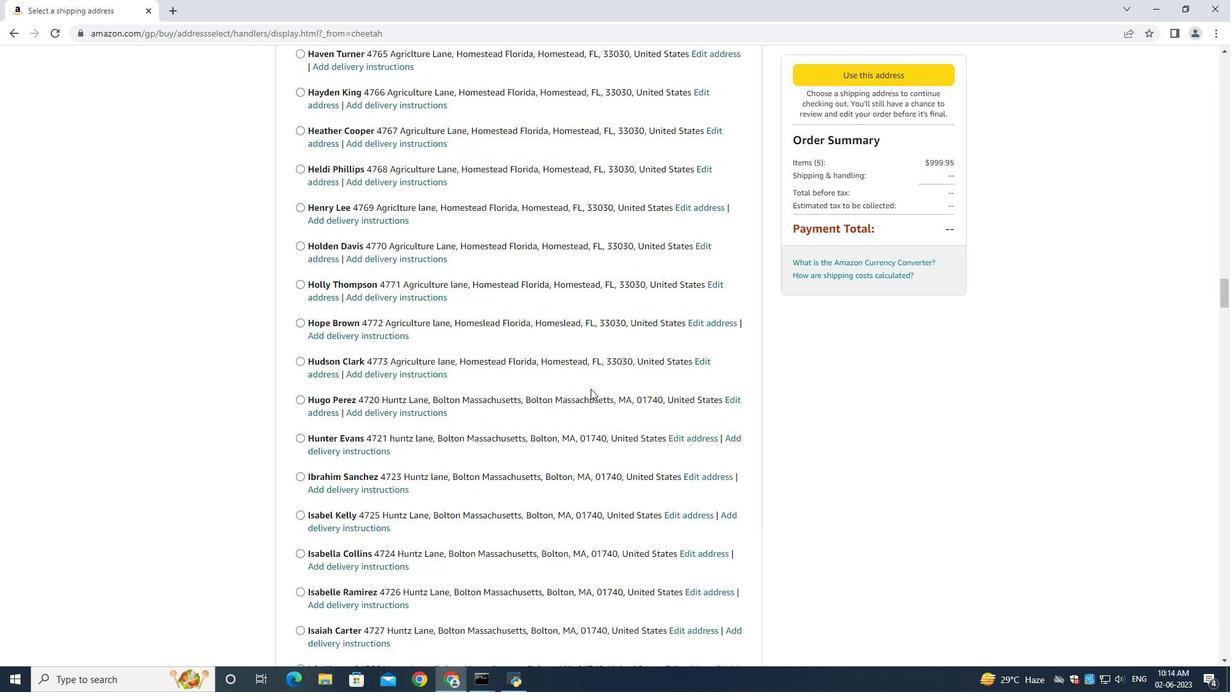 
Action: Mouse scrolled (590, 388) with delta (0, 0)
Screenshot: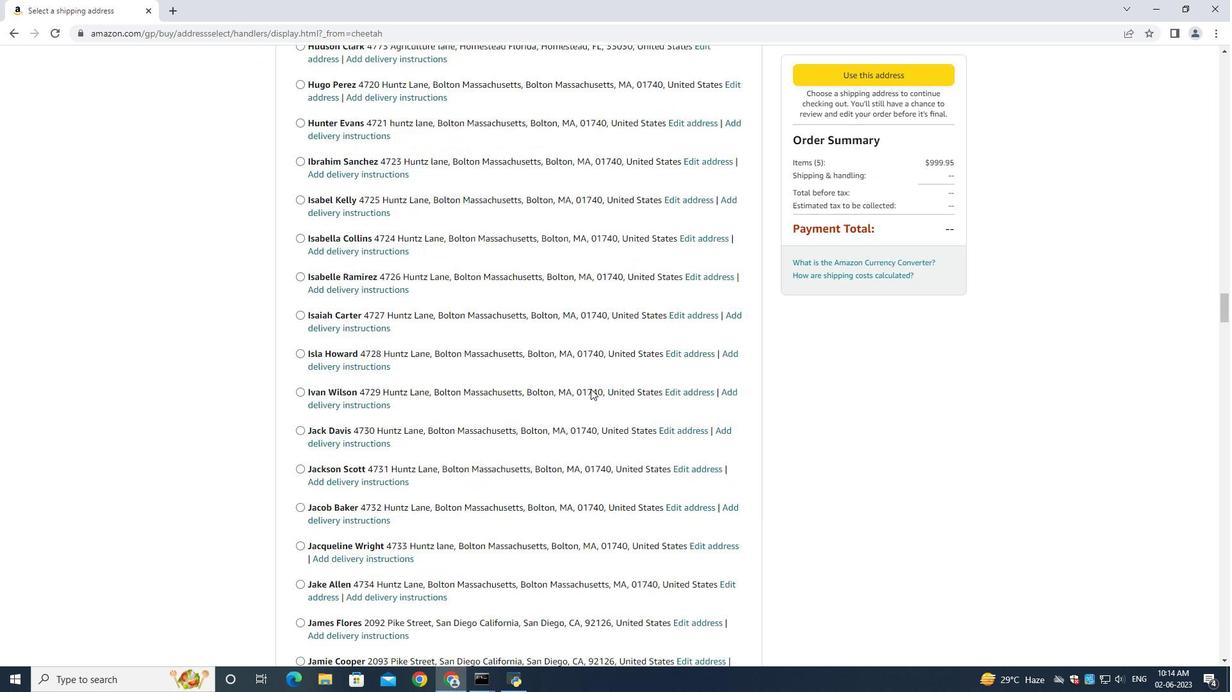 
Action: Mouse scrolled (590, 388) with delta (0, 0)
Screenshot: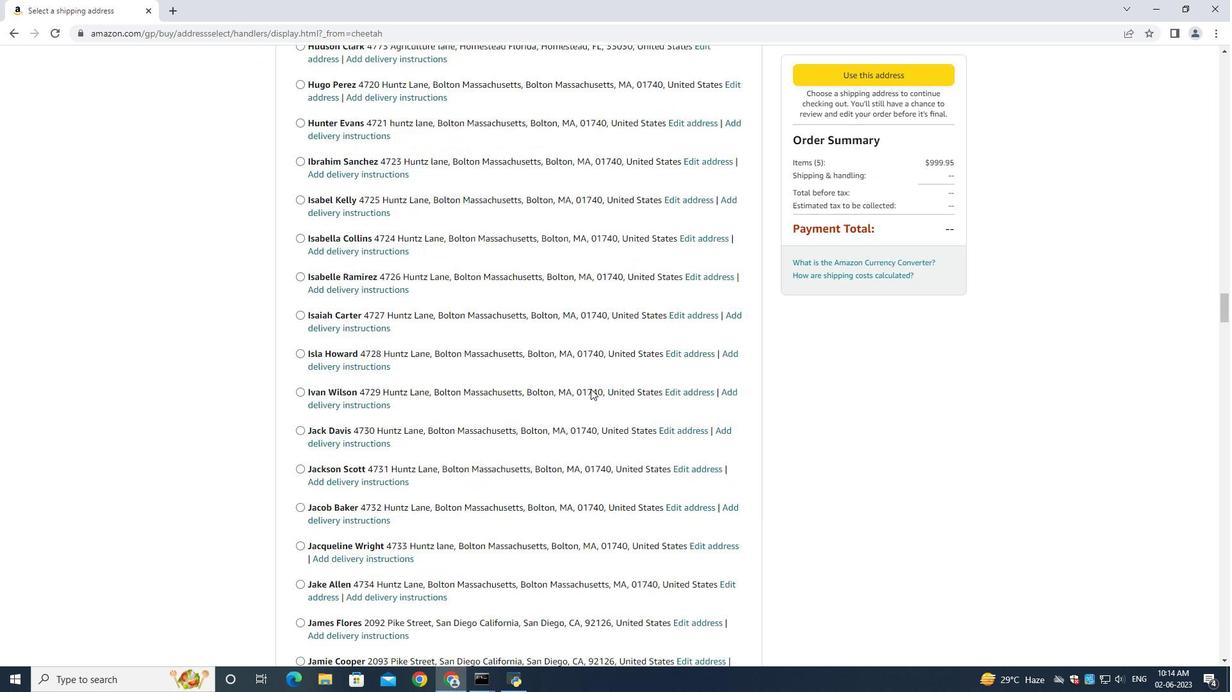 
Action: Mouse scrolled (590, 388) with delta (0, 0)
Screenshot: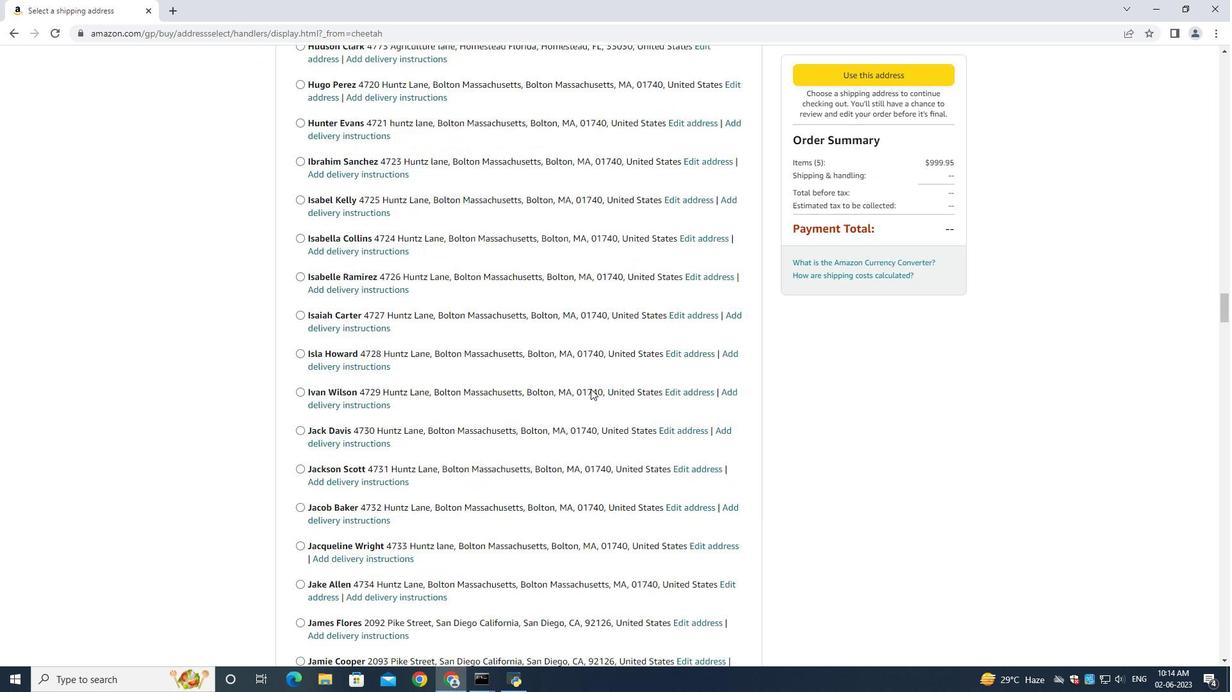 
Action: Mouse scrolled (590, 388) with delta (0, 0)
Screenshot: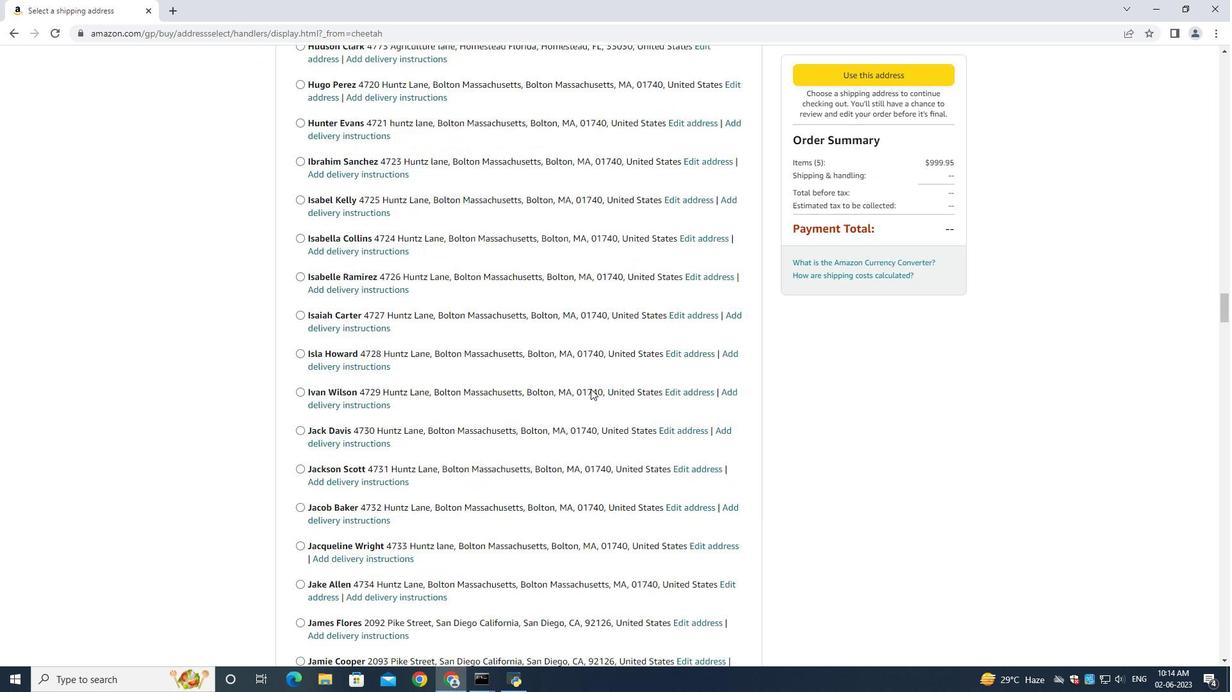 
Action: Mouse scrolled (590, 388) with delta (0, 0)
Screenshot: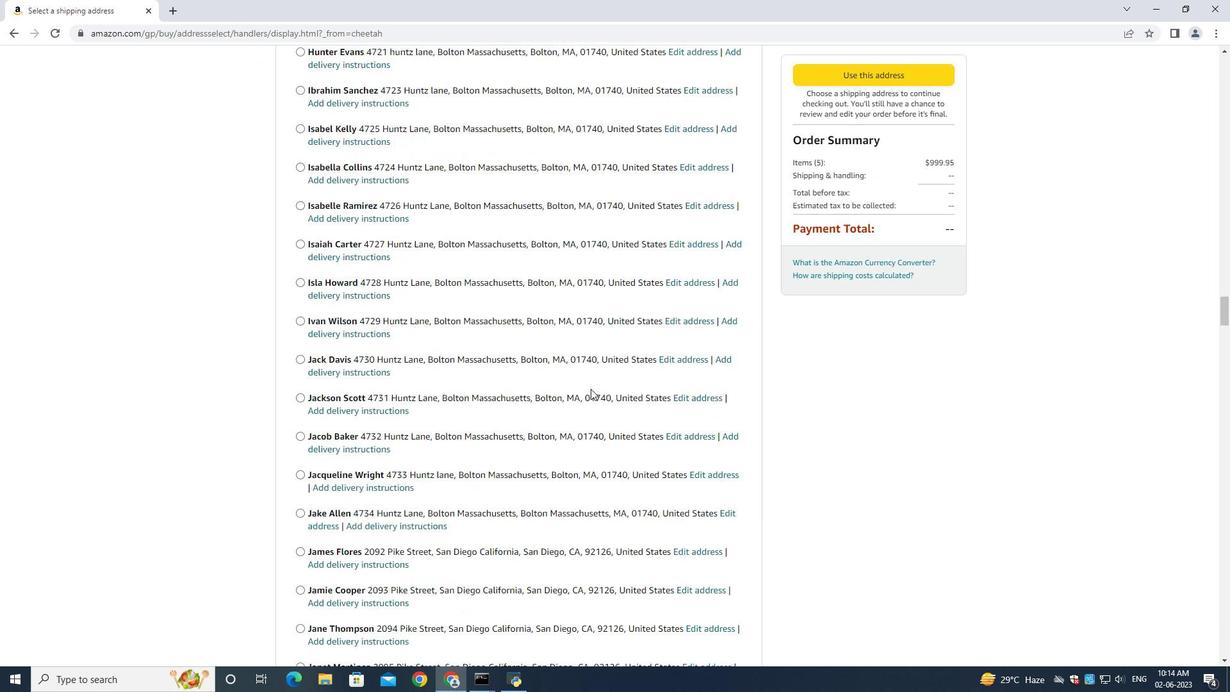 
Action: Mouse scrolled (590, 388) with delta (0, 0)
Screenshot: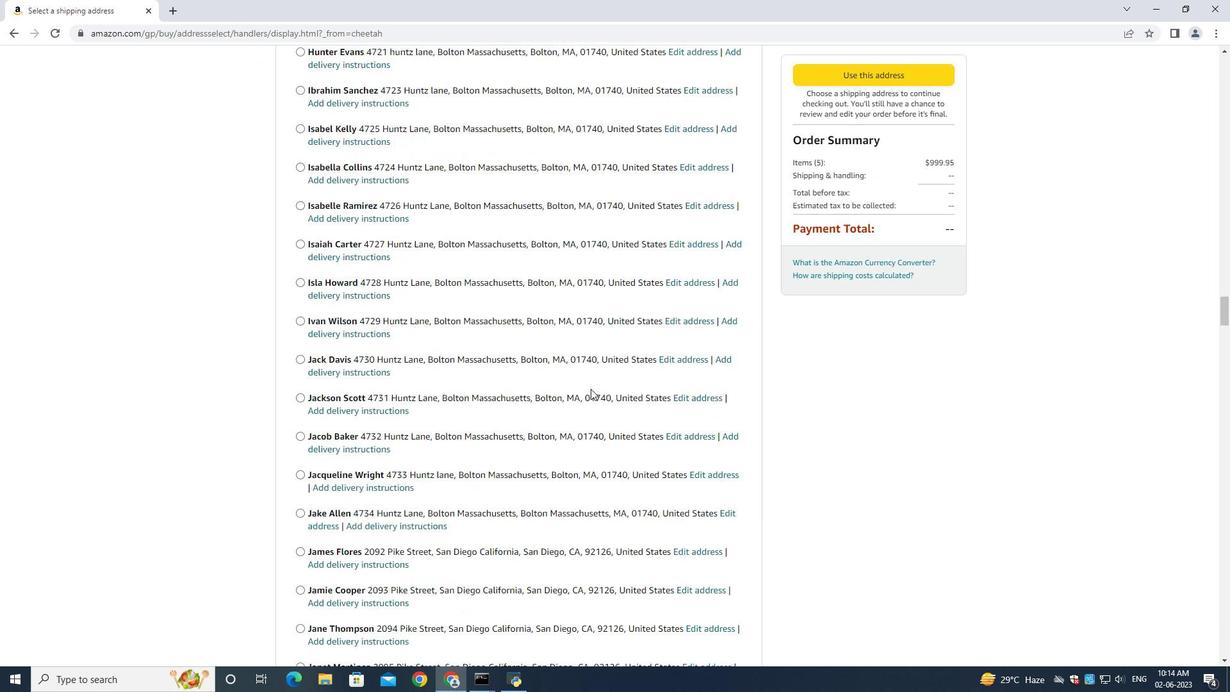 
Action: Mouse scrolled (590, 388) with delta (0, 0)
Screenshot: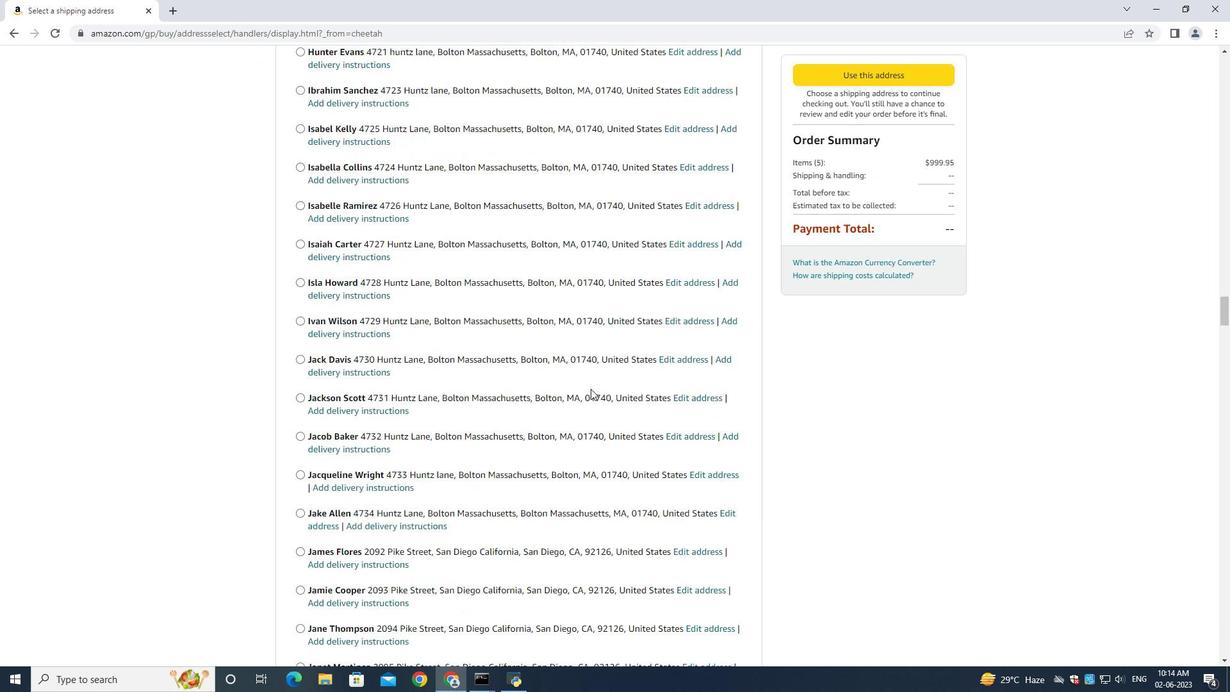 
Action: Mouse scrolled (590, 388) with delta (0, 0)
Screenshot: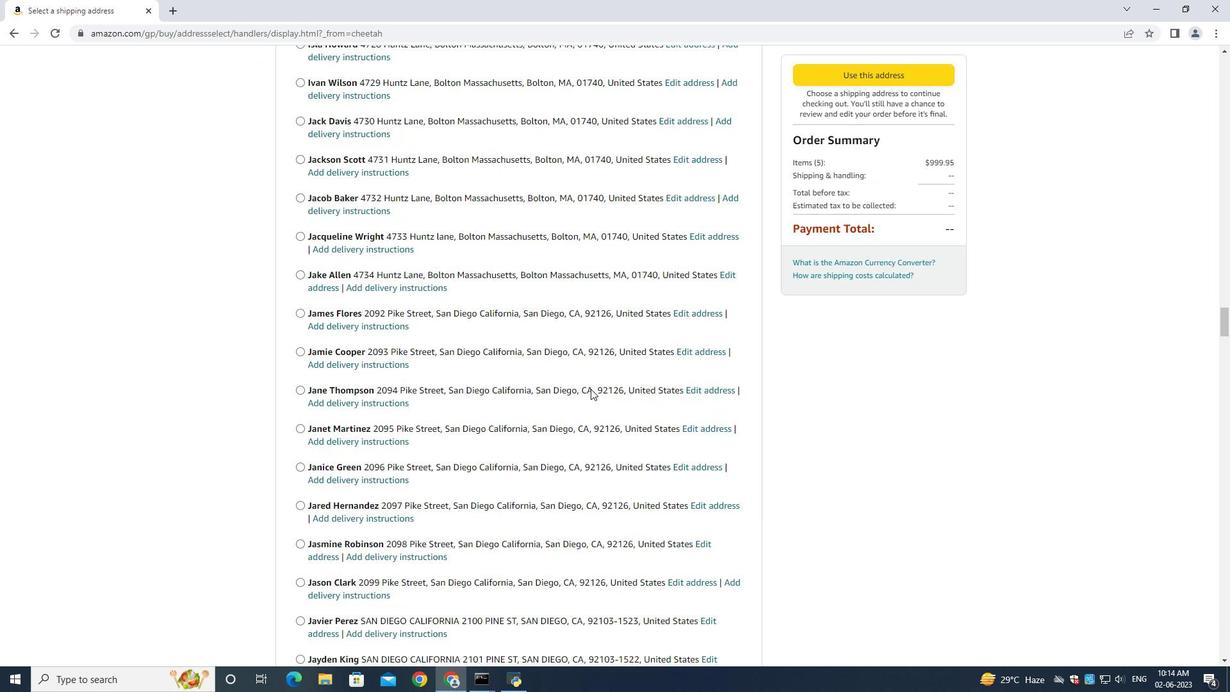 
Action: Mouse scrolled (590, 388) with delta (0, 0)
Screenshot: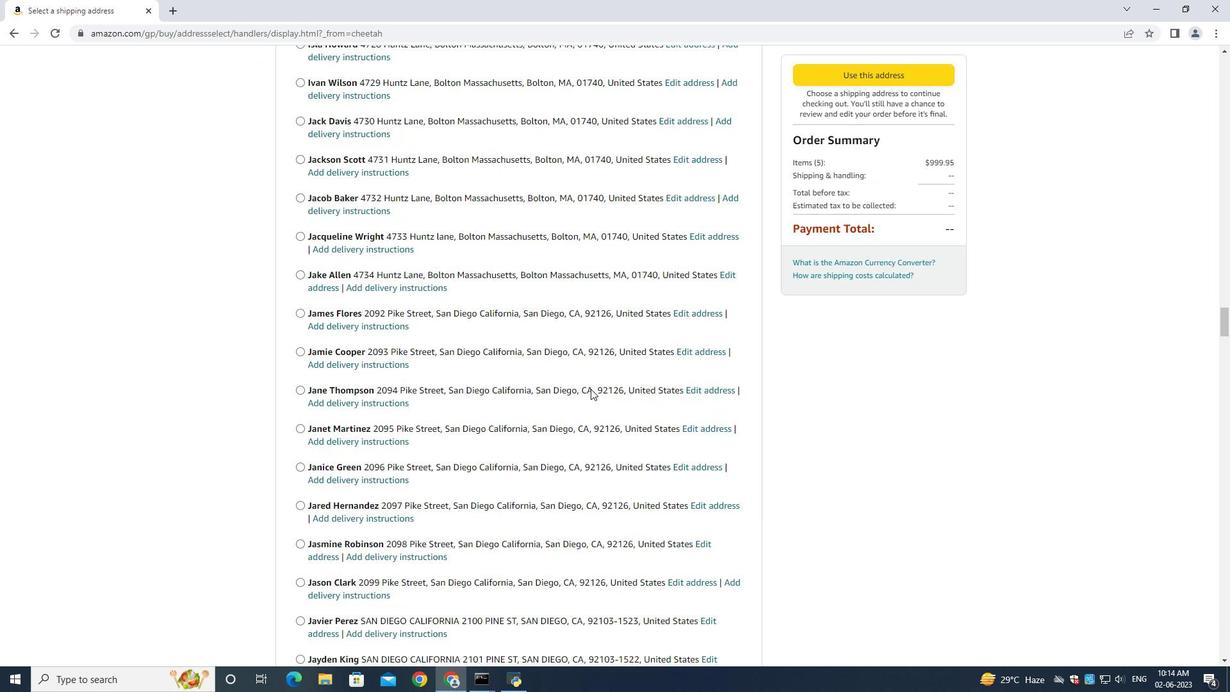 
Action: Mouse scrolled (590, 388) with delta (0, 0)
Screenshot: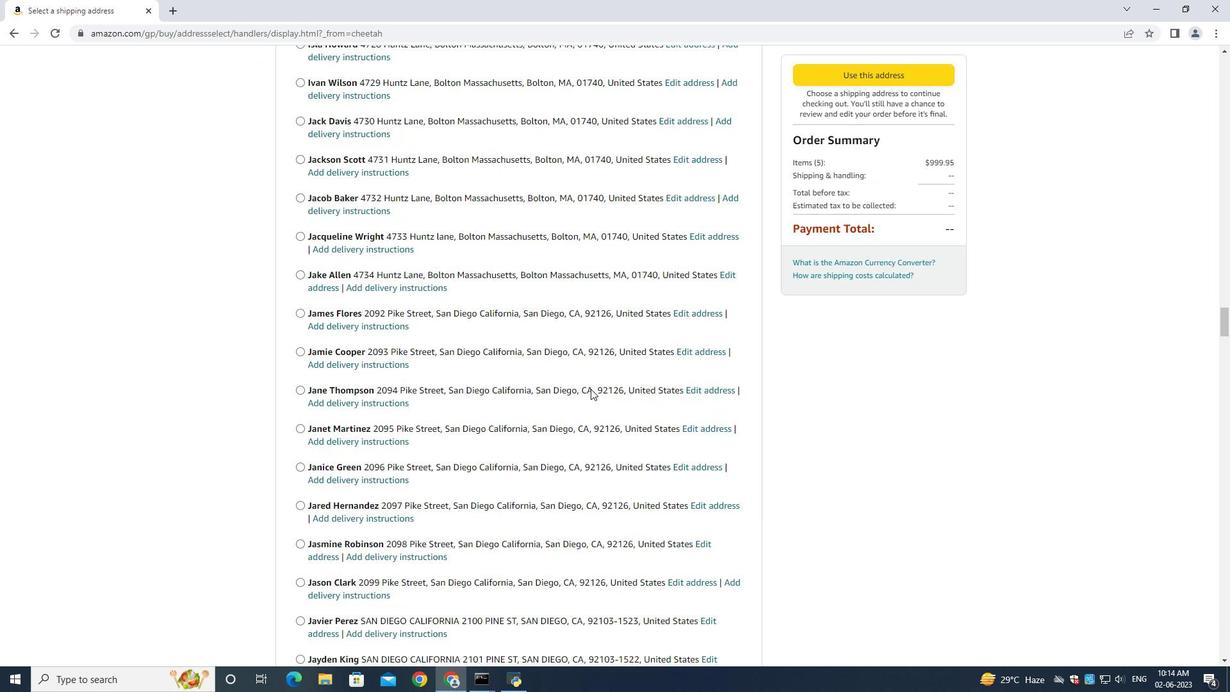 
Action: Mouse scrolled (590, 388) with delta (0, 0)
Screenshot: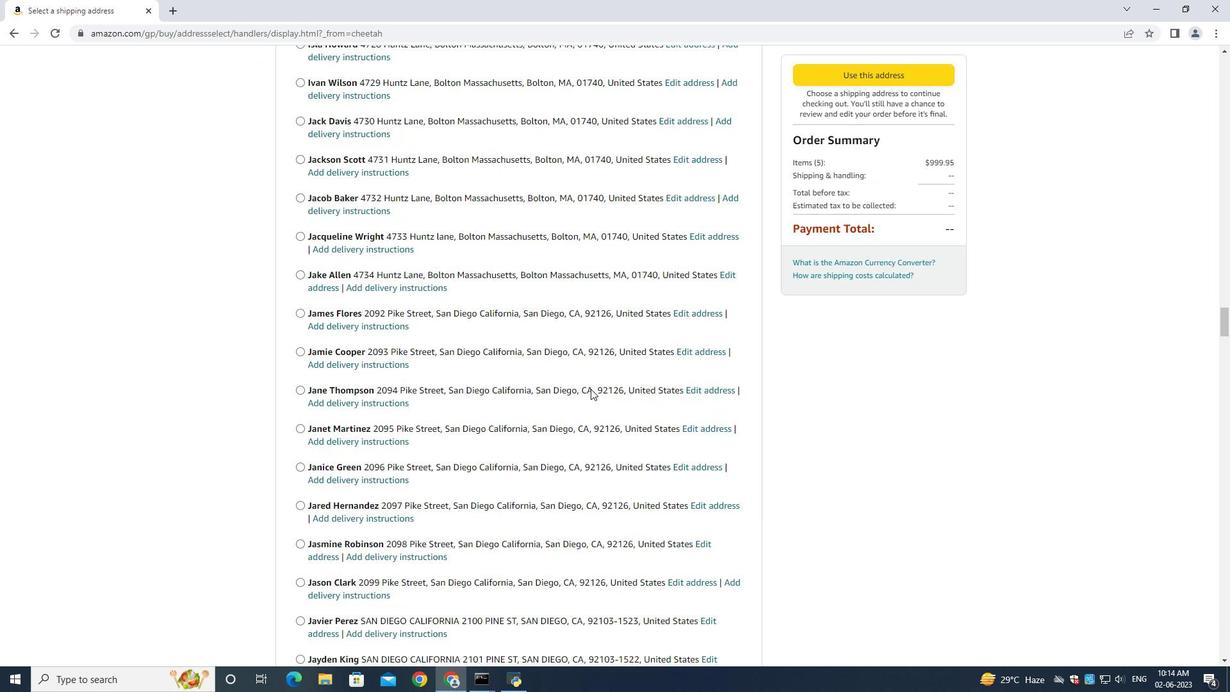 
Action: Mouse scrolled (590, 388) with delta (0, 0)
Screenshot: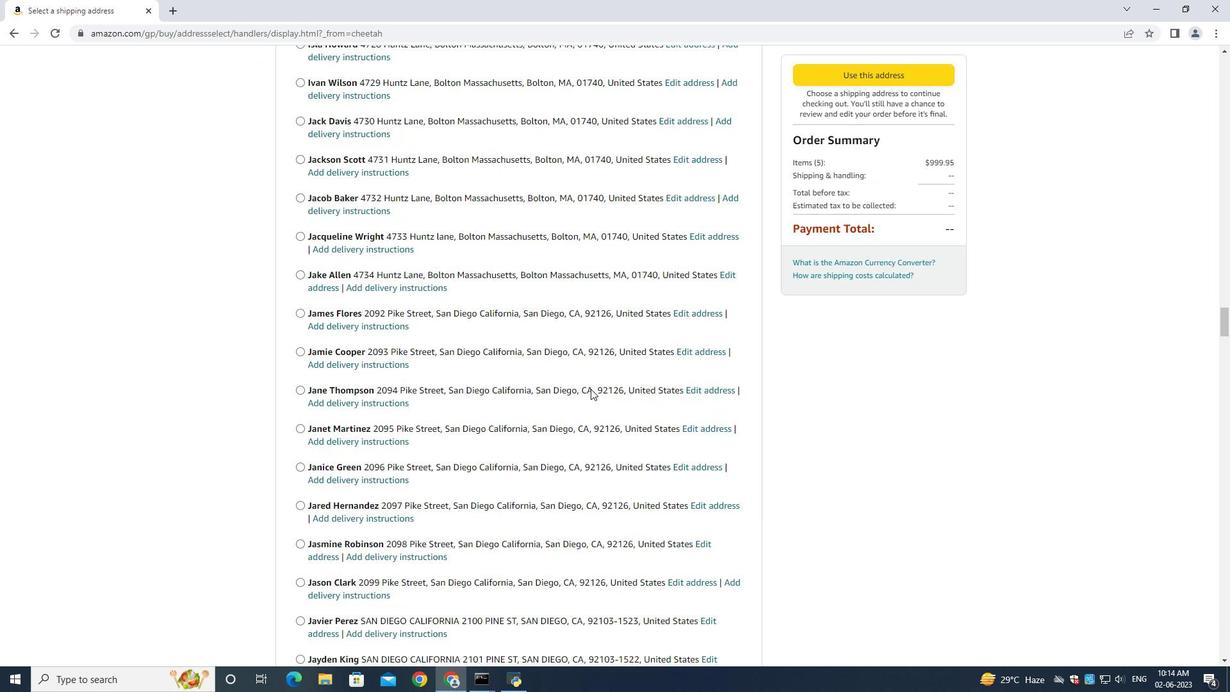 
Action: Mouse scrolled (590, 387) with delta (0, -1)
Screenshot: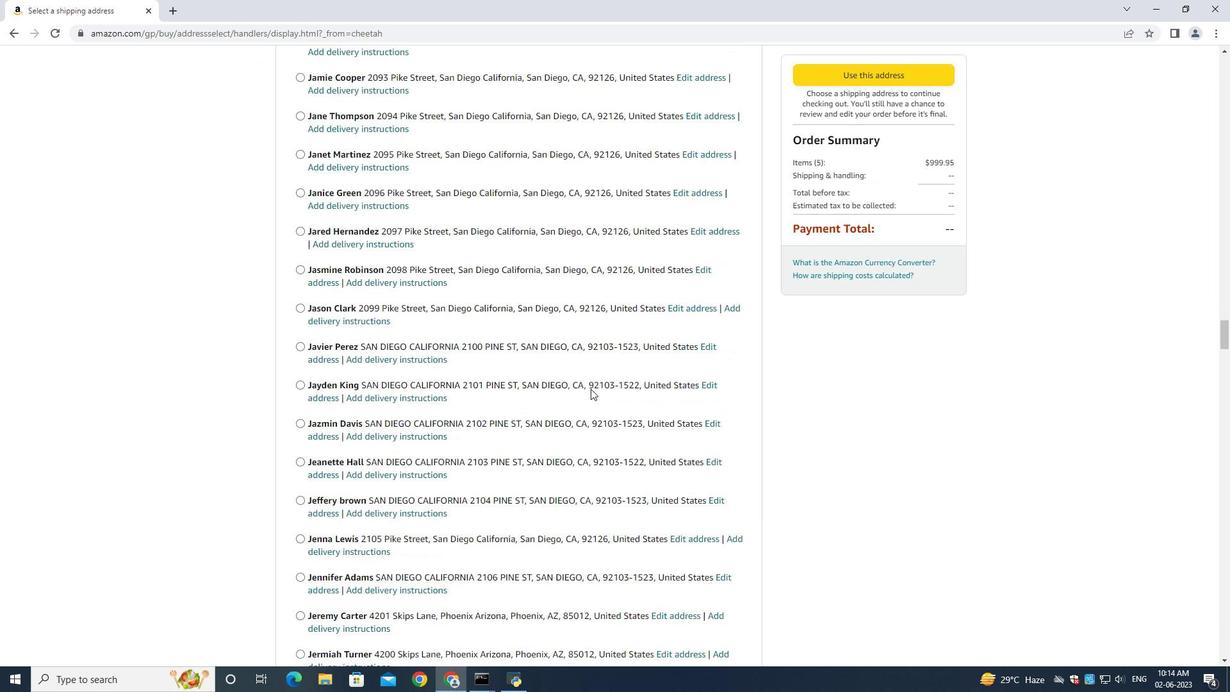 
Action: Mouse scrolled (590, 388) with delta (0, 0)
Screenshot: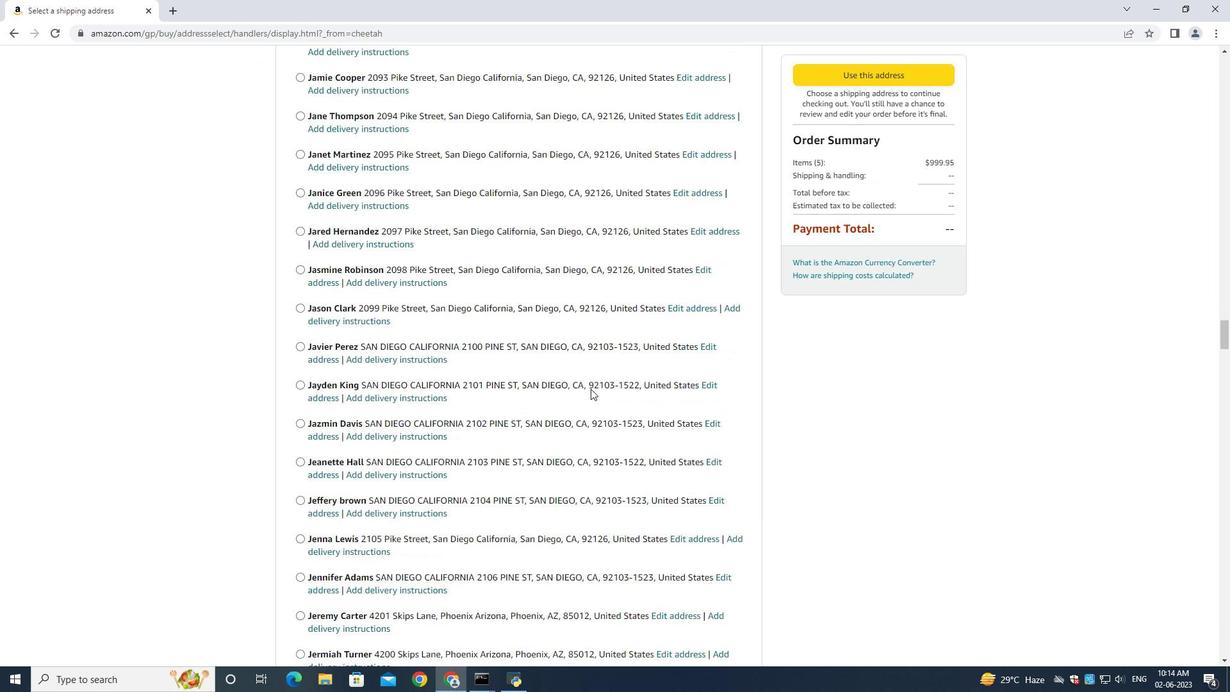 
Action: Mouse scrolled (590, 388) with delta (0, 0)
Screenshot: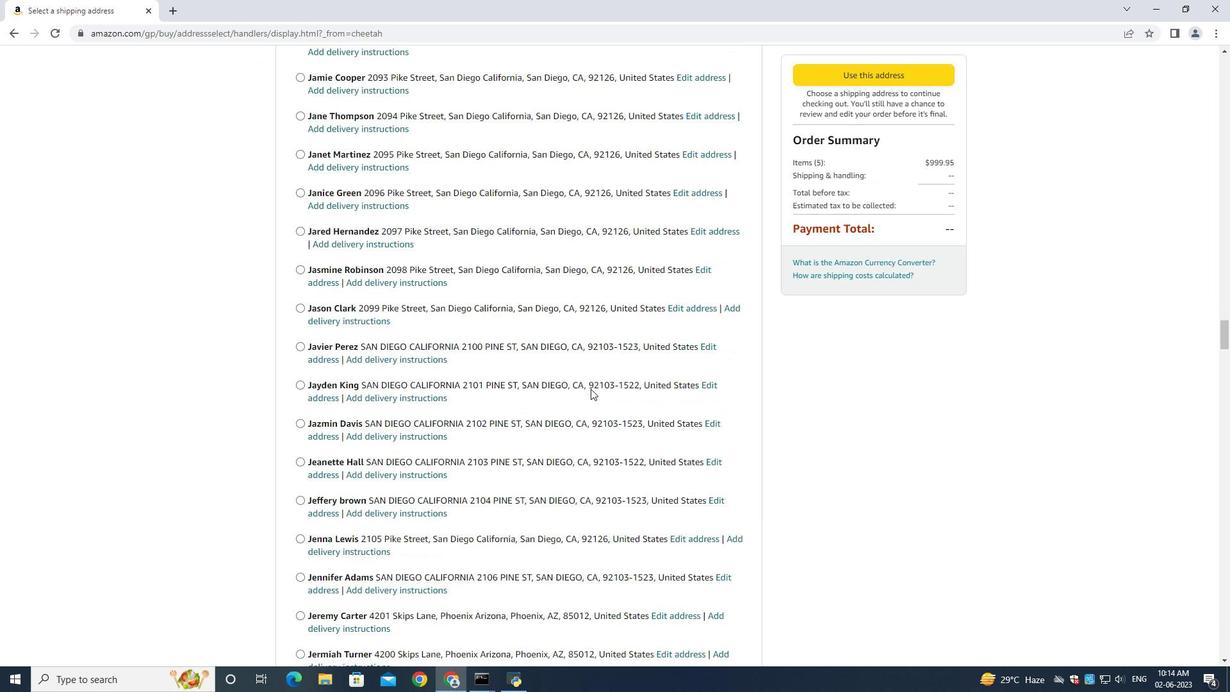 
Action: Mouse scrolled (590, 388) with delta (0, 0)
Screenshot: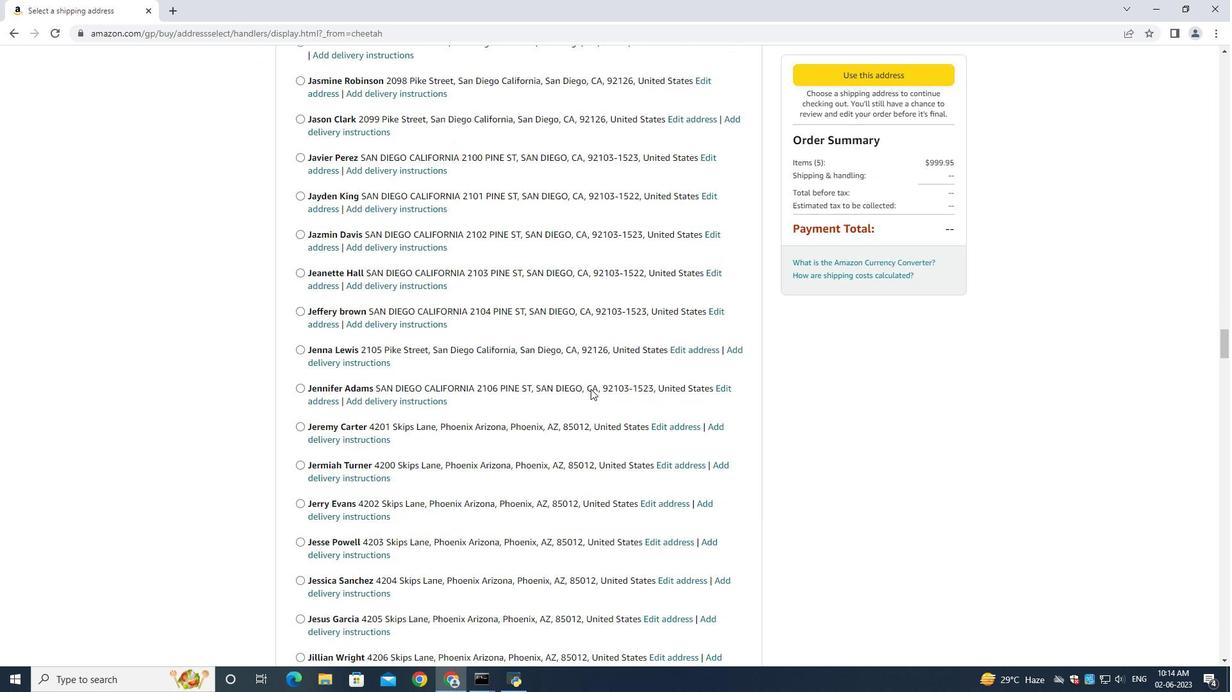 
Action: Mouse scrolled (590, 388) with delta (0, 0)
Screenshot: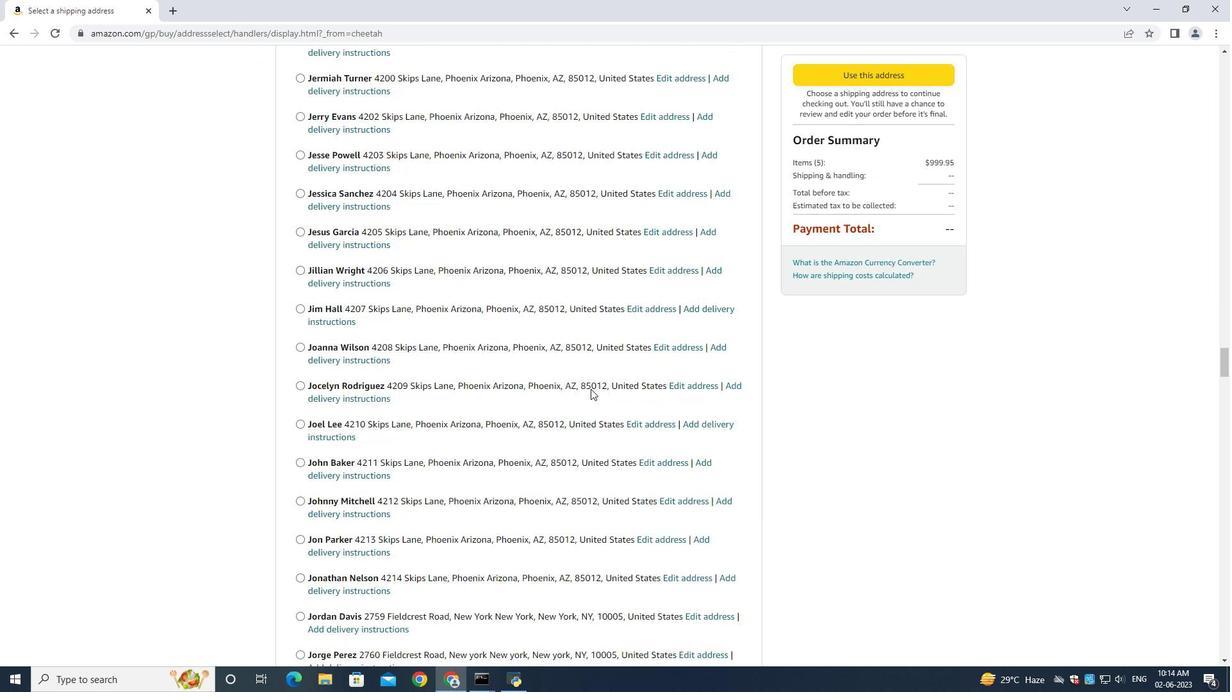 
Action: Mouse scrolled (590, 388) with delta (0, 0)
Screenshot: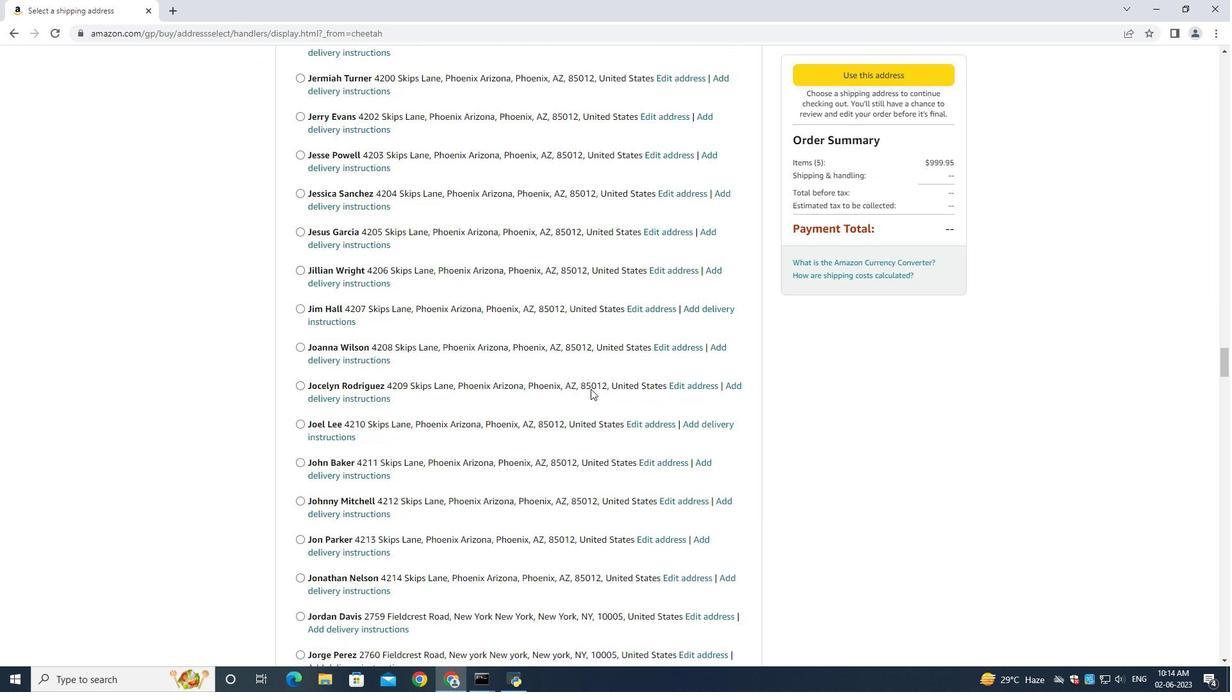 
Action: Mouse scrolled (590, 388) with delta (0, 0)
Screenshot: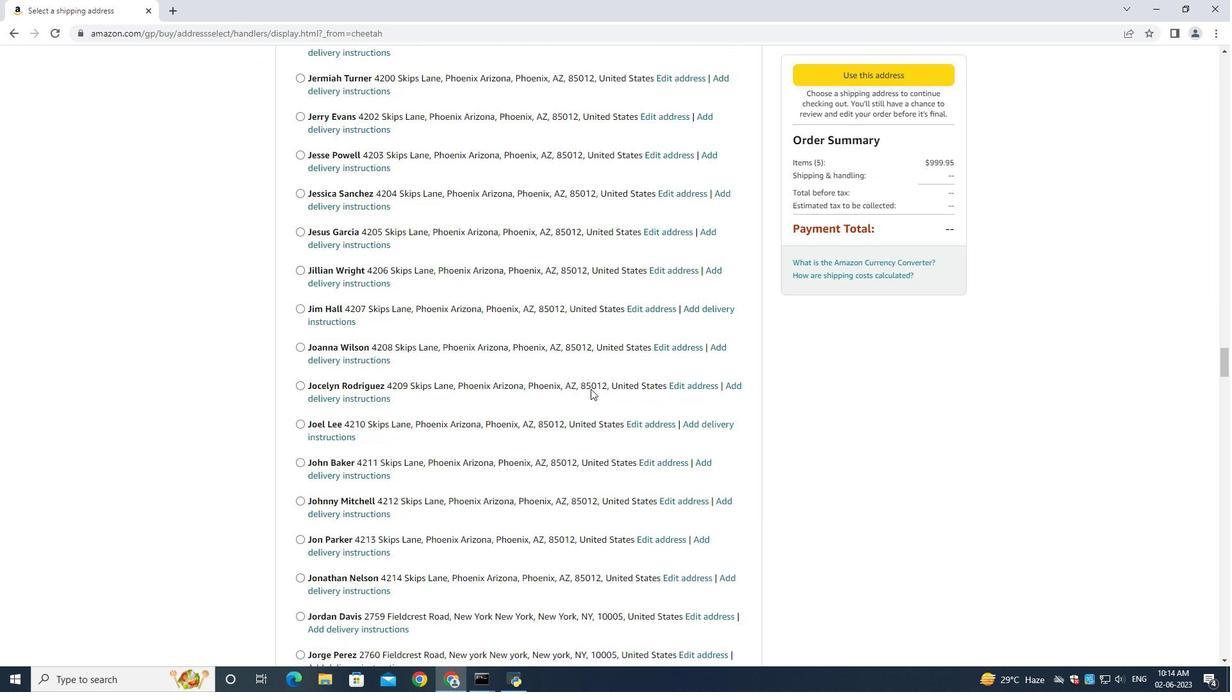 
Action: Mouse scrolled (590, 388) with delta (0, 0)
Screenshot: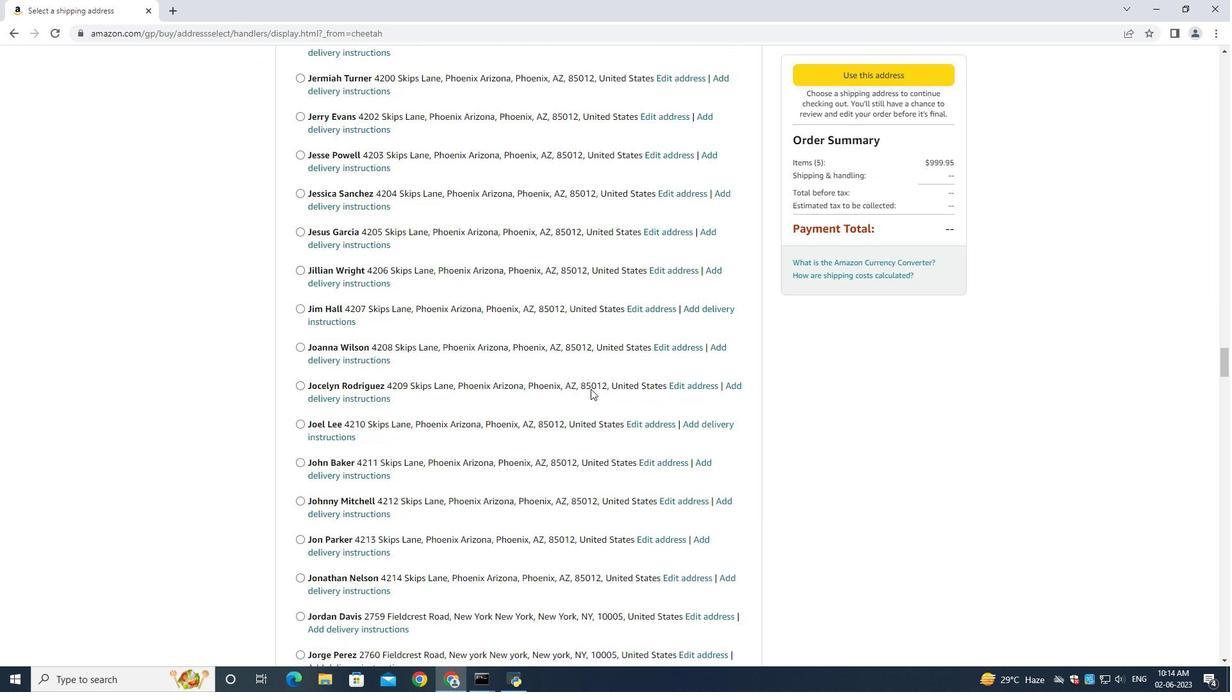 
Action: Mouse scrolled (590, 388) with delta (0, 0)
Screenshot: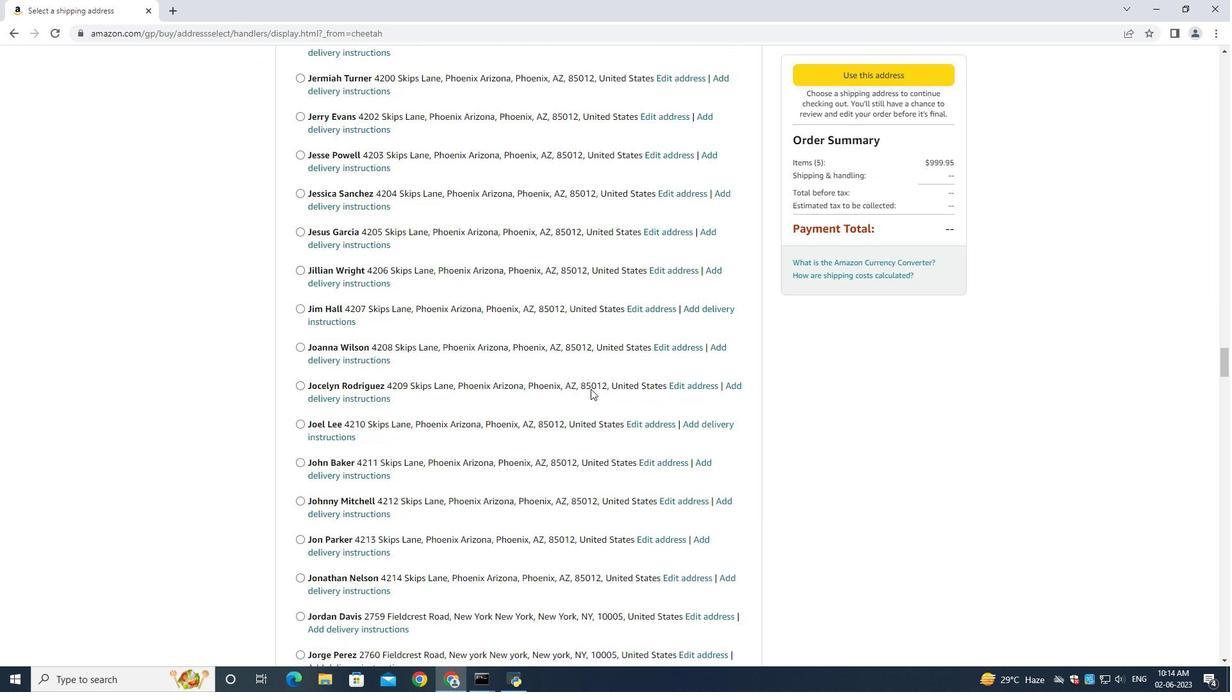 
Action: Mouse scrolled (590, 388) with delta (0, 0)
Screenshot: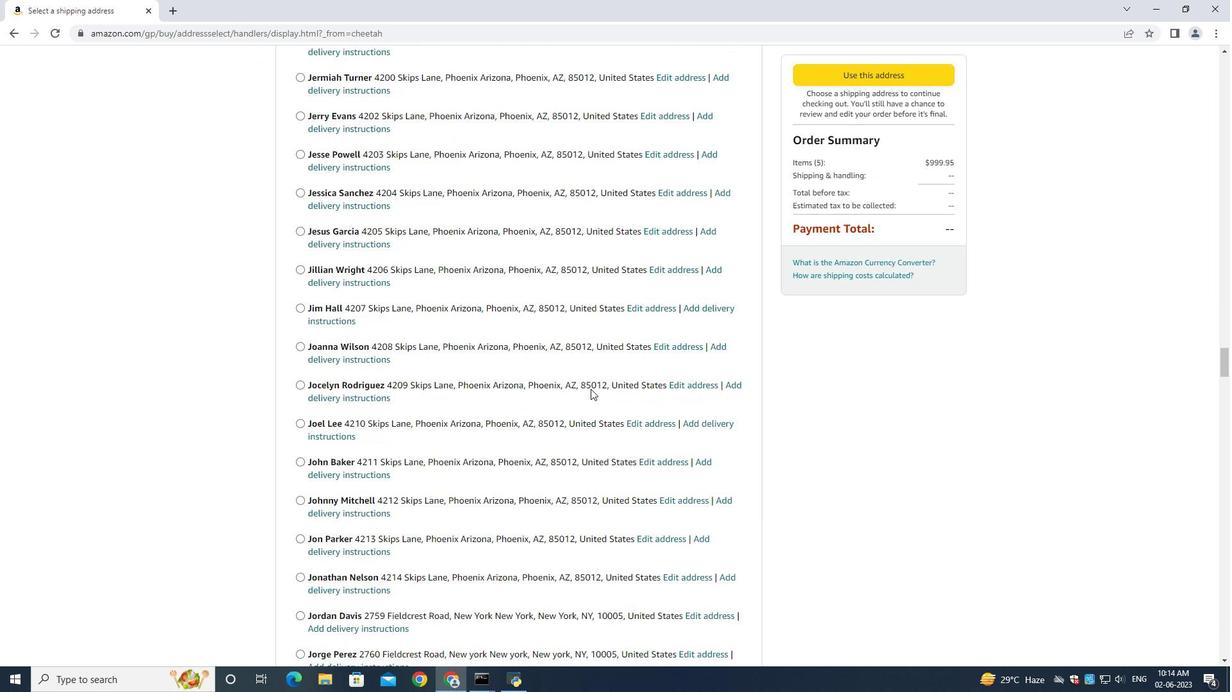 
Action: Mouse scrolled (590, 388) with delta (0, 0)
Screenshot: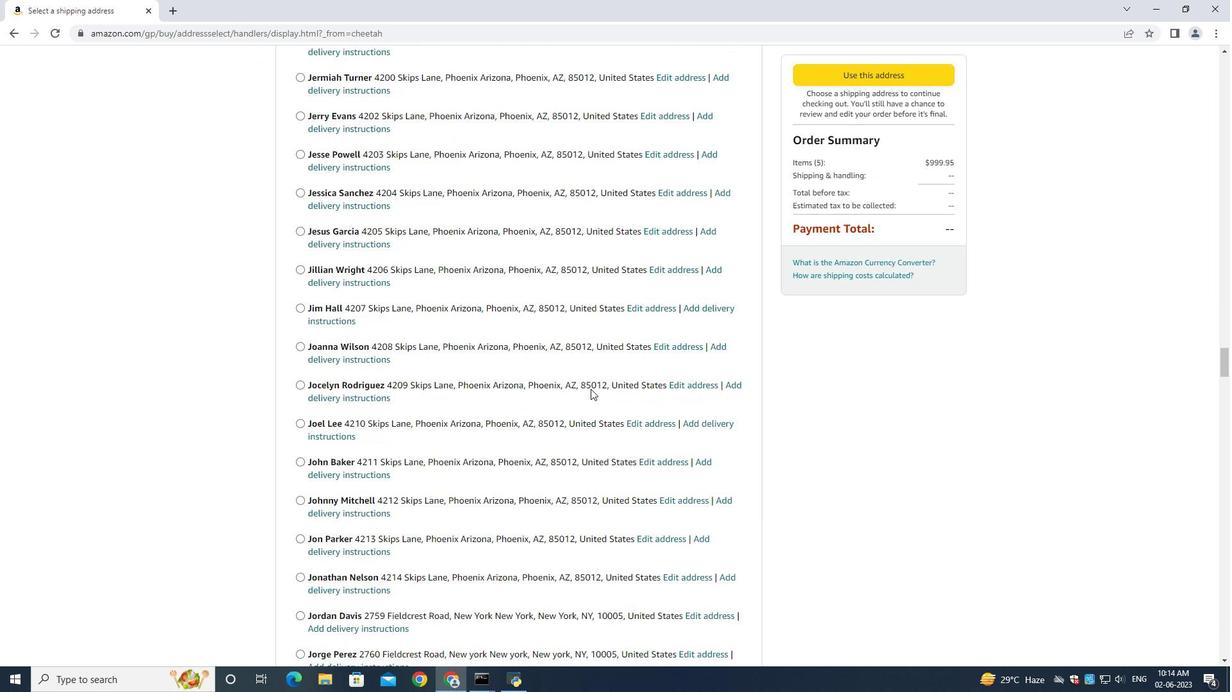 
Action: Mouse scrolled (590, 388) with delta (0, 0)
Screenshot: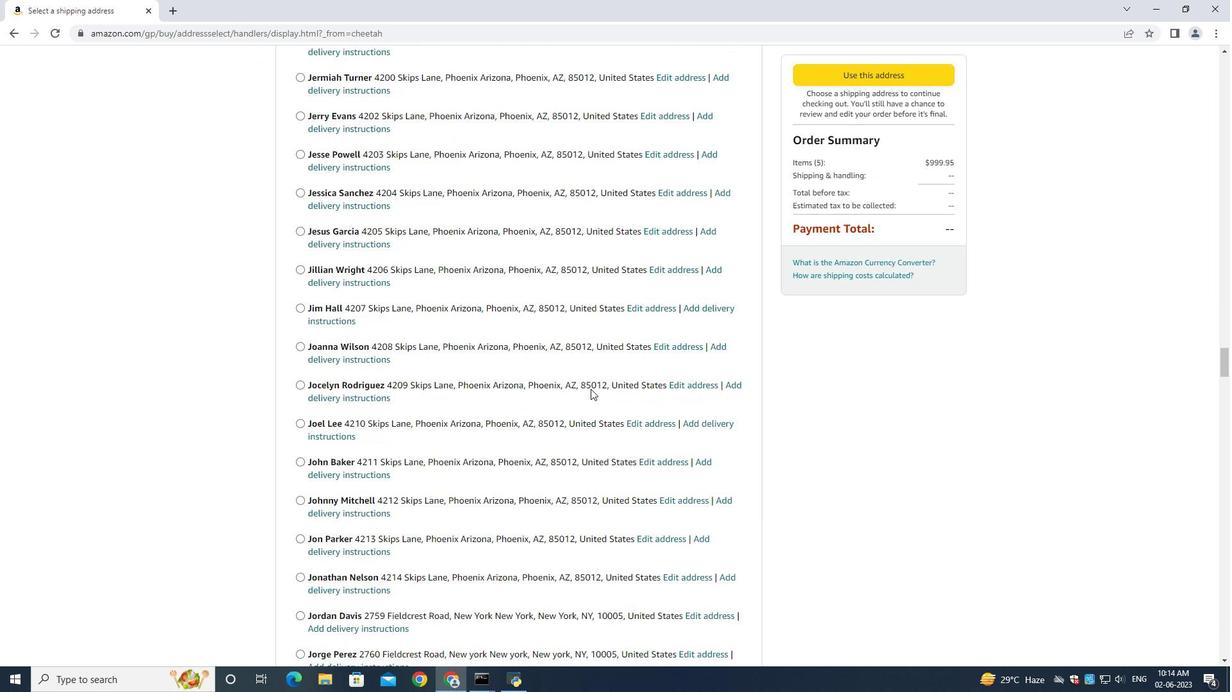 
Action: Mouse scrolled (590, 388) with delta (0, 0)
Screenshot: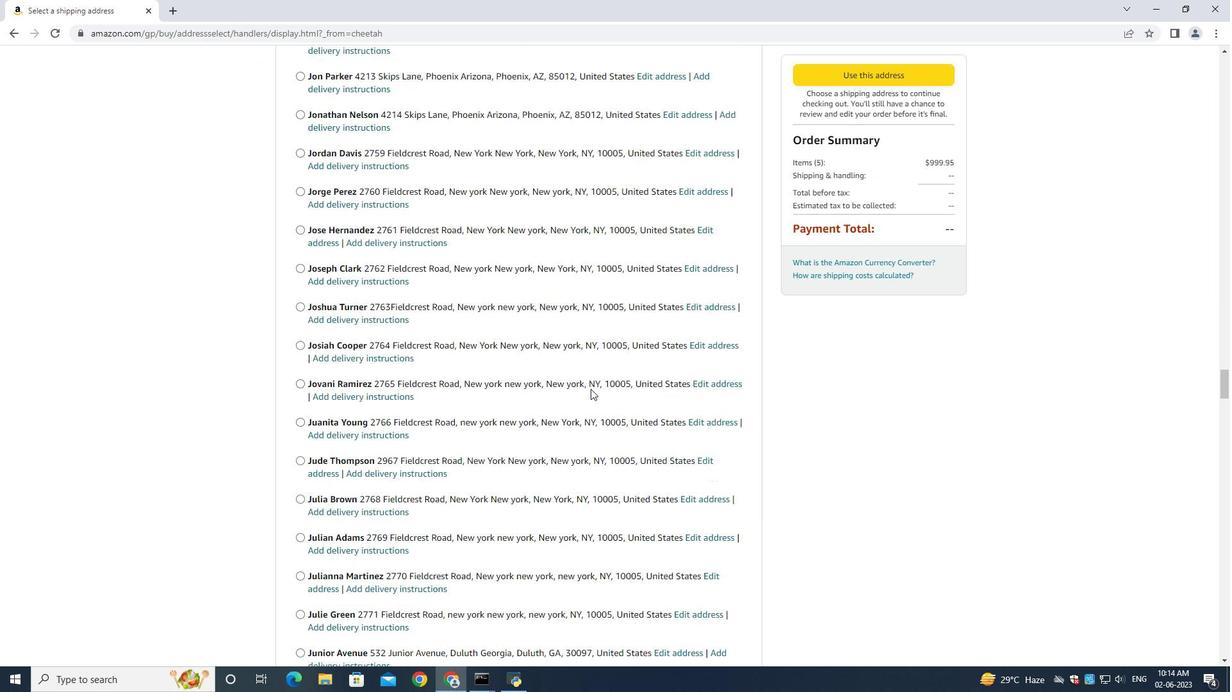
Action: Mouse scrolled (590, 388) with delta (0, 0)
Screenshot: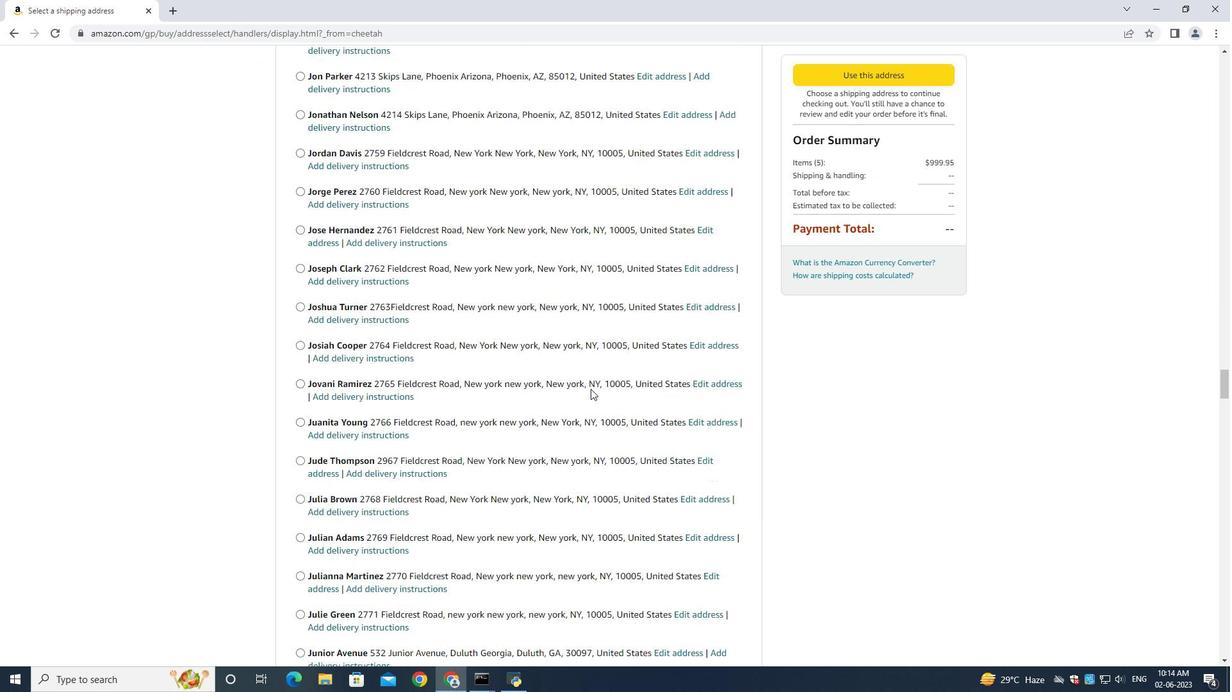 
Action: Mouse scrolled (590, 388) with delta (0, 0)
Screenshot: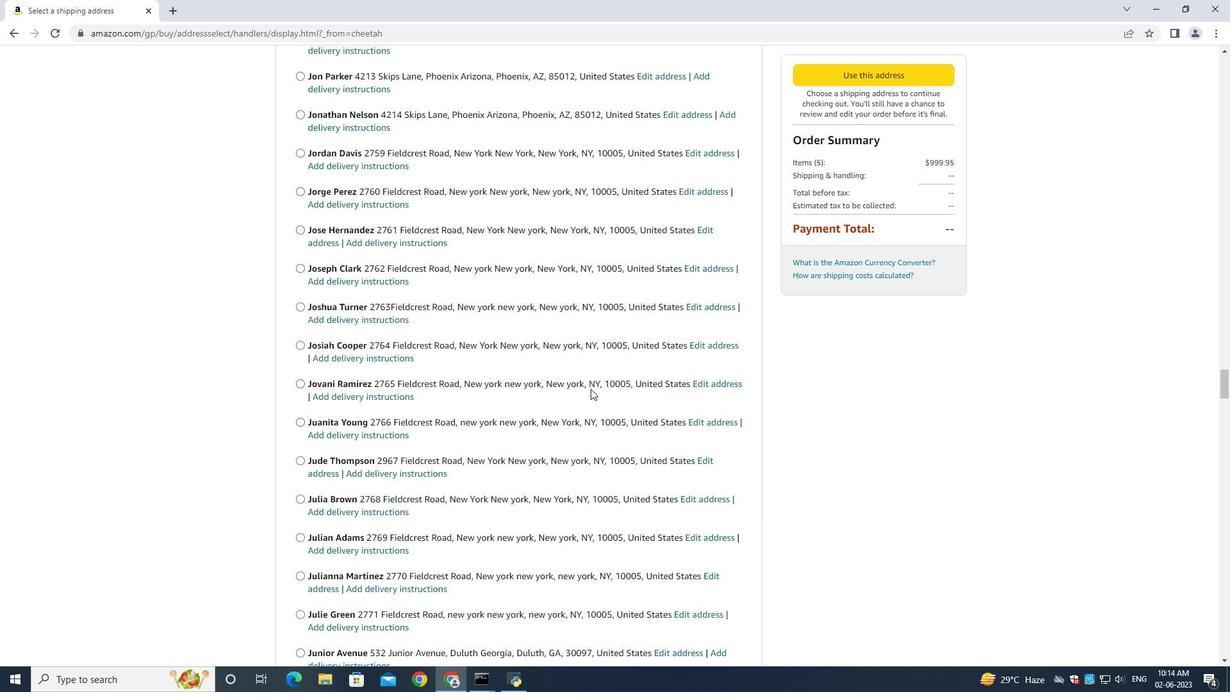 
Action: Mouse scrolled (590, 388) with delta (0, 0)
Screenshot: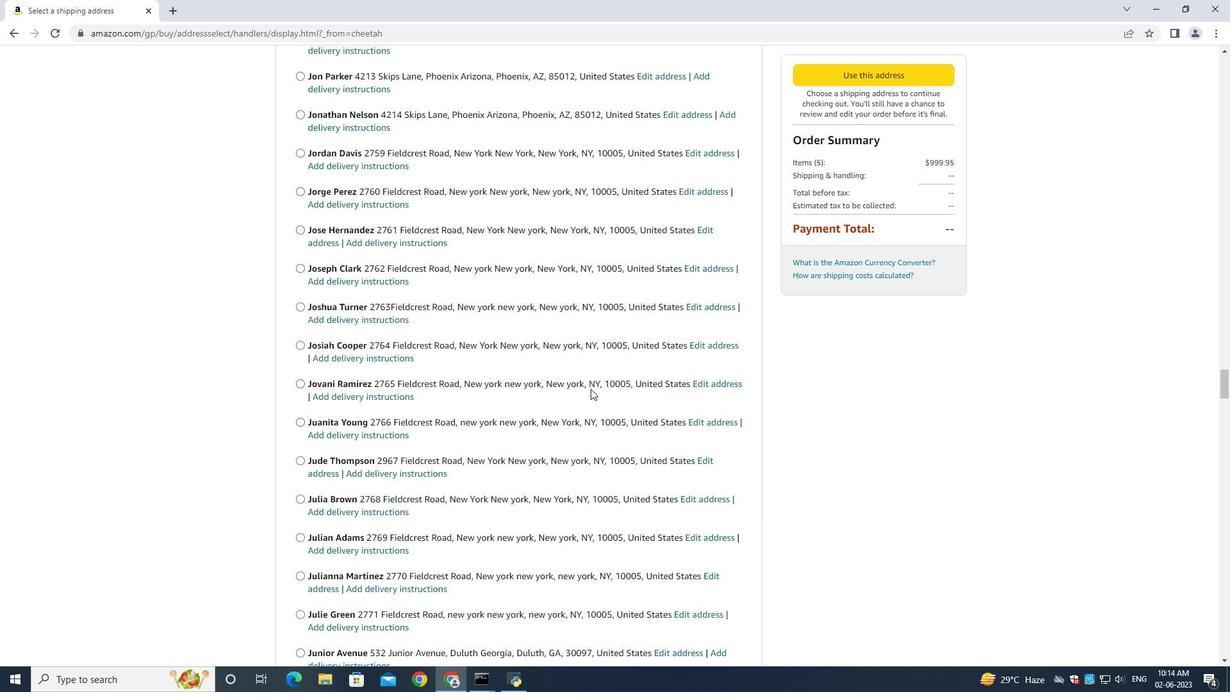 
Action: Mouse scrolled (590, 388) with delta (0, 0)
Screenshot: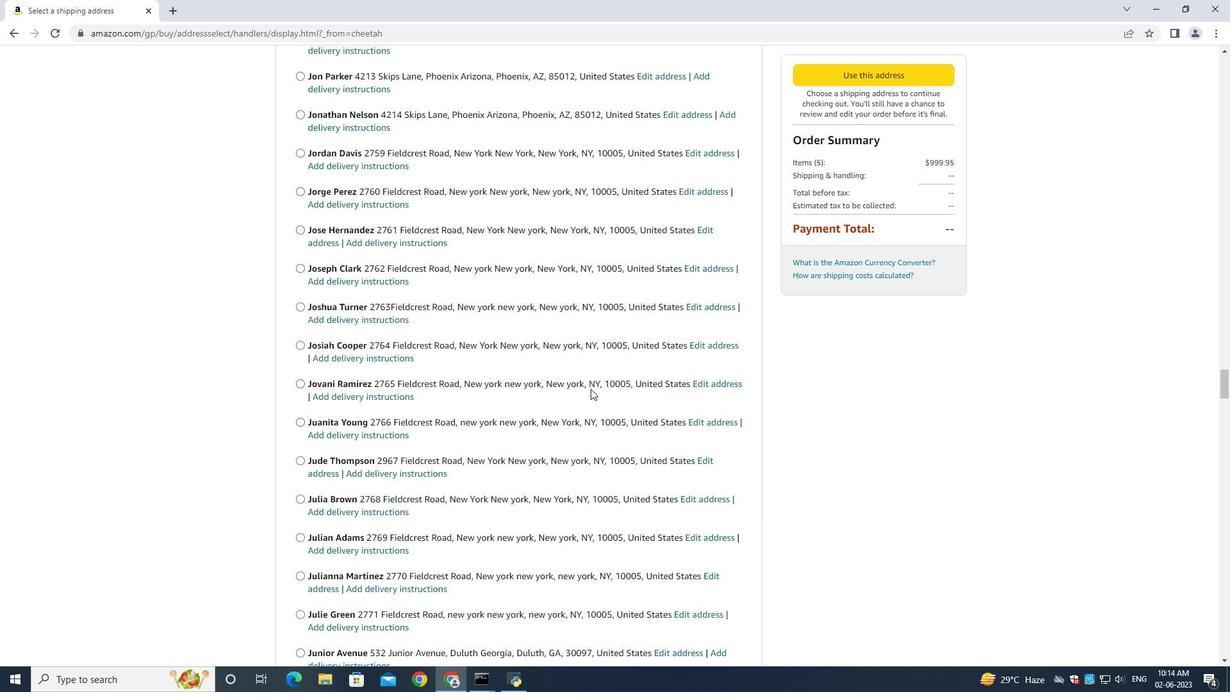 
Action: Mouse scrolled (590, 388) with delta (0, 0)
Screenshot: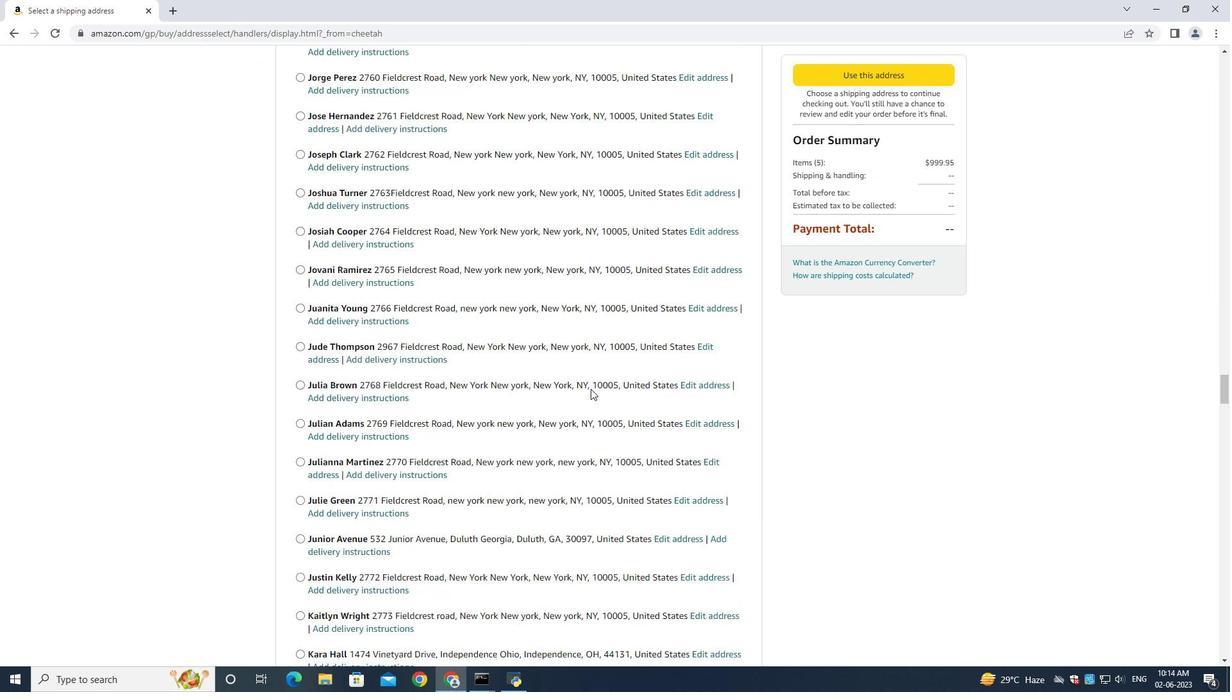 
Action: Mouse scrolled (590, 388) with delta (0, 0)
Screenshot: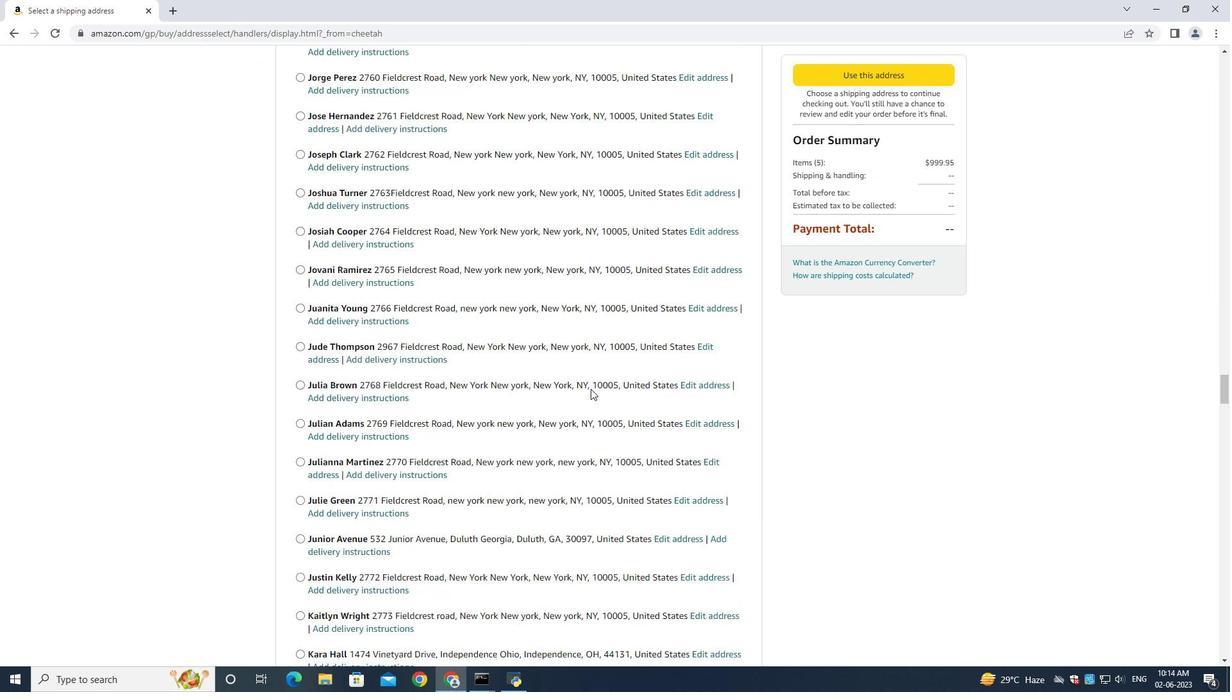 
Action: Mouse scrolled (590, 388) with delta (0, 0)
Screenshot: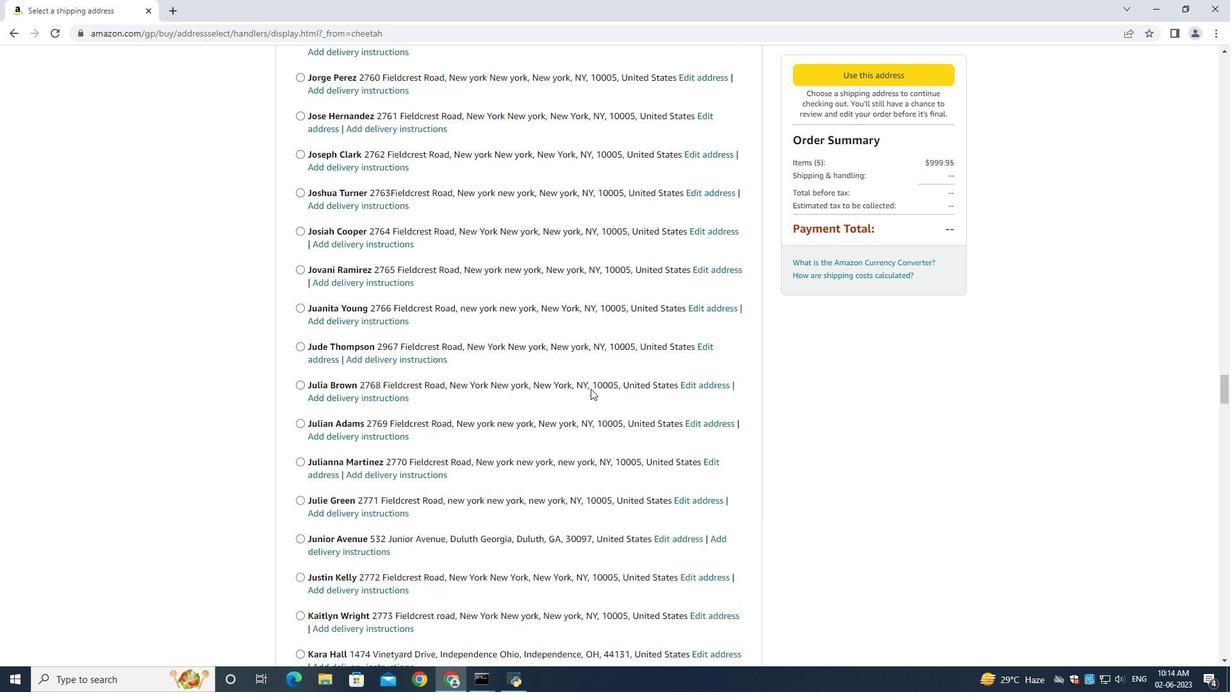 
Action: Mouse scrolled (590, 388) with delta (0, 0)
Screenshot: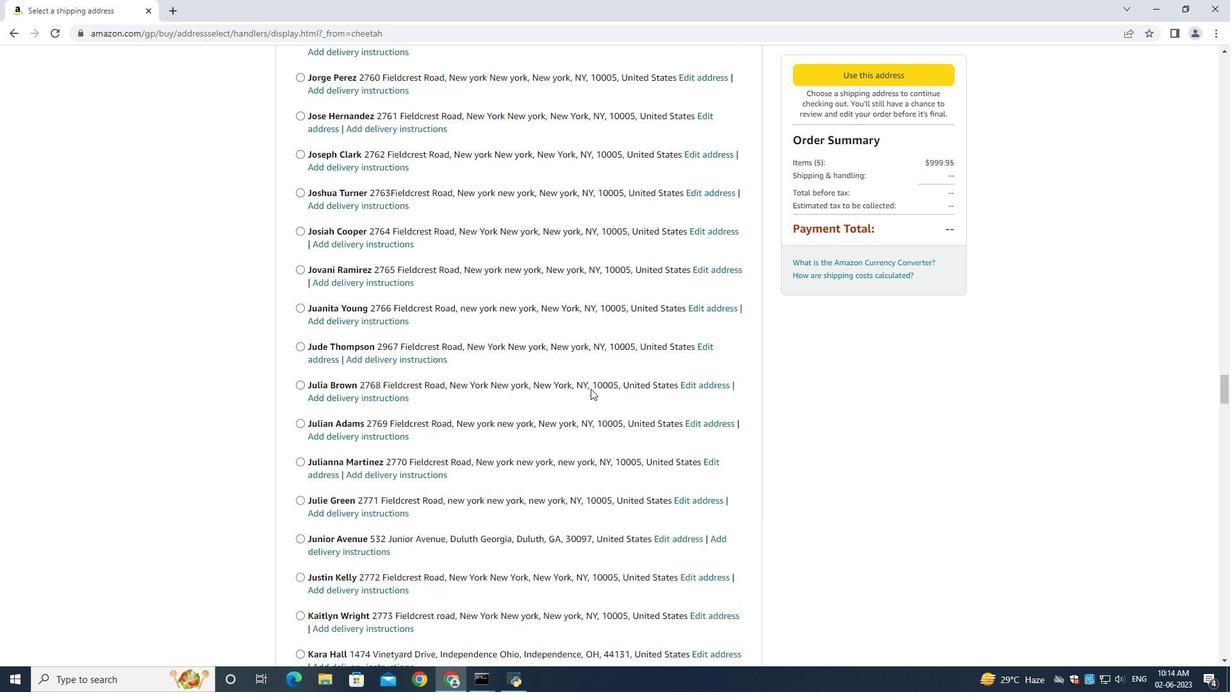 
Action: Mouse scrolled (590, 388) with delta (0, 0)
Screenshot: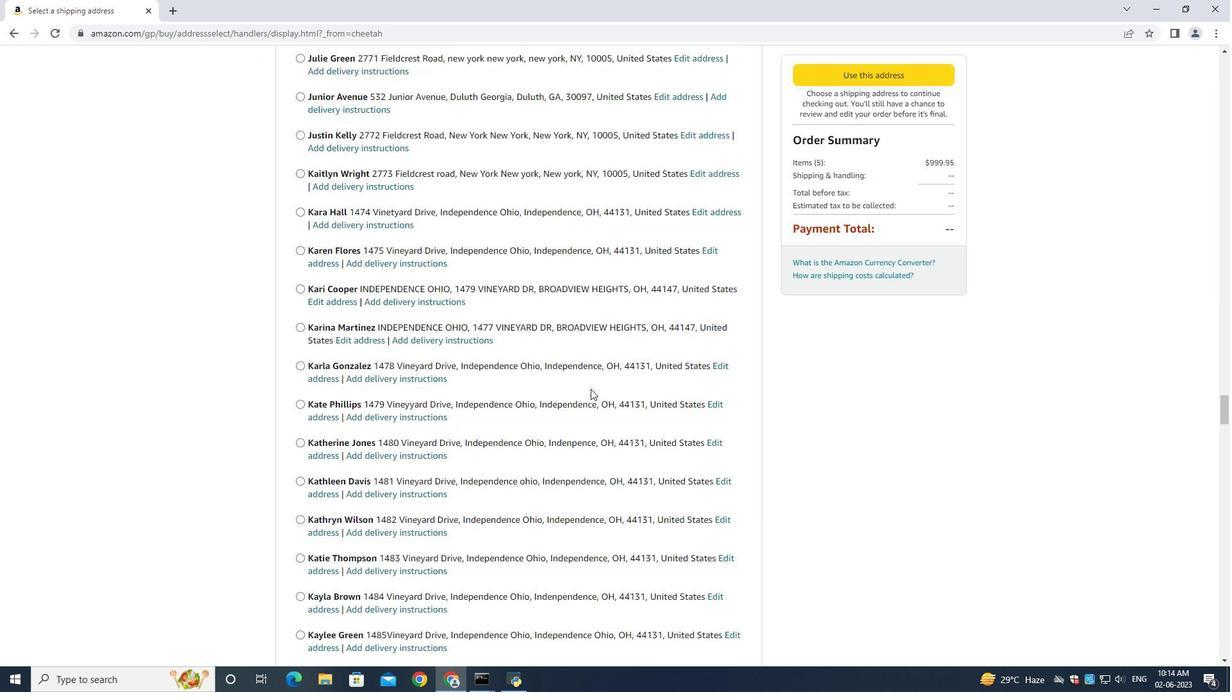 
Action: Mouse scrolled (590, 388) with delta (0, 0)
Screenshot: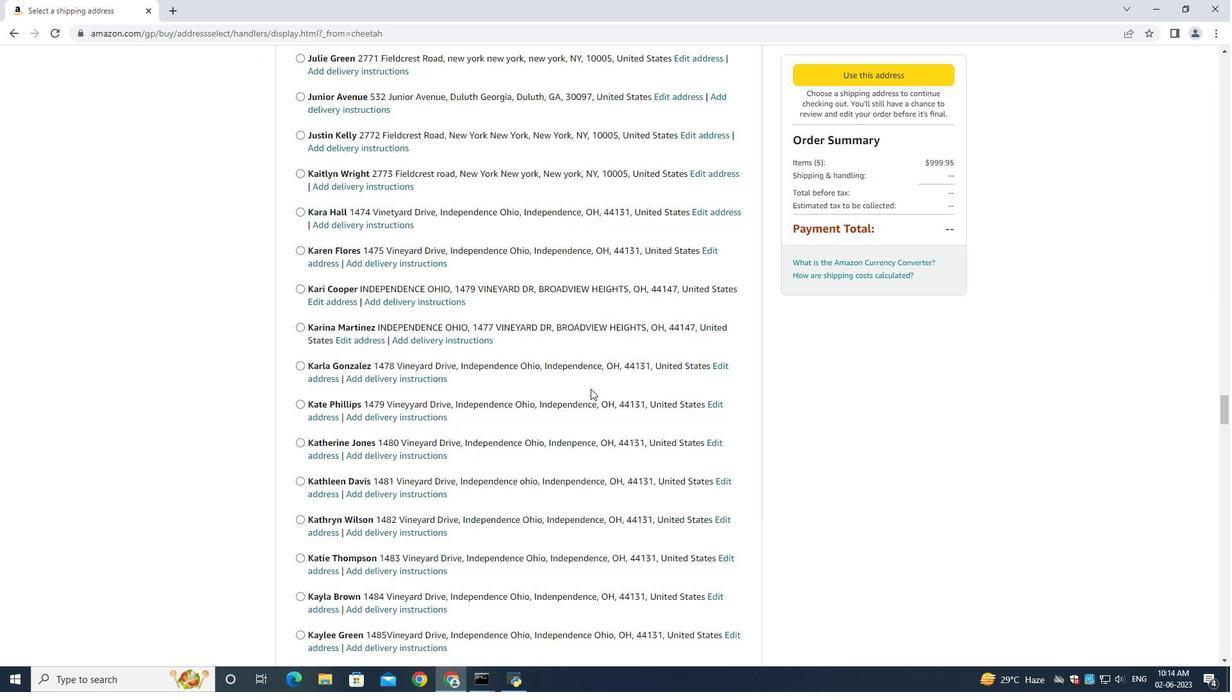 
Action: Mouse scrolled (590, 388) with delta (0, 0)
Screenshot: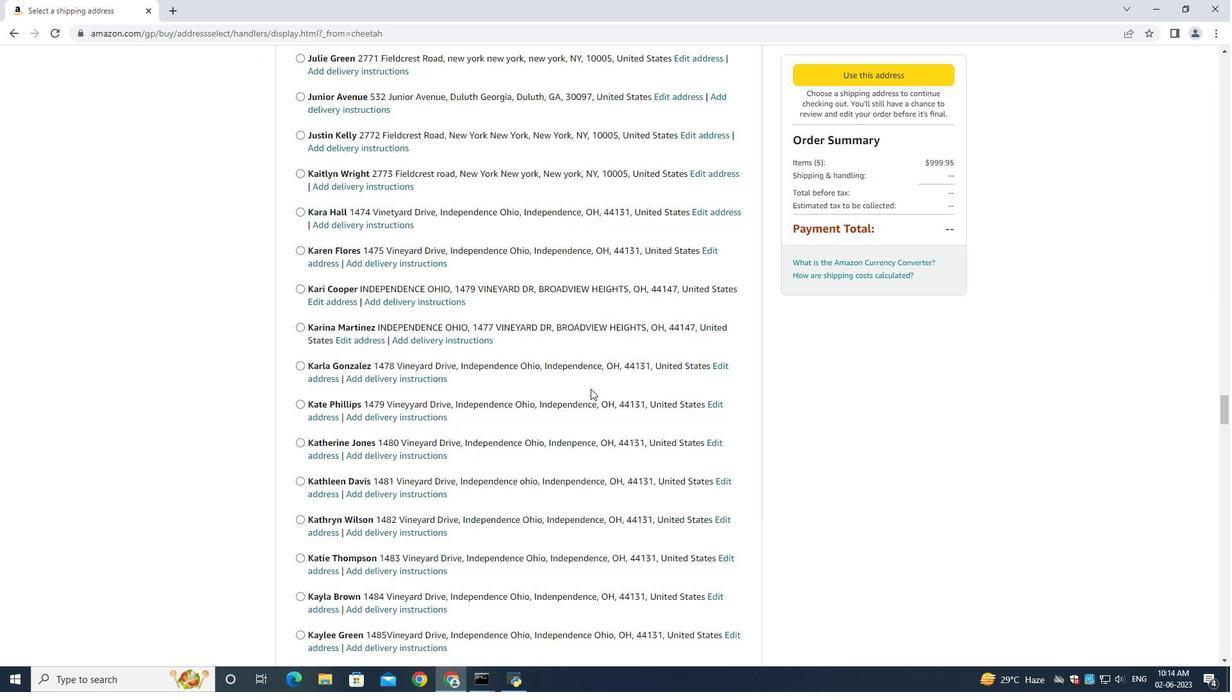 
Action: Mouse scrolled (590, 388) with delta (0, 0)
Screenshot: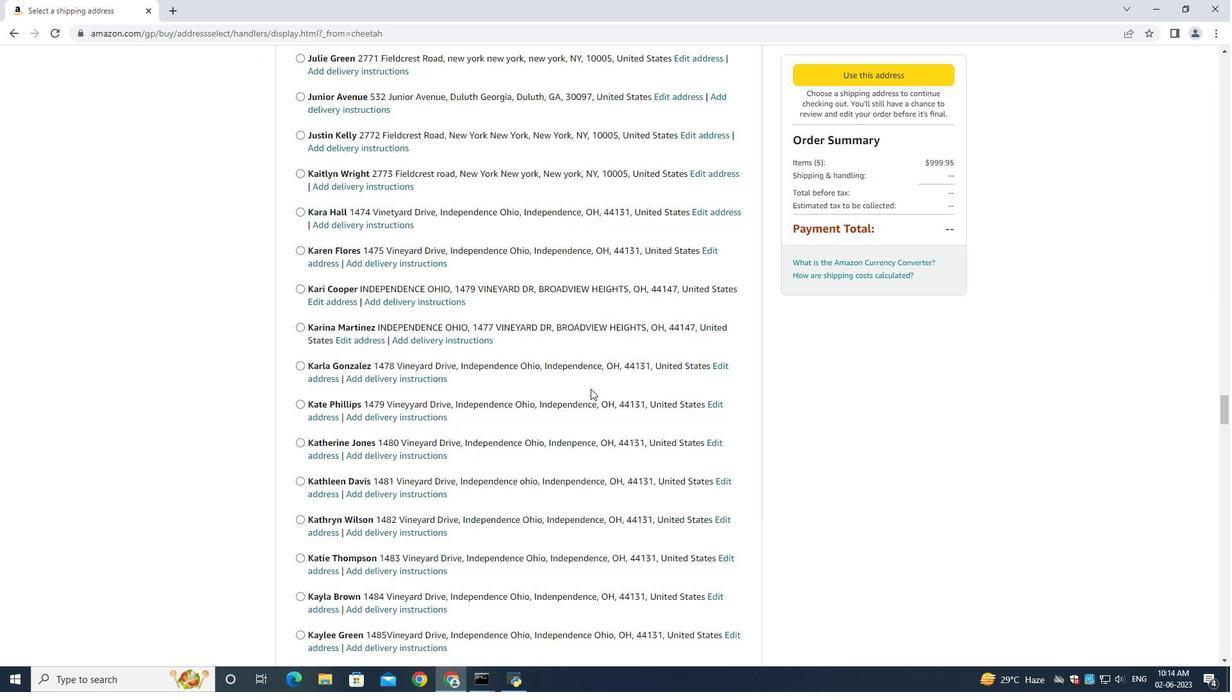 
Action: Mouse scrolled (590, 388) with delta (0, 0)
Screenshot: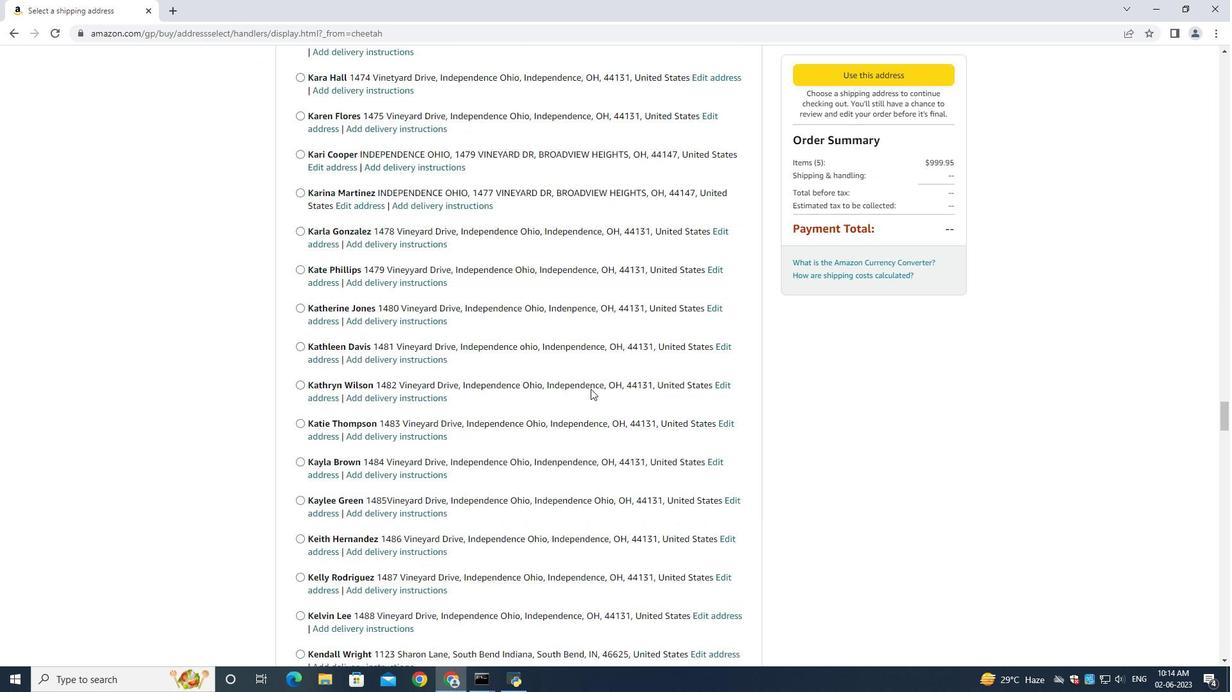 
Action: Mouse scrolled (590, 388) with delta (0, 0)
Screenshot: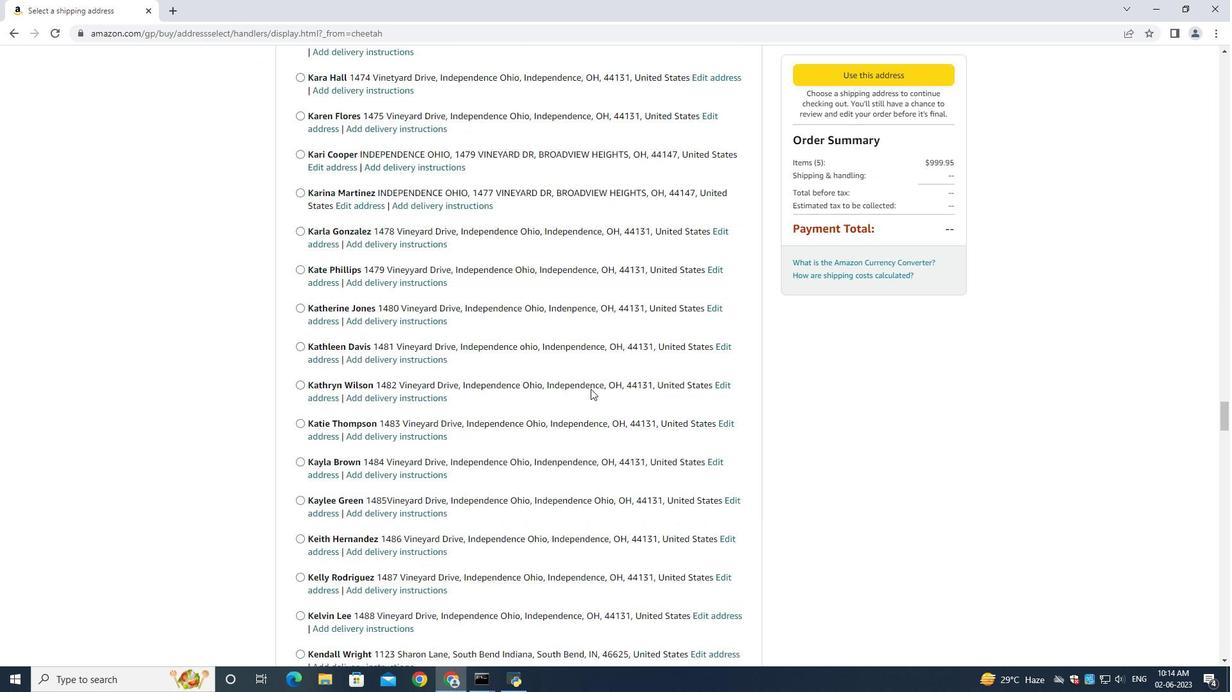
Action: Mouse scrolled (590, 388) with delta (0, 0)
Screenshot: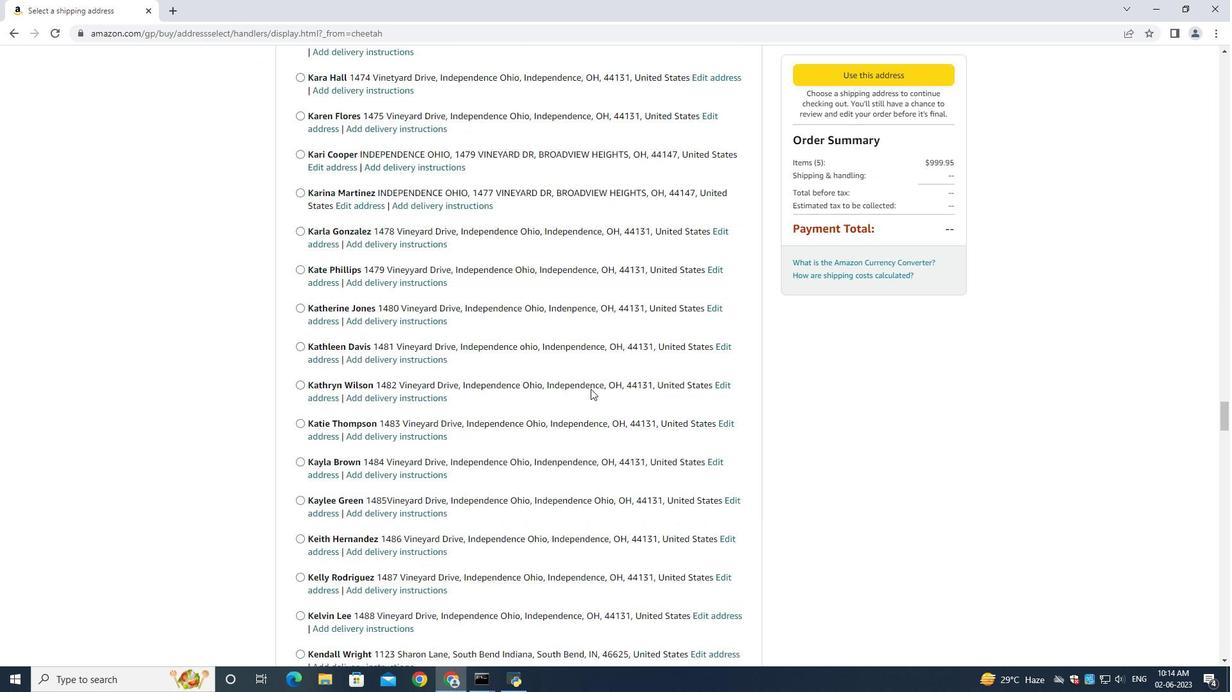 
Action: Mouse scrolled (590, 388) with delta (0, 0)
Screenshot: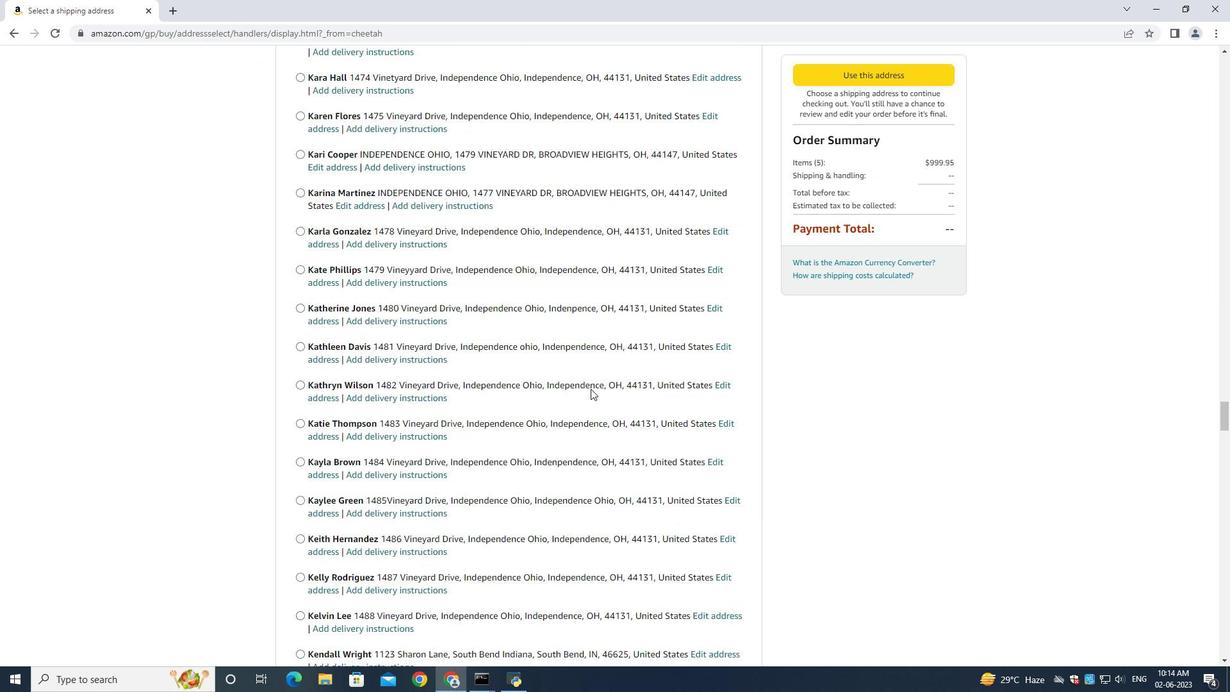 
Action: Mouse scrolled (590, 388) with delta (0, 0)
Screenshot: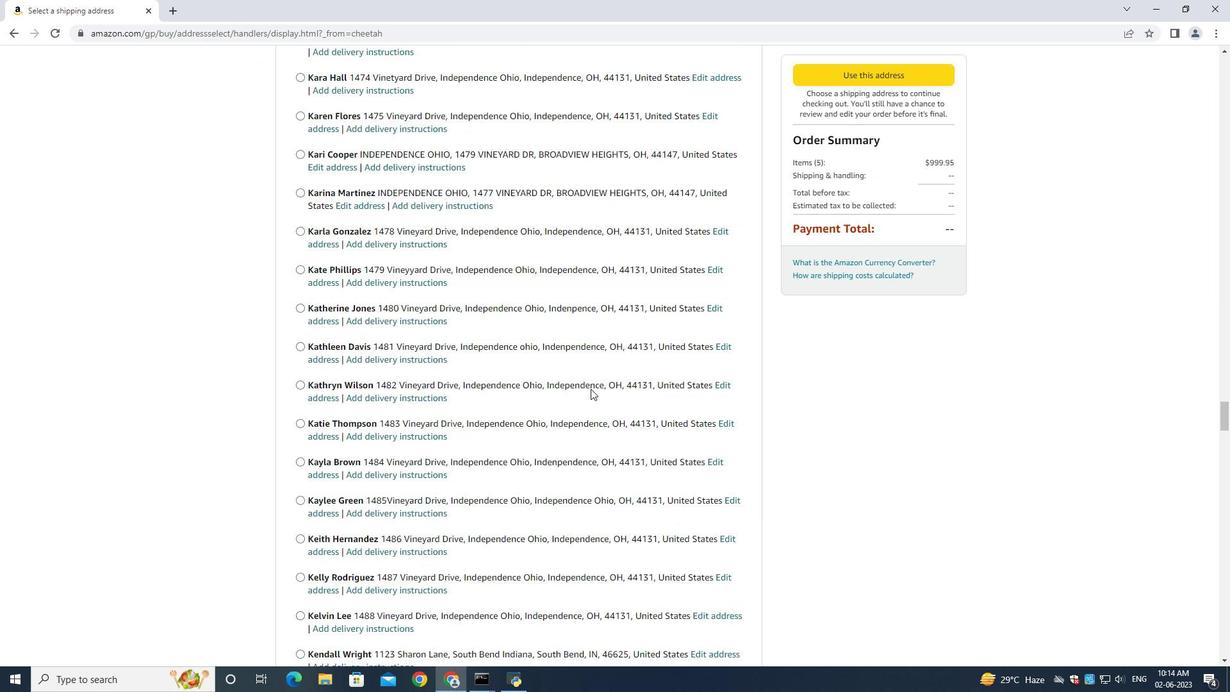 
Action: Mouse scrolled (590, 388) with delta (0, 0)
Screenshot: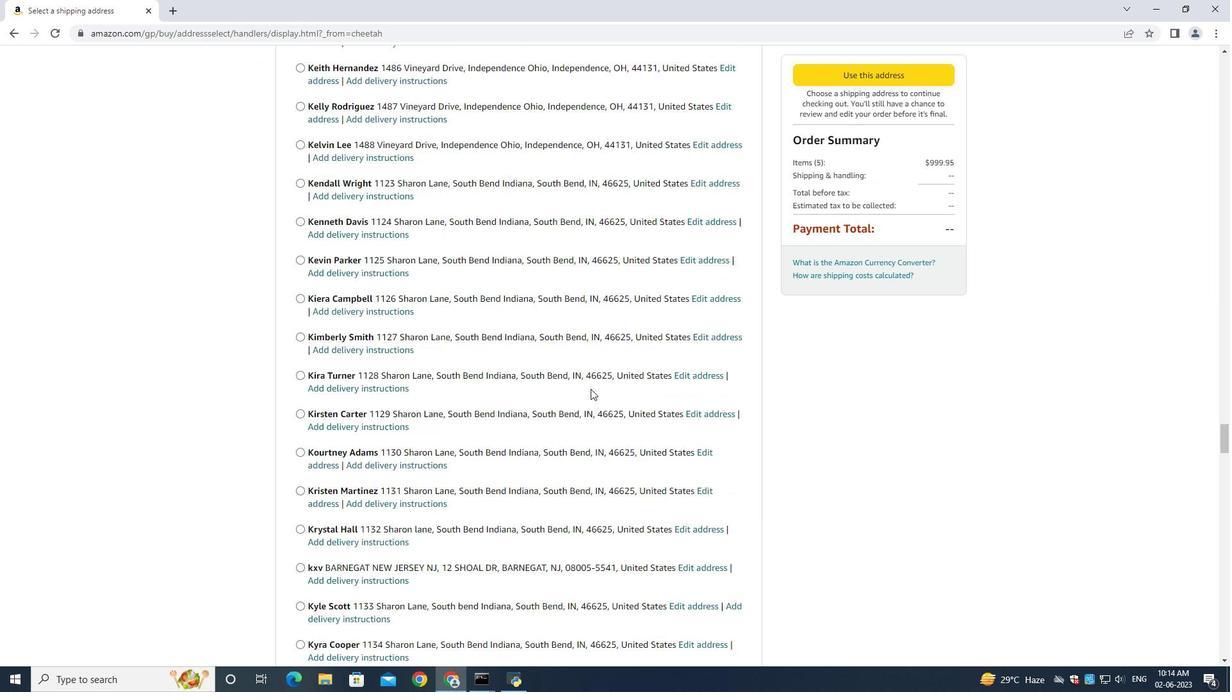 
Action: Mouse scrolled (590, 388) with delta (0, 0)
Screenshot: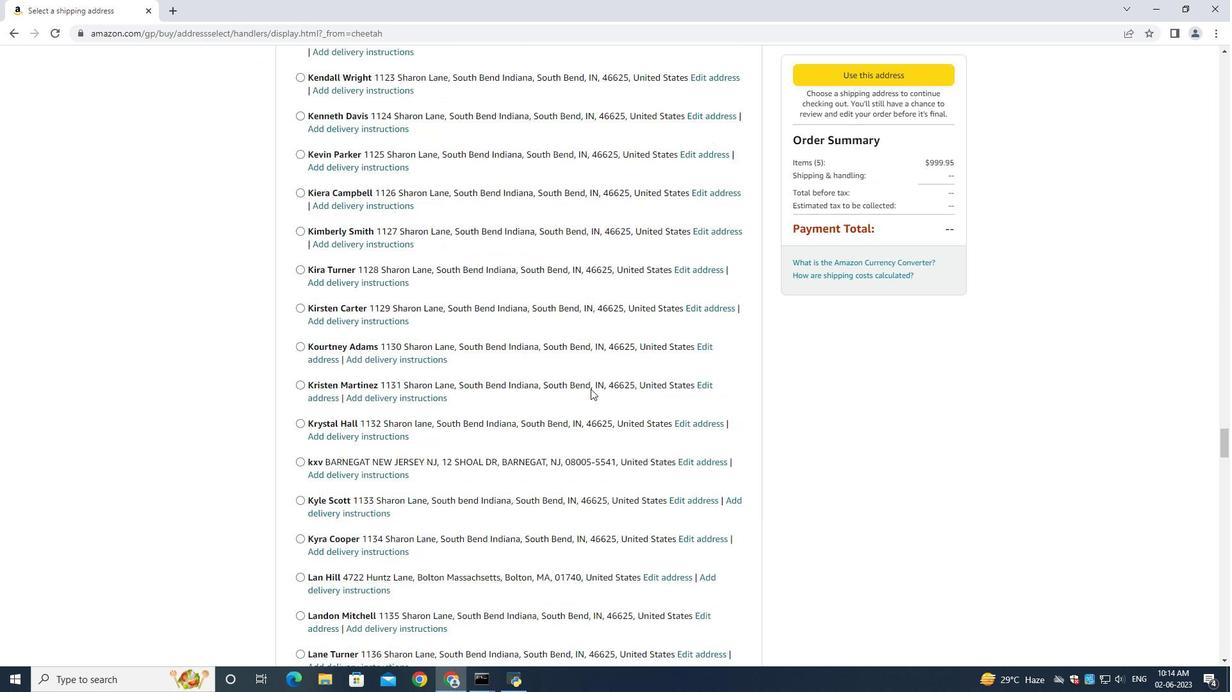 
Action: Mouse scrolled (590, 388) with delta (0, 0)
Screenshot: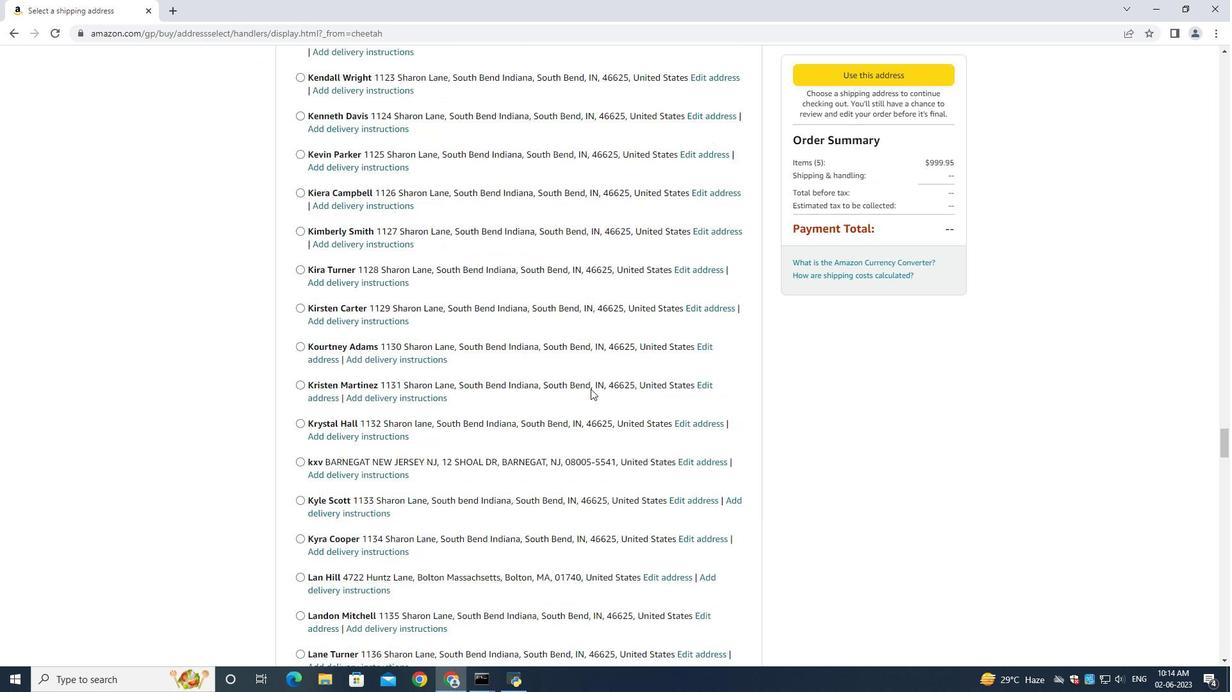 
Action: Mouse scrolled (590, 388) with delta (0, 0)
Screenshot: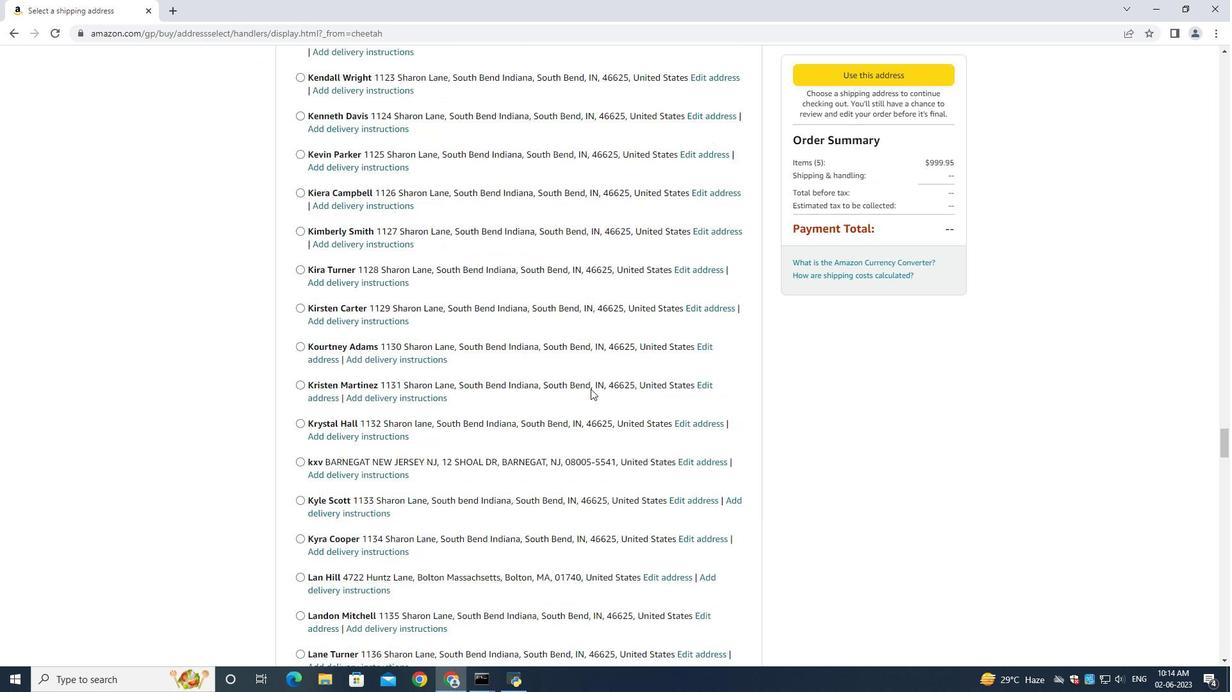 
Action: Mouse scrolled (590, 388) with delta (0, 0)
Screenshot: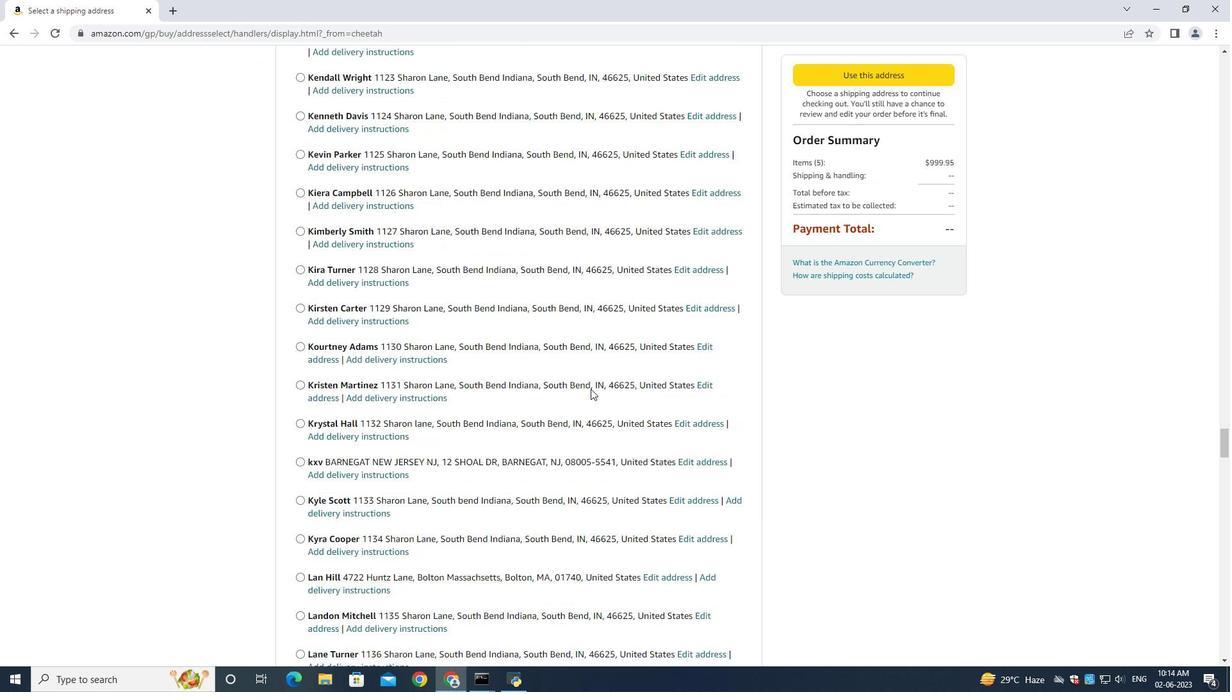 
Action: Mouse scrolled (590, 388) with delta (0, 0)
Screenshot: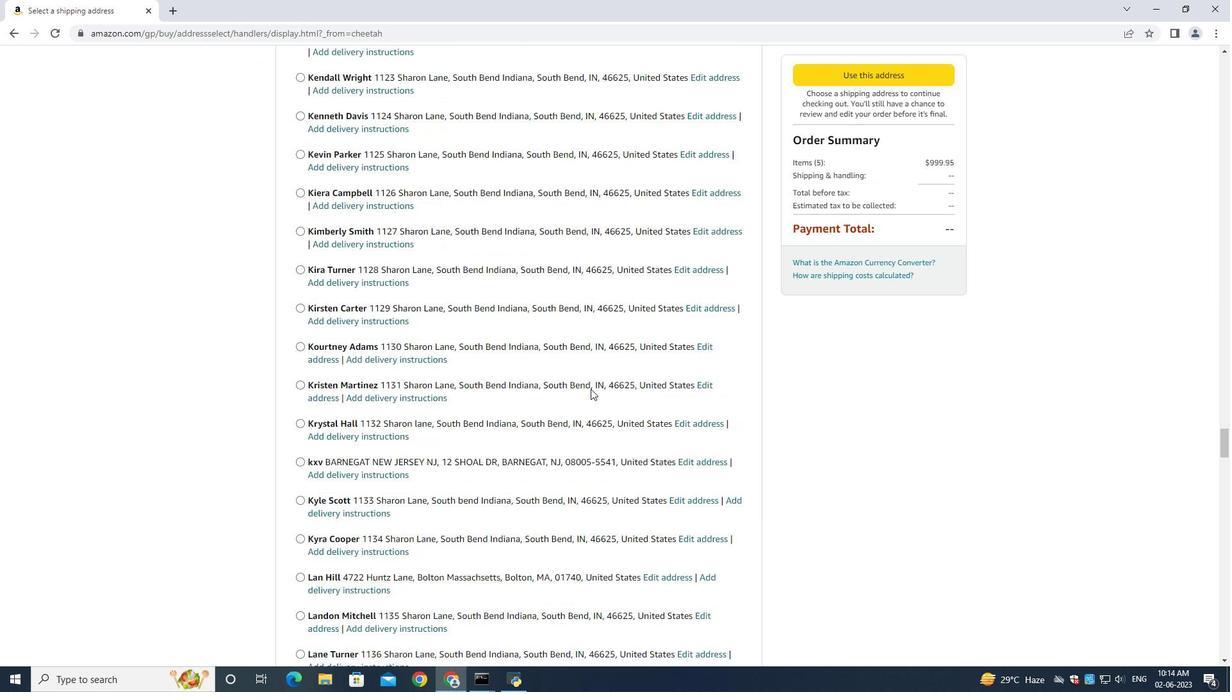 
Action: Mouse scrolled (590, 388) with delta (0, 0)
Screenshot: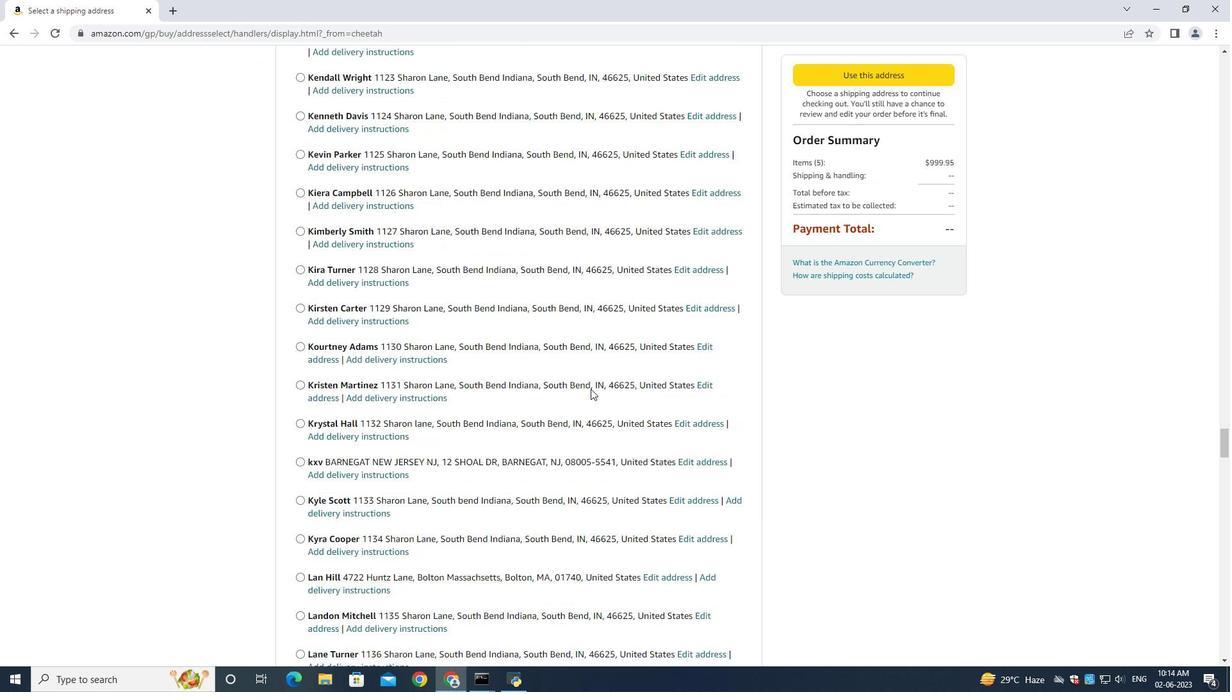 
Action: Mouse scrolled (590, 388) with delta (0, 0)
Screenshot: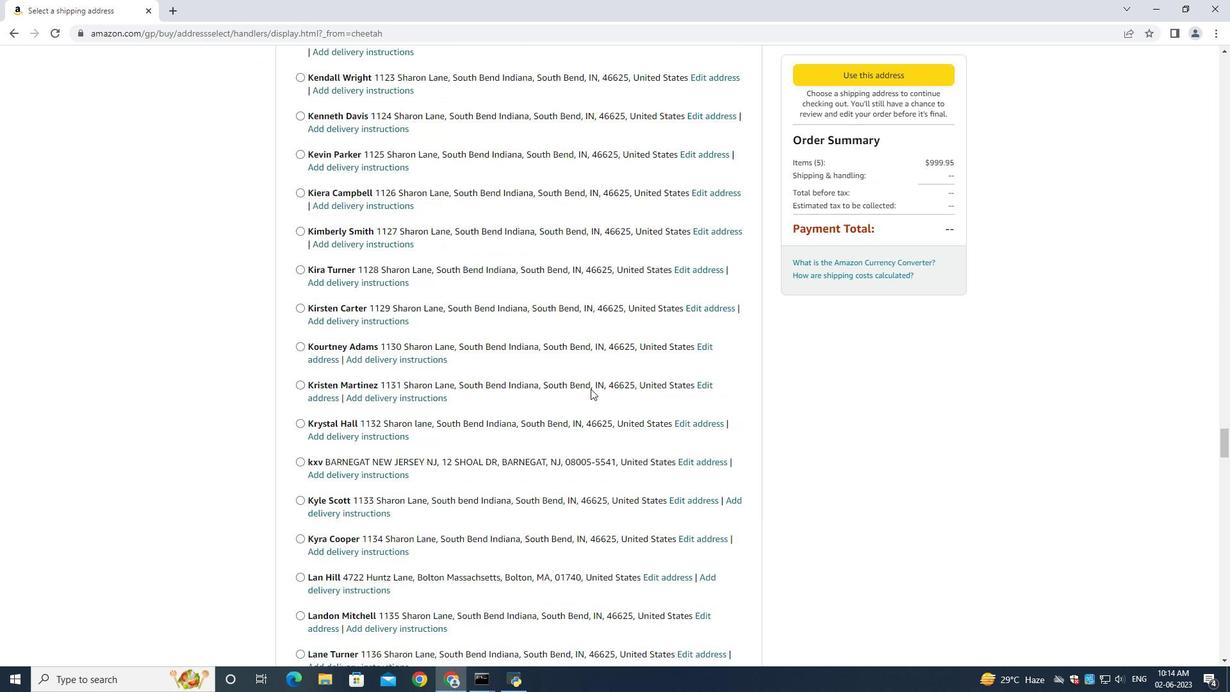 
Action: Mouse scrolled (590, 388) with delta (0, 0)
Screenshot: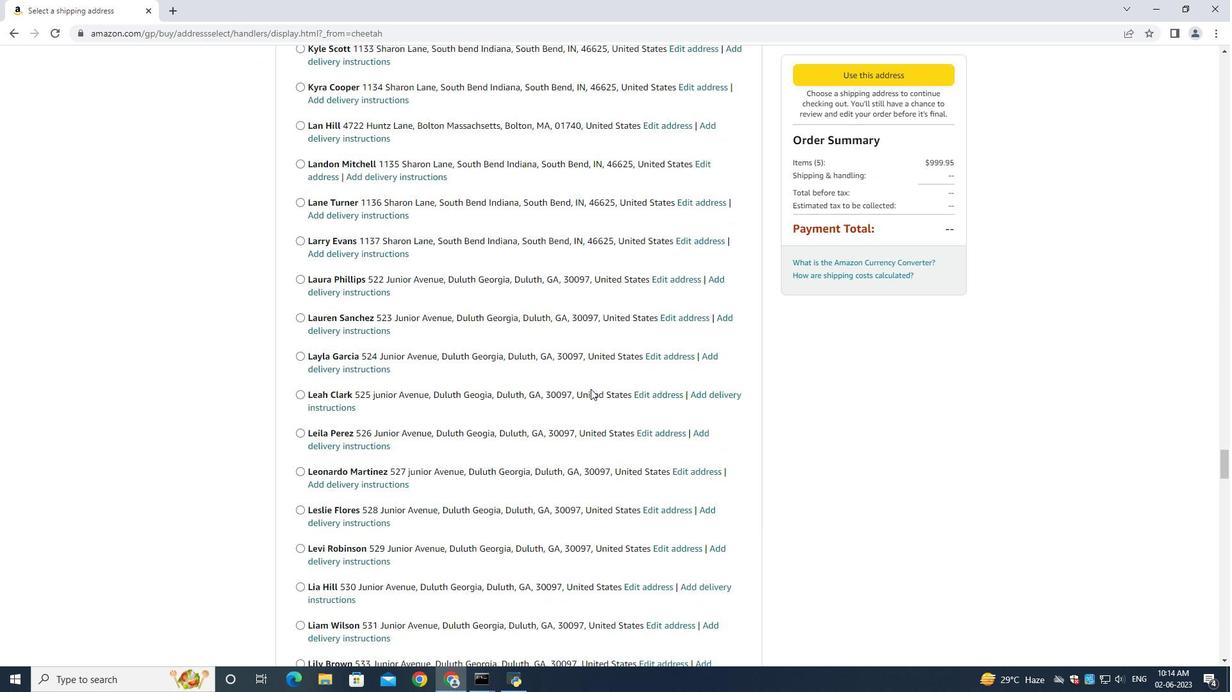 
Action: Mouse scrolled (590, 388) with delta (0, 0)
Screenshot: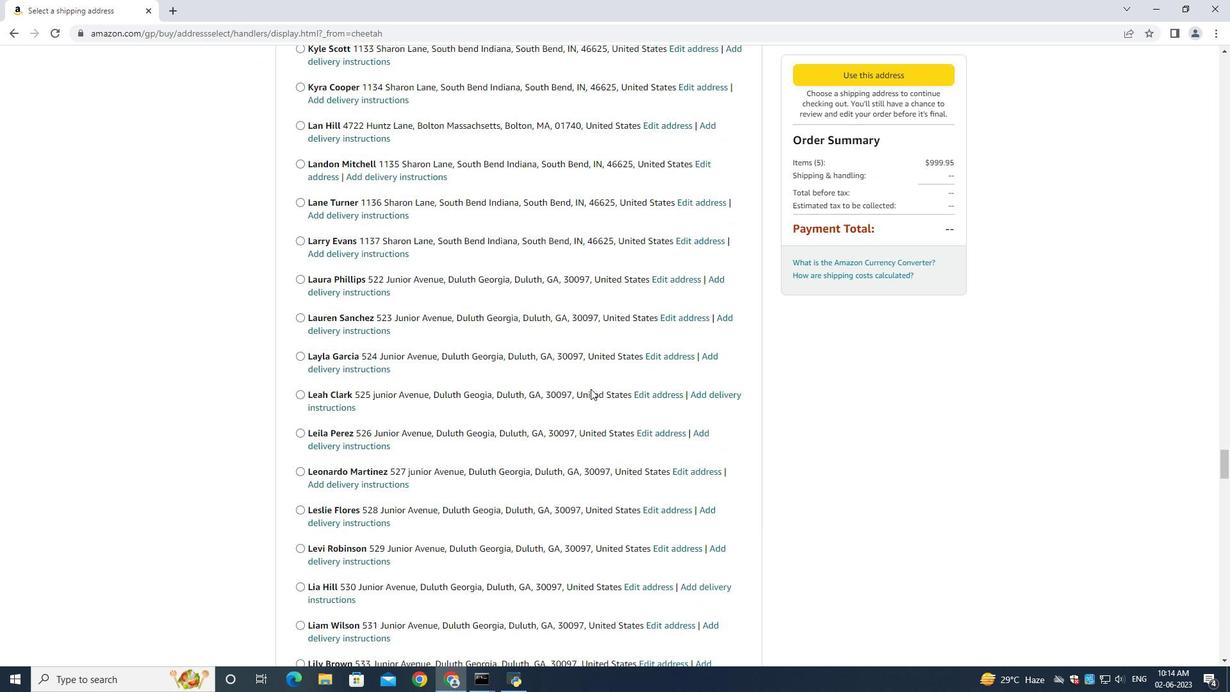 
Action: Mouse scrolled (590, 388) with delta (0, 0)
Screenshot: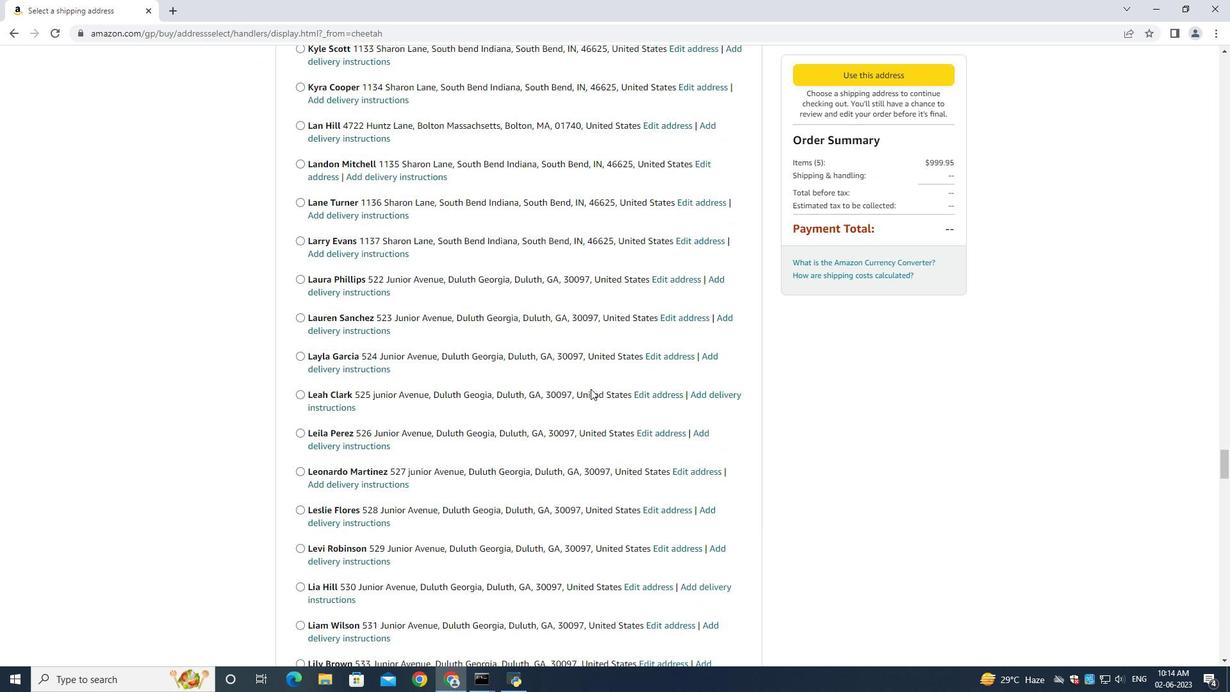 
Action: Mouse scrolled (590, 388) with delta (0, 0)
Screenshot: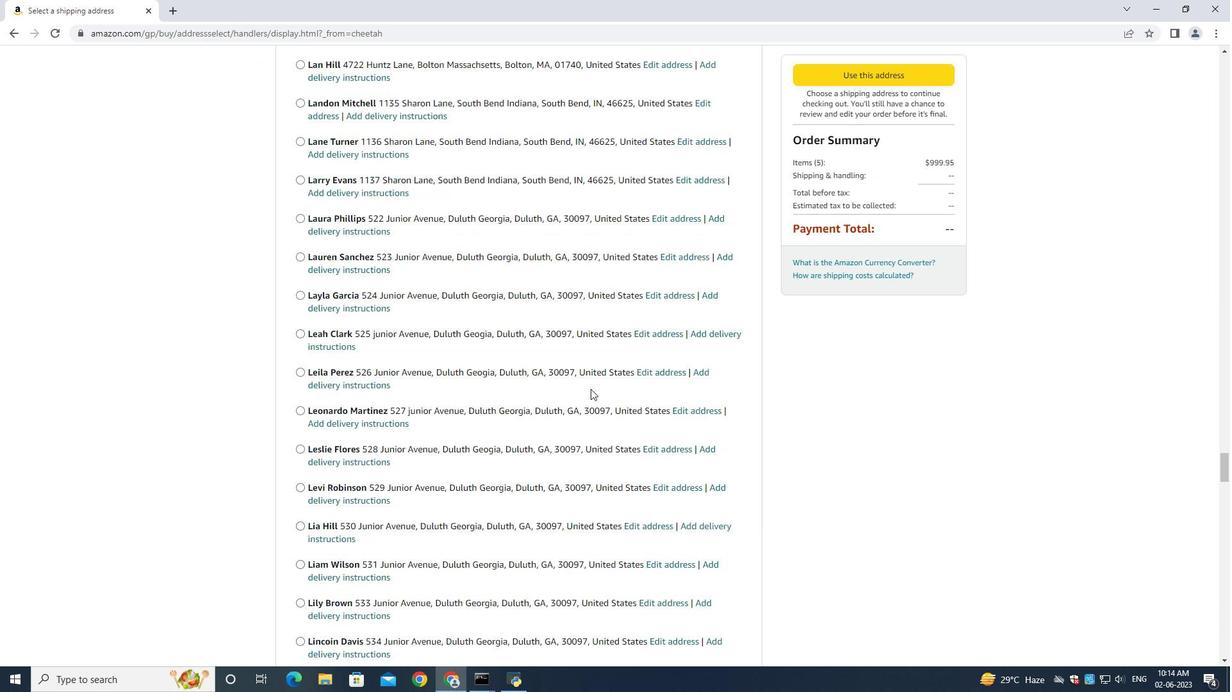 
Action: Mouse scrolled (590, 388) with delta (0, 0)
Screenshot: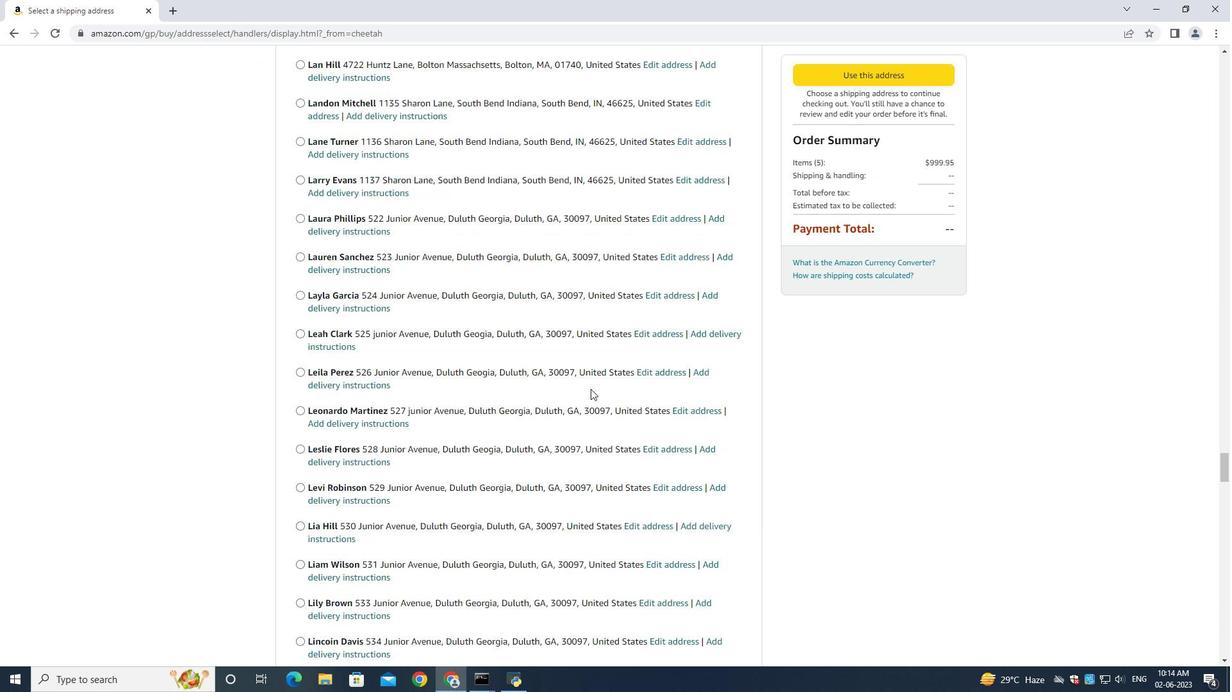 
Action: Mouse scrolled (590, 388) with delta (0, 0)
Screenshot: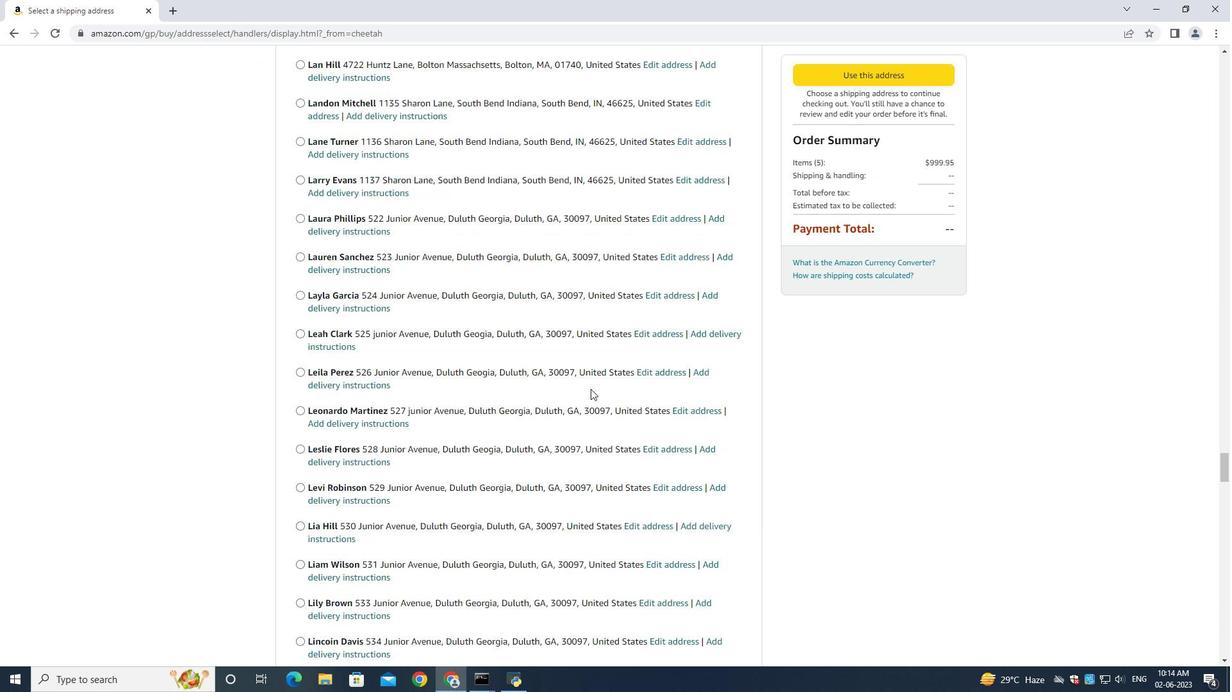 
Action: Mouse scrolled (590, 388) with delta (0, 0)
Screenshot: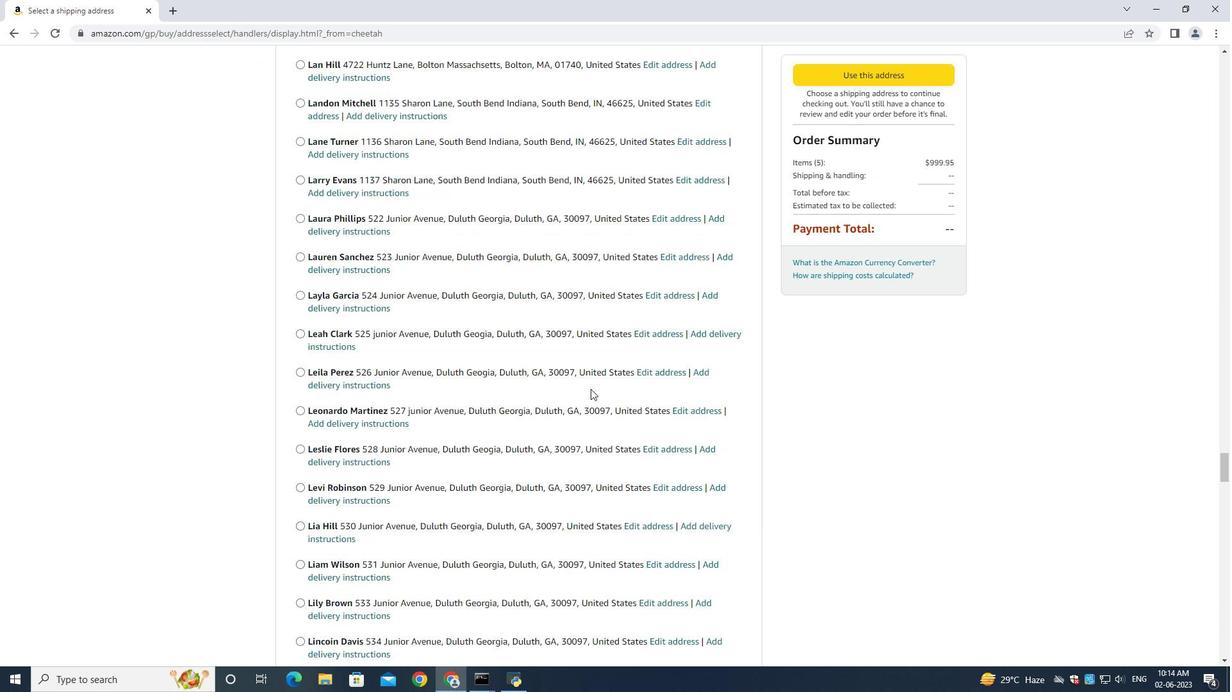 
Action: Mouse scrolled (590, 388) with delta (0, 0)
Screenshot: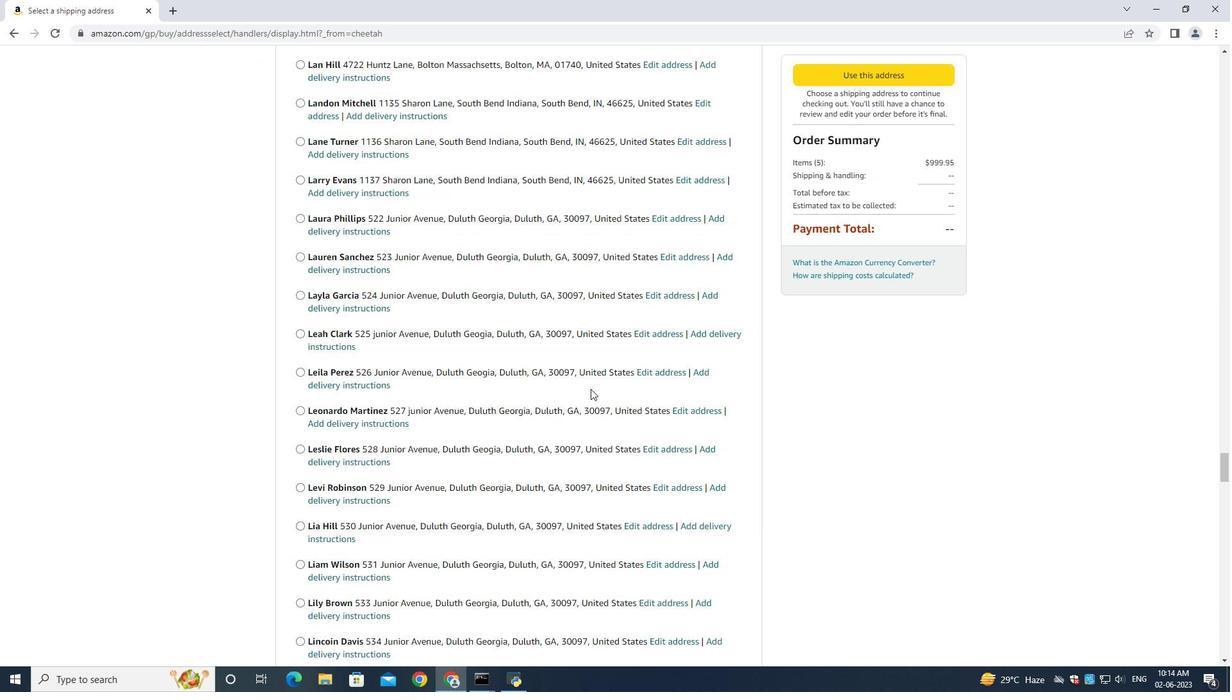 
Action: Mouse scrolled (590, 388) with delta (0, 0)
Screenshot: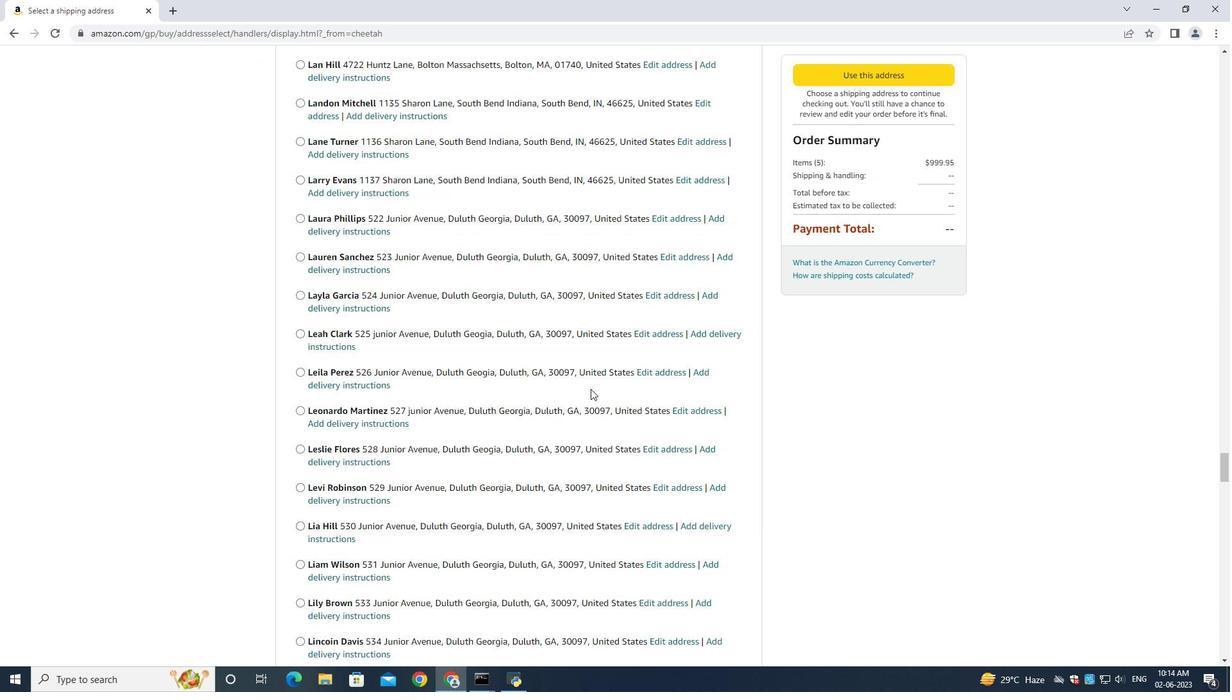 
Action: Mouse scrolled (590, 388) with delta (0, 0)
Screenshot: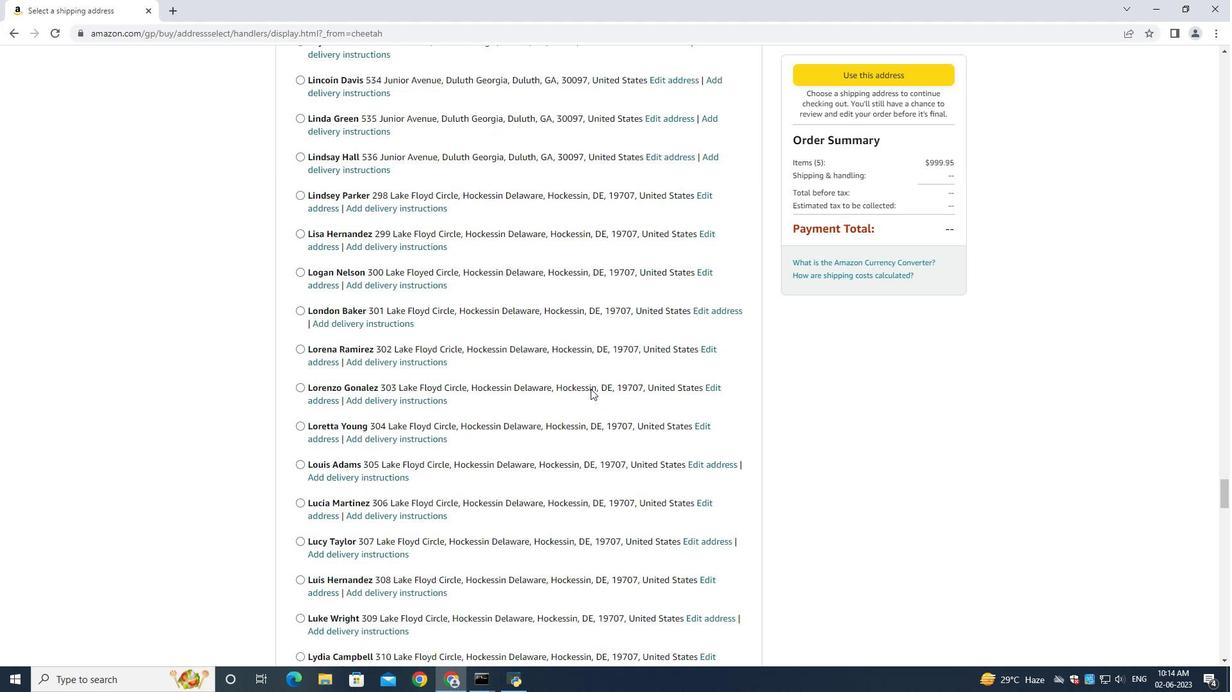
Action: Mouse scrolled (590, 388) with delta (0, 0)
Screenshot: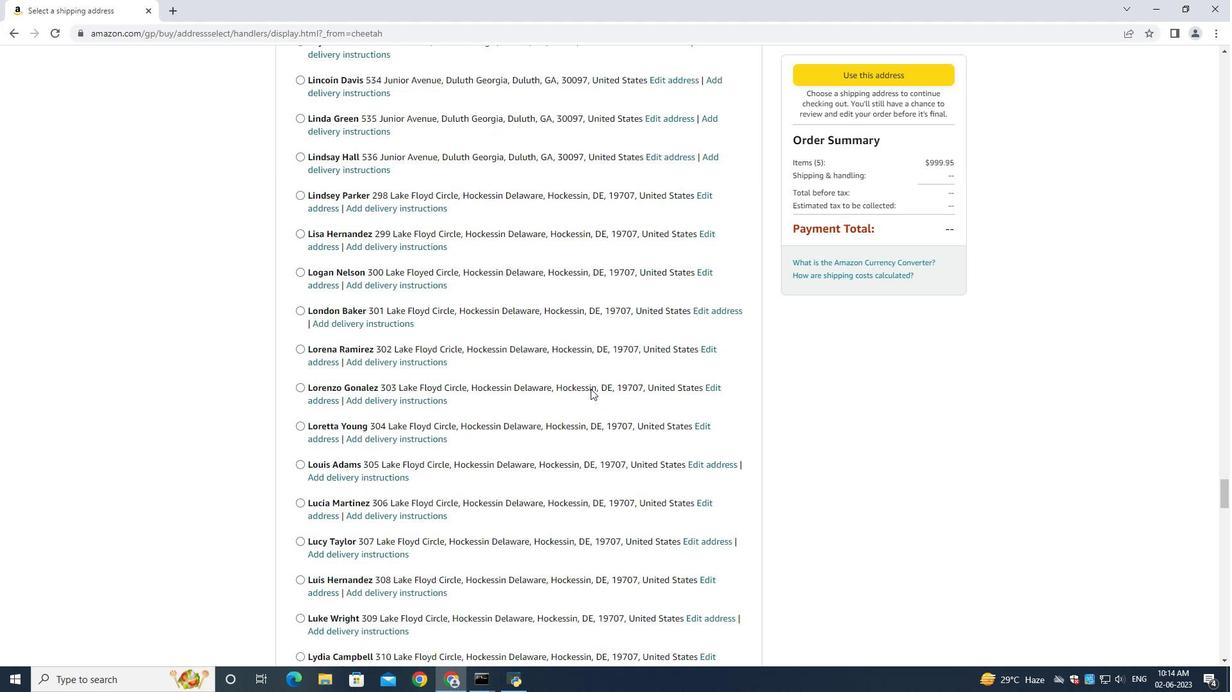 
Action: Mouse scrolled (590, 388) with delta (0, 0)
Screenshot: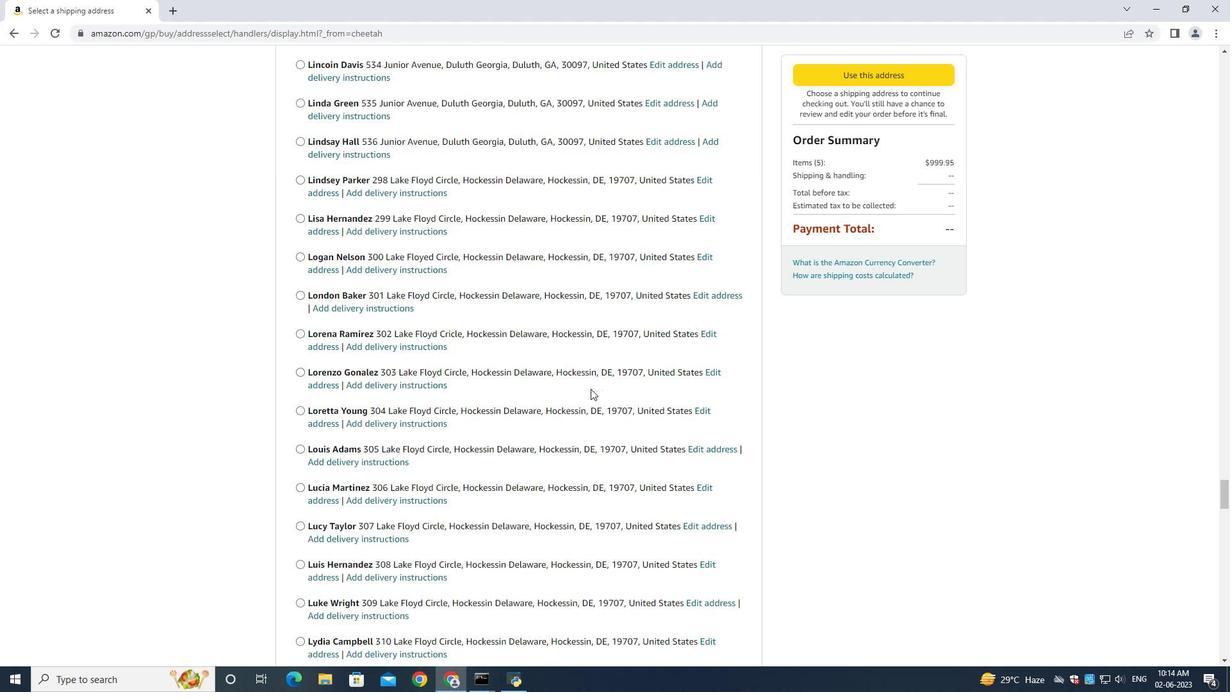 
Action: Mouse scrolled (590, 388) with delta (0, 0)
Screenshot: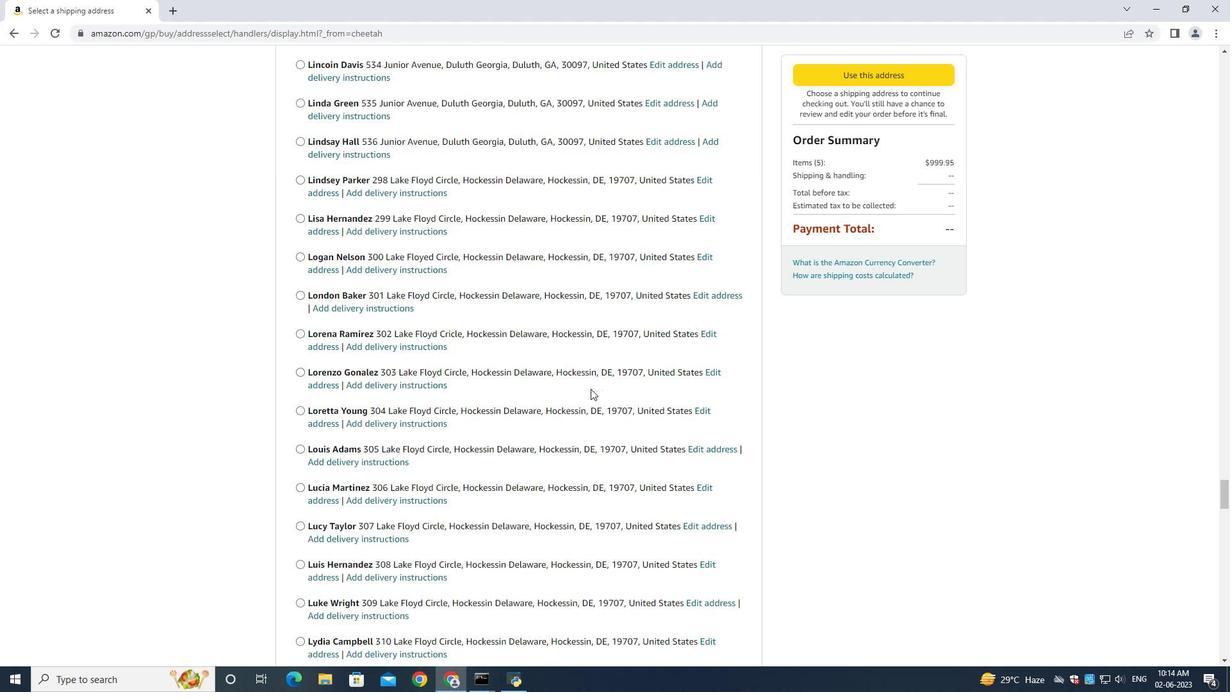 
Action: Mouse scrolled (590, 388) with delta (0, 0)
Screenshot: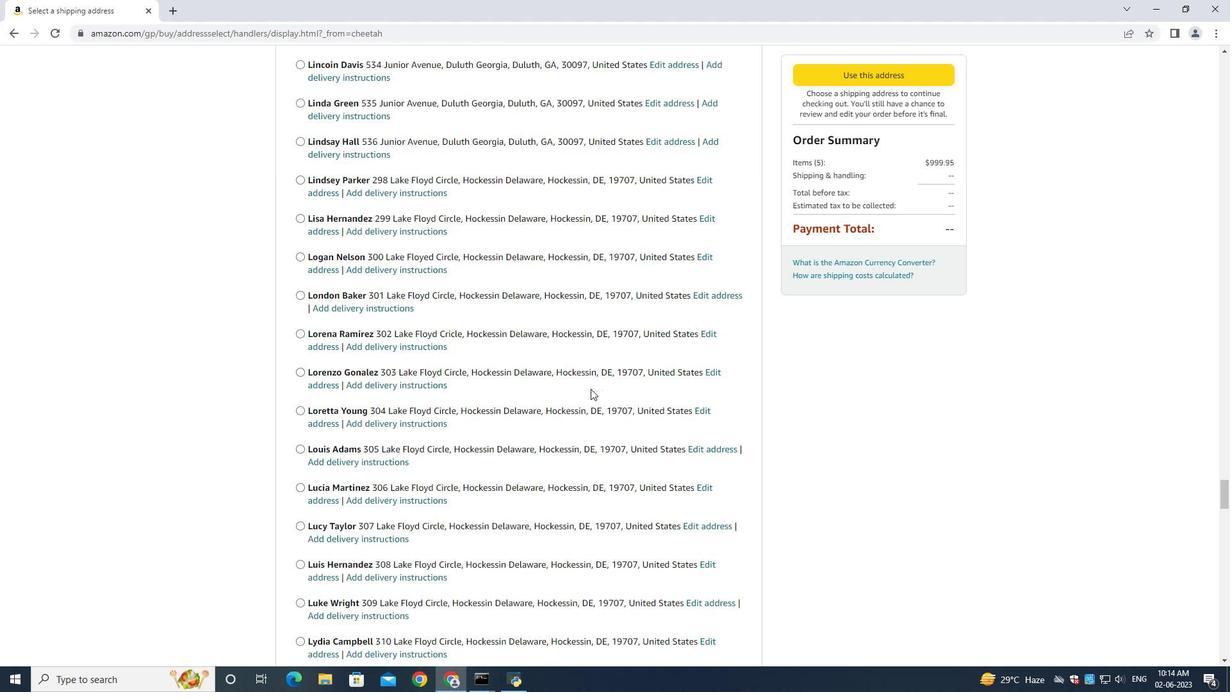 
Action: Mouse scrolled (590, 388) with delta (0, 0)
Screenshot: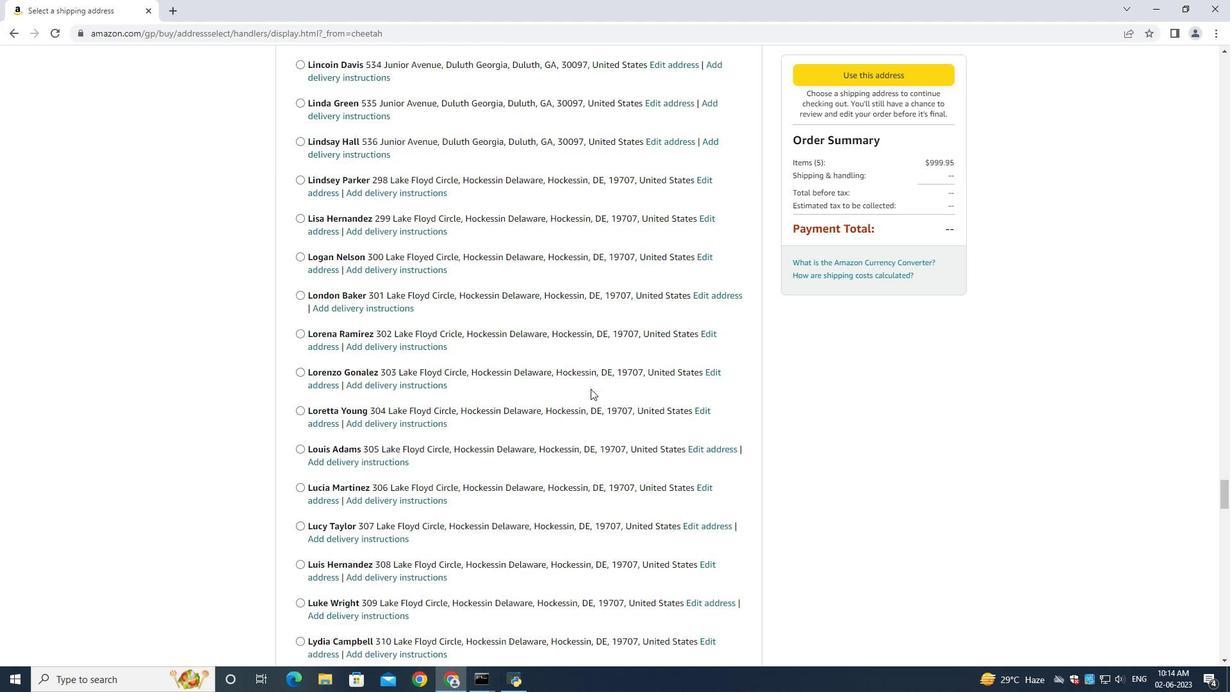 
Action: Mouse scrolled (590, 388) with delta (0, 0)
Screenshot: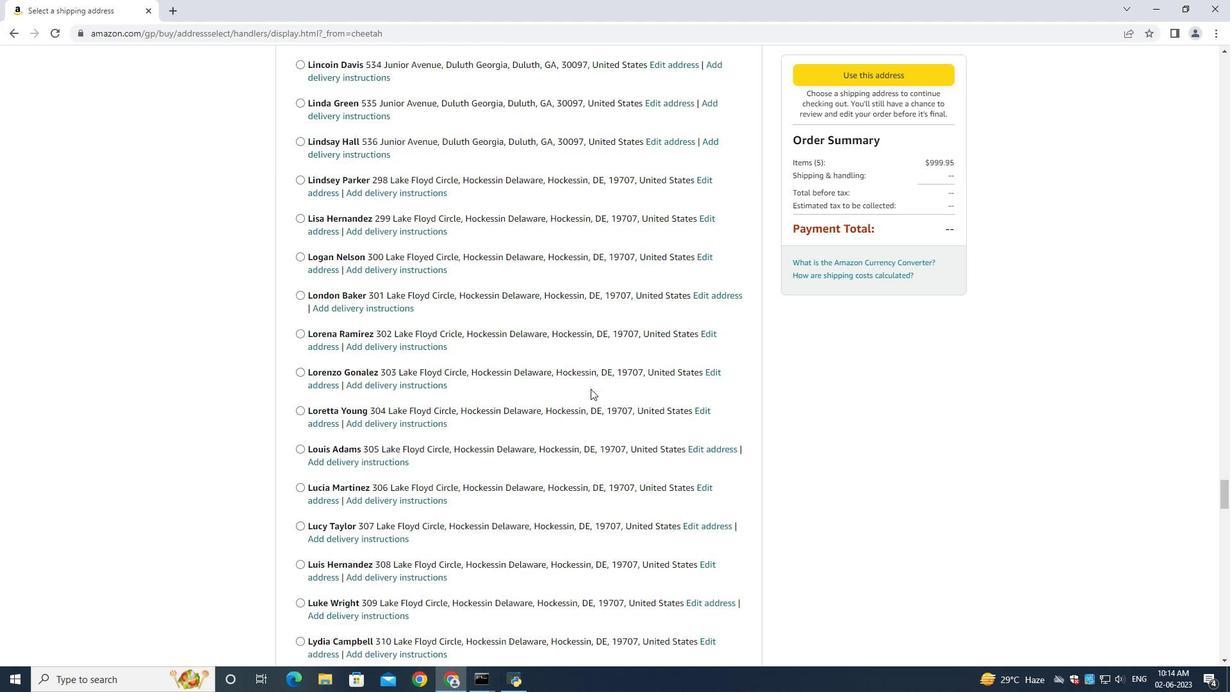 
Action: Mouse scrolled (590, 388) with delta (0, 0)
Screenshot: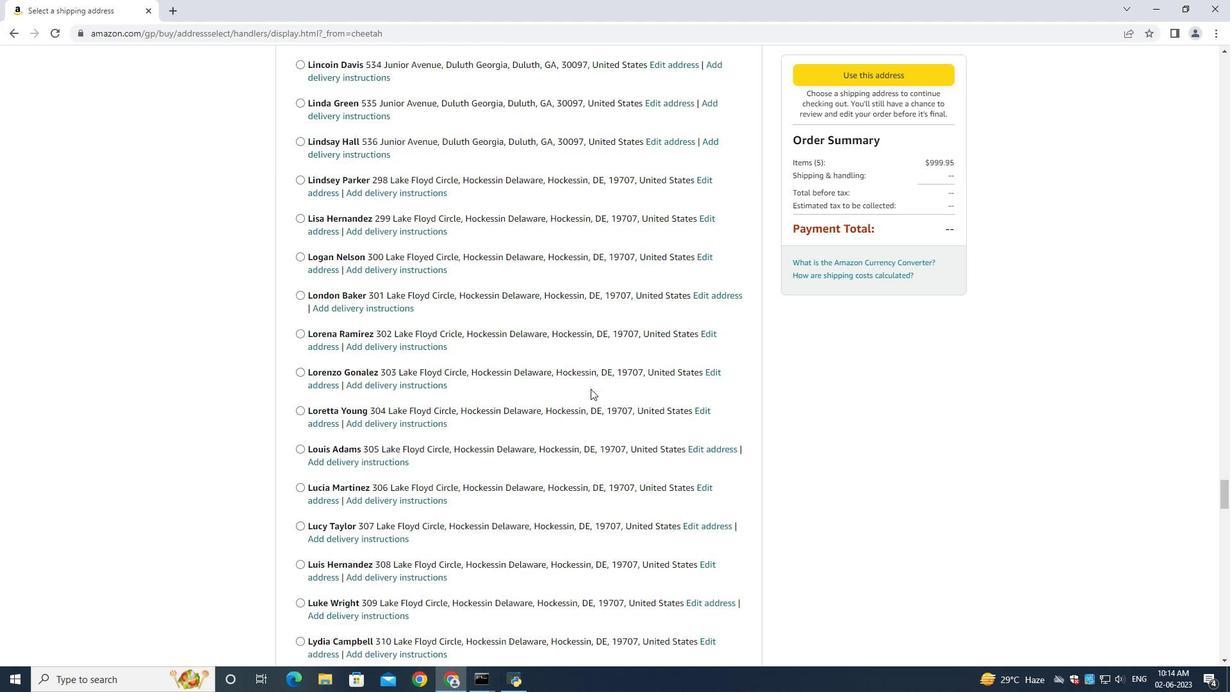 
Action: Mouse scrolled (590, 388) with delta (0, 0)
Screenshot: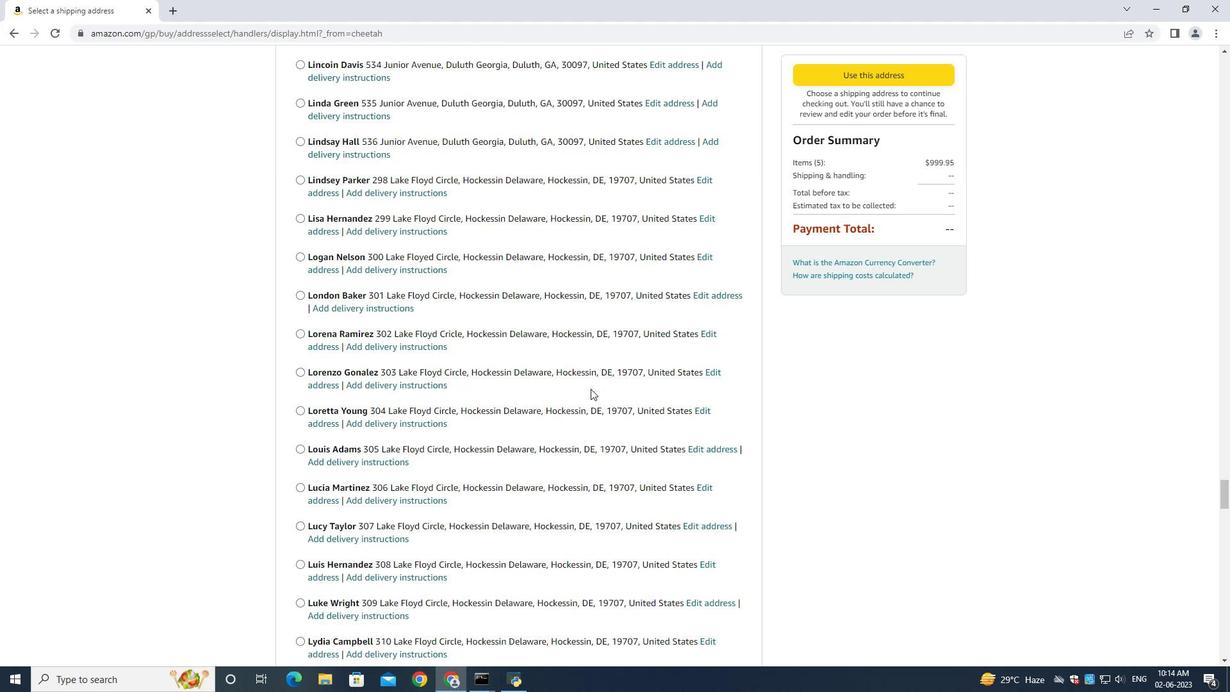 
Action: Mouse scrolled (590, 388) with delta (0, 0)
Screenshot: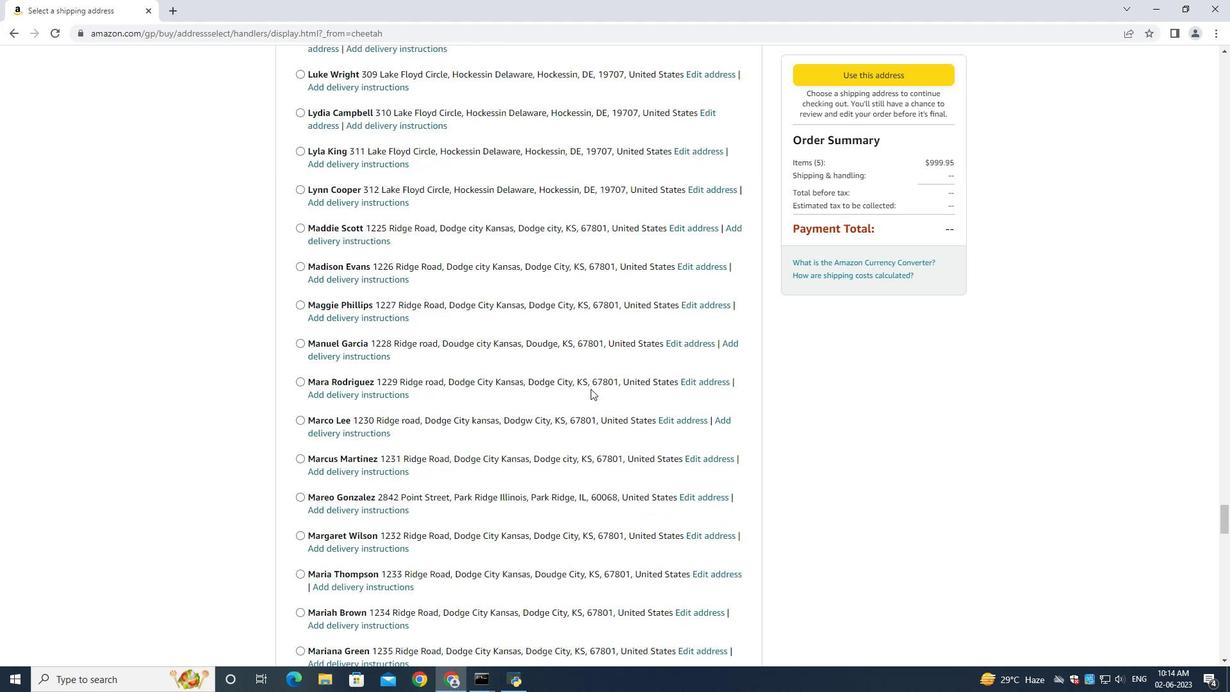 
Action: Mouse scrolled (590, 388) with delta (0, 0)
Screenshot: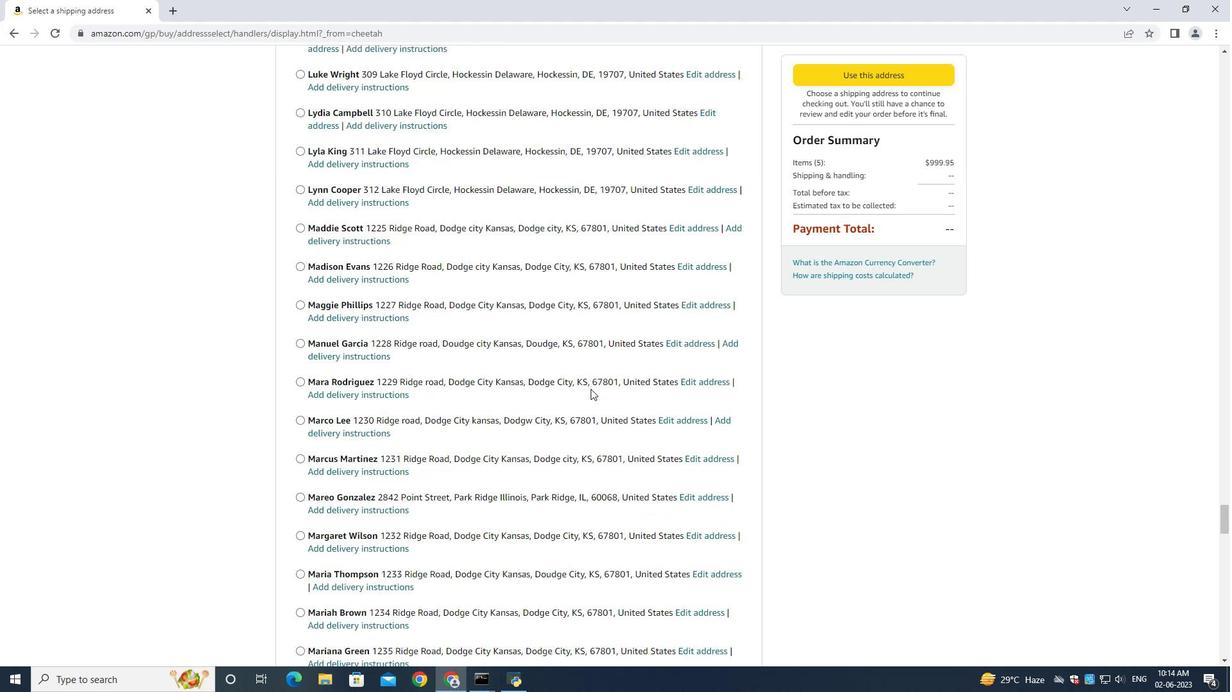 
Action: Mouse scrolled (590, 388) with delta (0, 0)
Screenshot: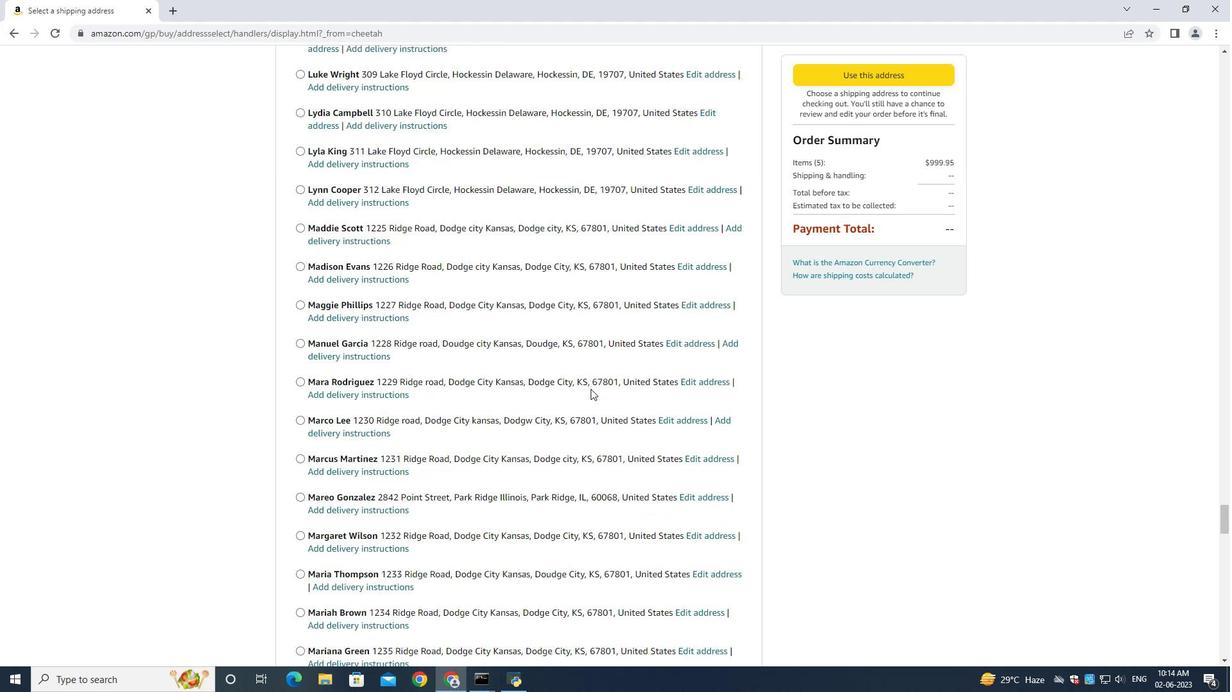 
Action: Mouse scrolled (590, 388) with delta (0, 0)
Screenshot: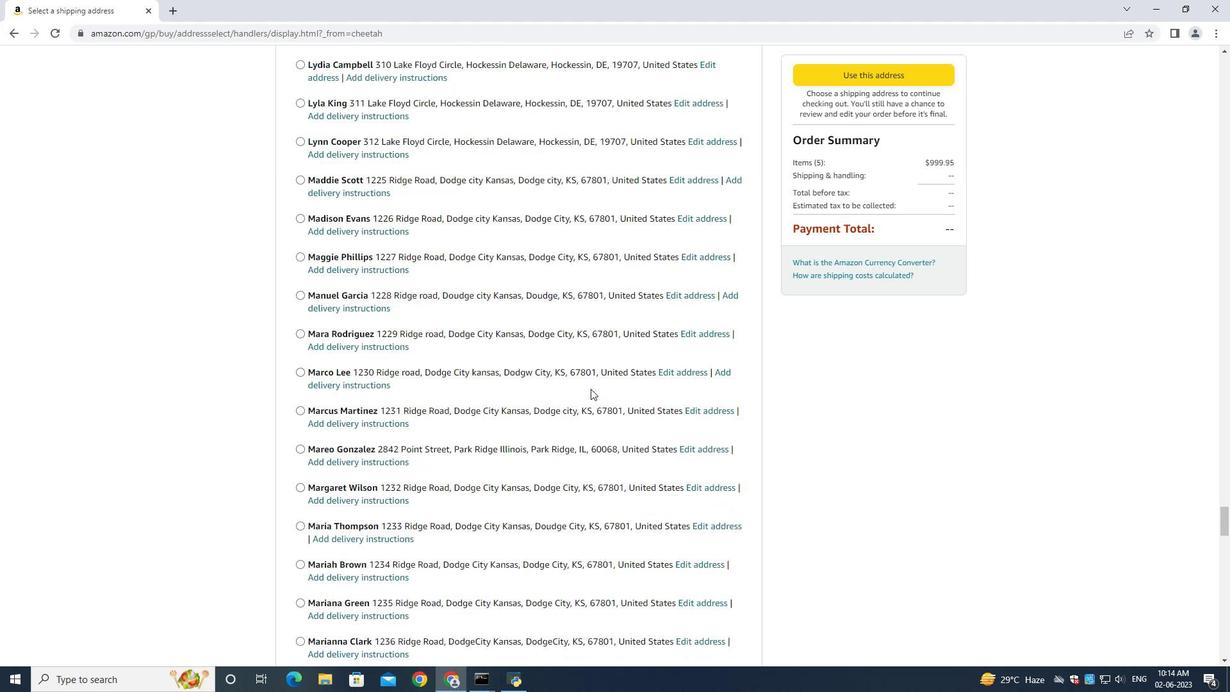 
Action: Mouse scrolled (590, 388) with delta (0, 0)
Screenshot: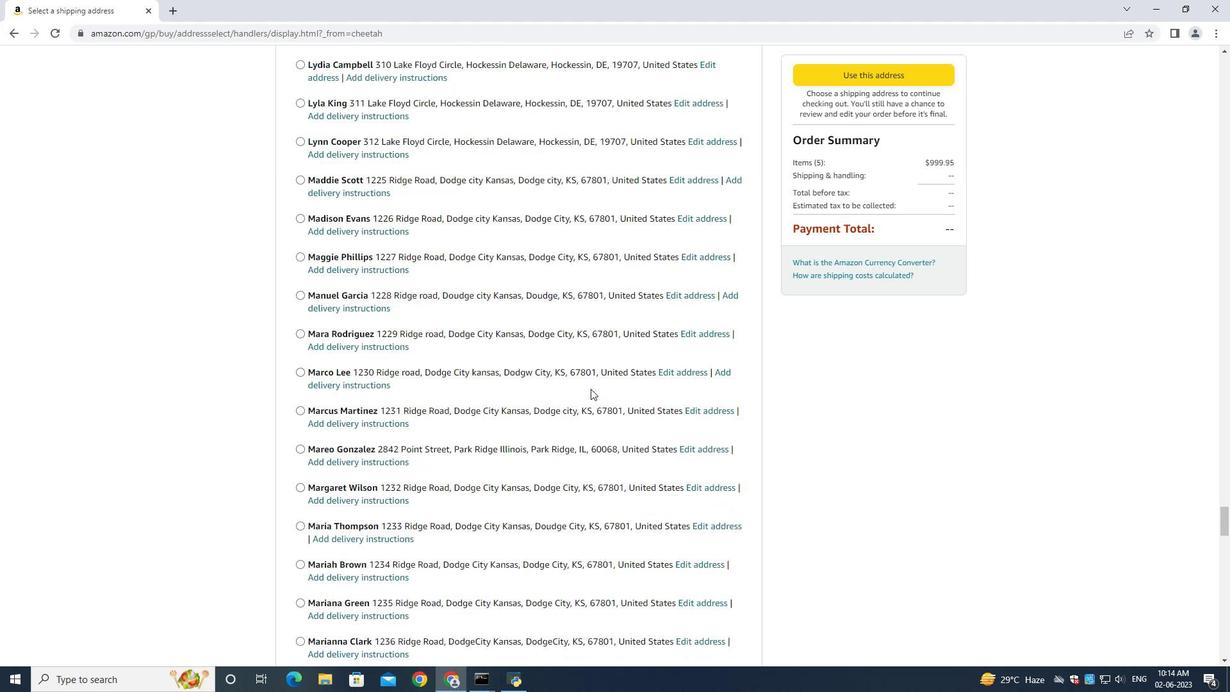 
Action: Mouse scrolled (590, 388) with delta (0, 0)
Screenshot: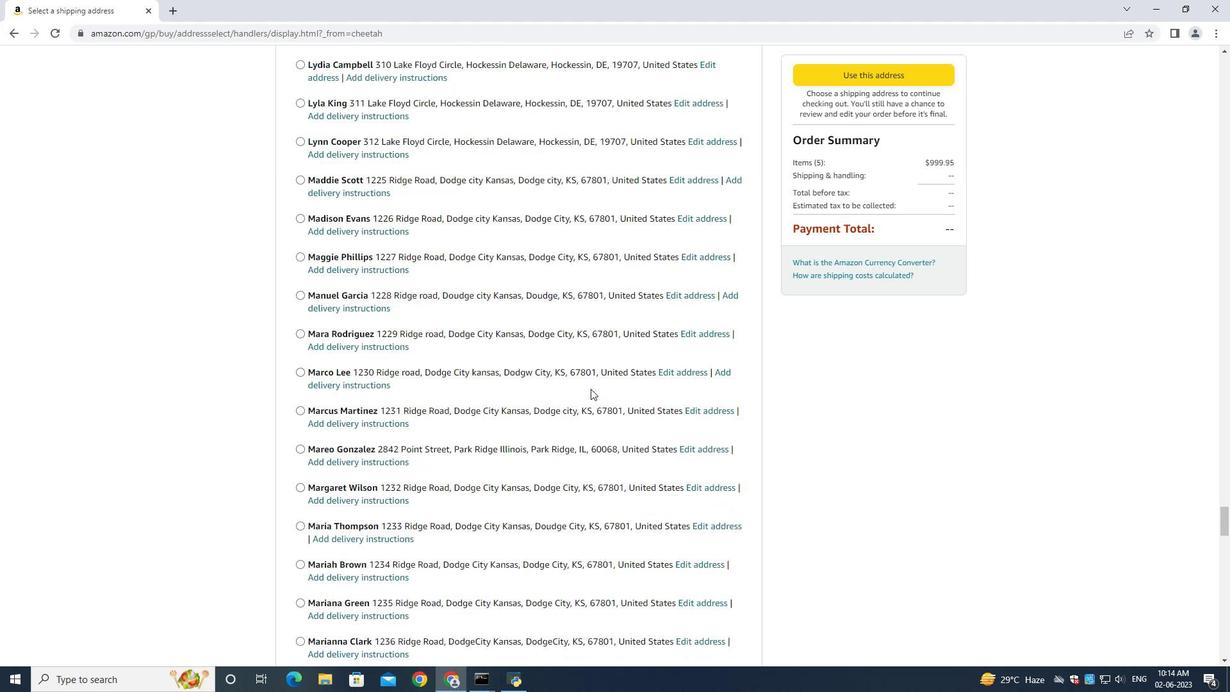 
Action: Mouse scrolled (590, 388) with delta (0, 0)
Screenshot: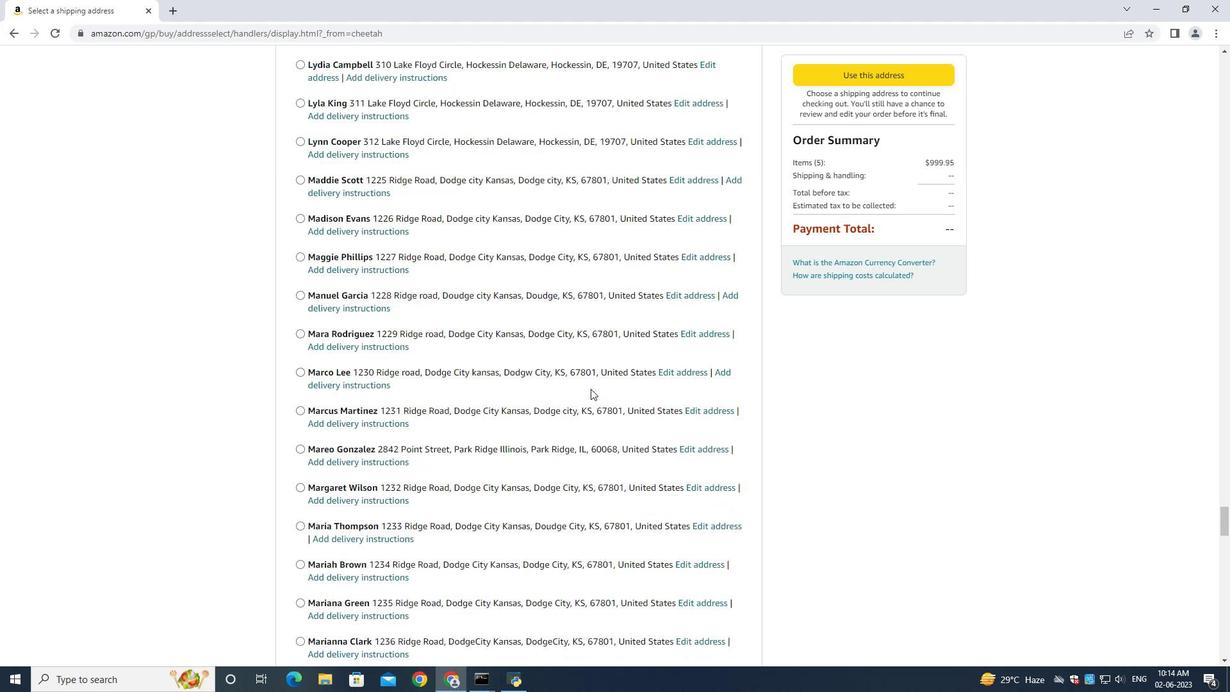 
Action: Mouse scrolled (590, 388) with delta (0, 0)
Screenshot: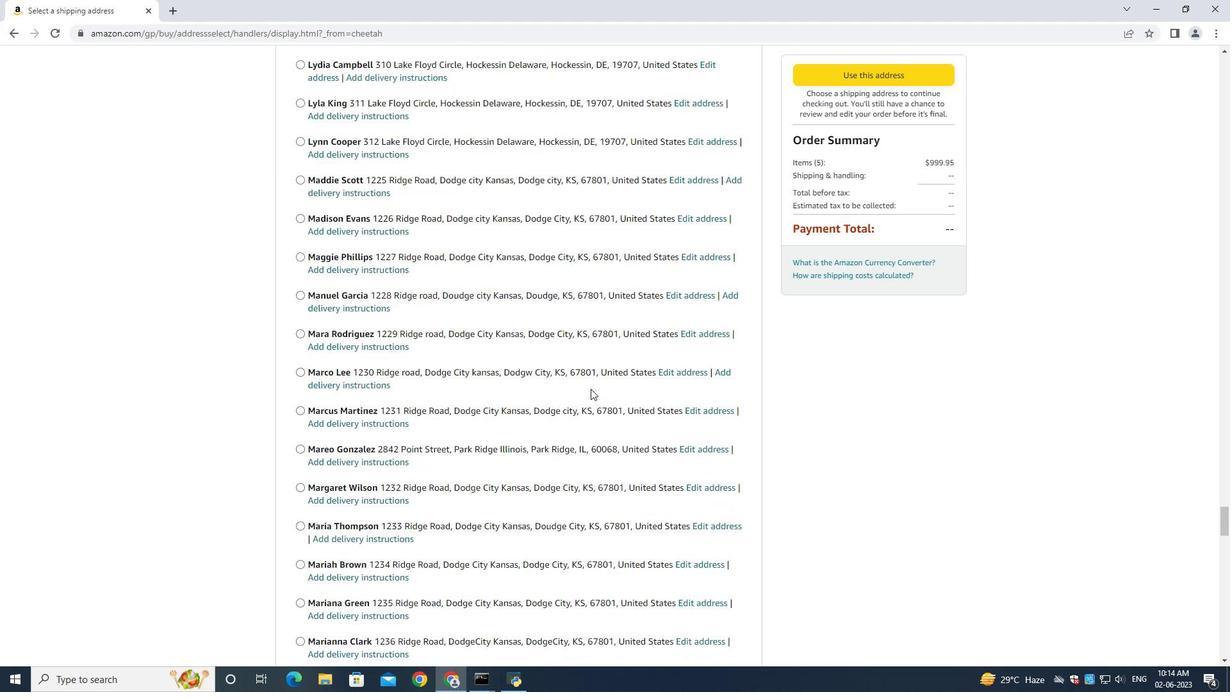 
Action: Mouse scrolled (590, 388) with delta (0, 0)
Screenshot: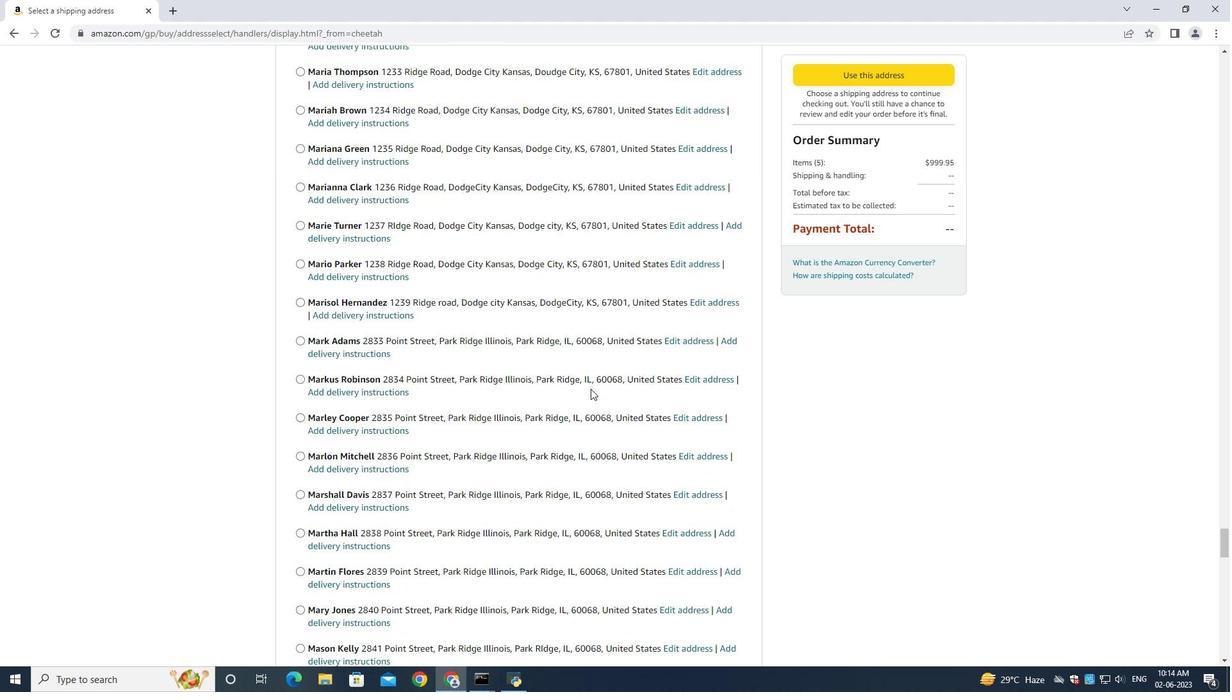 
Action: Mouse scrolled (590, 388) with delta (0, 0)
Screenshot: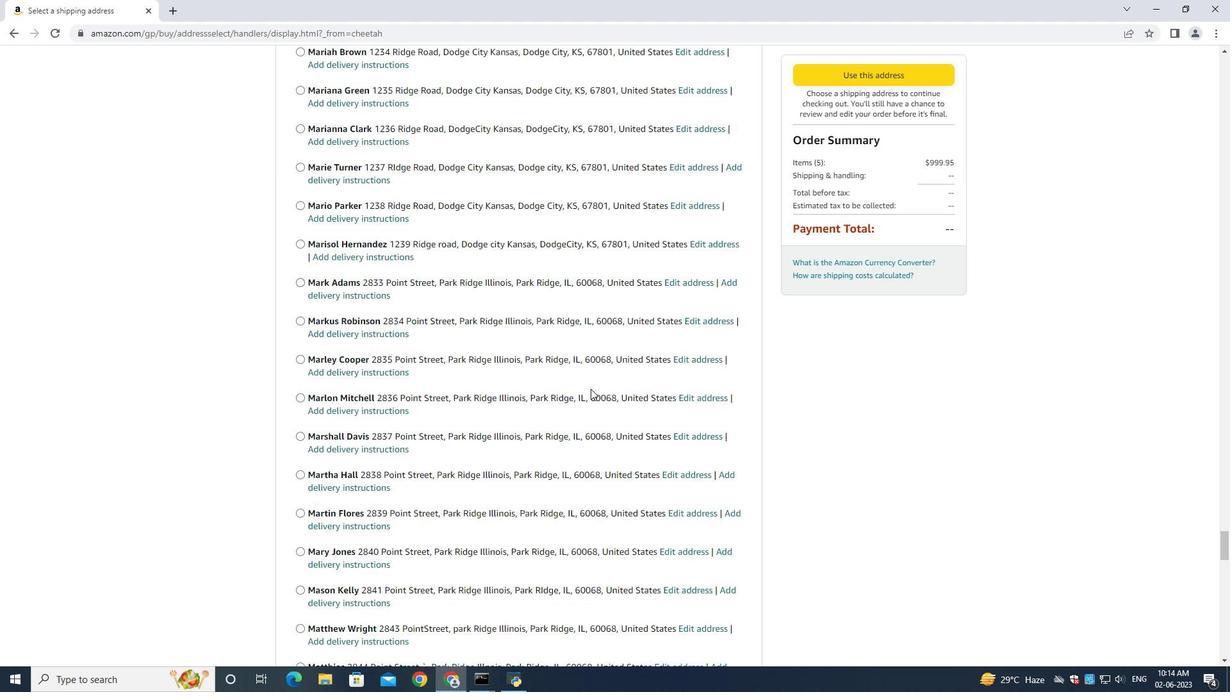 
Action: Mouse scrolled (590, 388) with delta (0, 0)
Screenshot: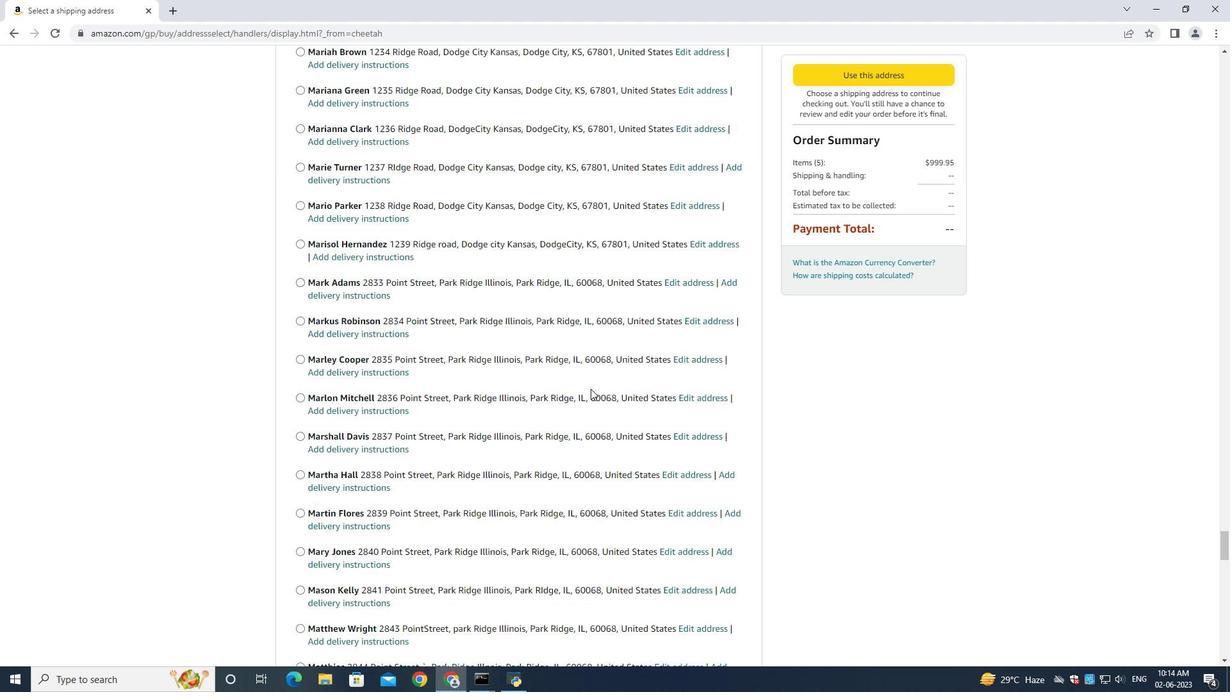 
Action: Mouse scrolled (590, 388) with delta (0, 0)
Screenshot: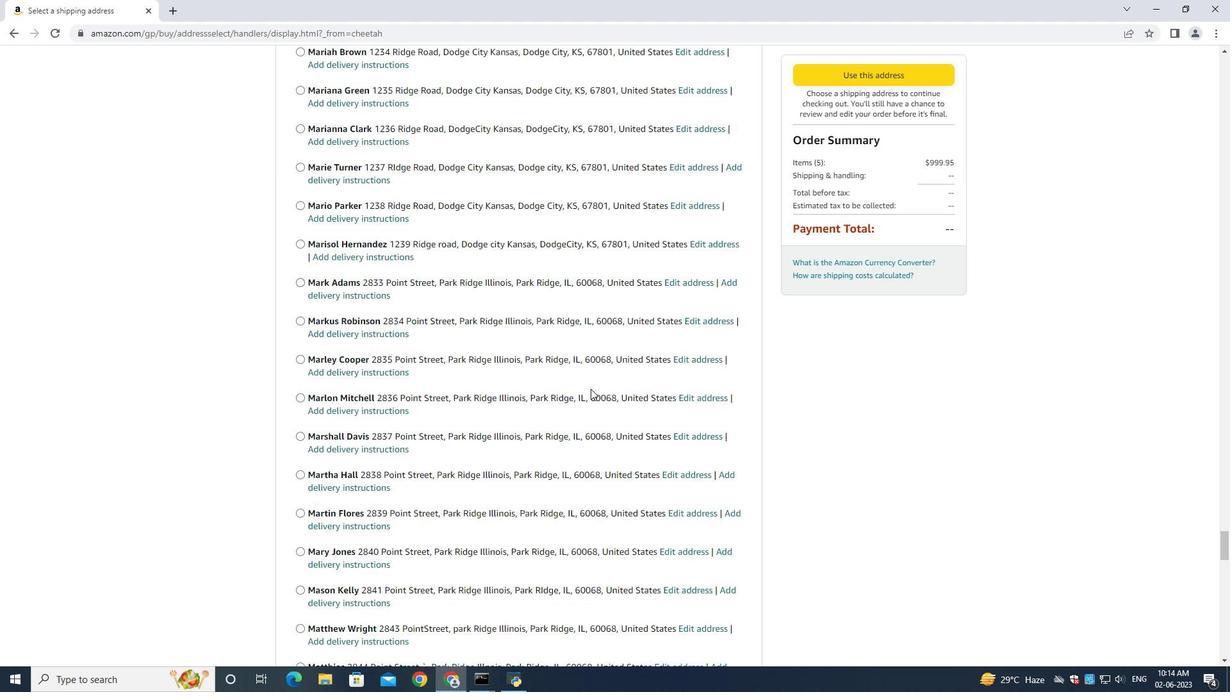 
Action: Mouse scrolled (590, 388) with delta (0, 0)
Screenshot: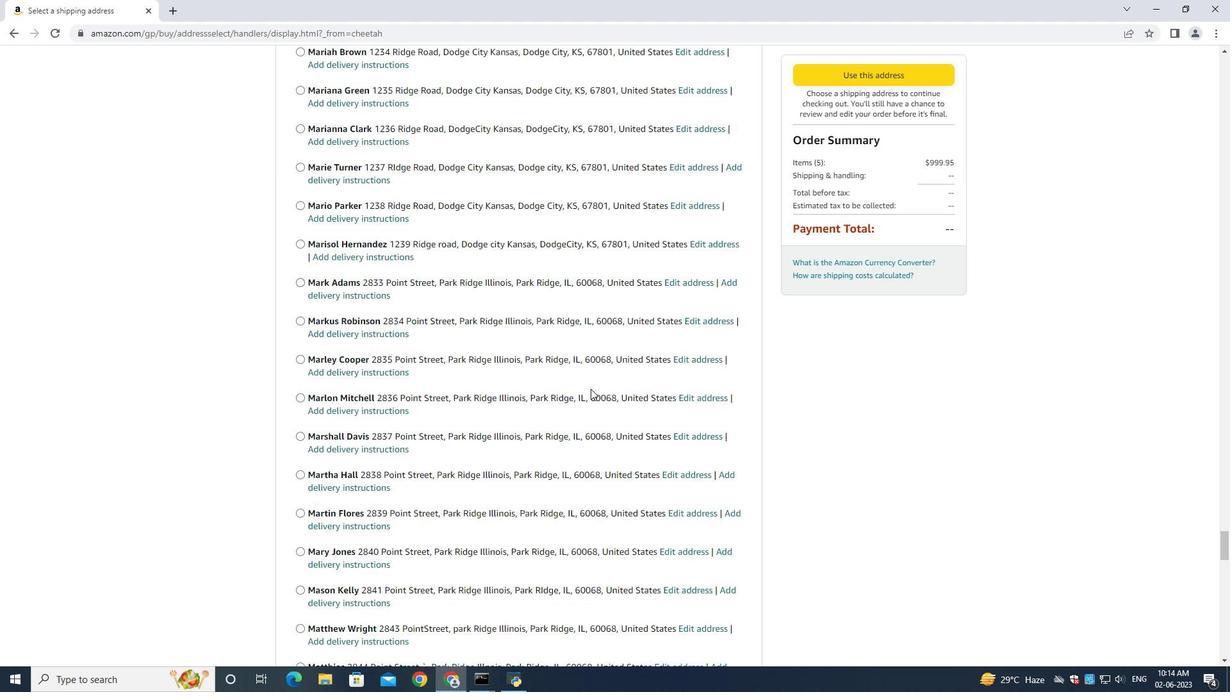 
Action: Mouse scrolled (590, 388) with delta (0, 0)
Screenshot: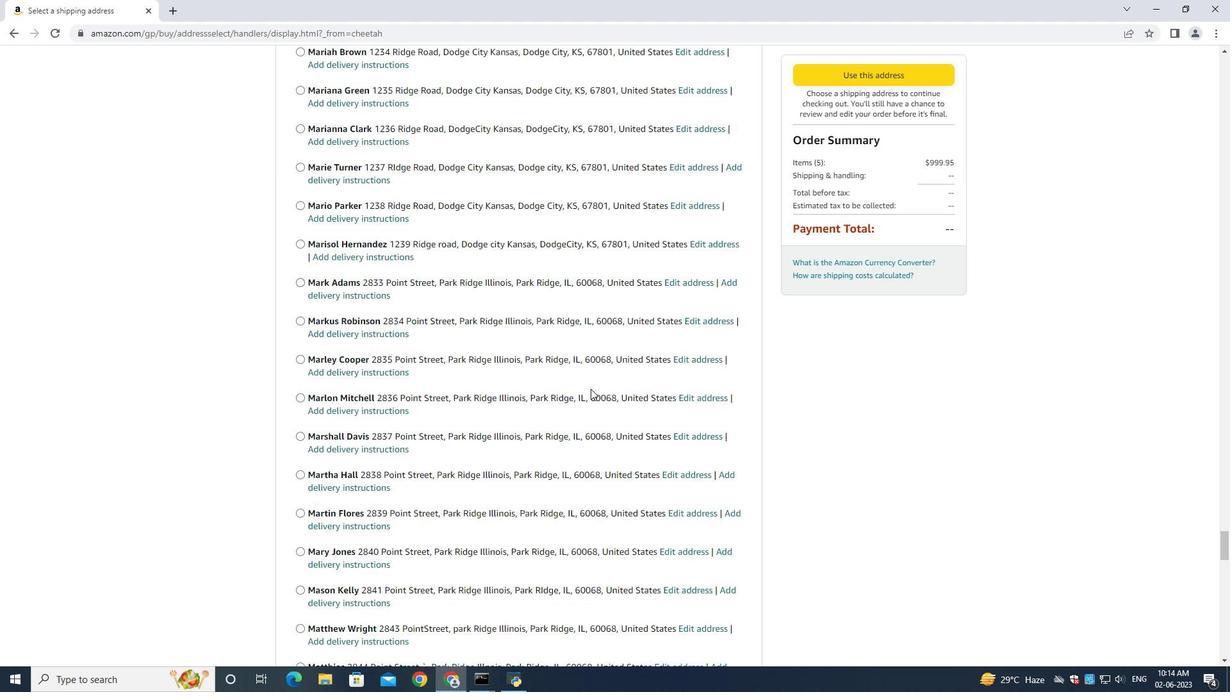 
Action: Mouse scrolled (590, 388) with delta (0, 0)
Screenshot: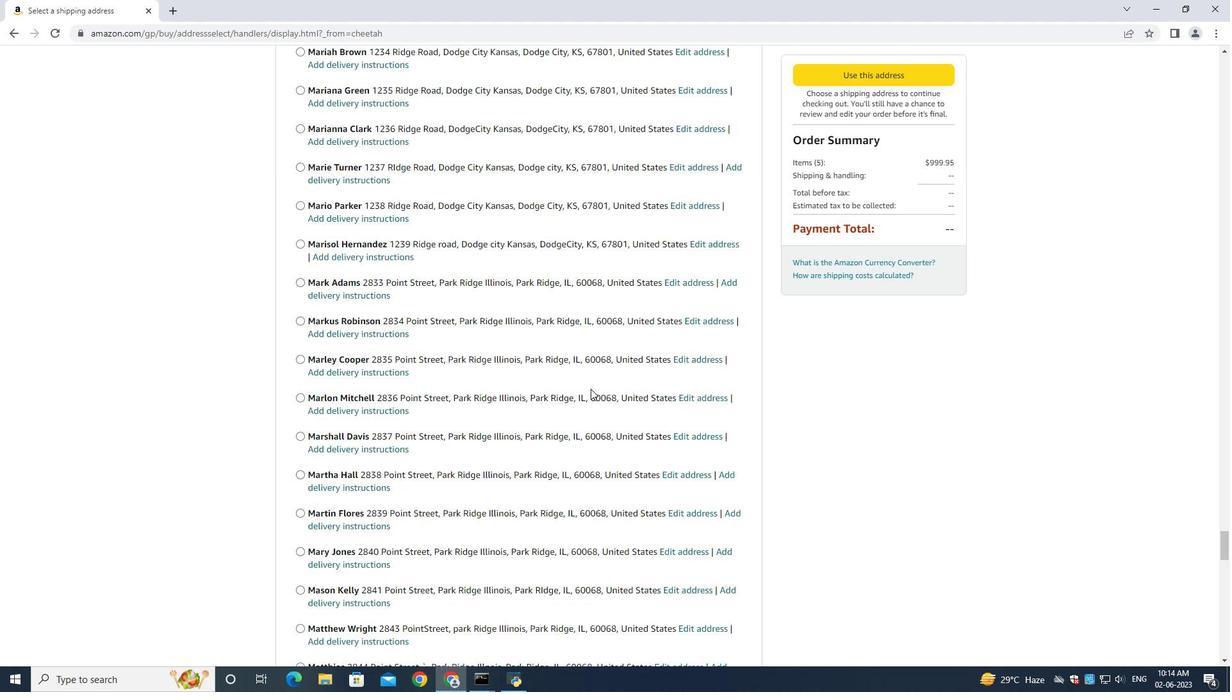 
Action: Mouse scrolled (590, 388) with delta (0, 0)
Screenshot: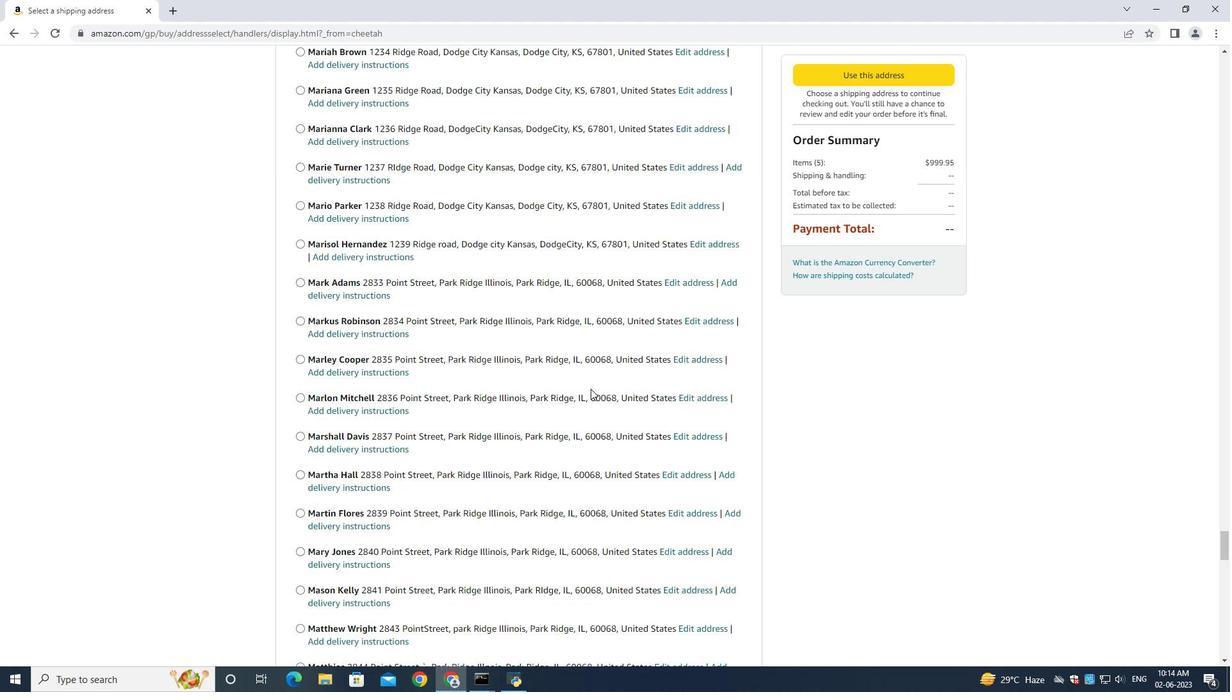 
Action: Mouse scrolled (590, 388) with delta (0, 0)
Screenshot: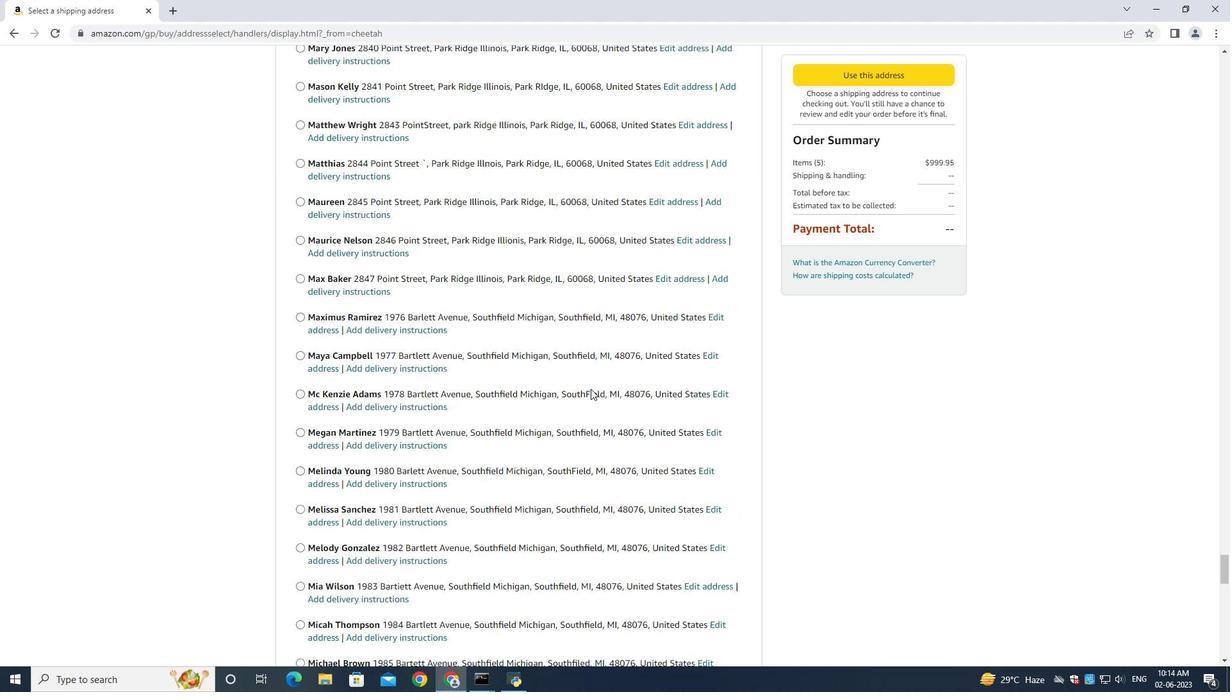 
Action: Mouse scrolled (590, 388) with delta (0, 0)
Screenshot: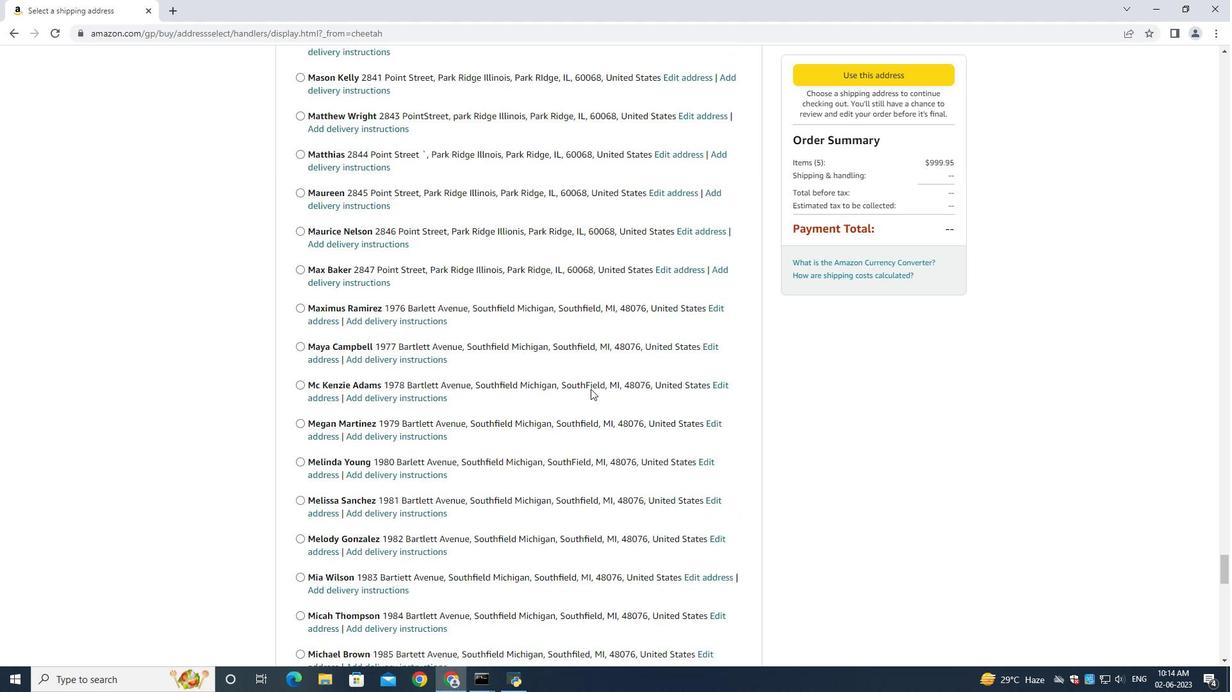 
Action: Mouse scrolled (590, 388) with delta (0, 0)
Screenshot: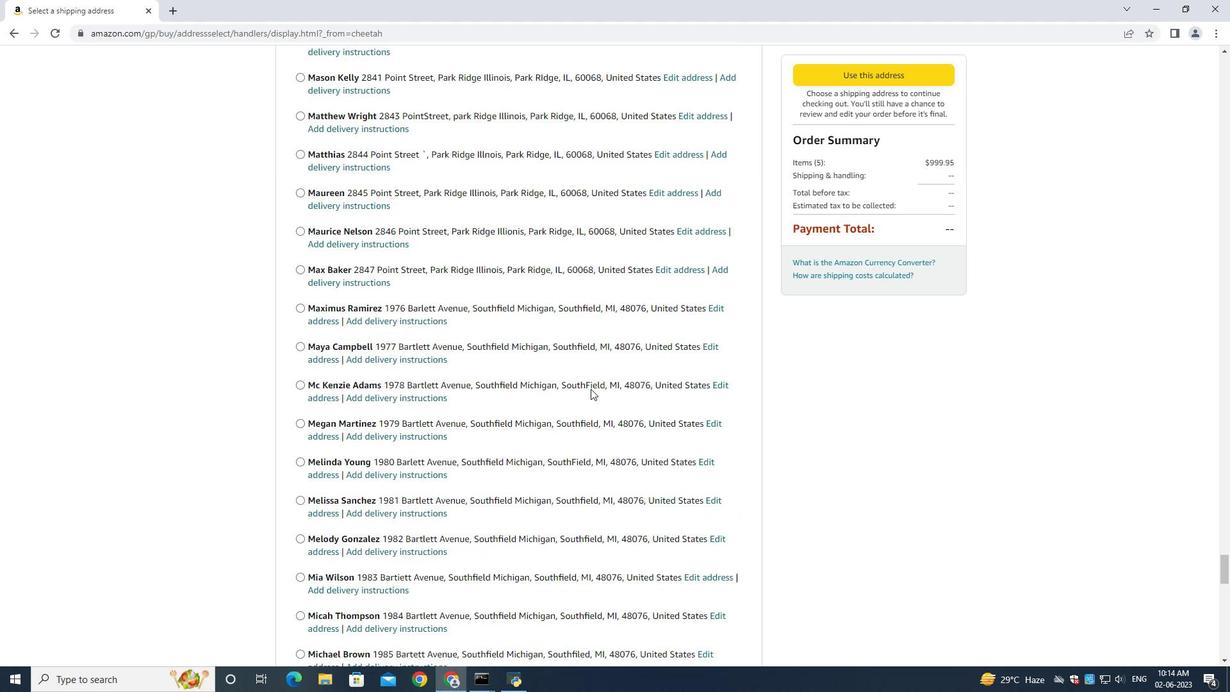 
Action: Mouse scrolled (590, 388) with delta (0, 0)
Screenshot: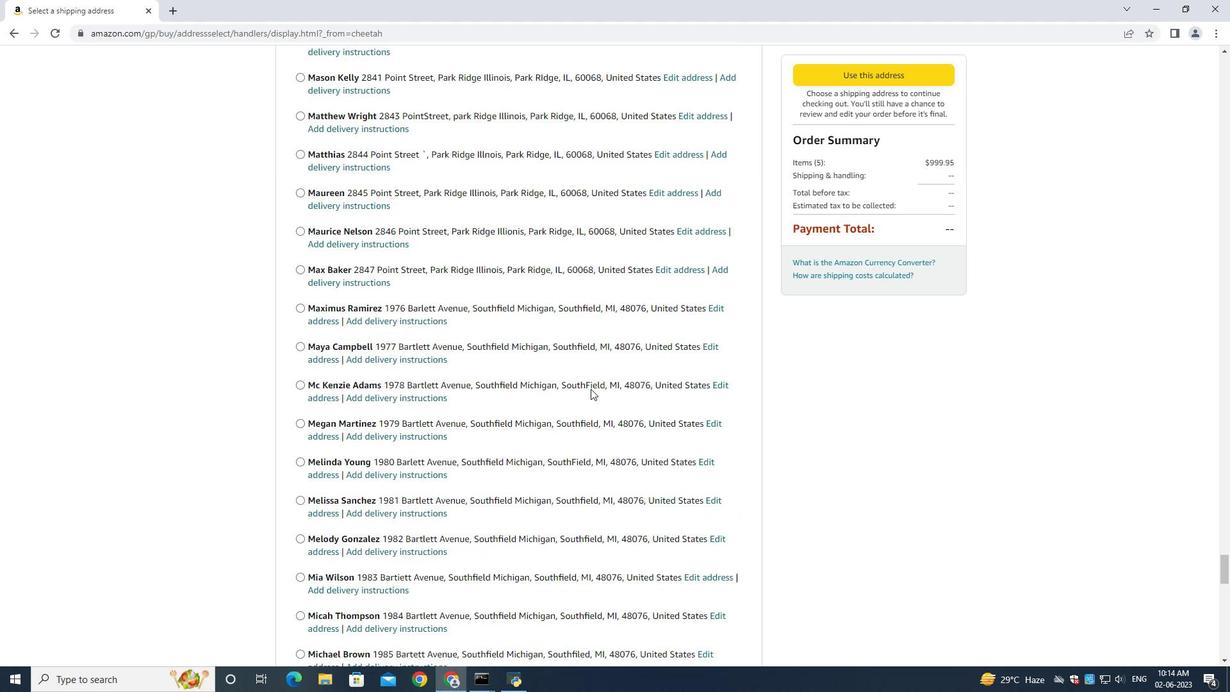 
Action: Mouse scrolled (590, 388) with delta (0, 0)
Screenshot: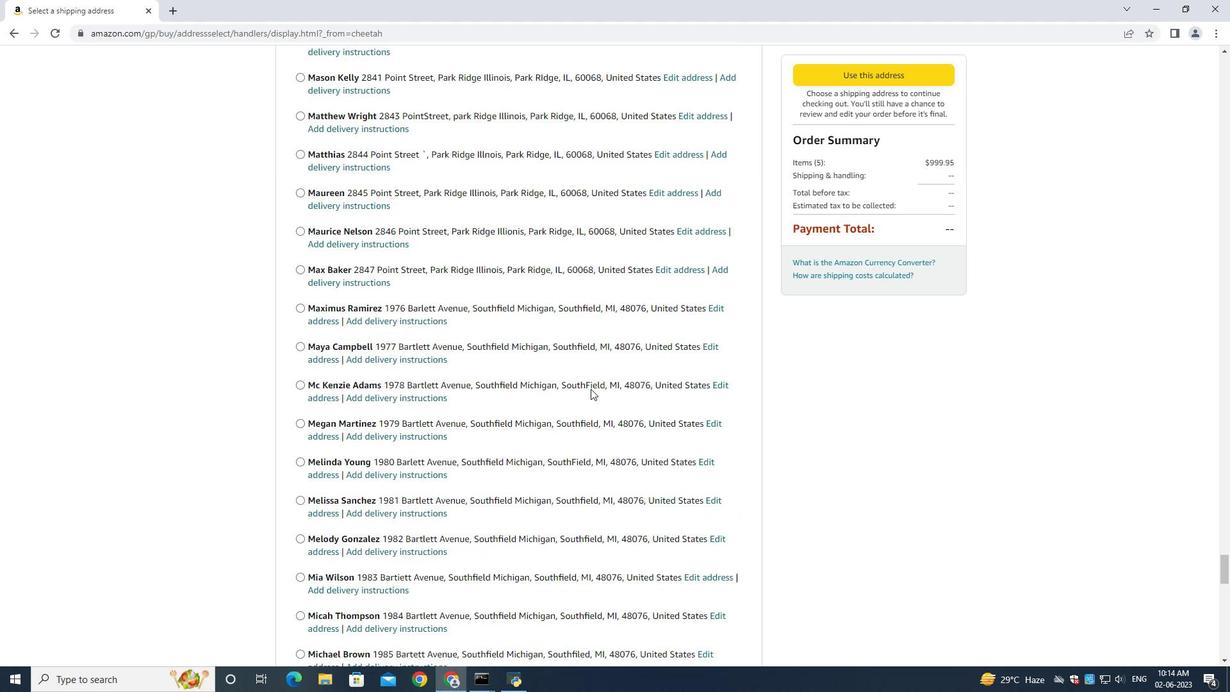 
Action: Mouse scrolled (590, 388) with delta (0, 0)
Screenshot: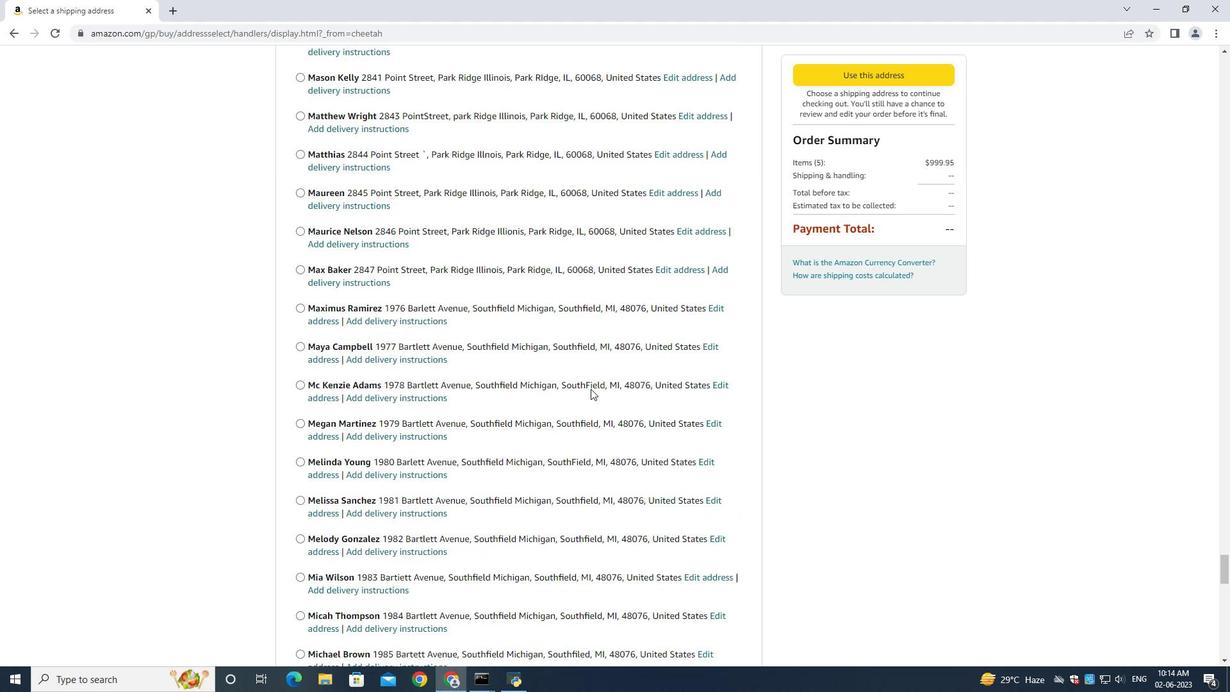 
Action: Mouse scrolled (590, 388) with delta (0, 0)
Screenshot: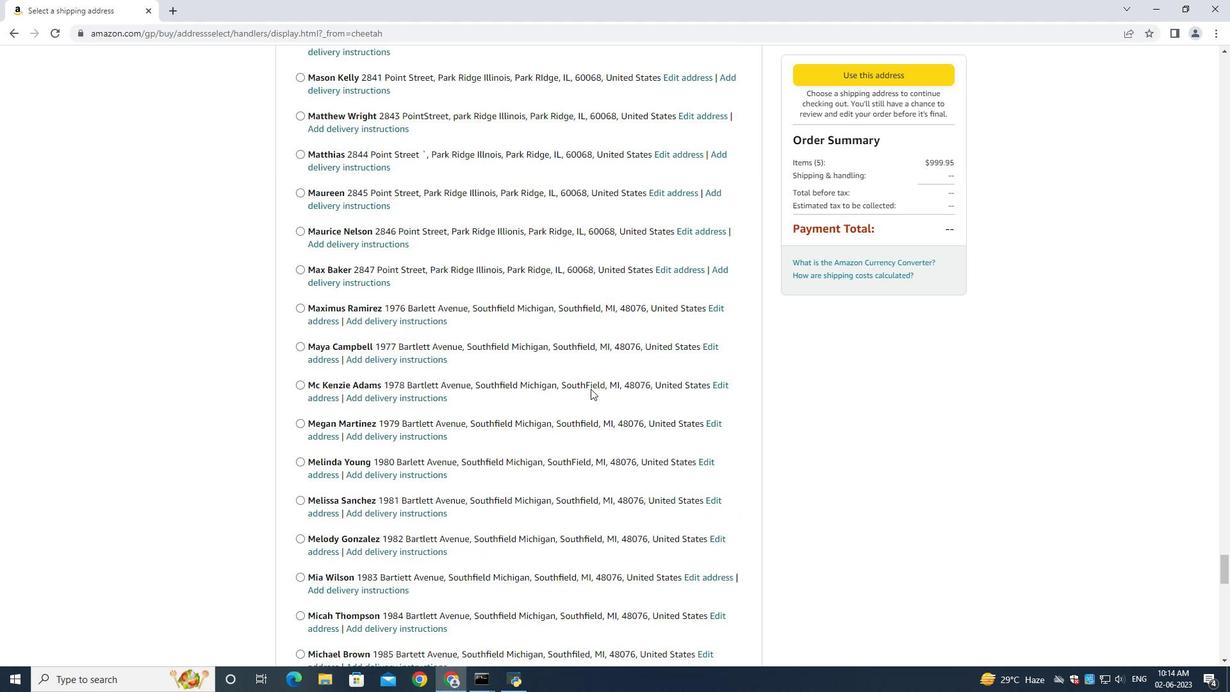 
Action: Mouse scrolled (590, 388) with delta (0, 0)
Screenshot: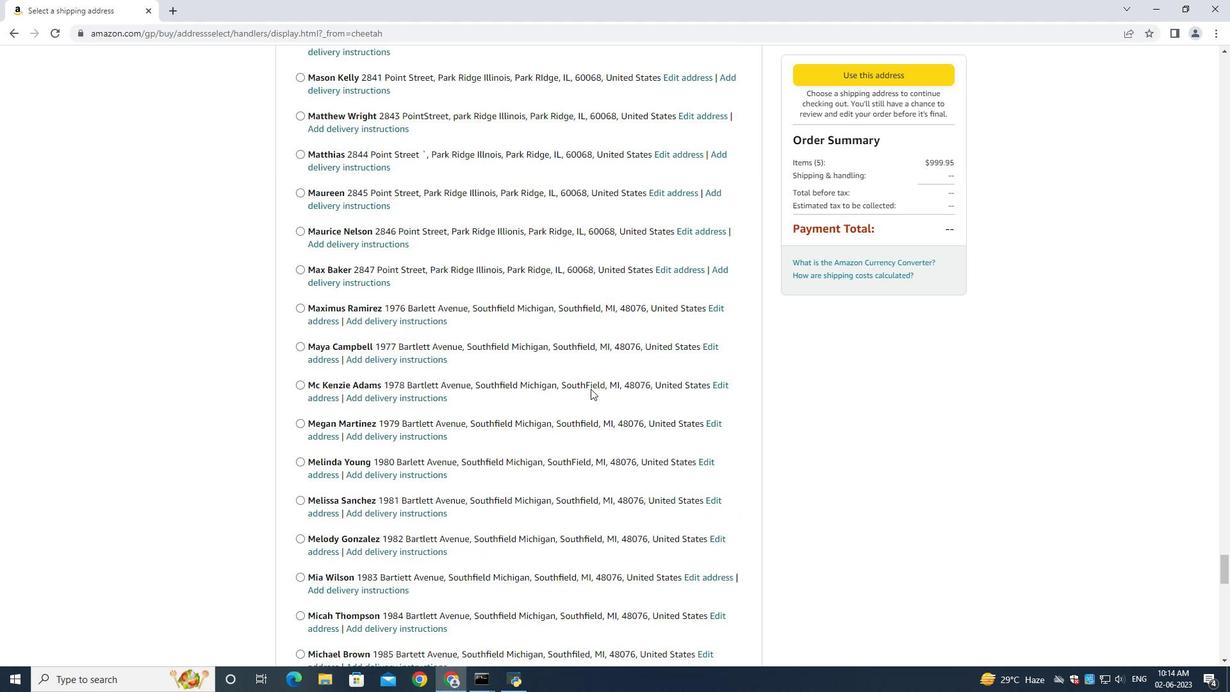 
Action: Mouse scrolled (590, 388) with delta (0, 0)
Screenshot: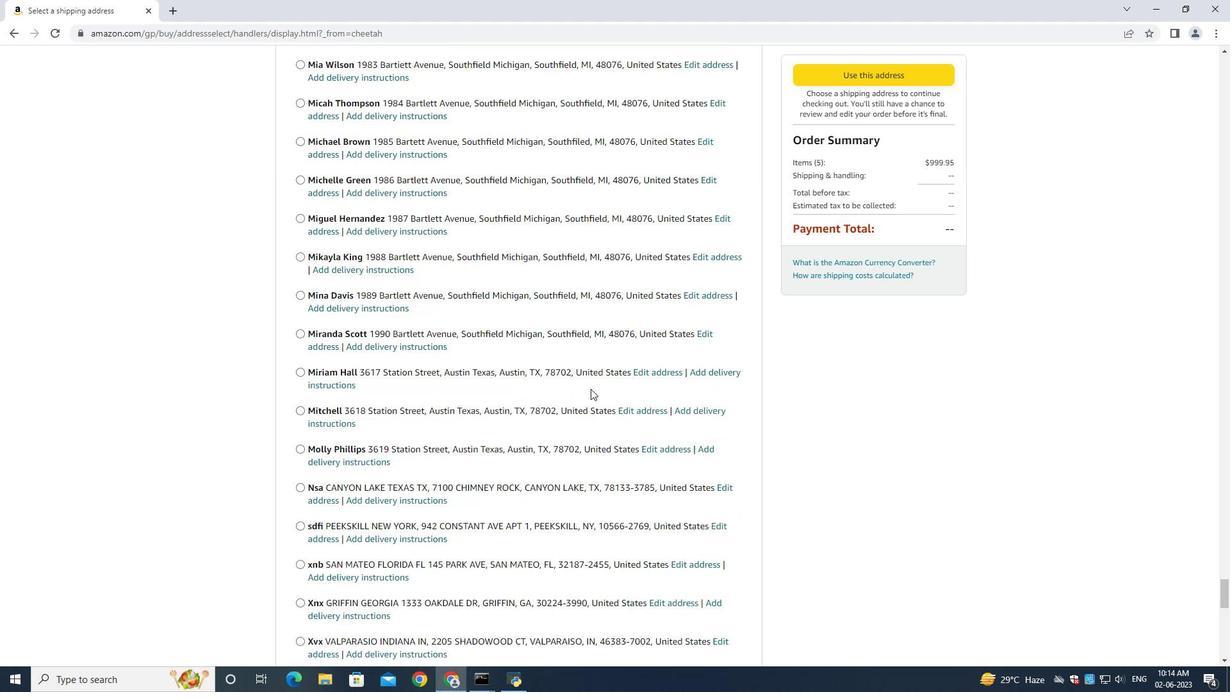 
Action: Mouse scrolled (590, 388) with delta (0, 0)
